 Task: Play online Dominion games in easy mode.
Action: Mouse moved to (474, 586)
Screenshot: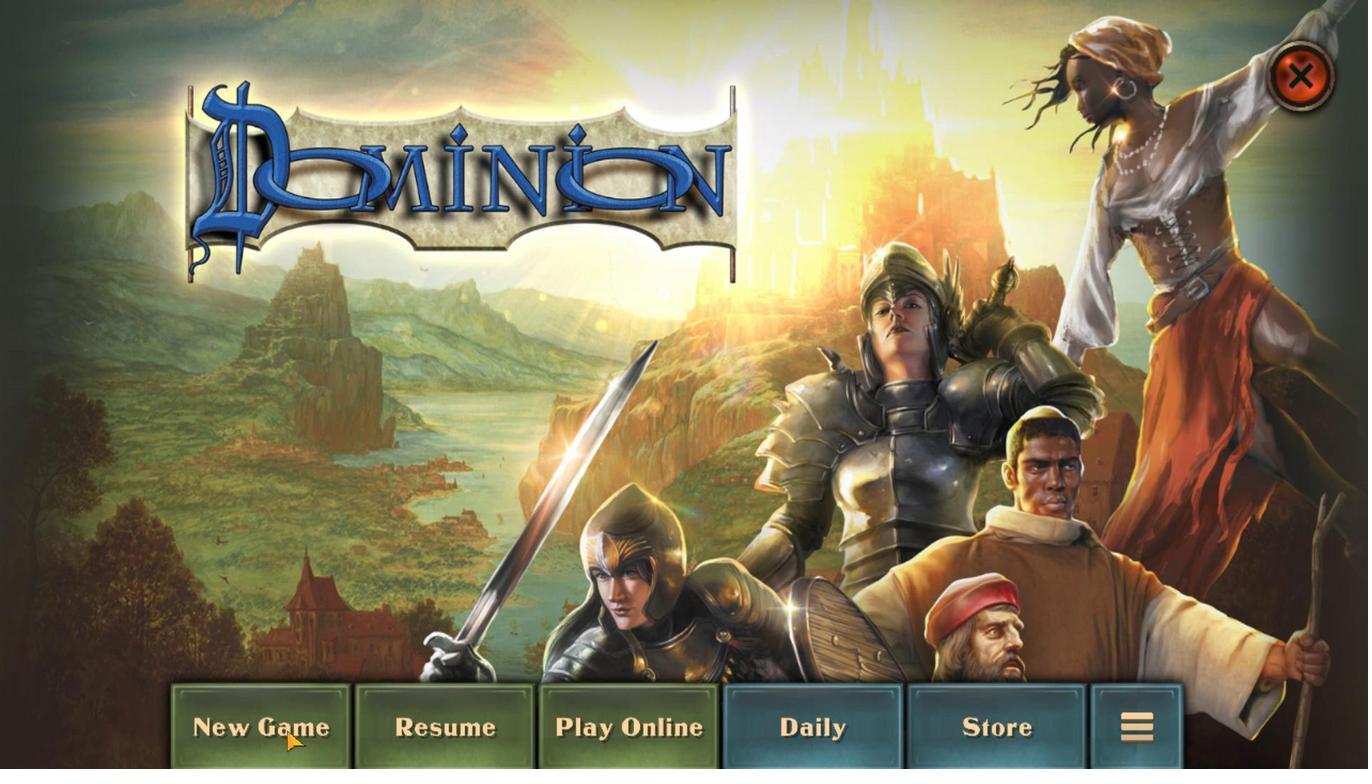 
Action: Mouse pressed left at (474, 586)
Screenshot: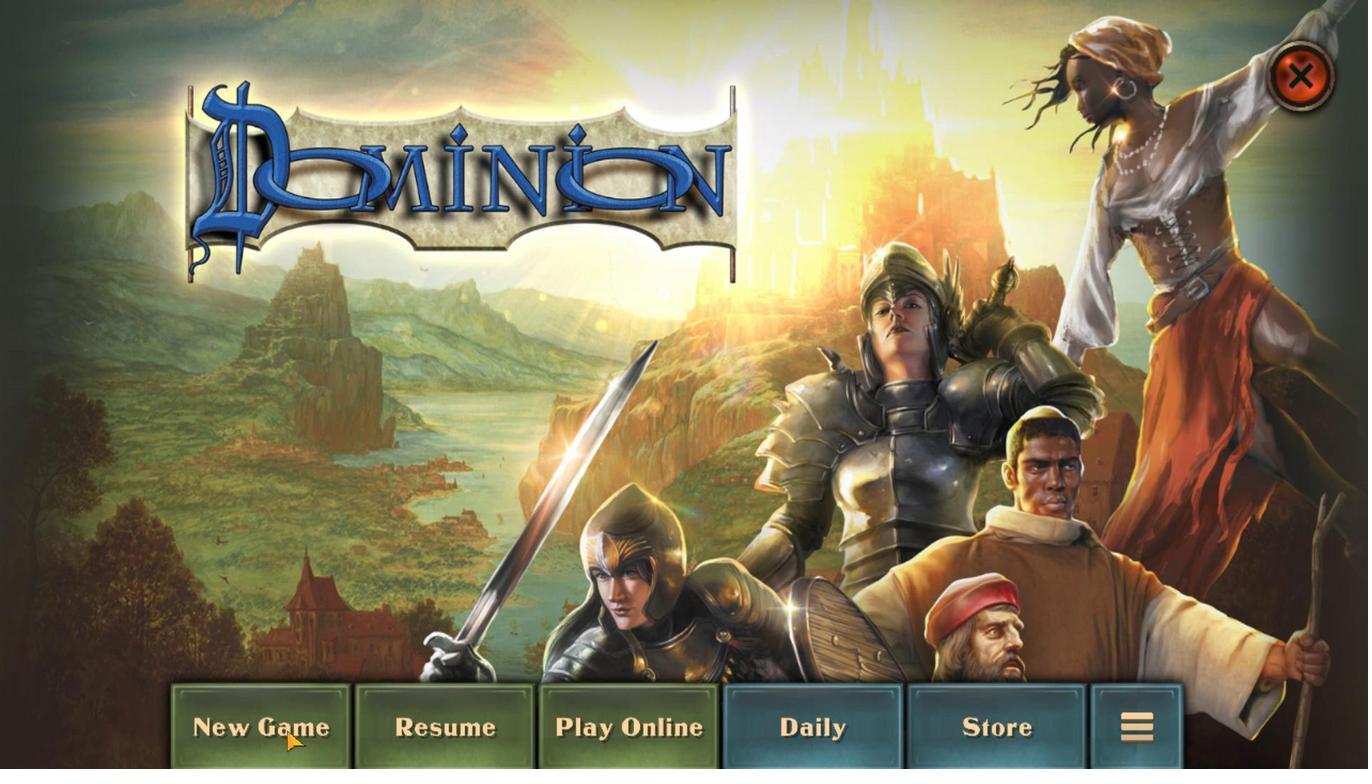 
Action: Mouse moved to (703, 407)
Screenshot: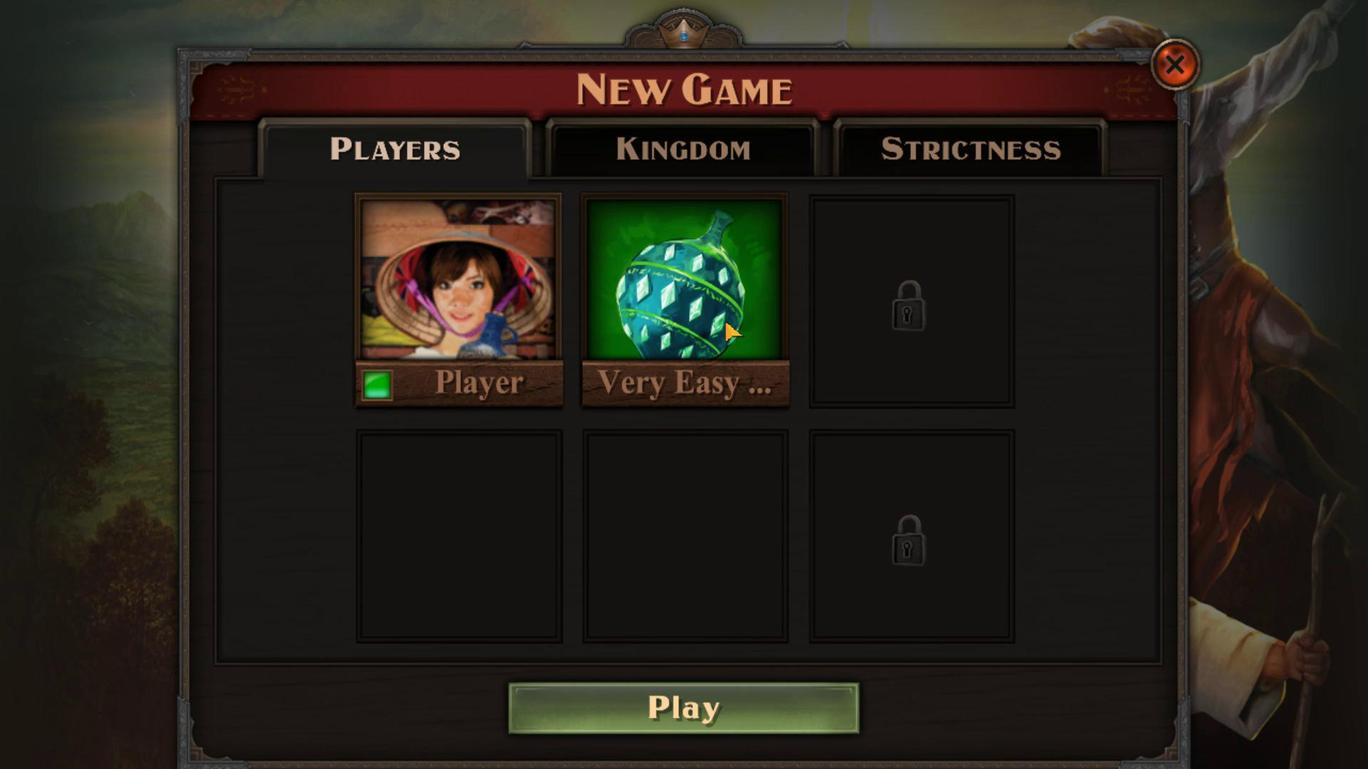 
Action: Mouse pressed left at (703, 407)
Screenshot: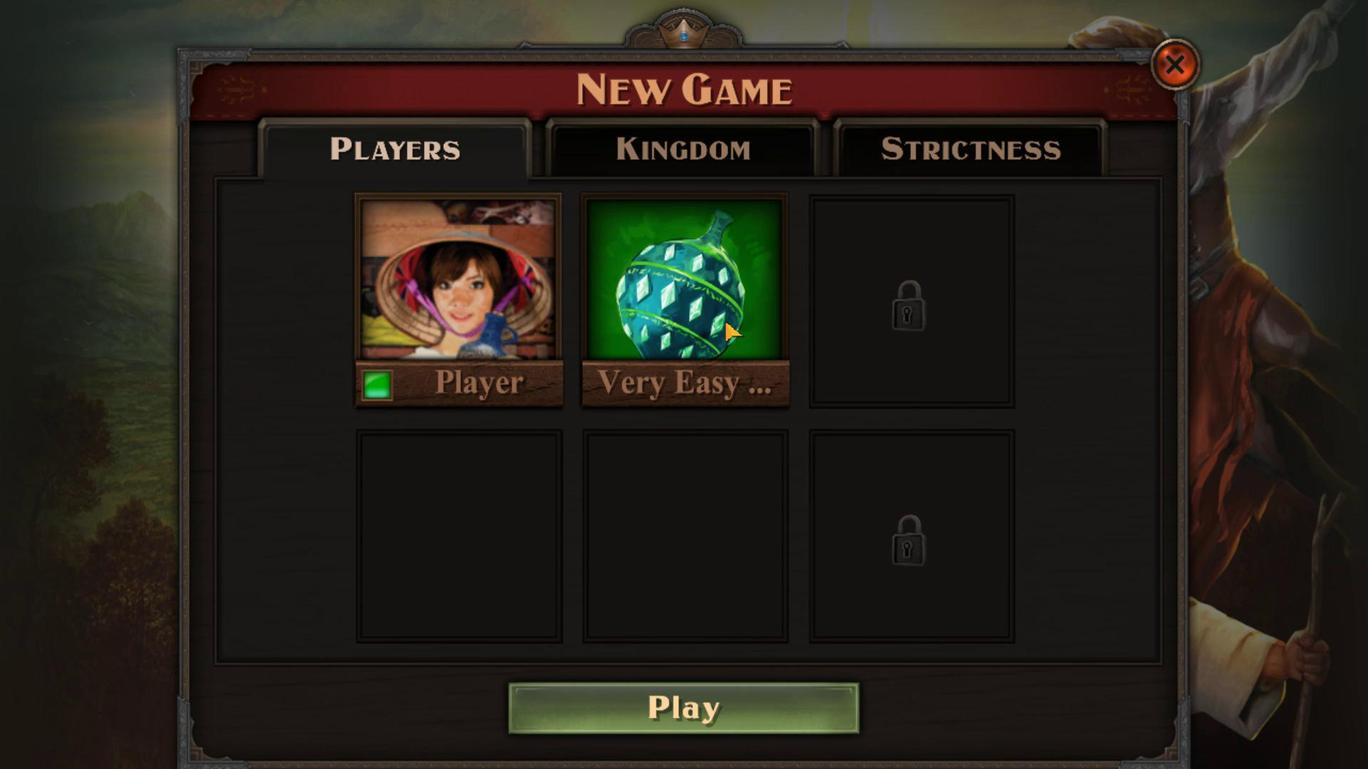 
Action: Mouse moved to (585, 451)
Screenshot: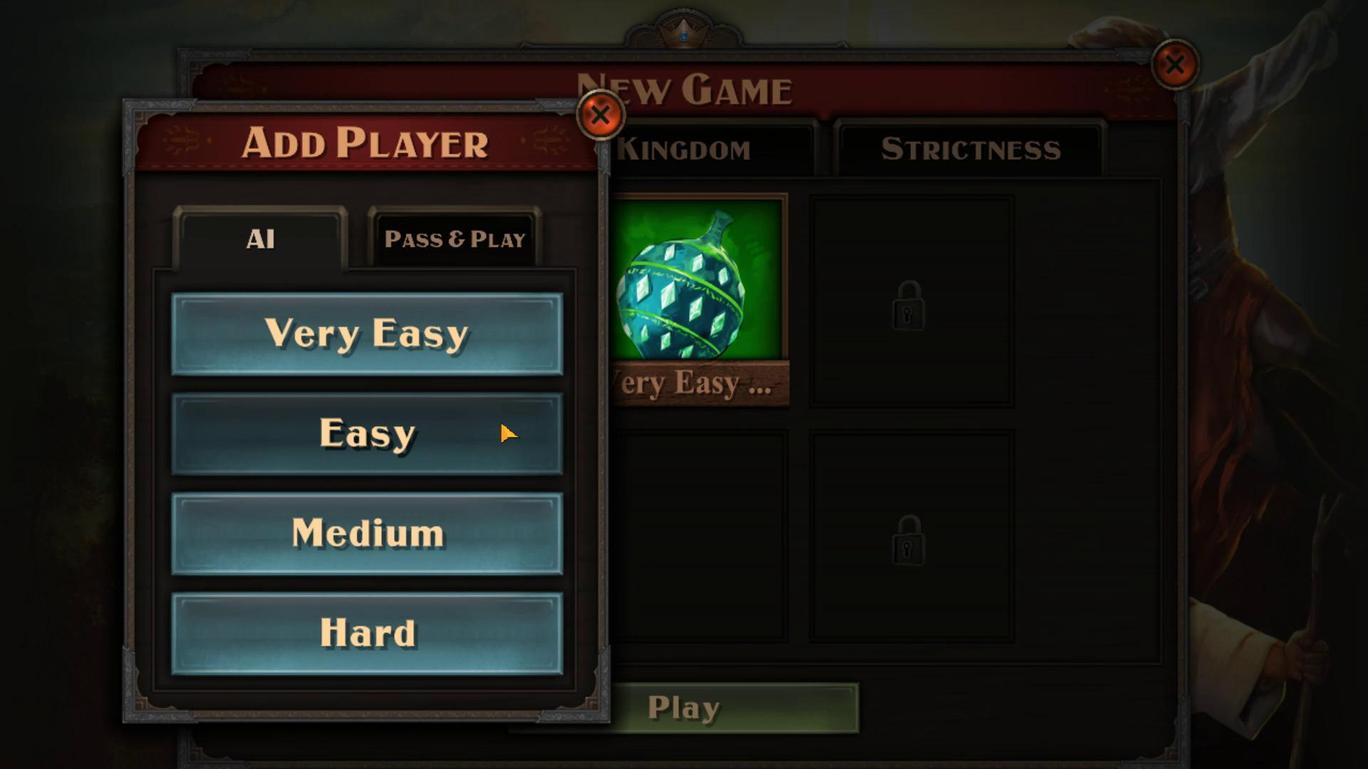 
Action: Mouse pressed left at (585, 451)
Screenshot: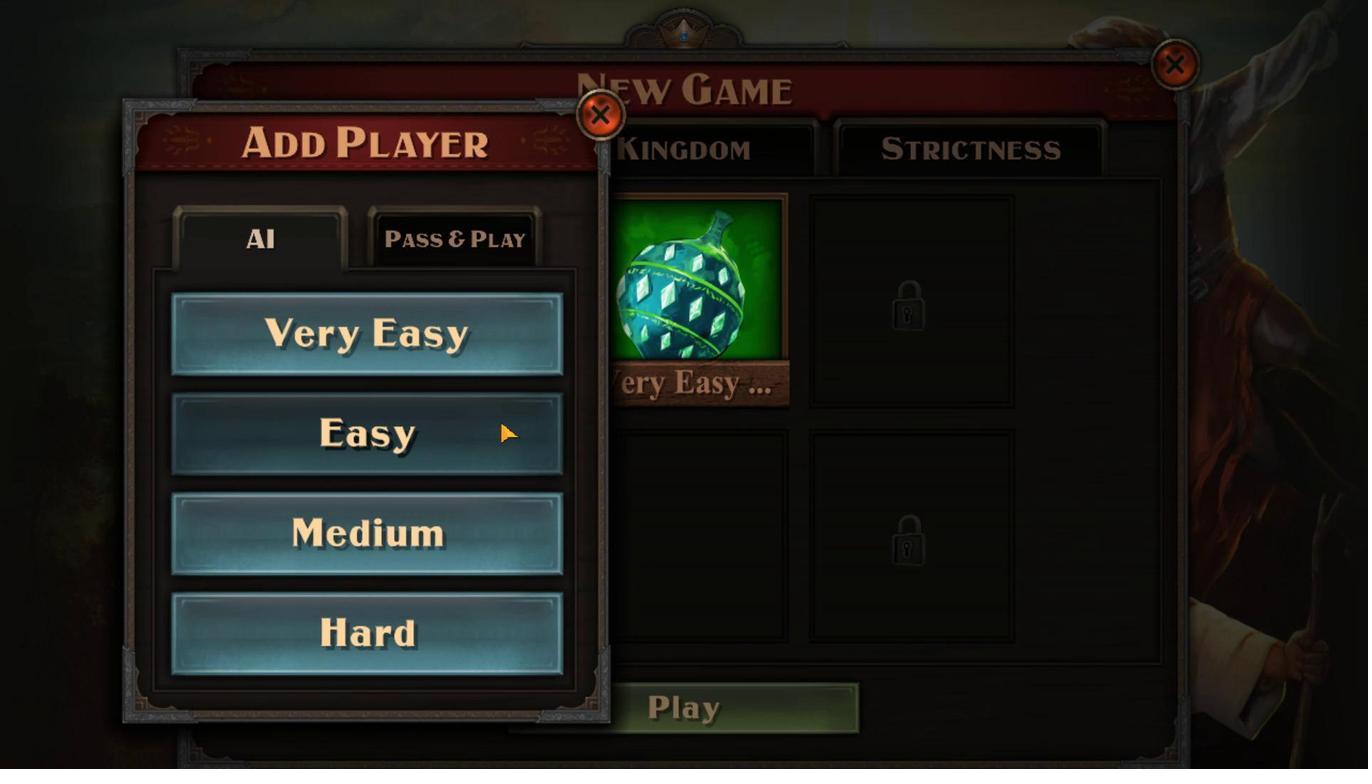 
Action: Mouse moved to (739, 573)
Screenshot: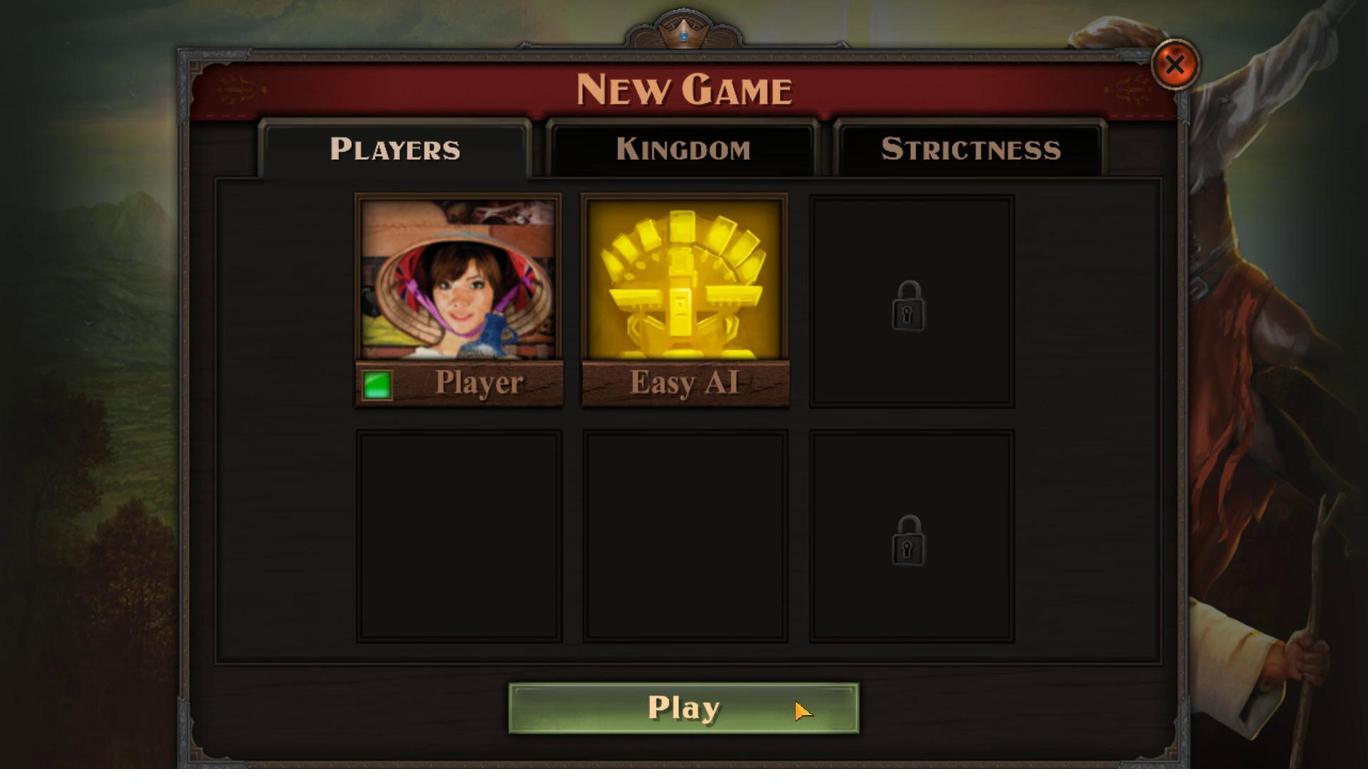 
Action: Mouse pressed left at (739, 573)
Screenshot: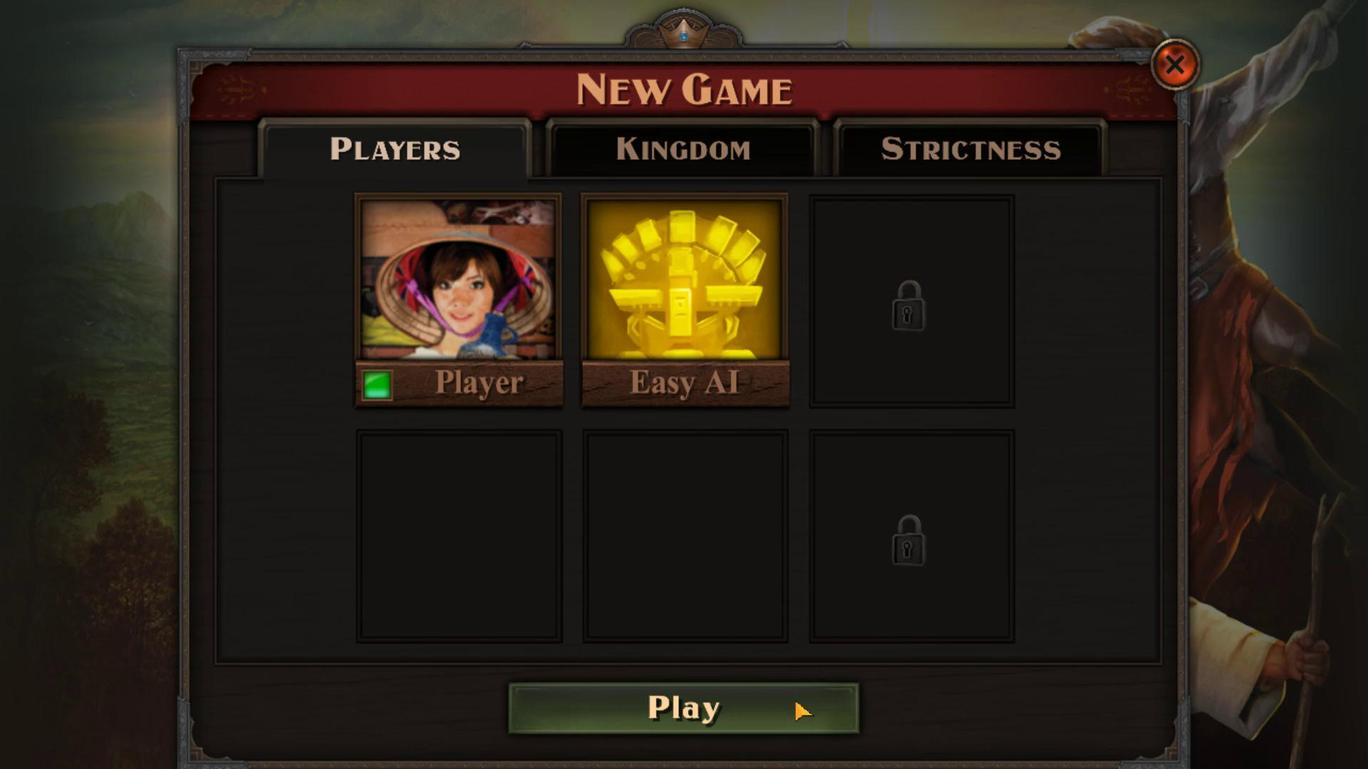 
Action: Mouse moved to (739, 574)
Screenshot: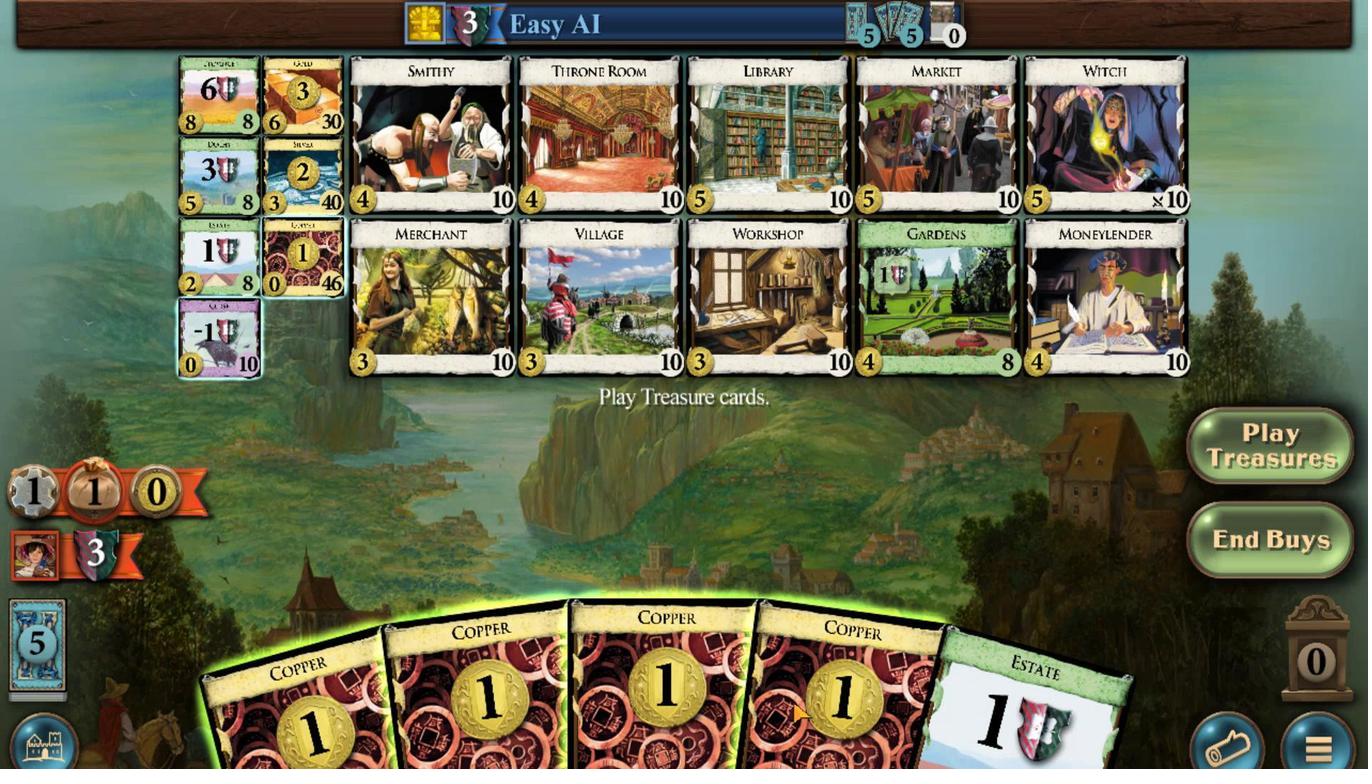 
Action: Mouse scrolled (739, 574) with delta (0, 0)
Screenshot: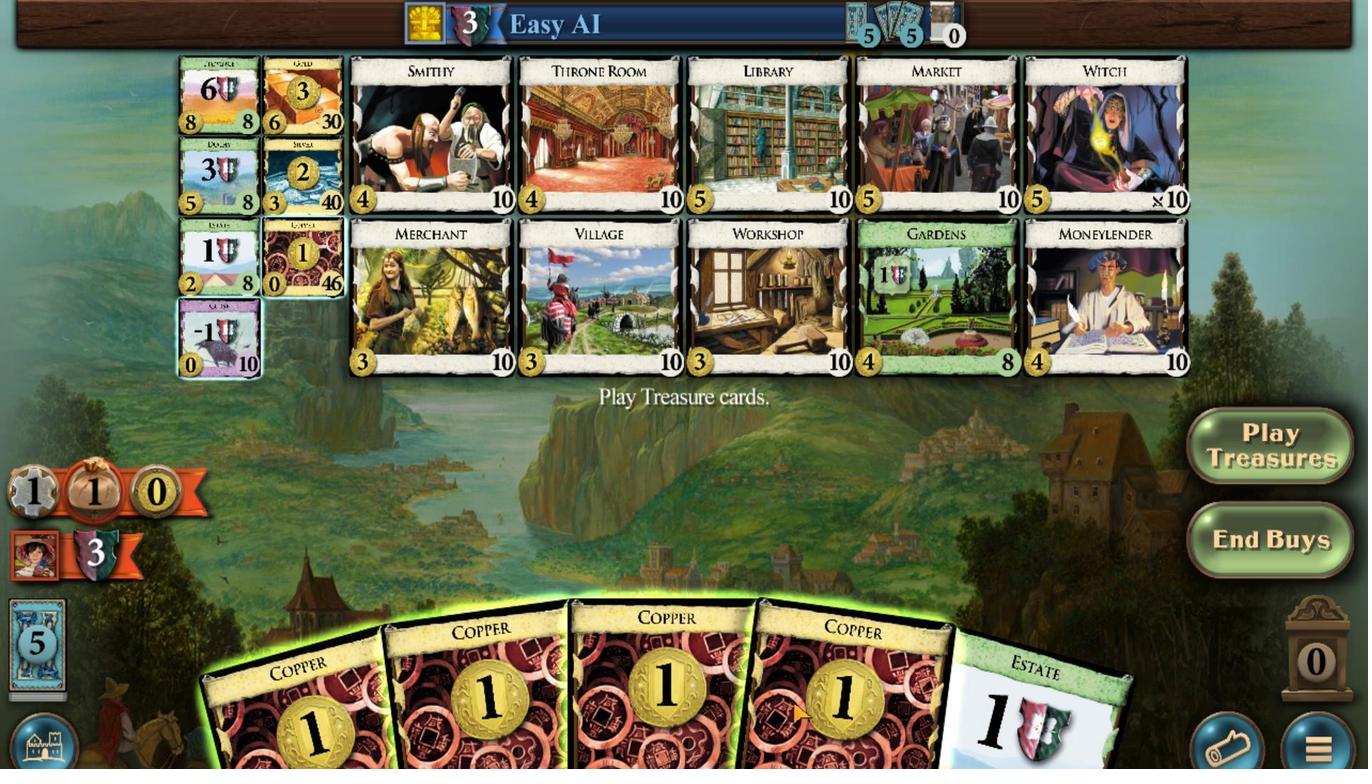 
Action: Mouse moved to (687, 562)
Screenshot: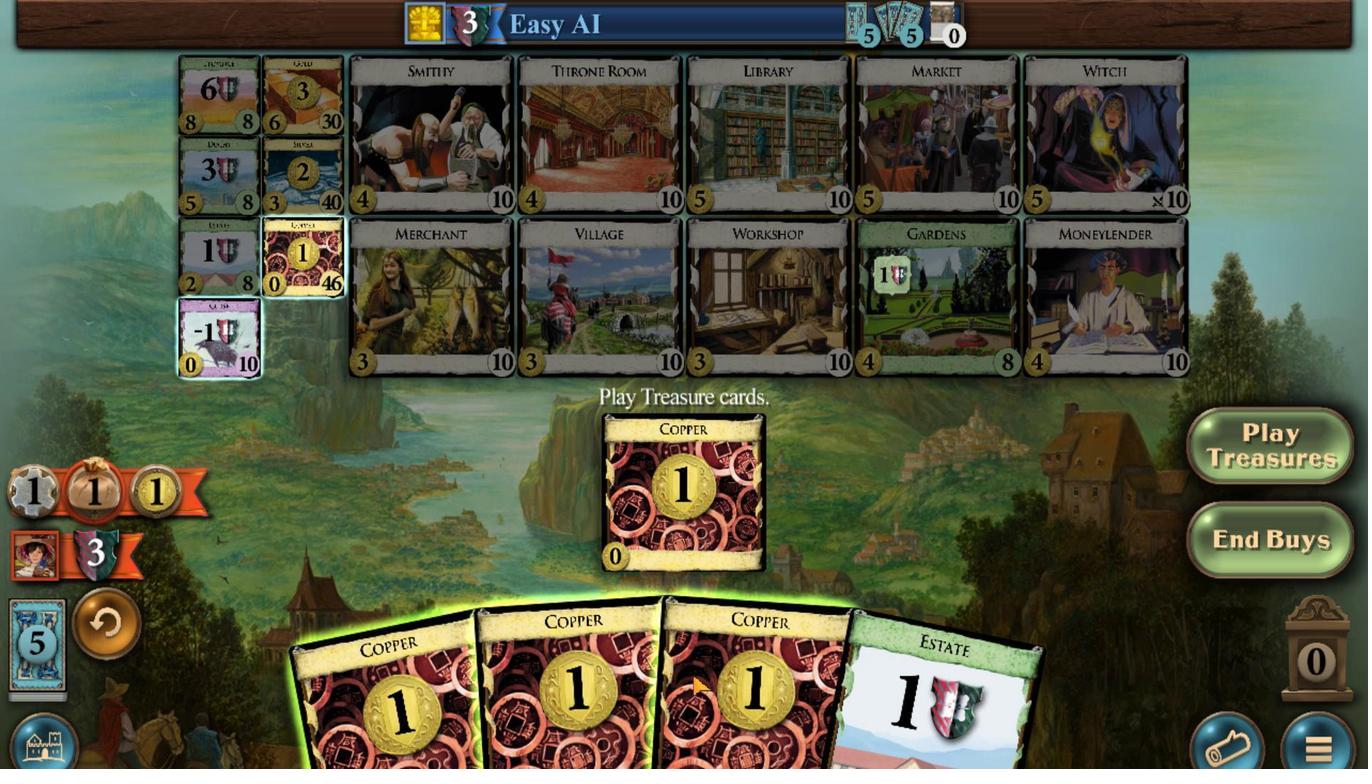 
Action: Mouse scrolled (687, 562) with delta (0, 0)
Screenshot: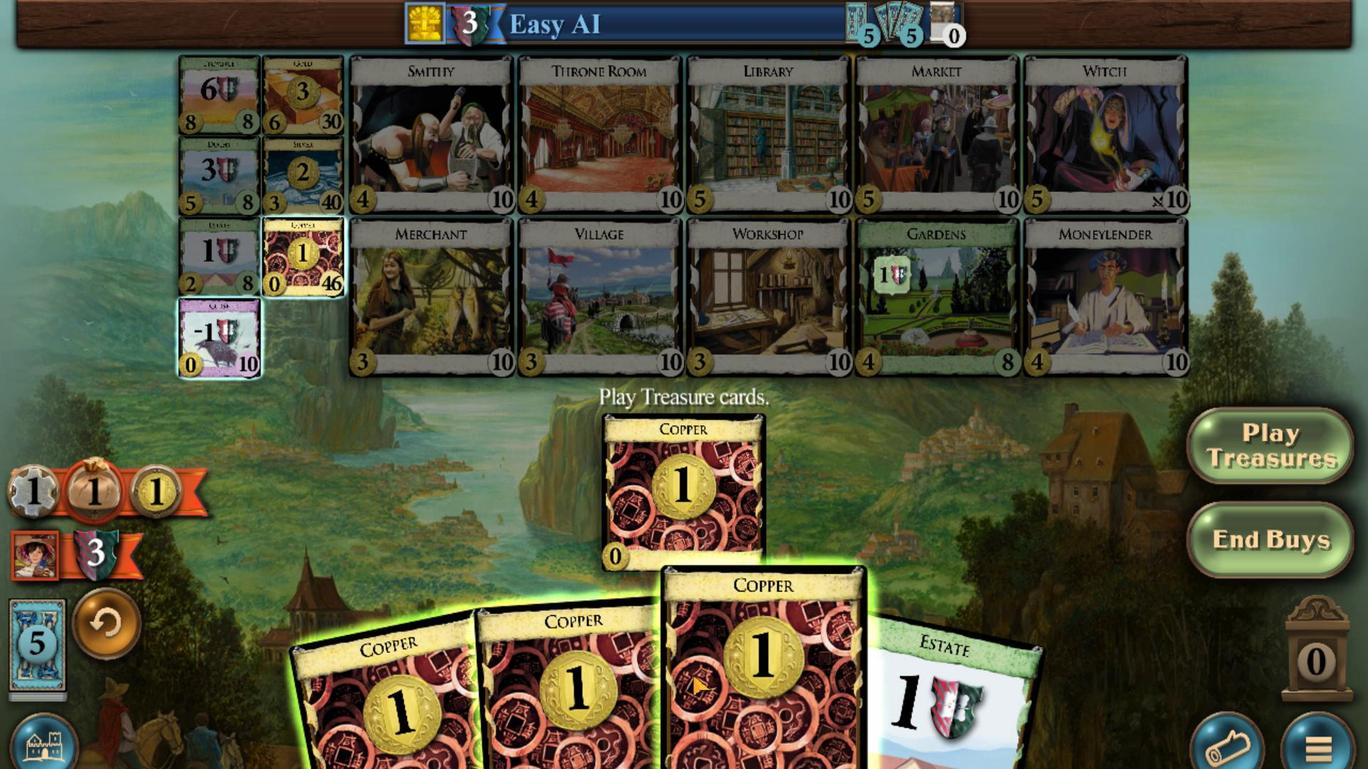 
Action: Mouse moved to (655, 558)
Screenshot: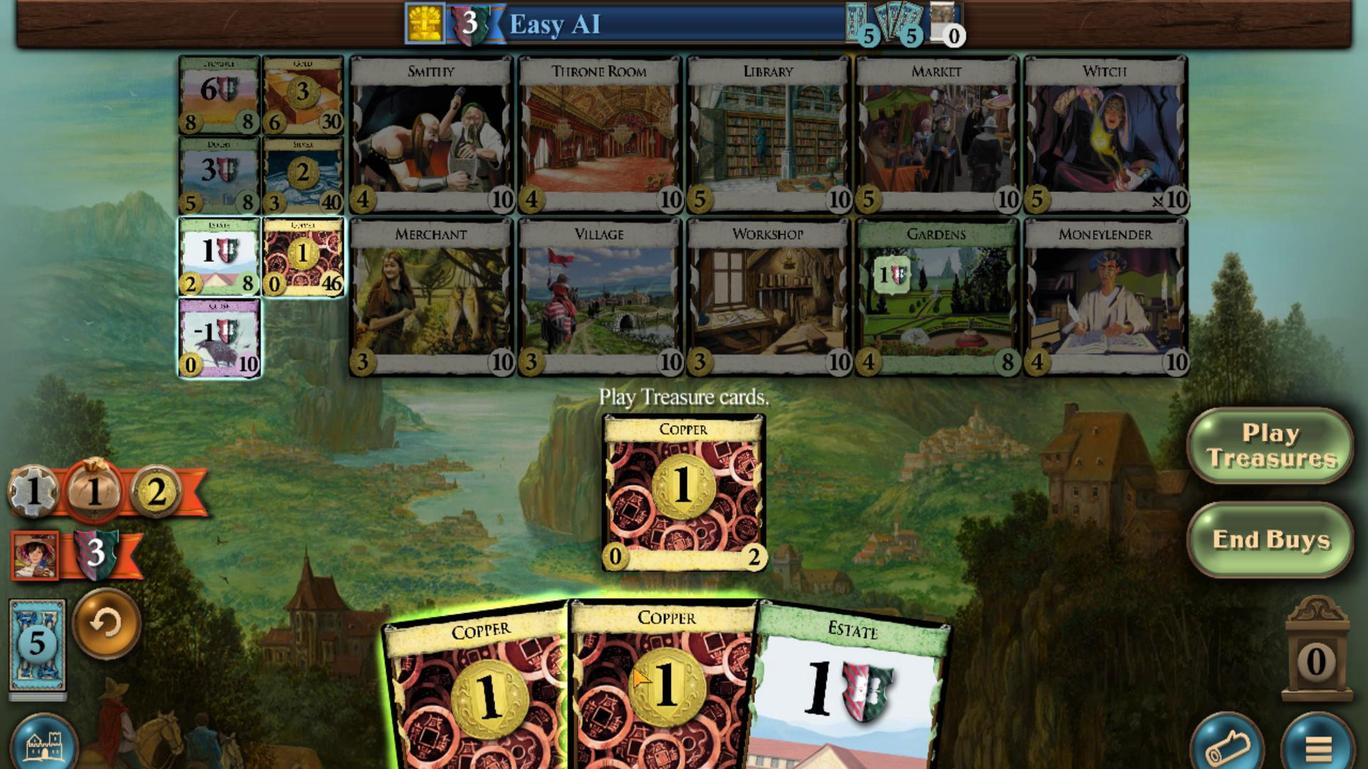
Action: Mouse scrolled (655, 558) with delta (0, 0)
Screenshot: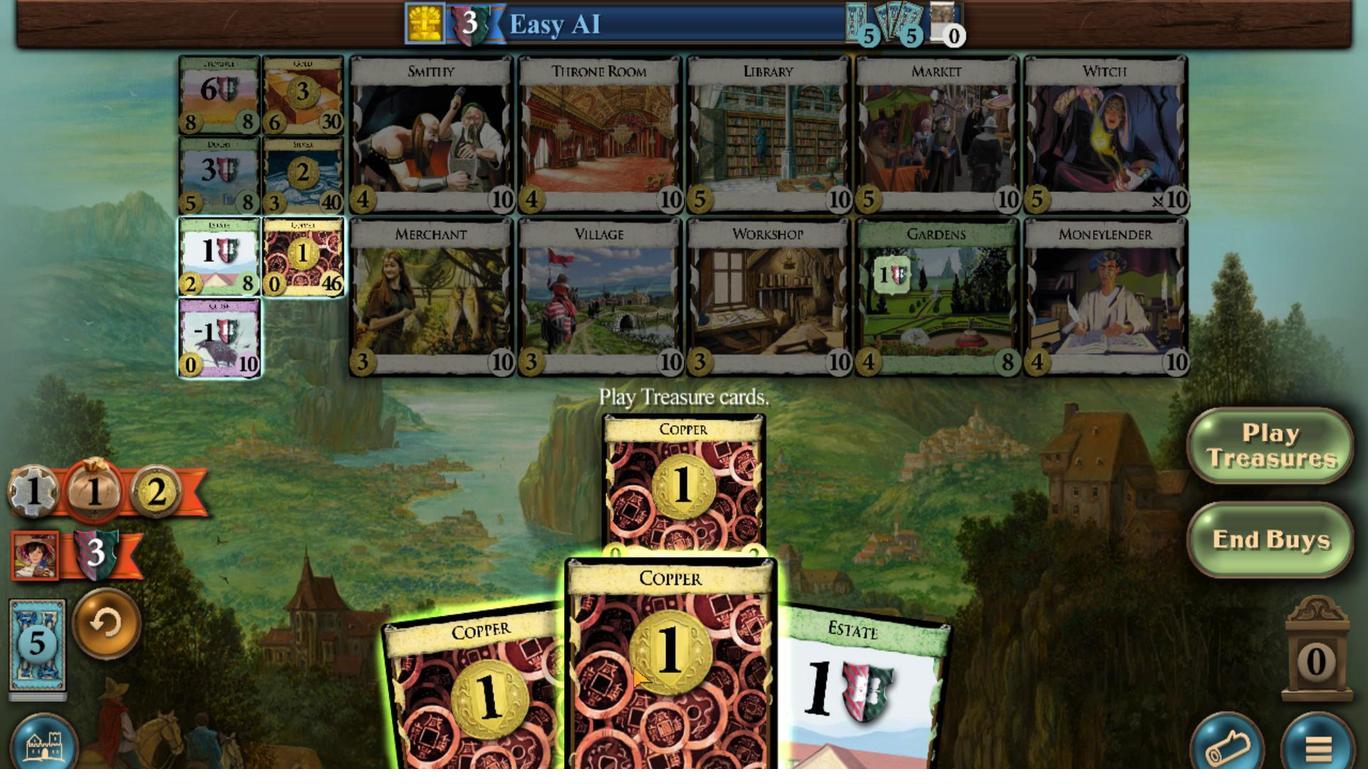 
Action: Mouse moved to (482, 342)
Screenshot: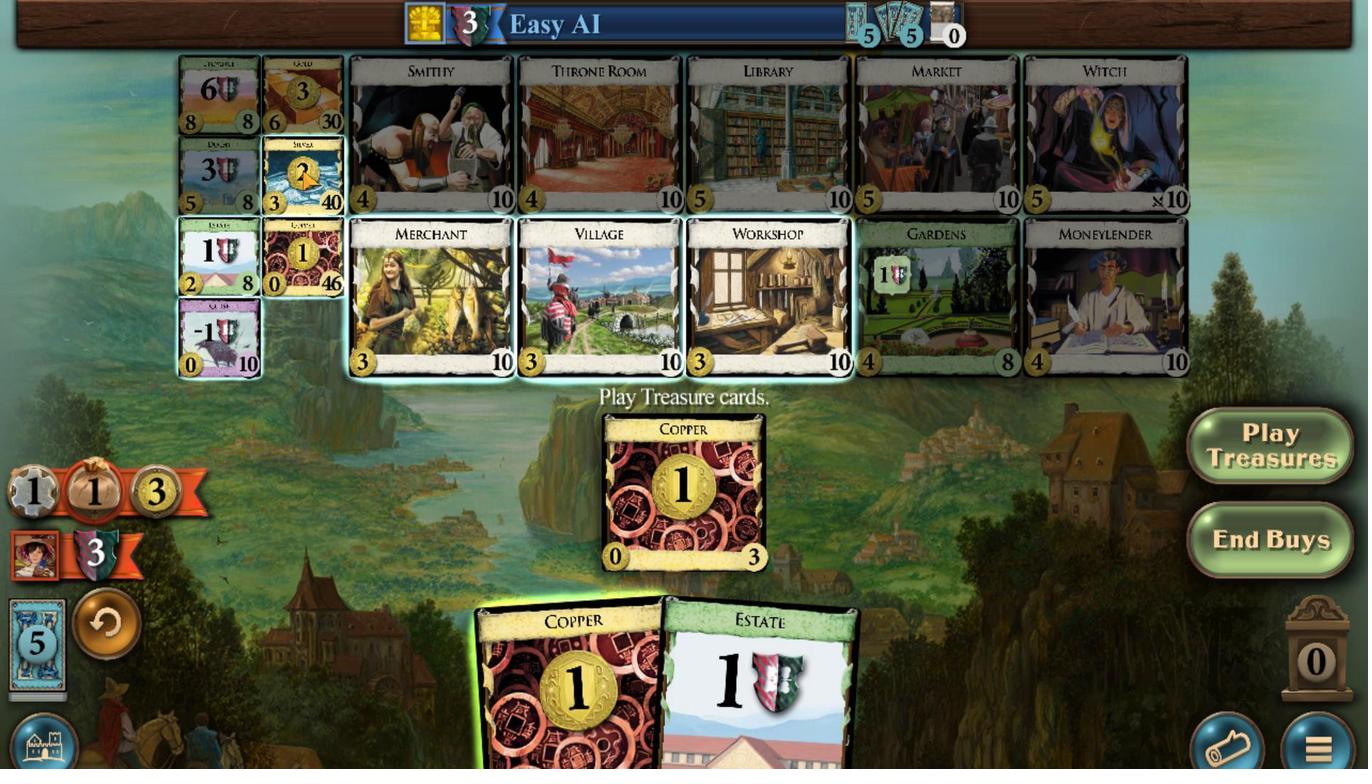 
Action: Mouse scrolled (482, 342) with delta (0, 0)
Screenshot: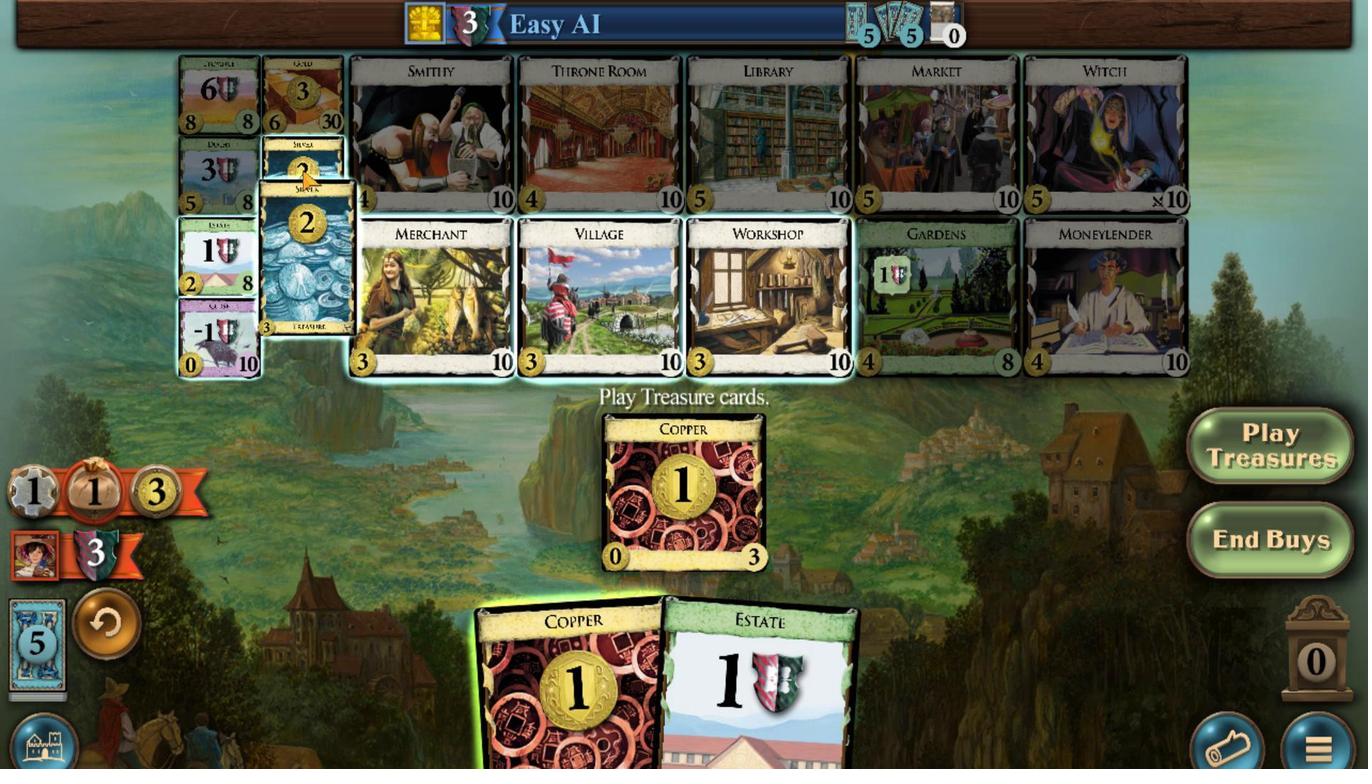 
Action: Mouse moved to (477, 332)
Screenshot: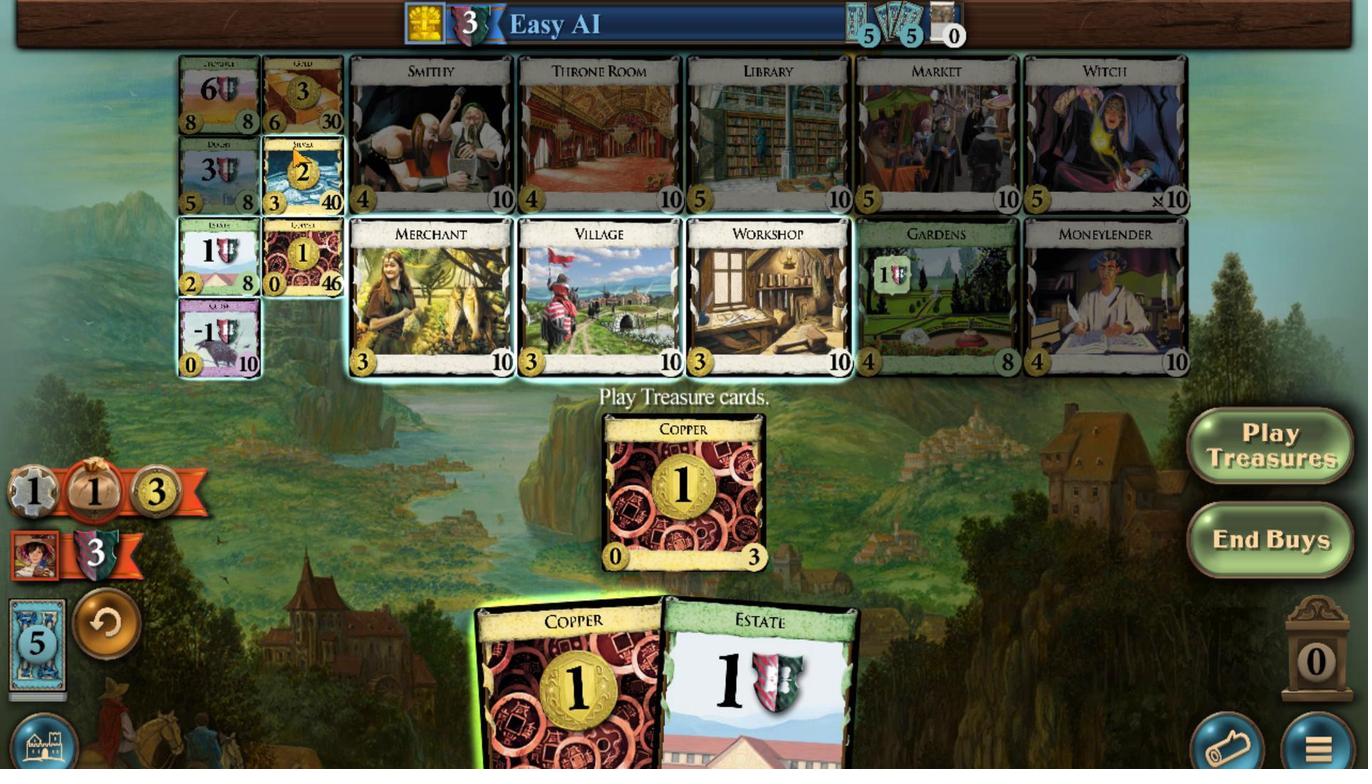 
Action: Mouse scrolled (477, 332) with delta (0, 0)
Screenshot: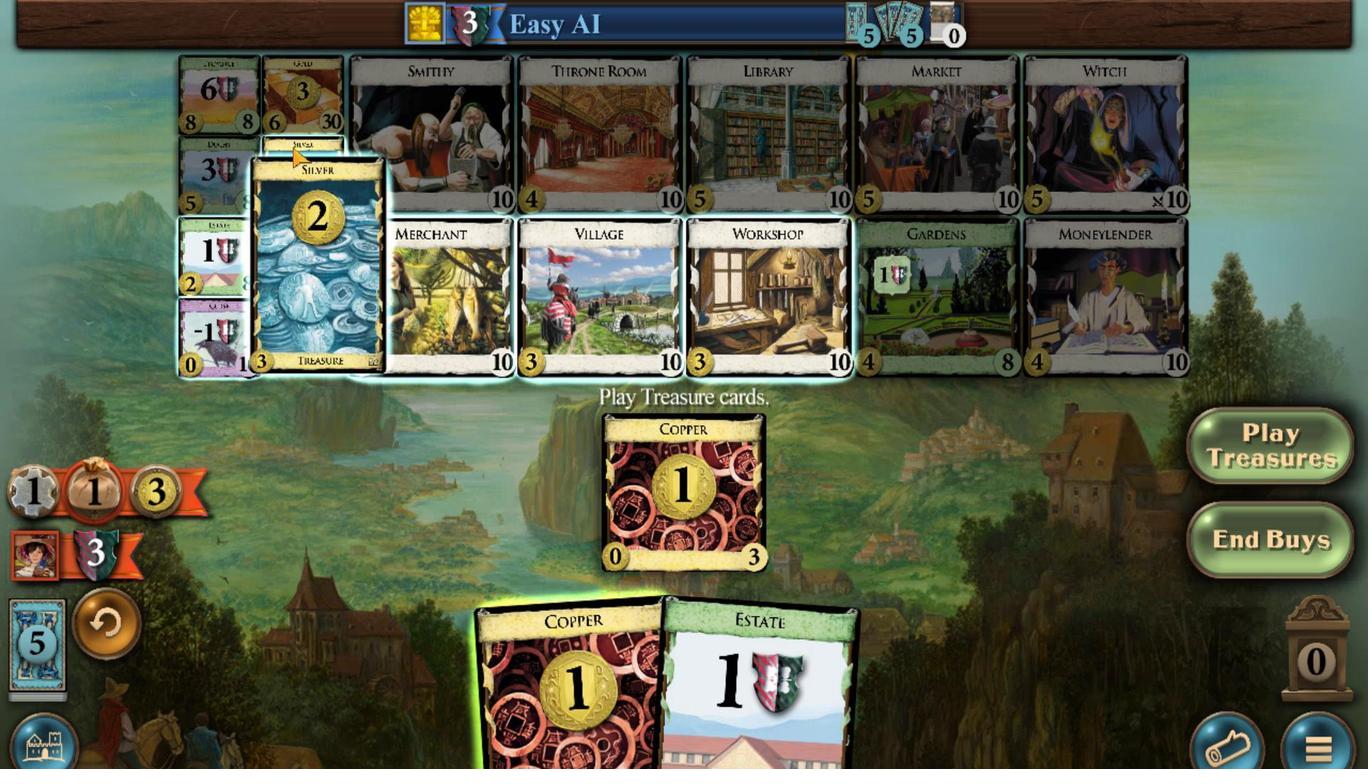 
Action: Mouse moved to (476, 336)
Screenshot: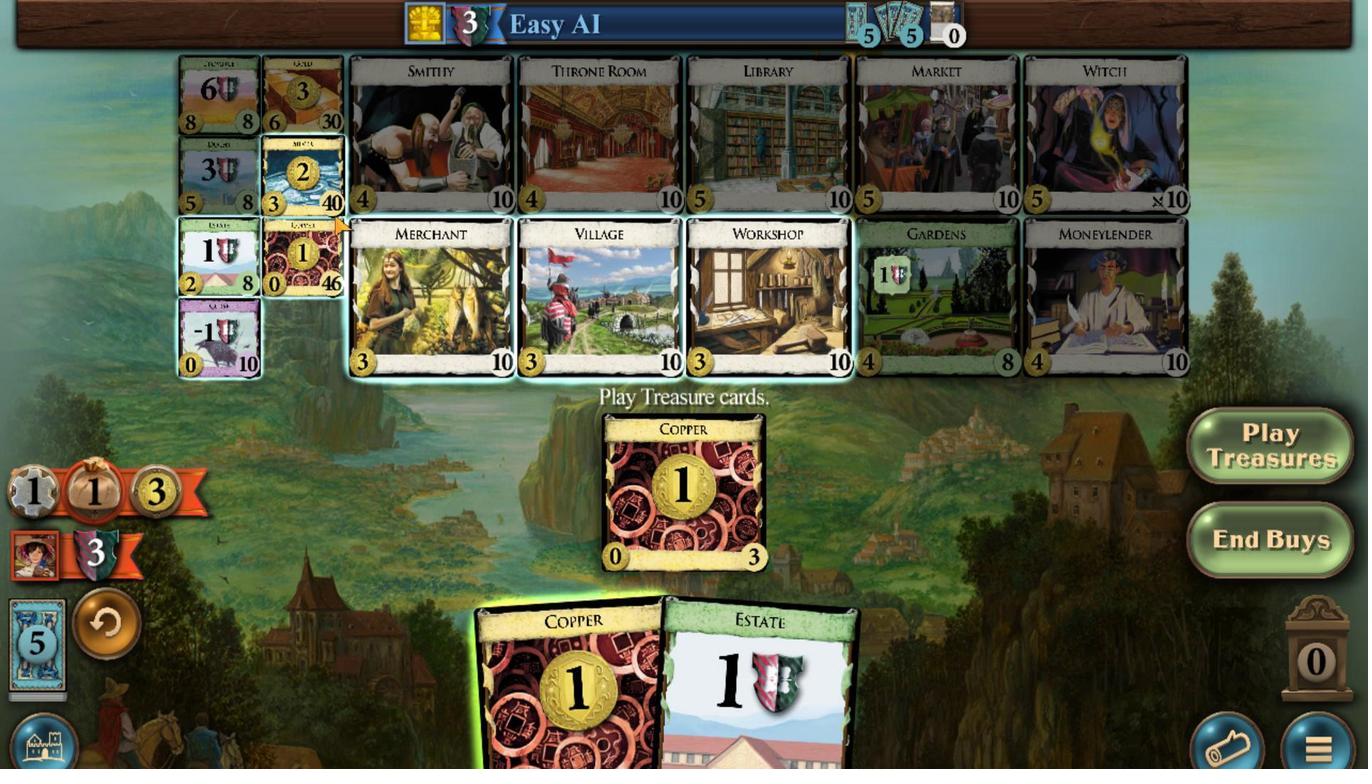 
Action: Mouse pressed left at (476, 336)
Screenshot: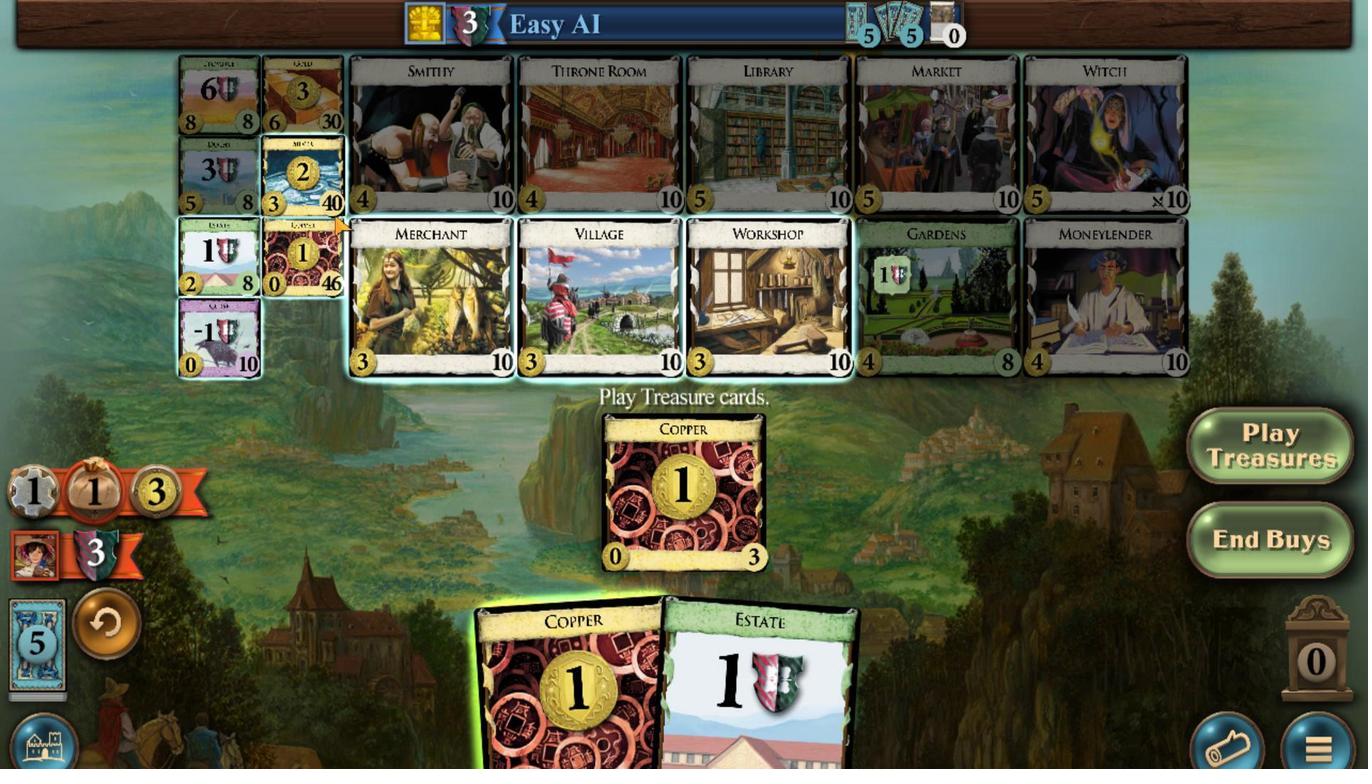 
Action: Mouse moved to (635, 465)
Screenshot: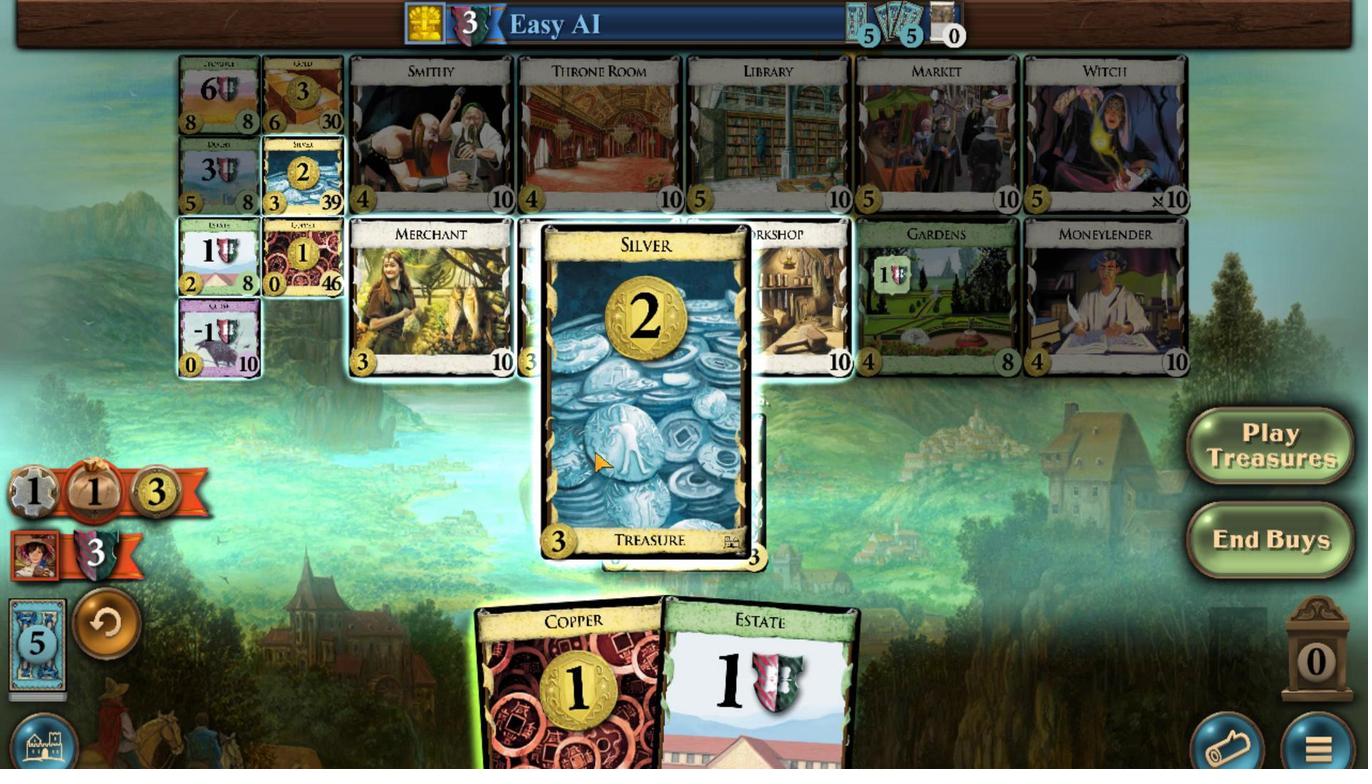 
Action: Mouse pressed left at (635, 465)
Screenshot: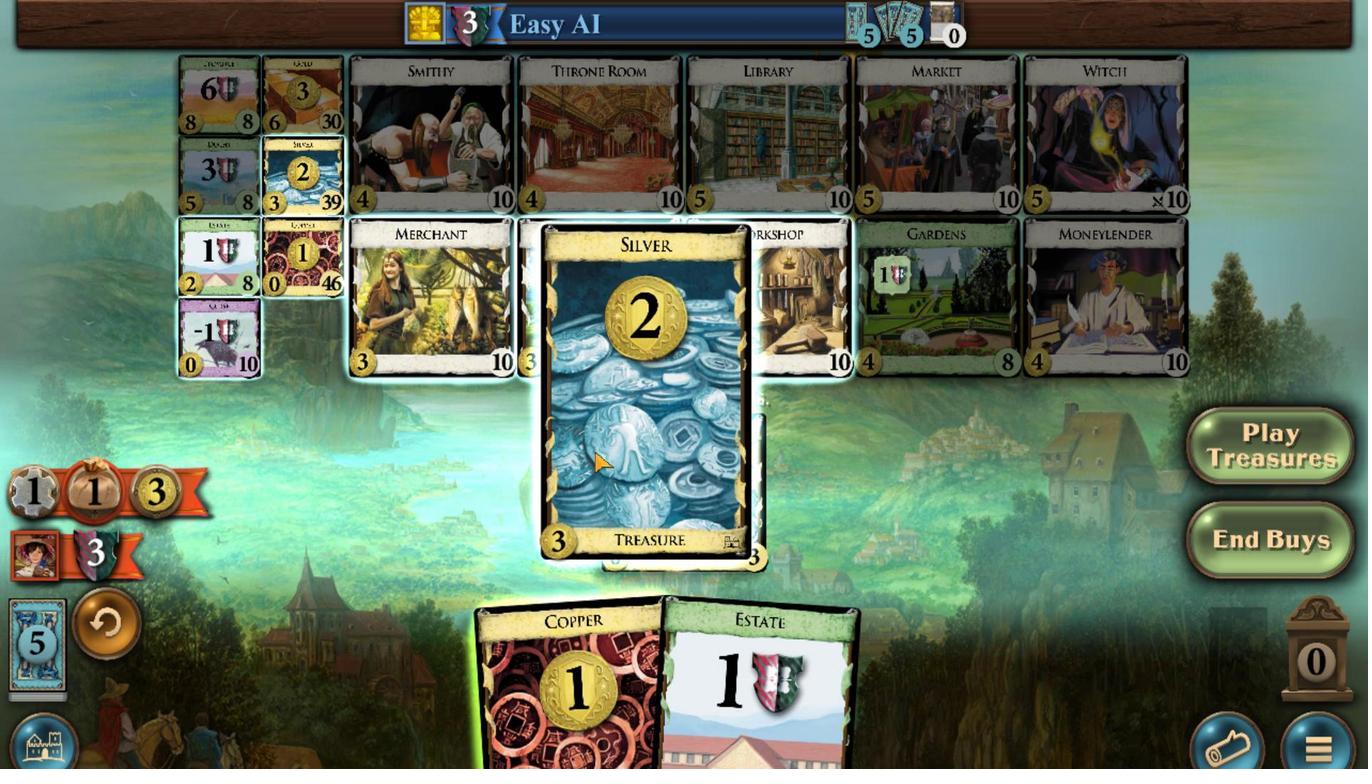 
Action: Mouse moved to (669, 533)
Screenshot: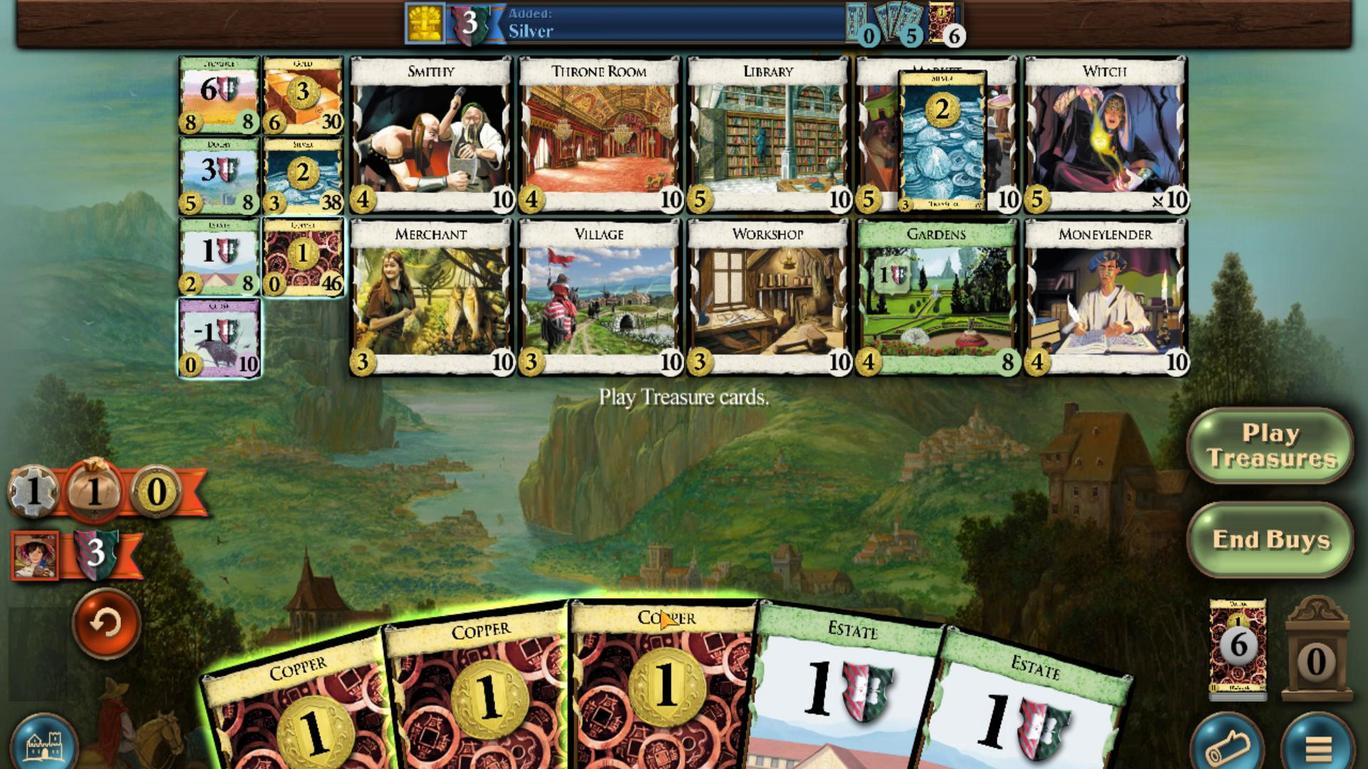 
Action: Mouse scrolled (669, 533) with delta (0, 0)
Screenshot: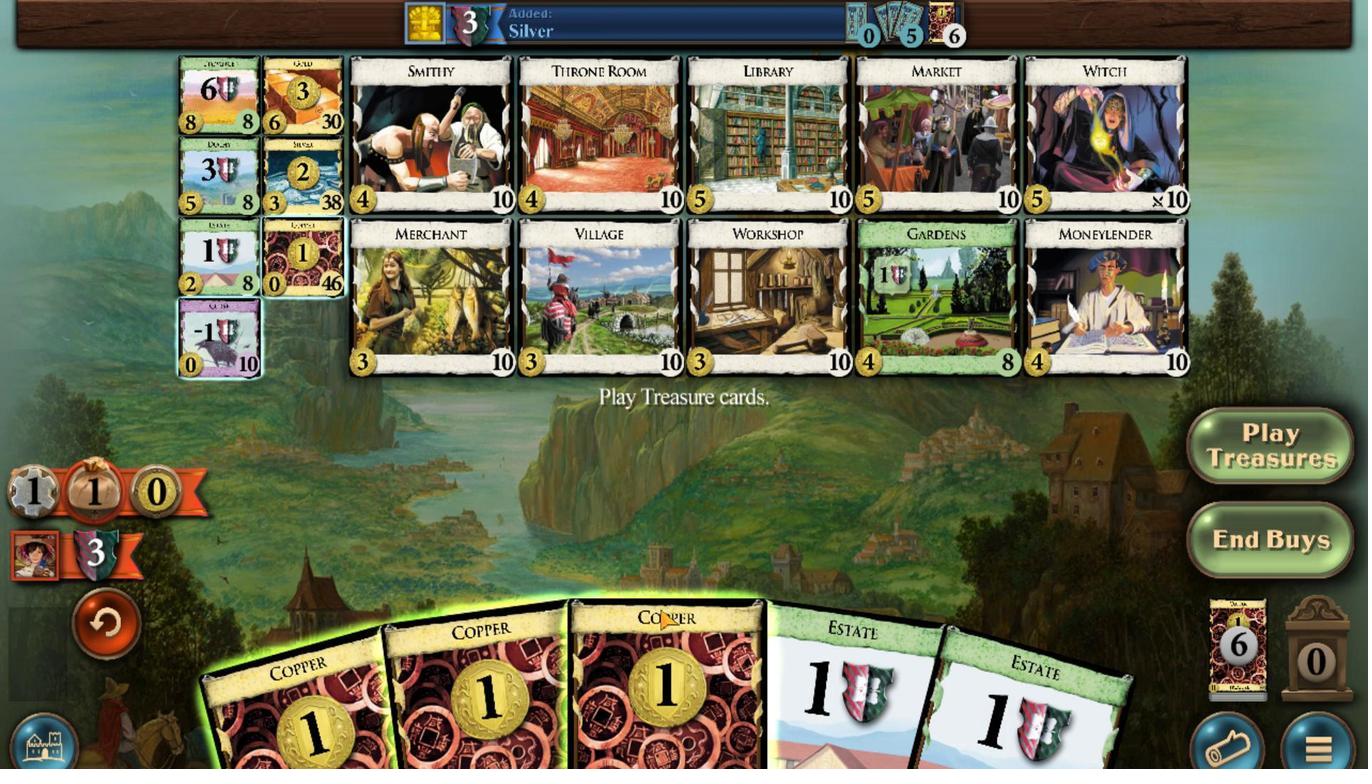 
Action: Mouse moved to (621, 547)
Screenshot: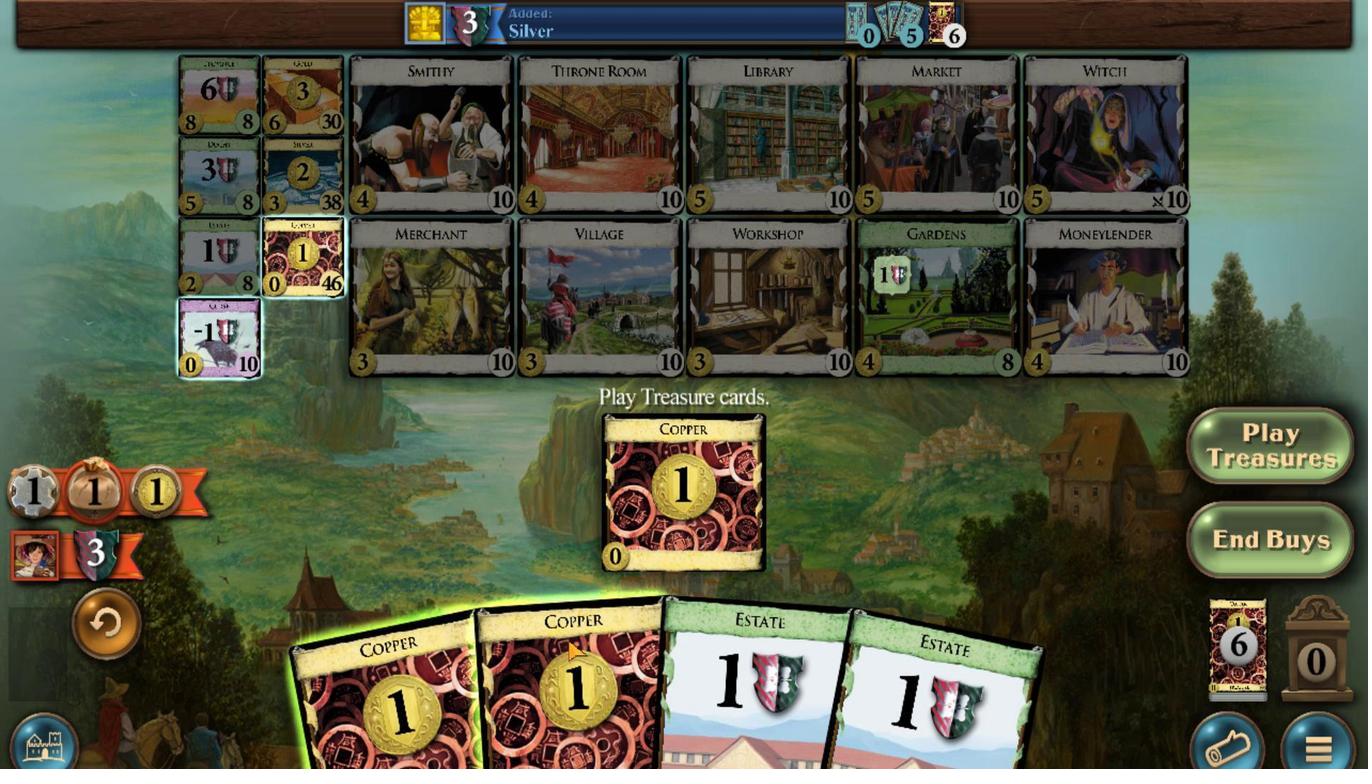
Action: Mouse scrolled (621, 547) with delta (0, 0)
Screenshot: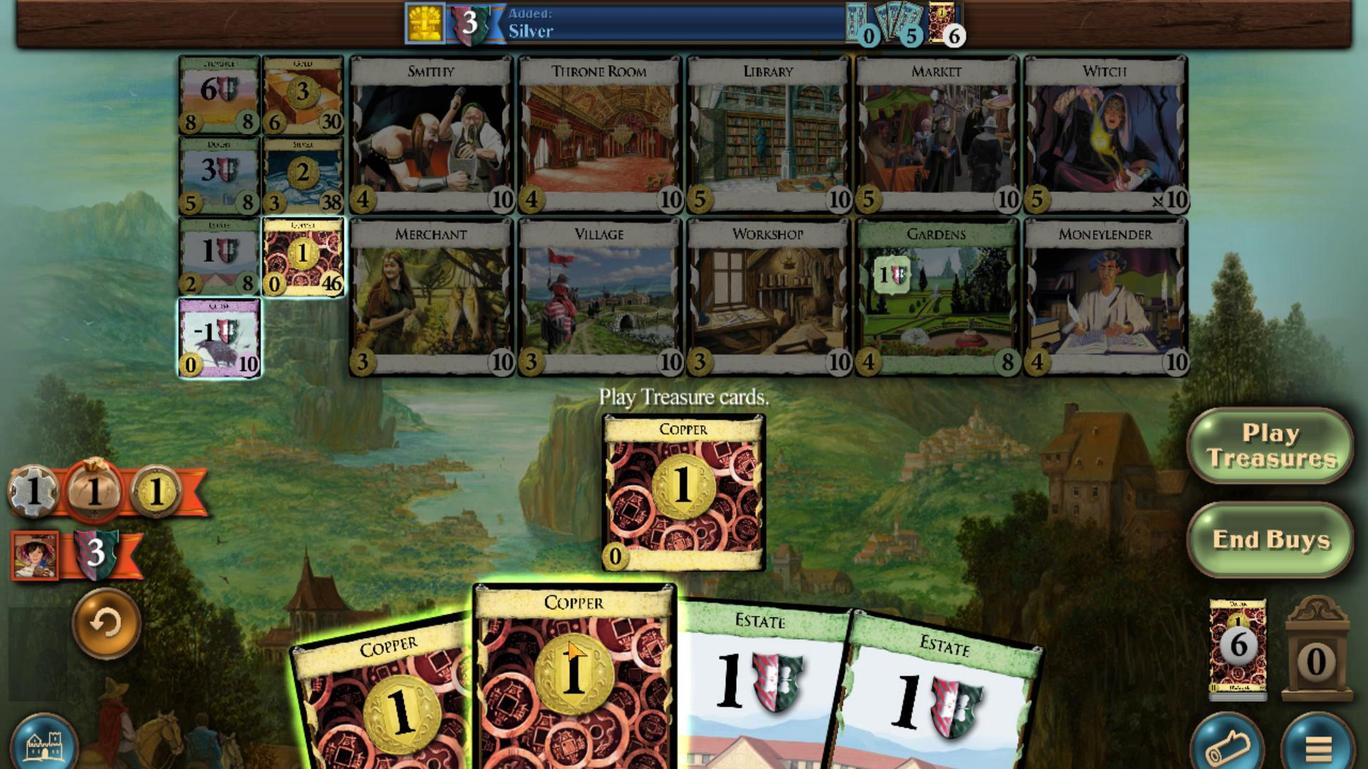 
Action: Mouse moved to (590, 550)
Screenshot: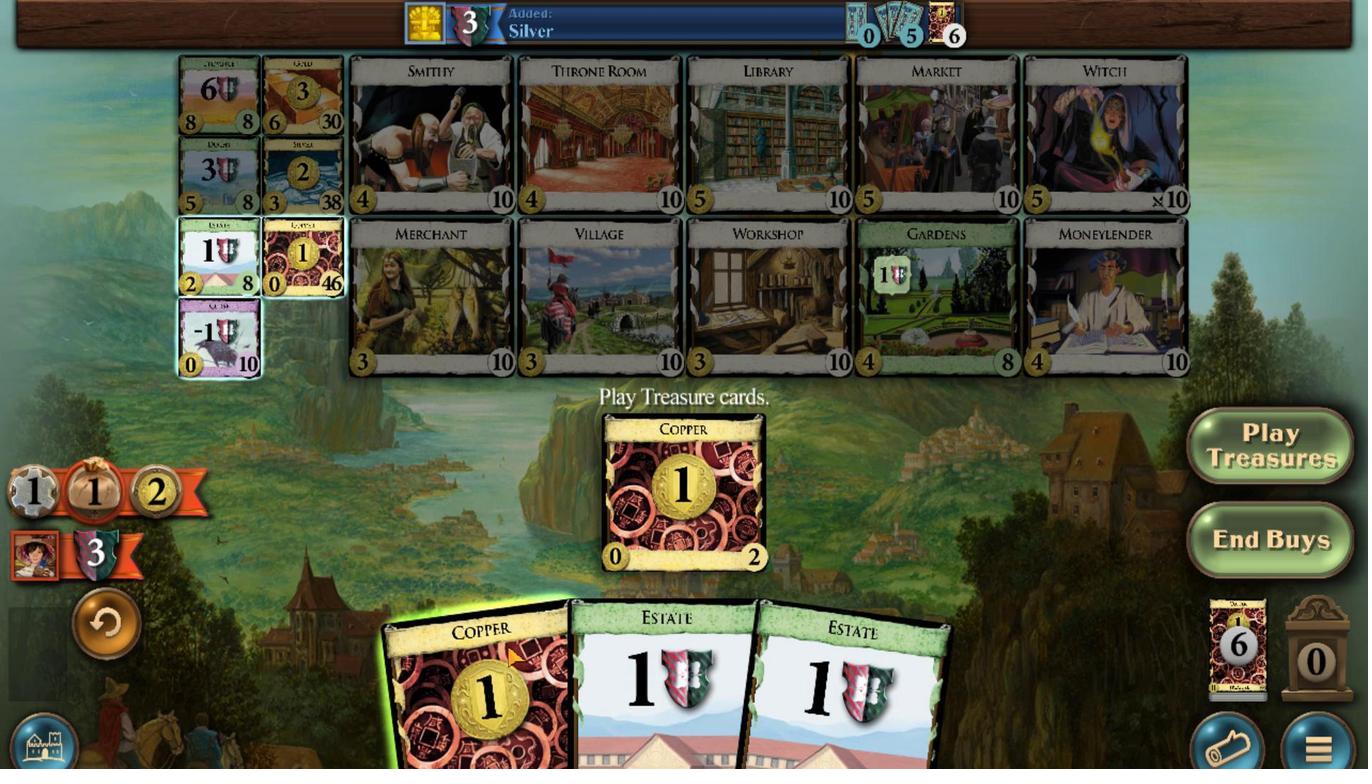 
Action: Mouse scrolled (590, 549) with delta (0, 0)
Screenshot: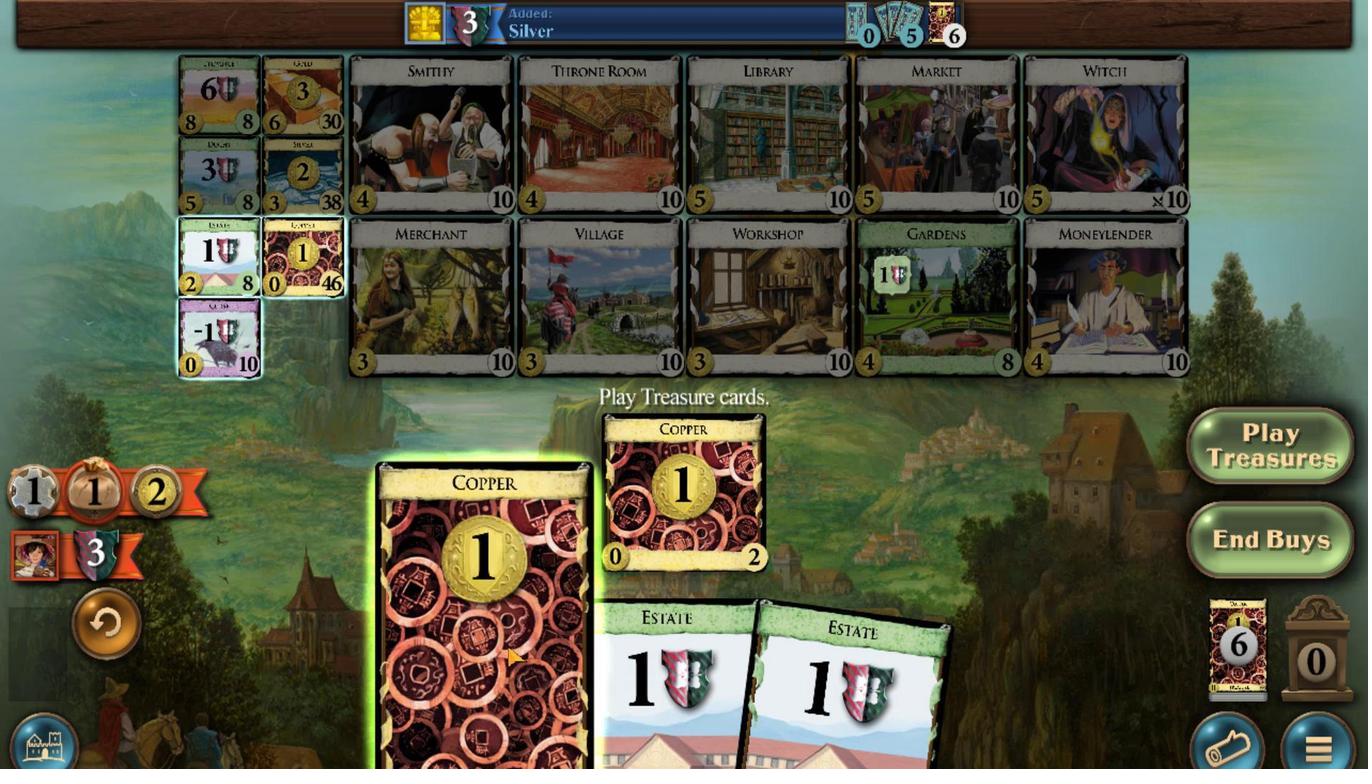 
Action: Mouse moved to (484, 349)
Screenshot: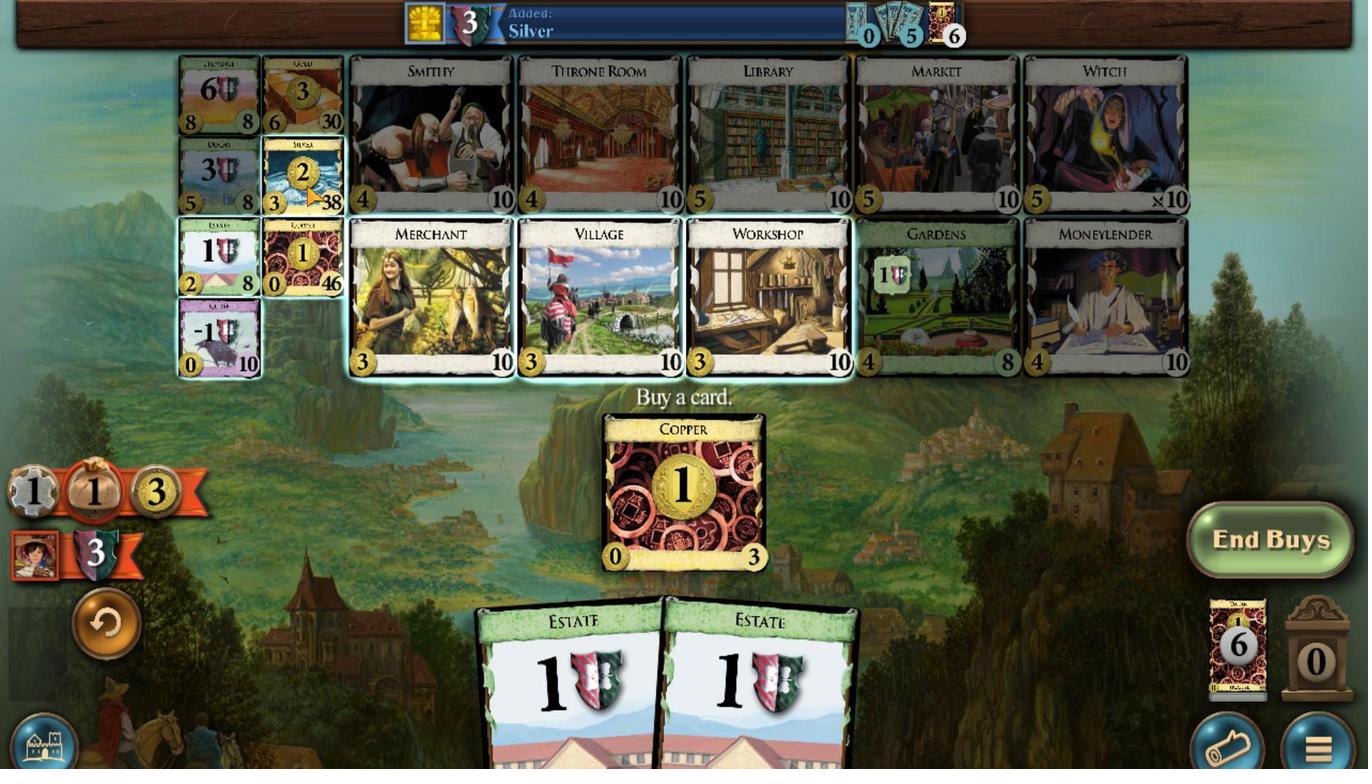 
Action: Mouse scrolled (484, 349) with delta (0, 0)
Screenshot: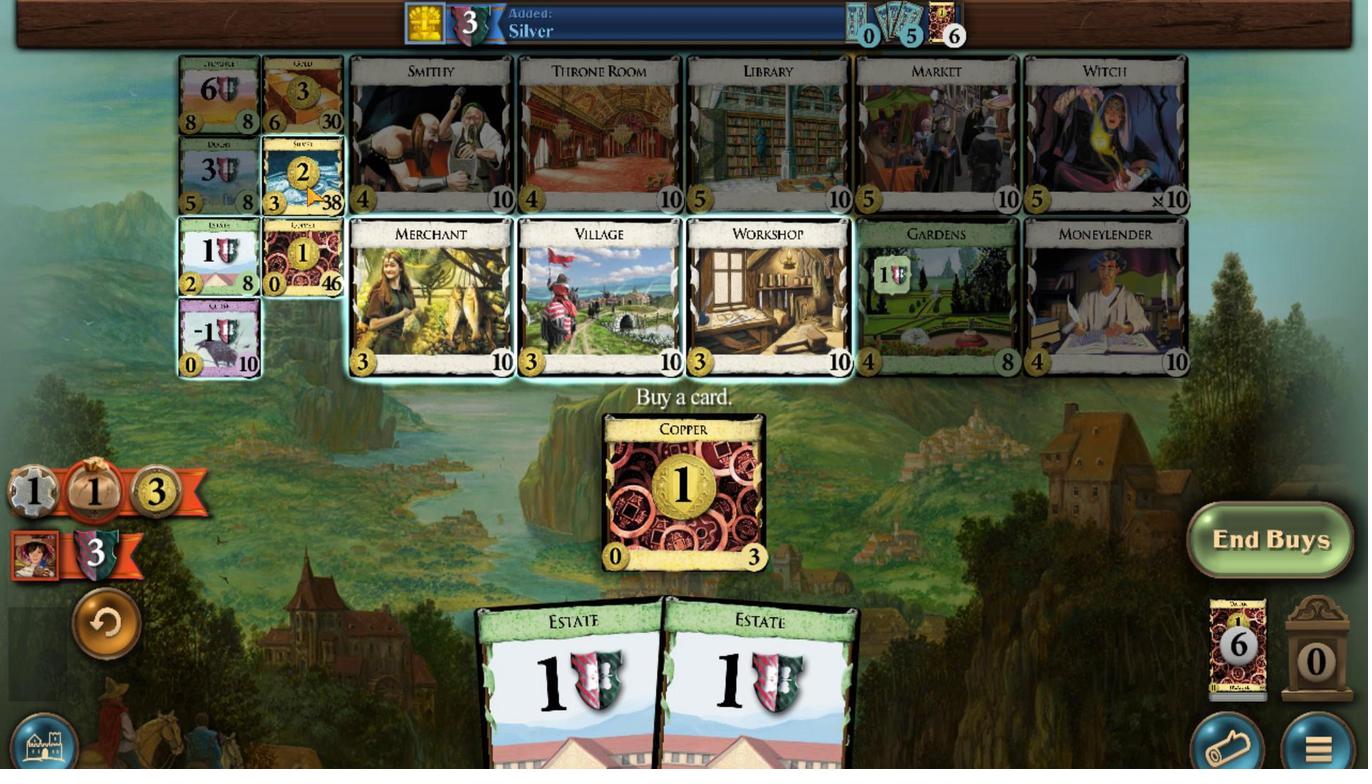 
Action: Mouse pressed left at (484, 349)
Screenshot: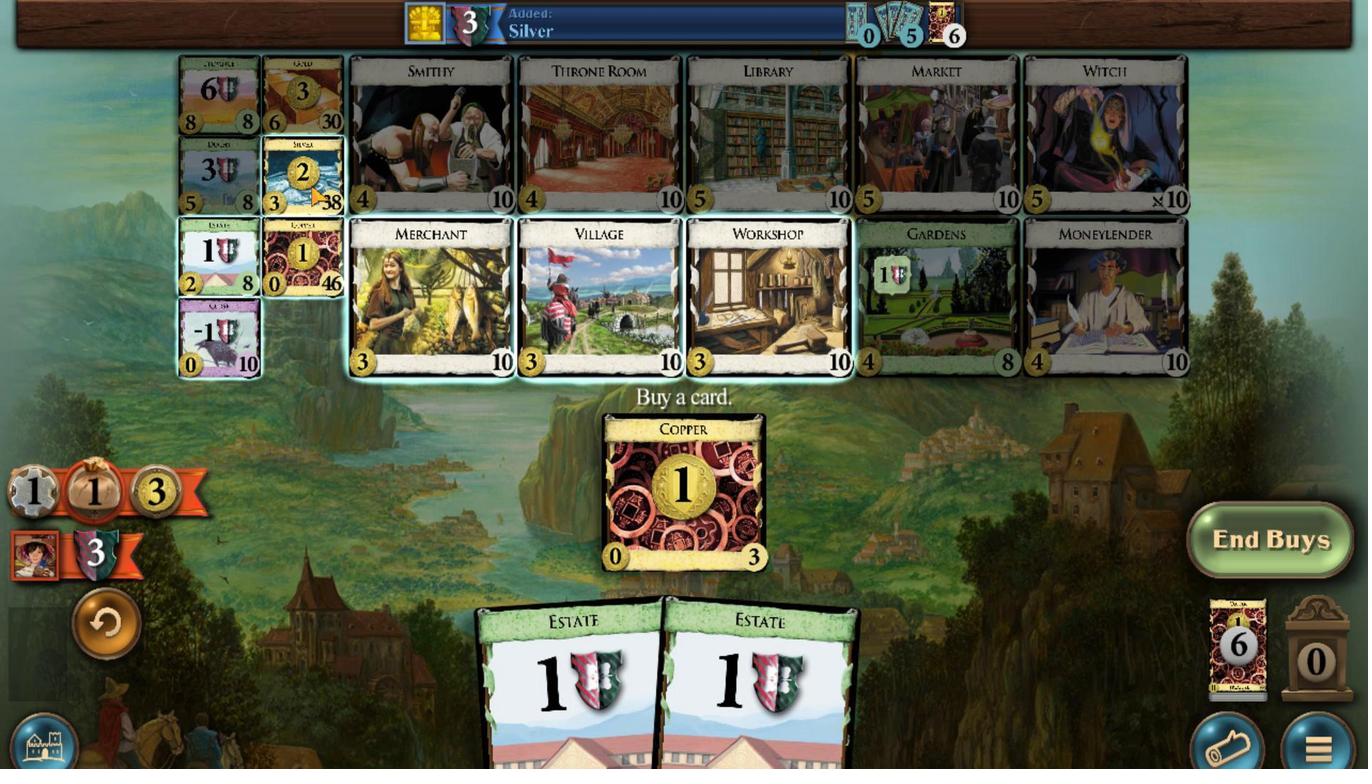 
Action: Mouse moved to (655, 558)
Screenshot: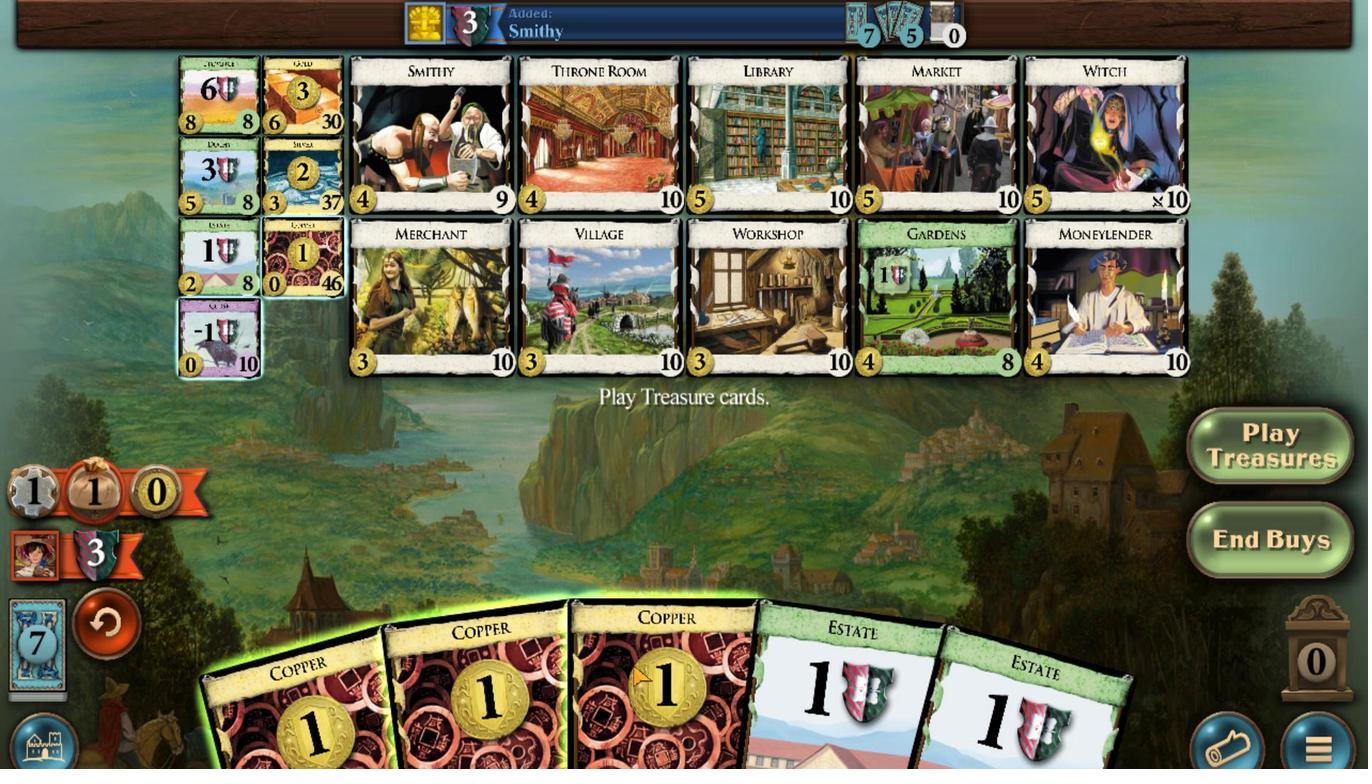 
Action: Mouse pressed left at (655, 558)
Screenshot: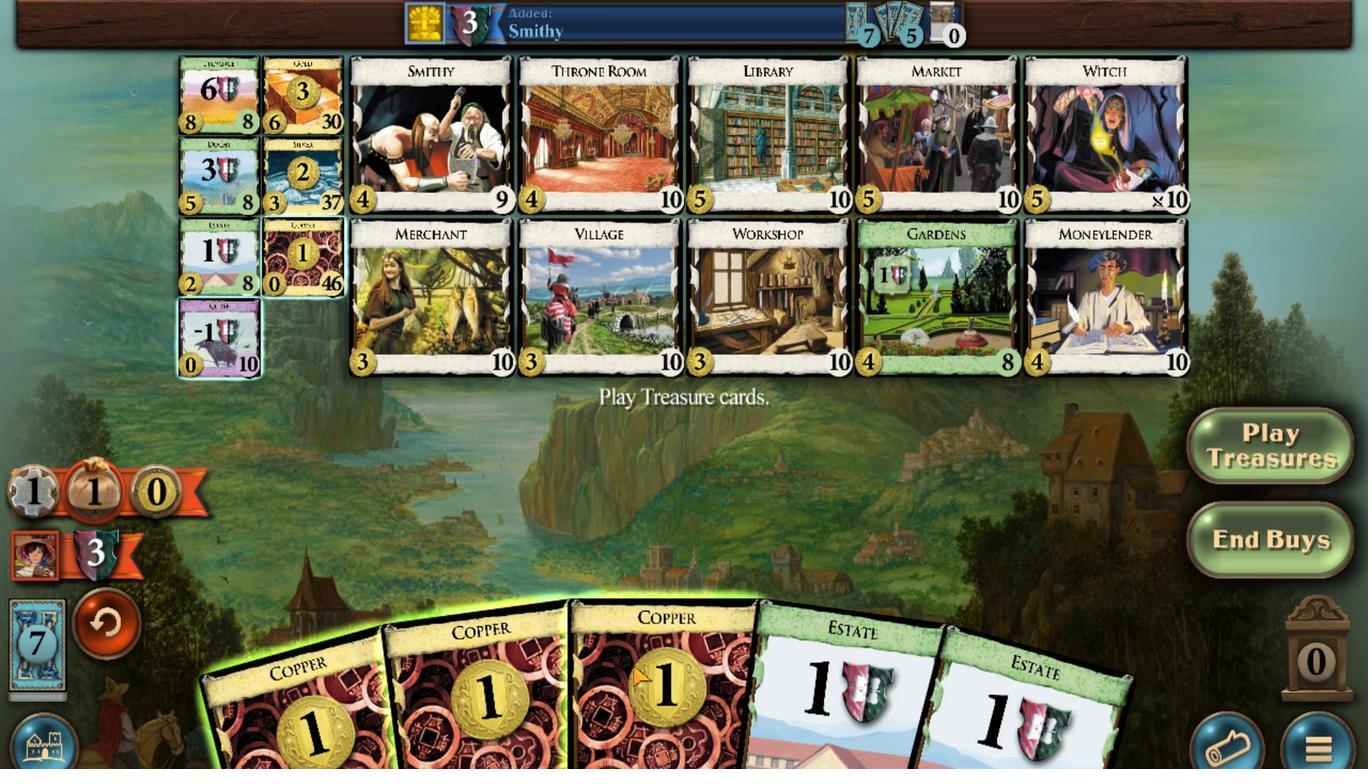 
Action: Mouse moved to (602, 564)
Screenshot: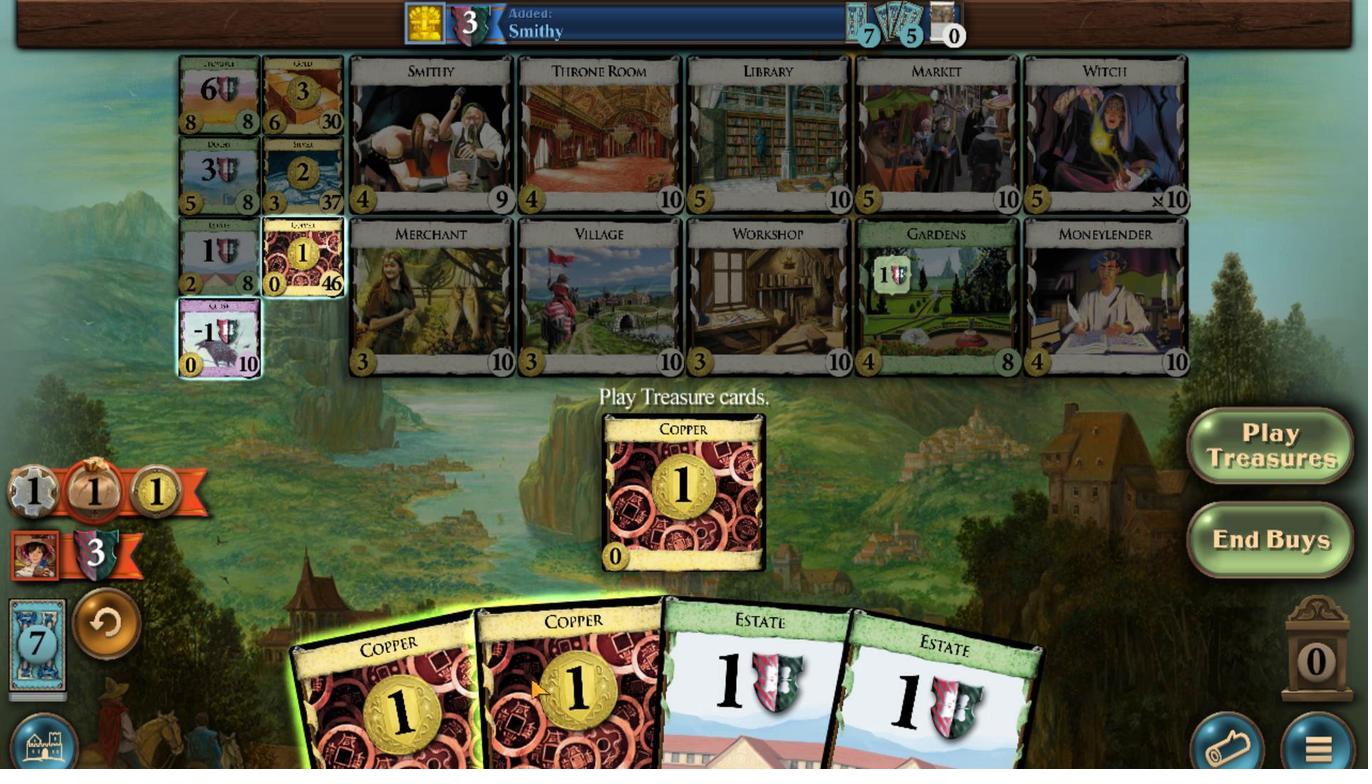 
Action: Mouse pressed left at (602, 564)
Screenshot: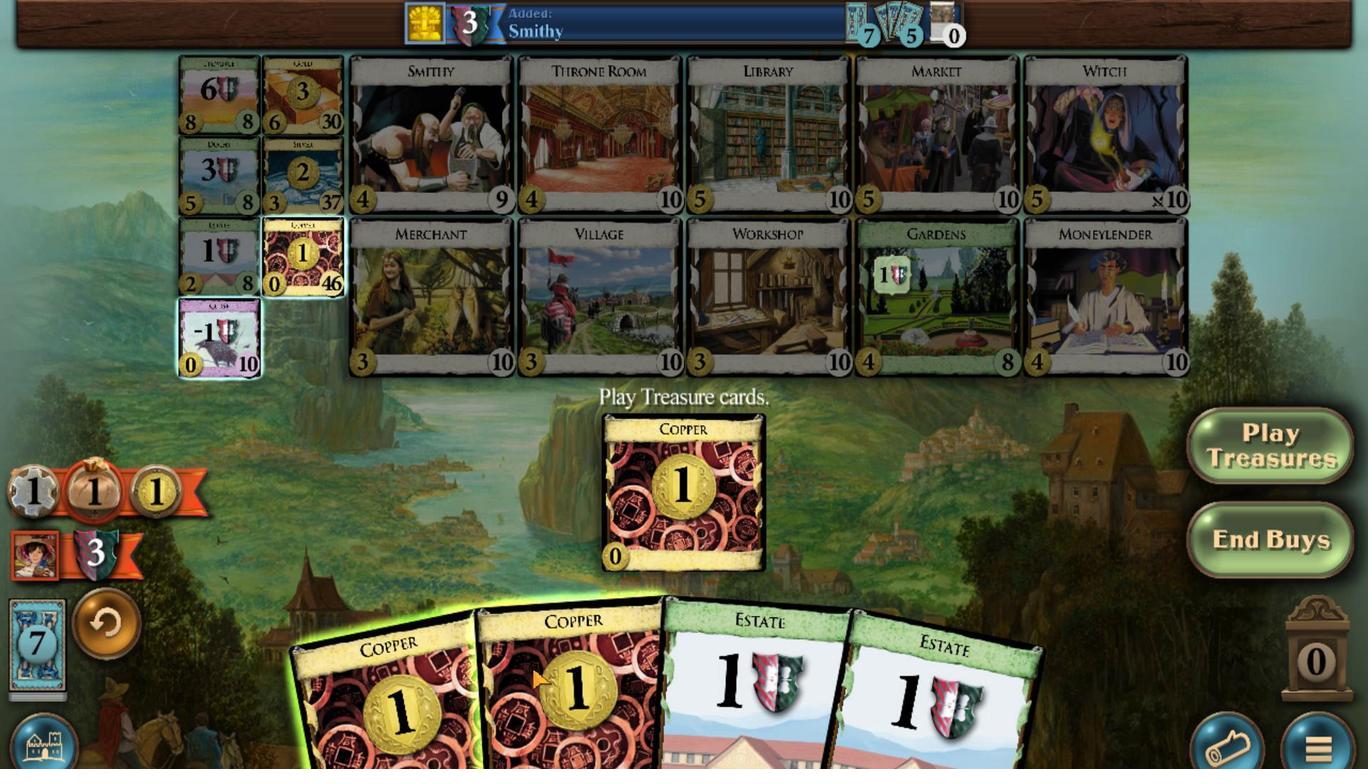 
Action: Mouse moved to (573, 566)
Screenshot: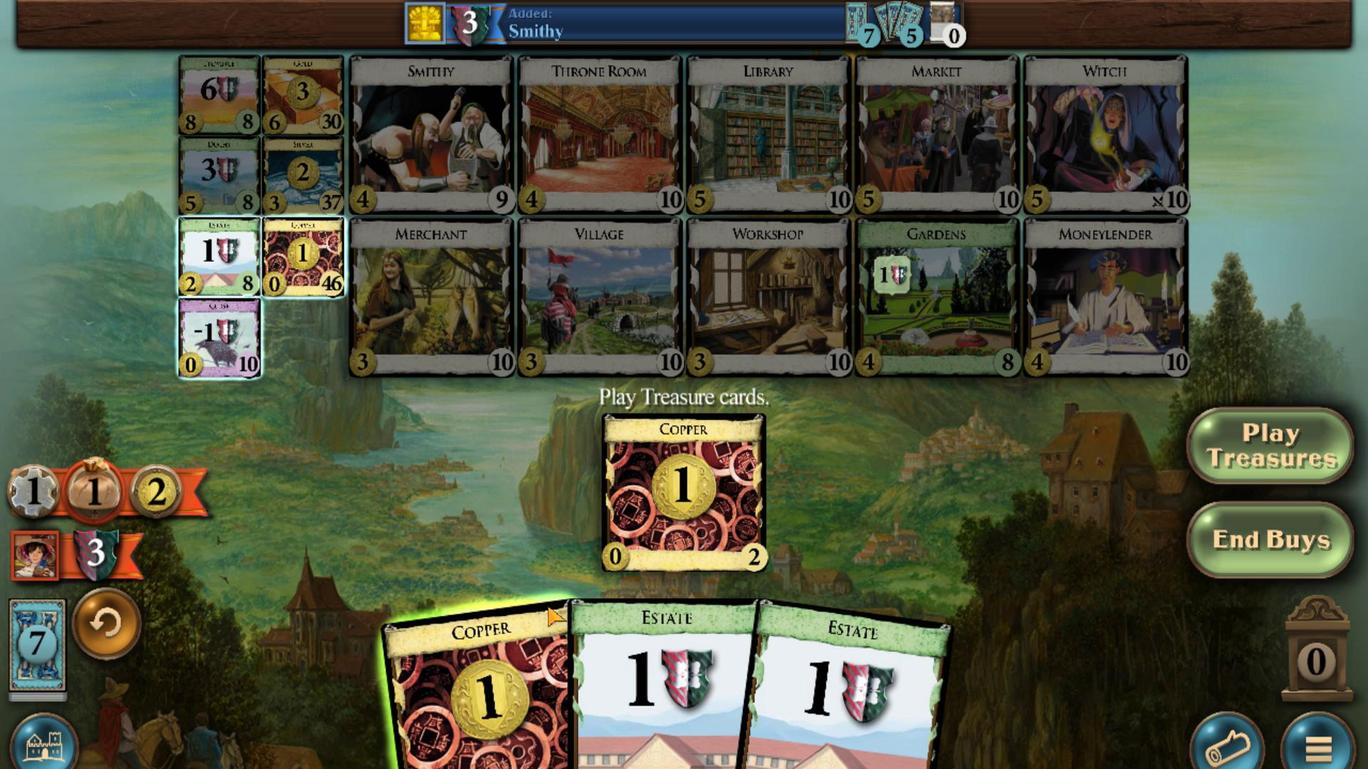 
Action: Mouse pressed left at (573, 566)
Screenshot: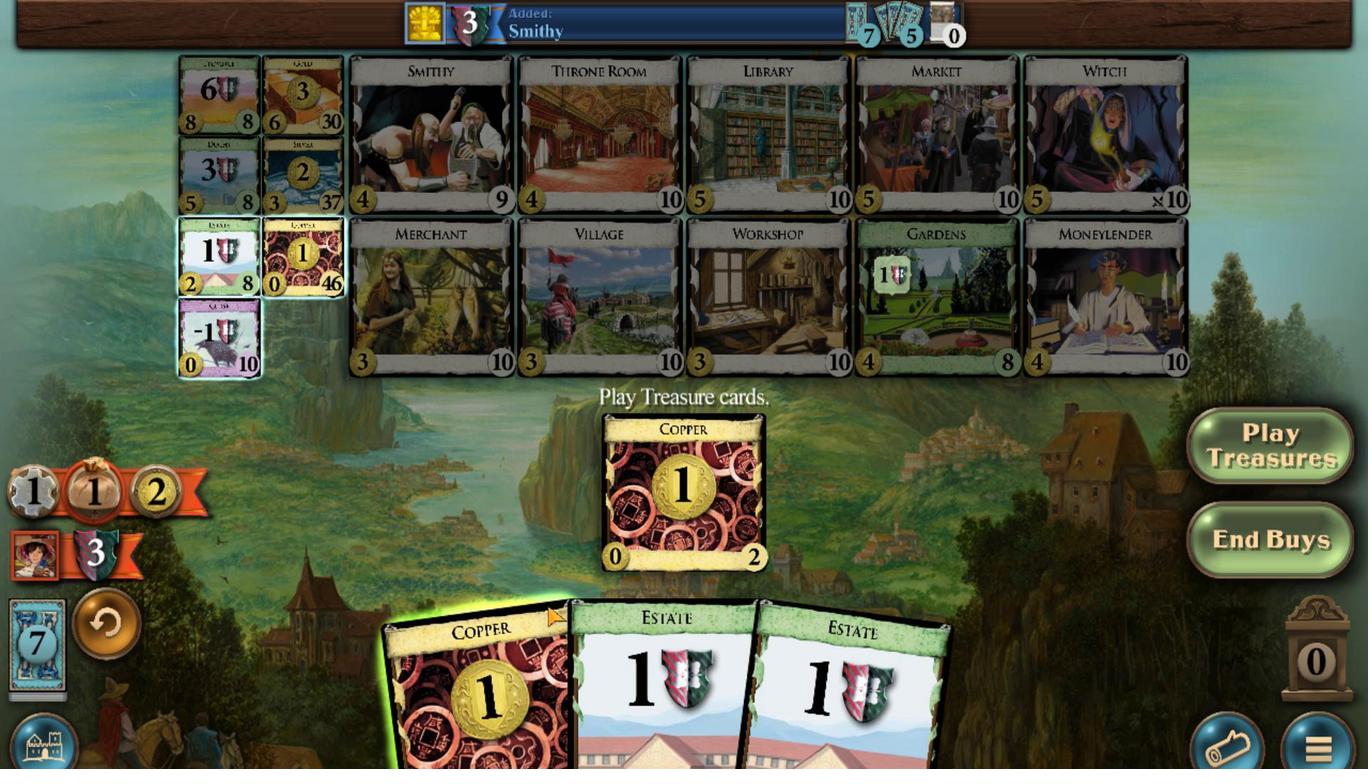 
Action: Mouse moved to (472, 342)
Screenshot: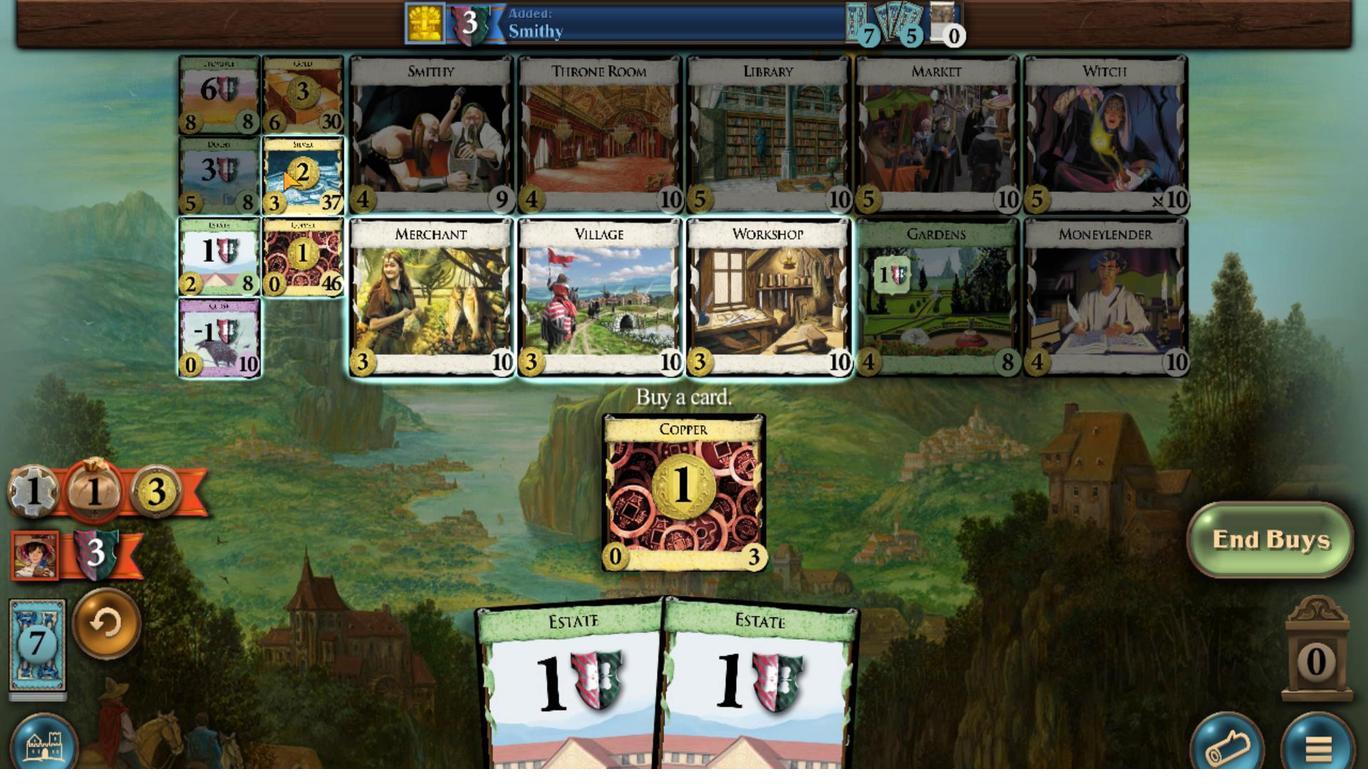 
Action: Mouse scrolled (472, 342) with delta (0, 0)
Screenshot: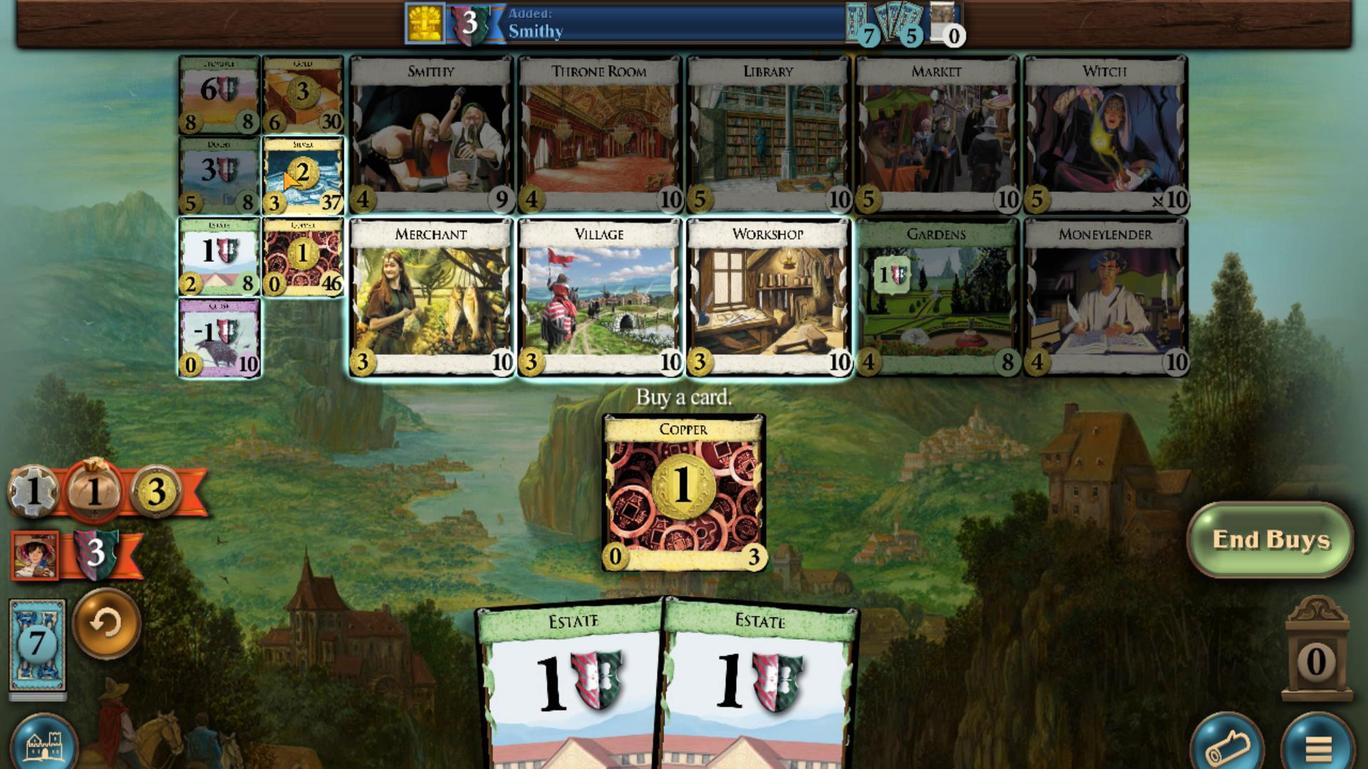 
Action: Mouse moved to (472, 341)
Screenshot: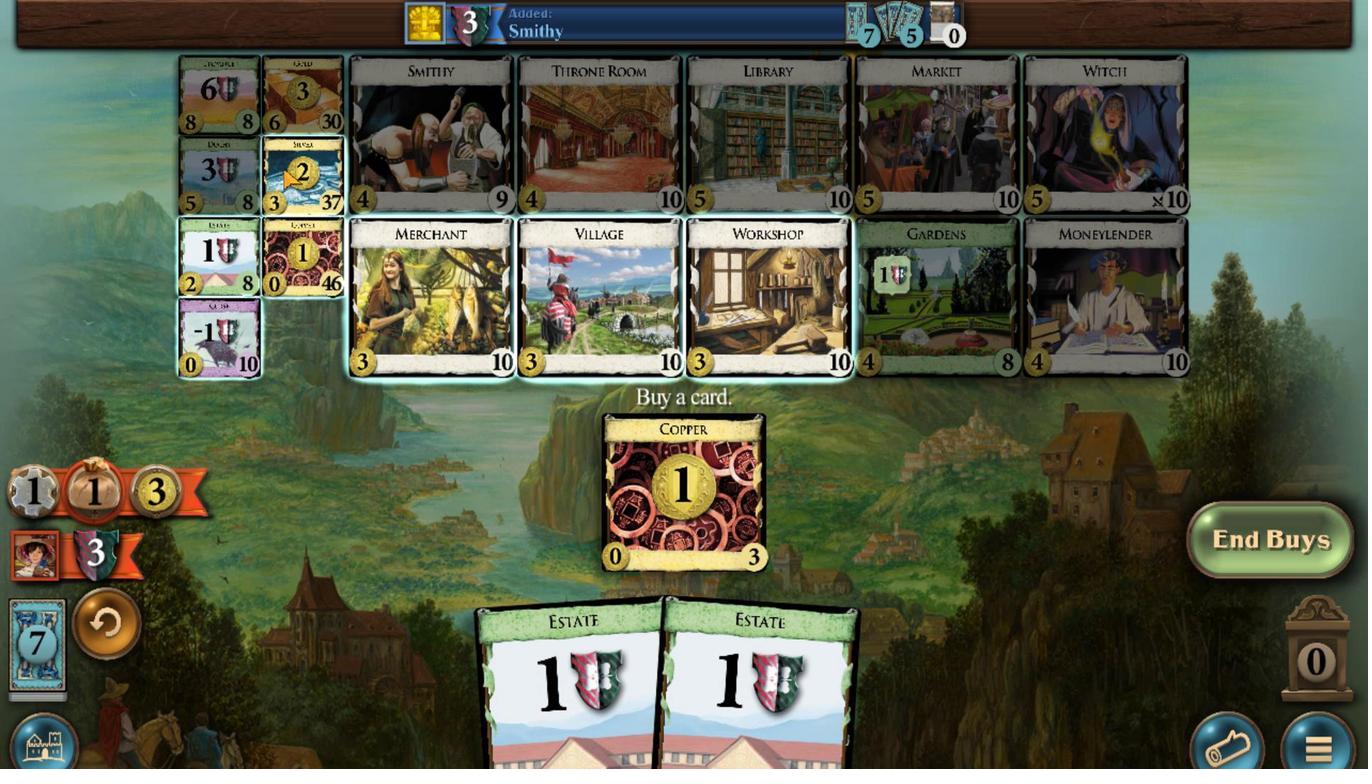 
Action: Mouse scrolled (472, 342) with delta (0, 0)
Screenshot: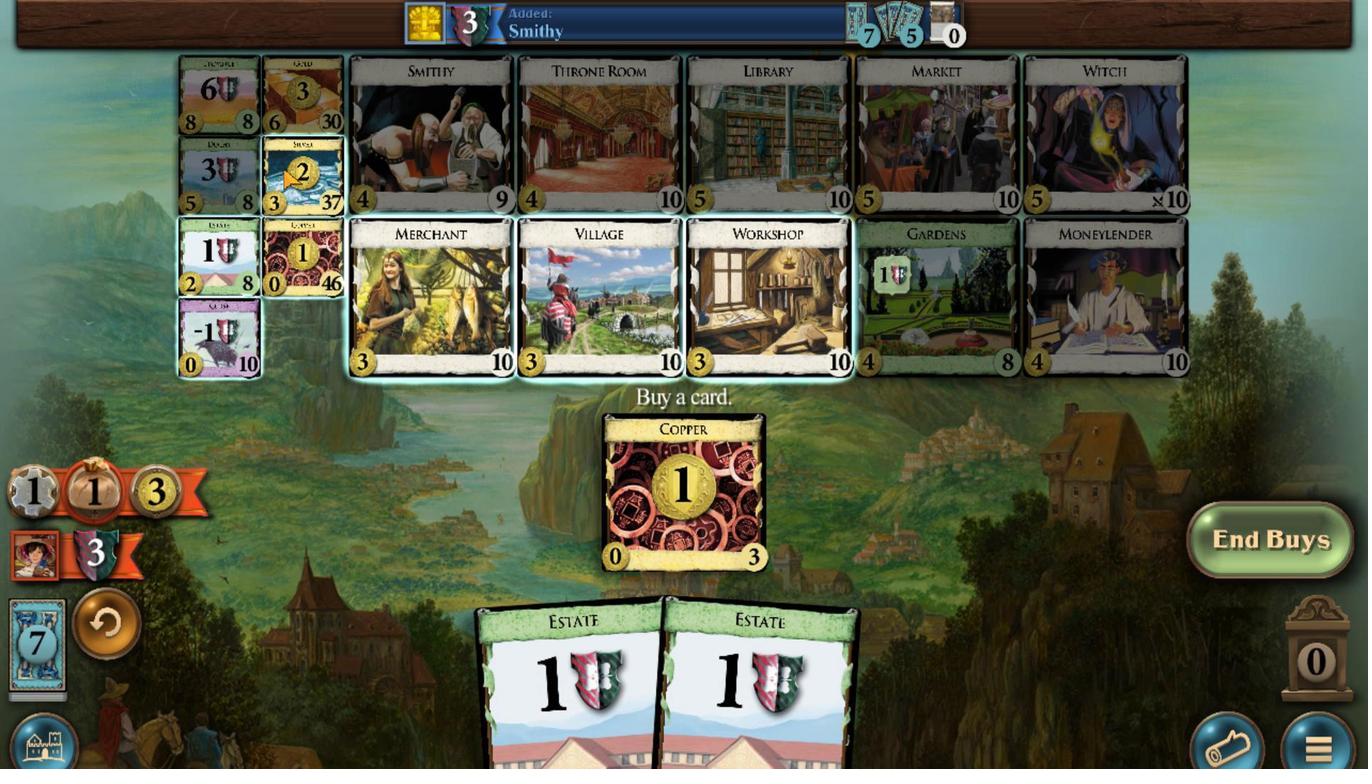 
Action: Mouse moved to (473, 340)
Screenshot: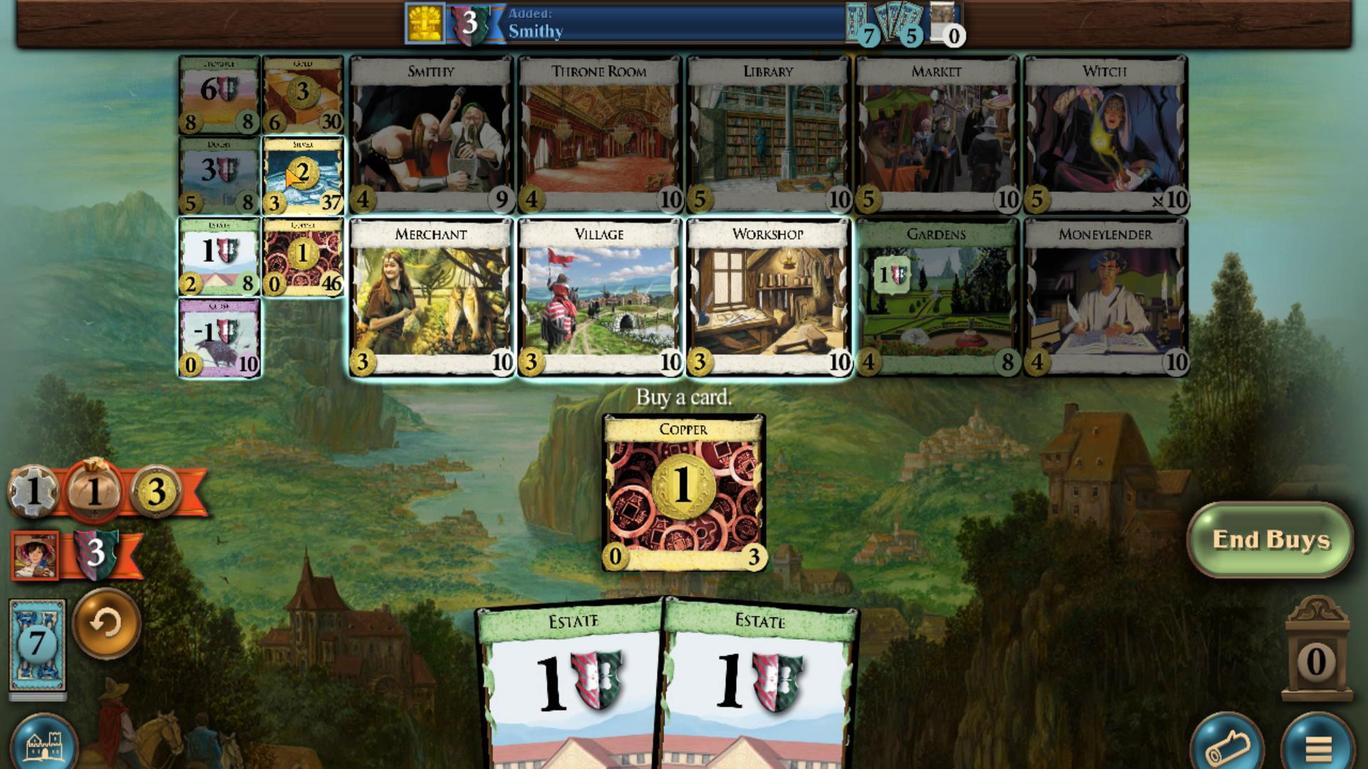 
Action: Mouse pressed left at (473, 340)
Screenshot: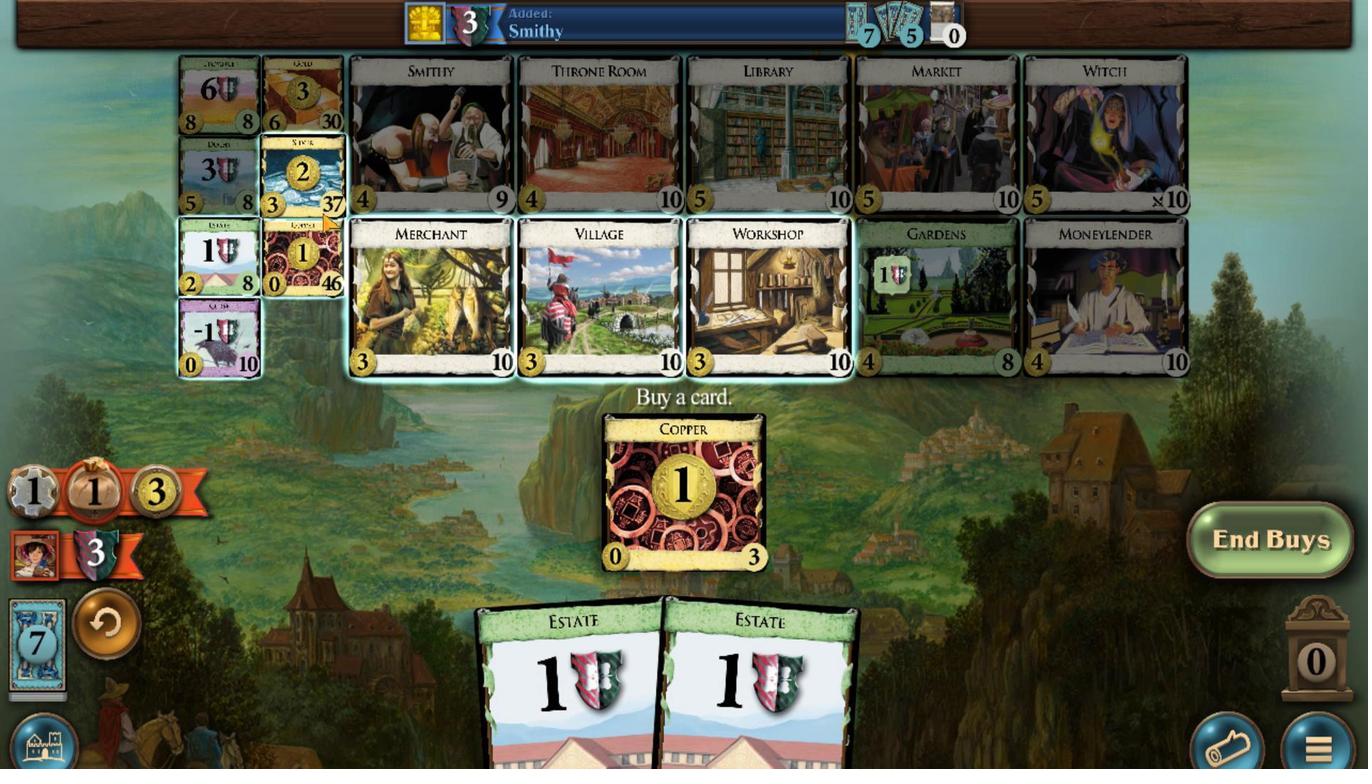 
Action: Mouse moved to (853, 555)
Screenshot: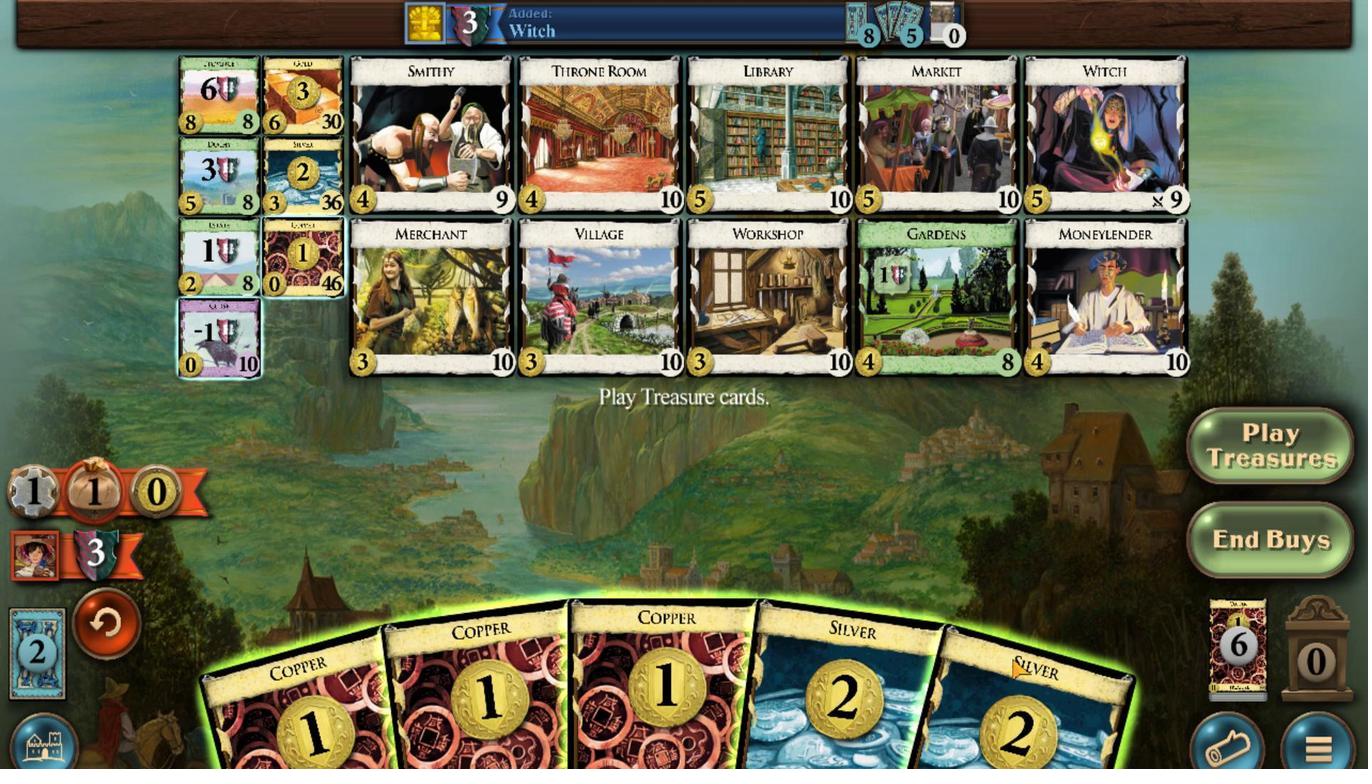 
Action: Mouse pressed left at (853, 555)
Screenshot: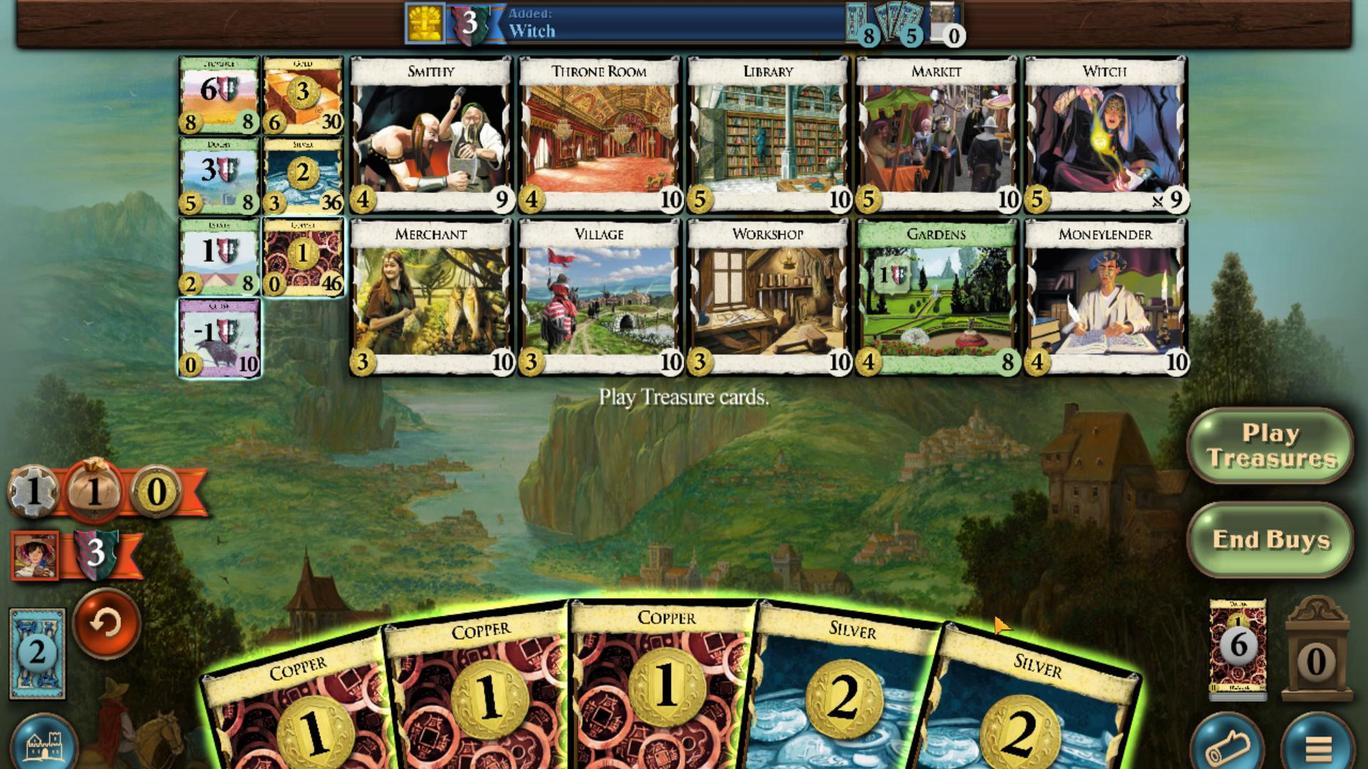 
Action: Mouse moved to (814, 558)
Screenshot: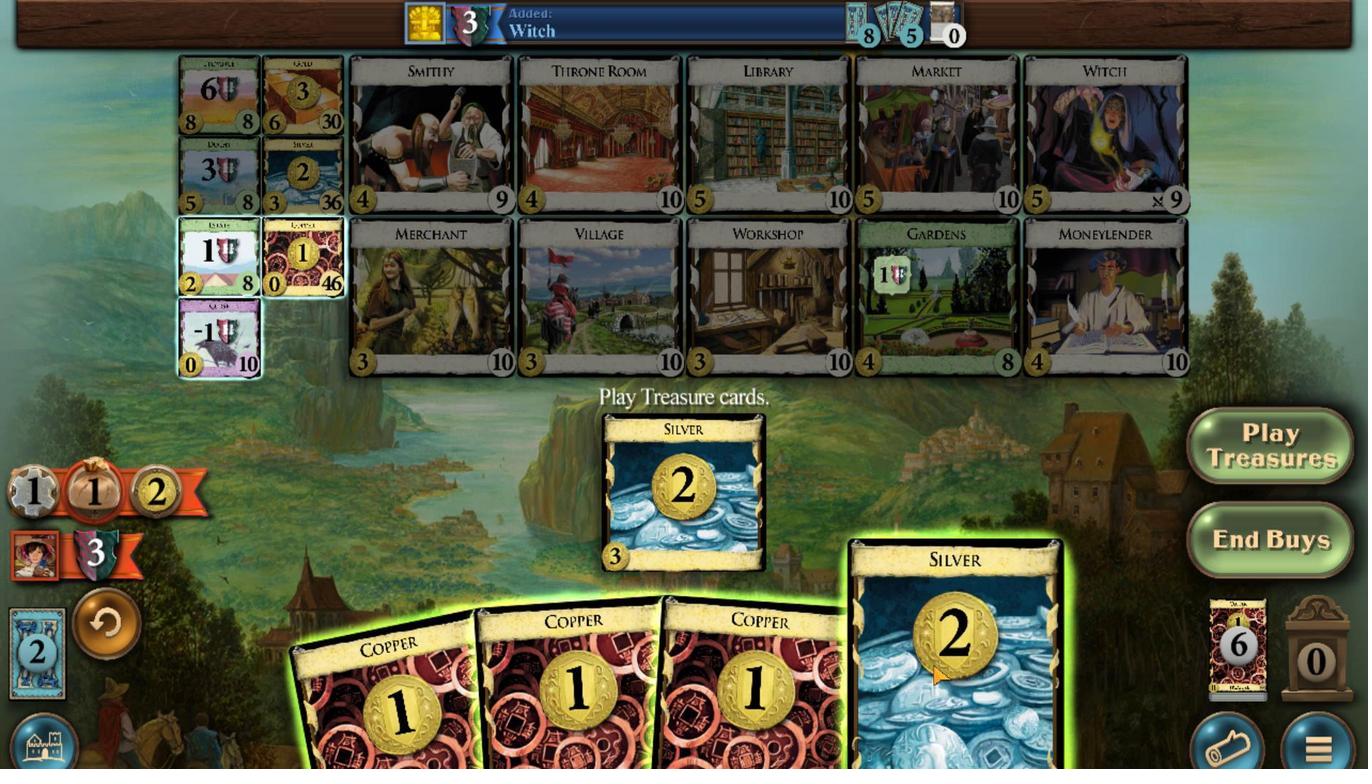 
Action: Mouse scrolled (814, 557) with delta (0, 0)
Screenshot: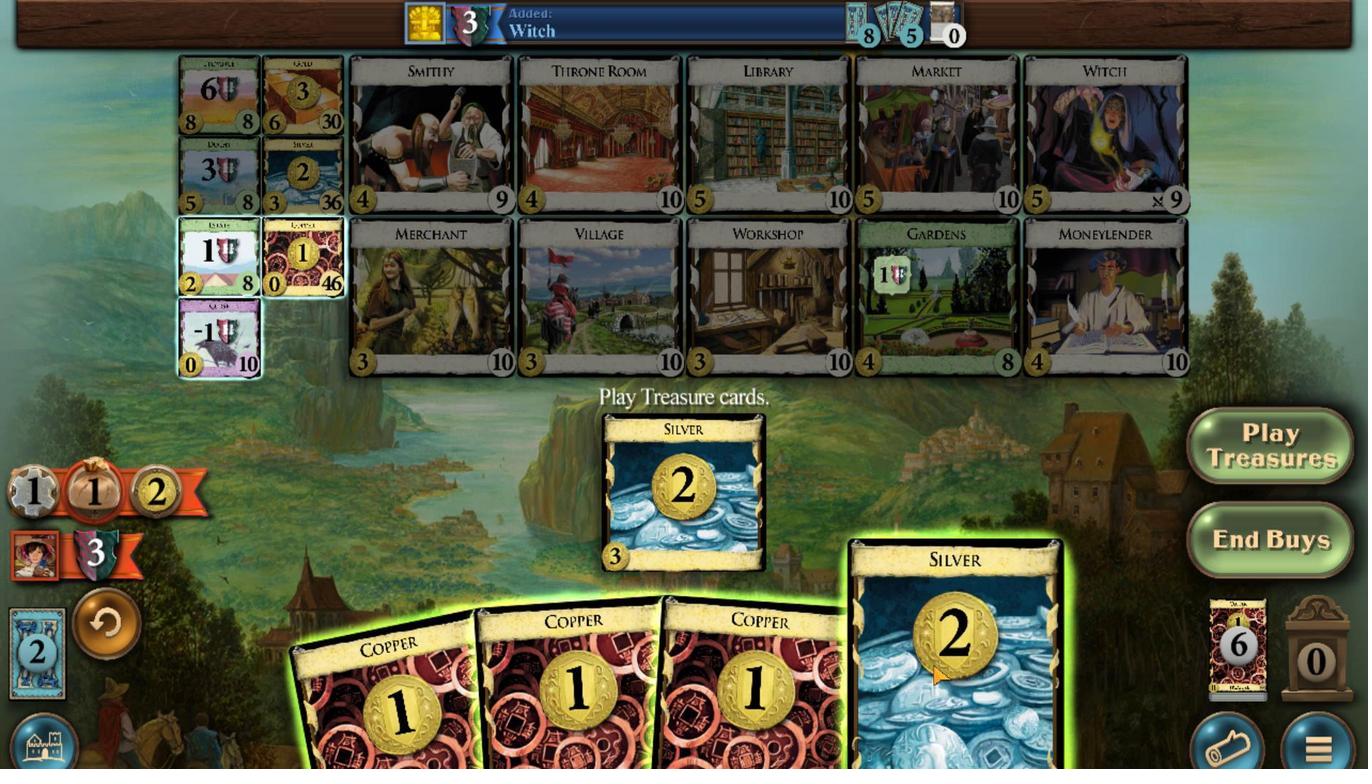 
Action: Mouse moved to (786, 566)
Screenshot: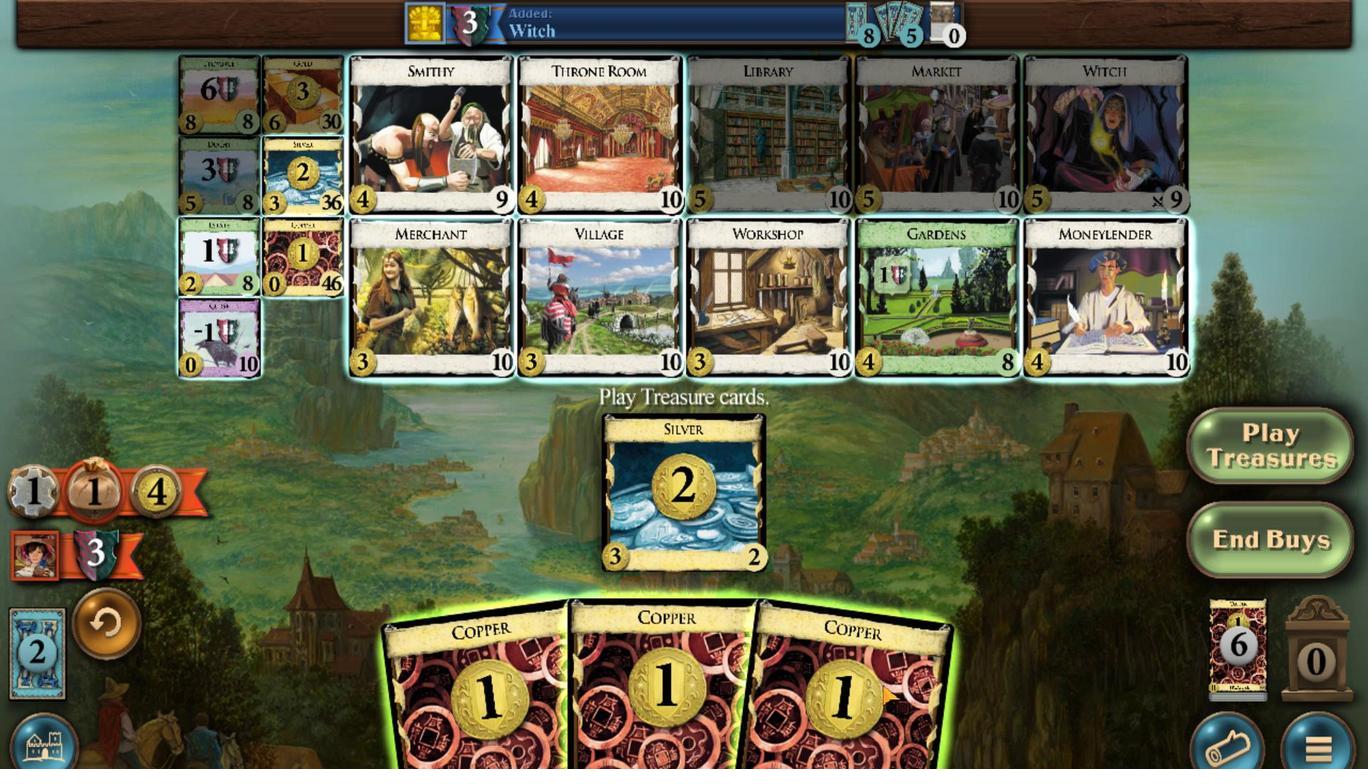 
Action: Mouse scrolled (786, 566) with delta (0, 0)
Screenshot: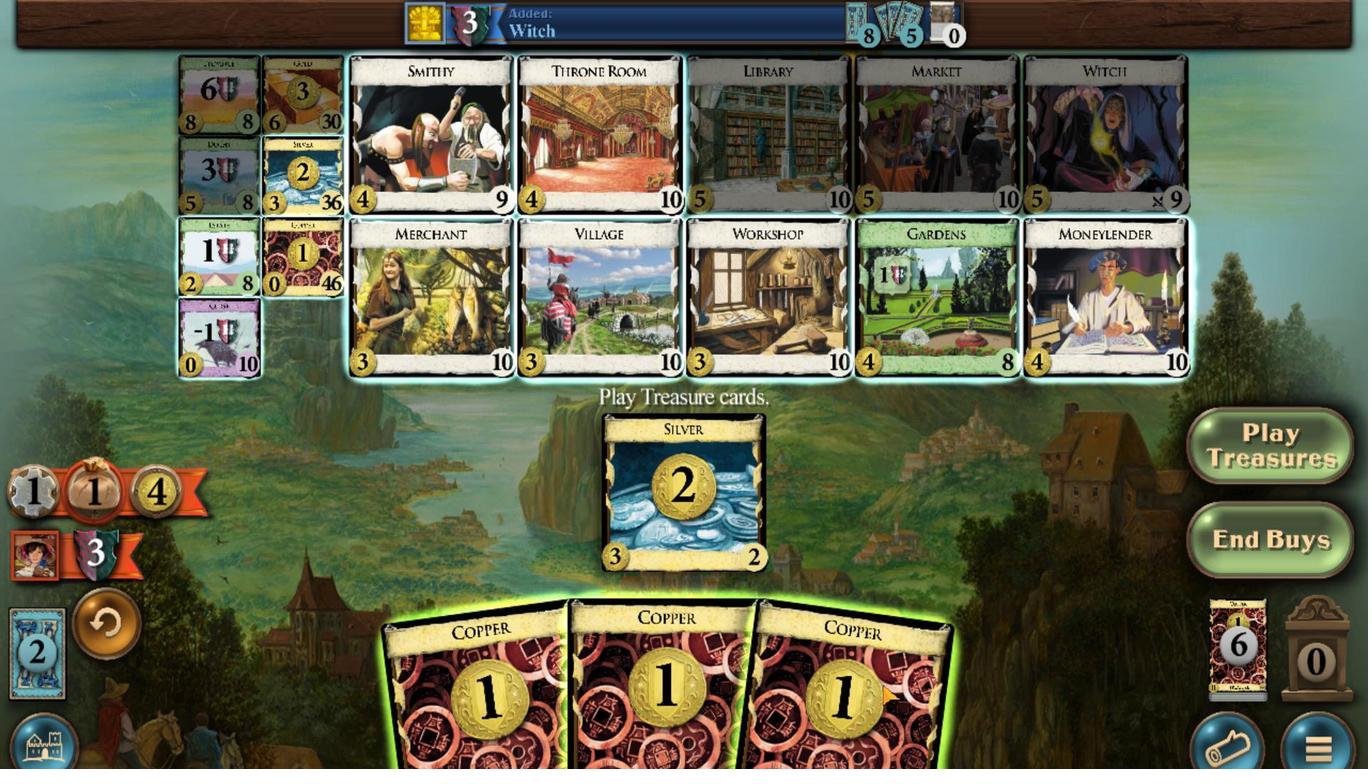 
Action: Mouse moved to (745, 552)
Screenshot: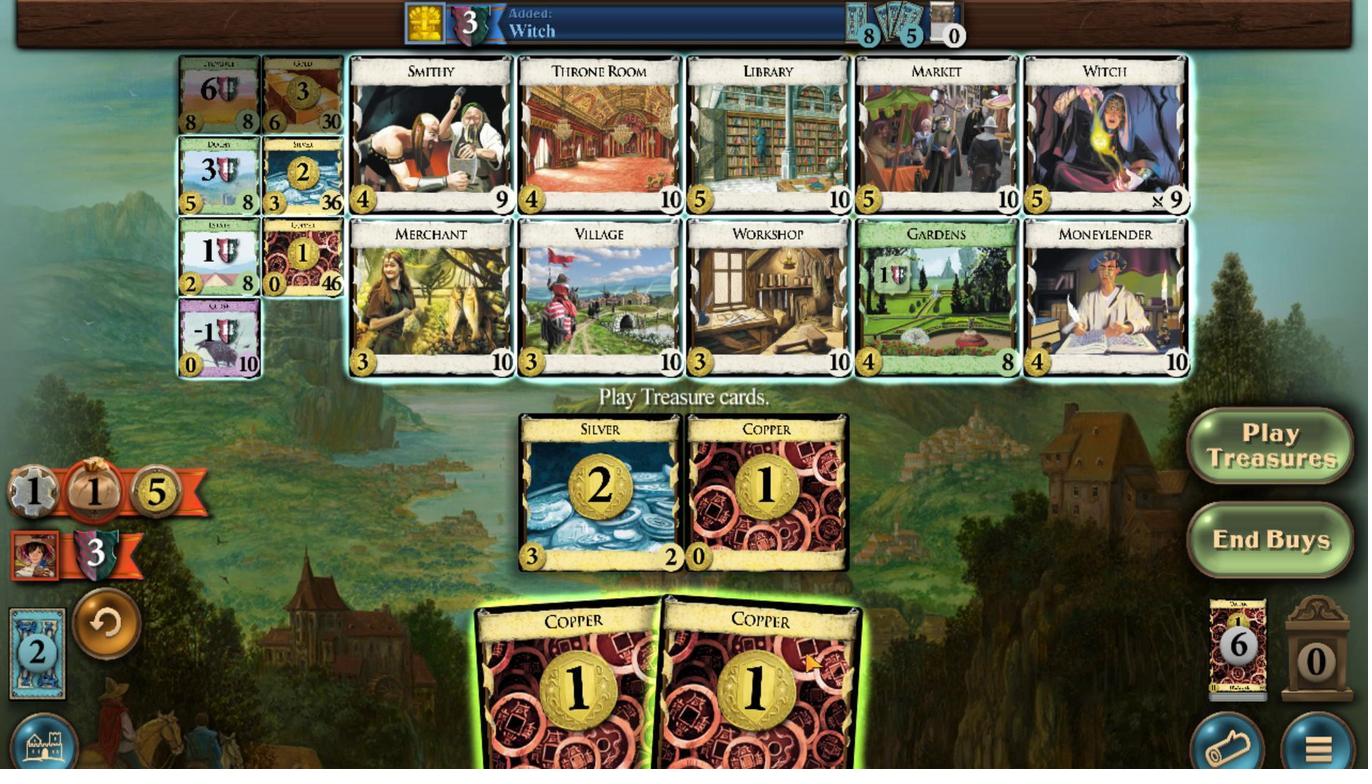 
Action: Mouse scrolled (745, 552) with delta (0, 0)
Screenshot: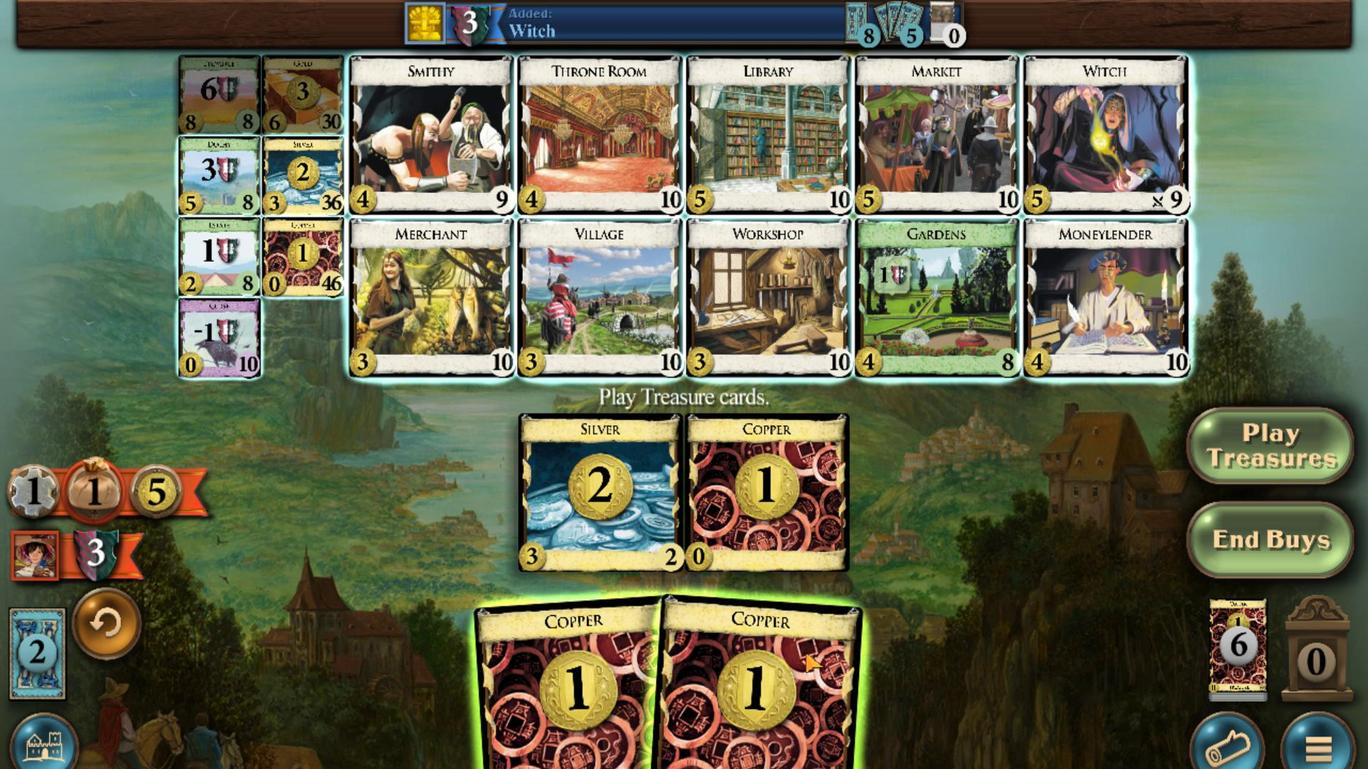 
Action: Mouse moved to (480, 315)
Screenshot: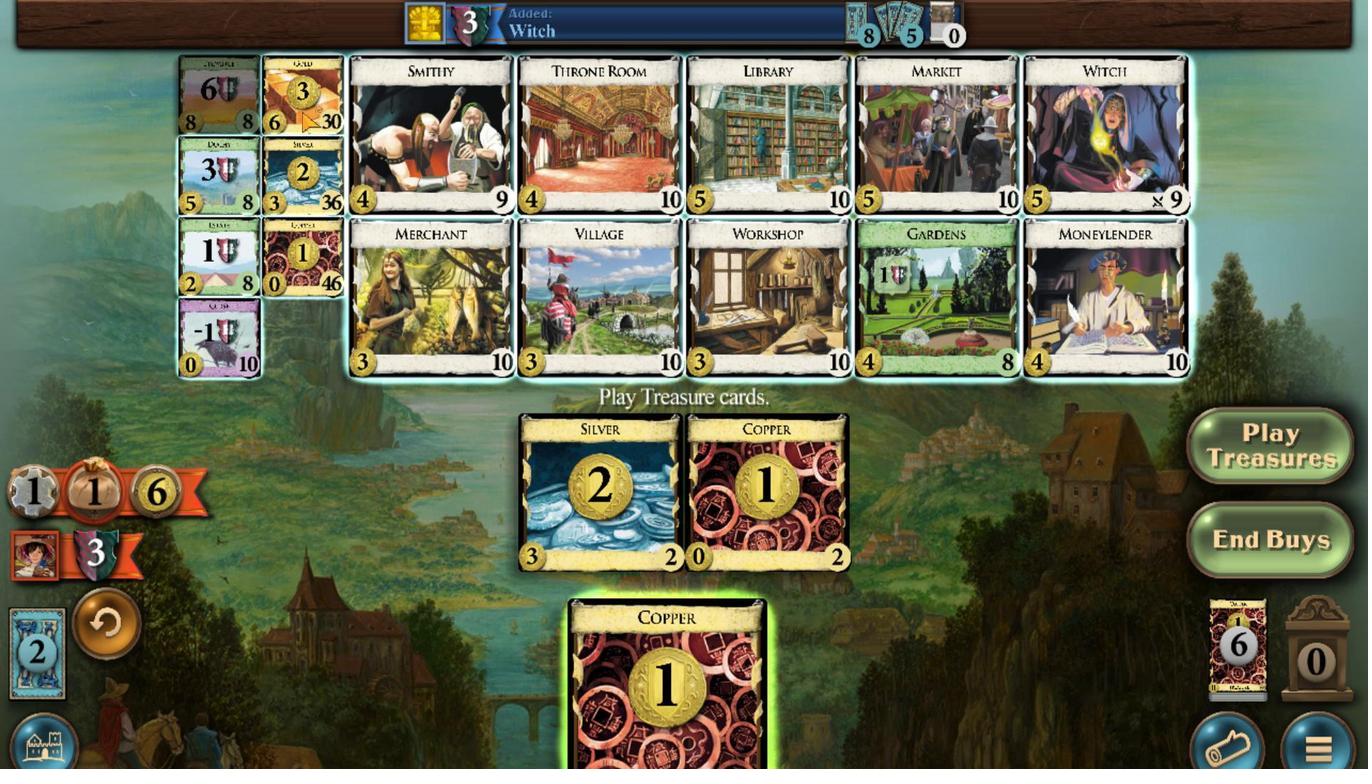 
Action: Mouse pressed left at (480, 315)
Screenshot: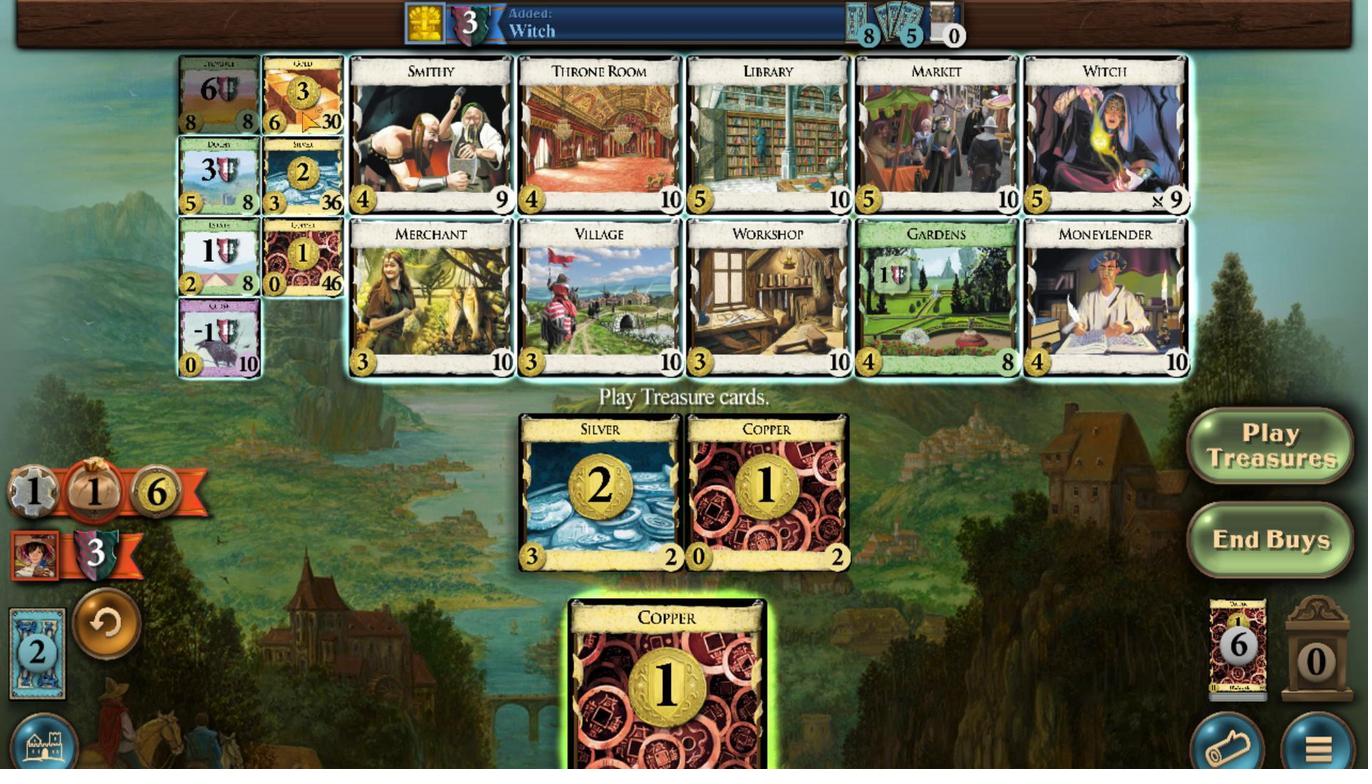 
Action: Mouse moved to (658, 544)
Screenshot: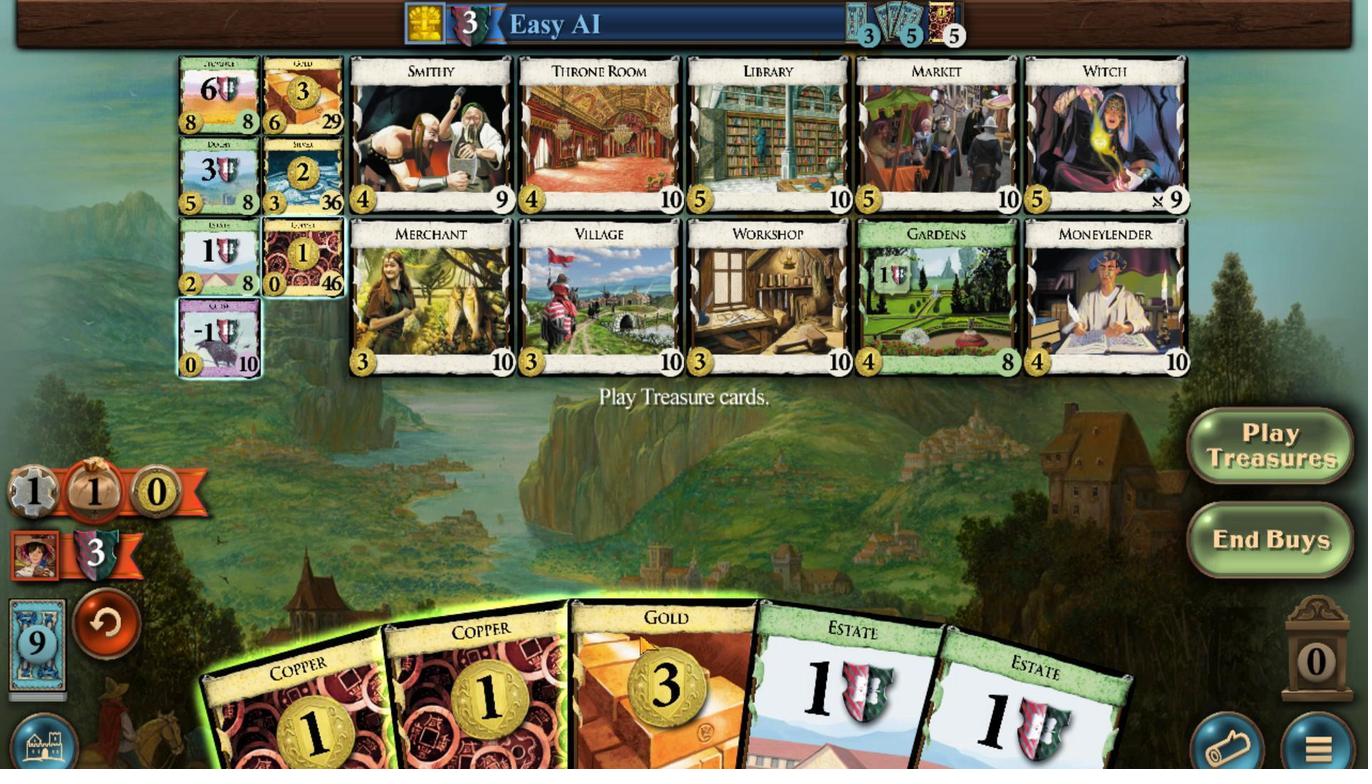 
Action: Mouse pressed left at (658, 544)
Screenshot: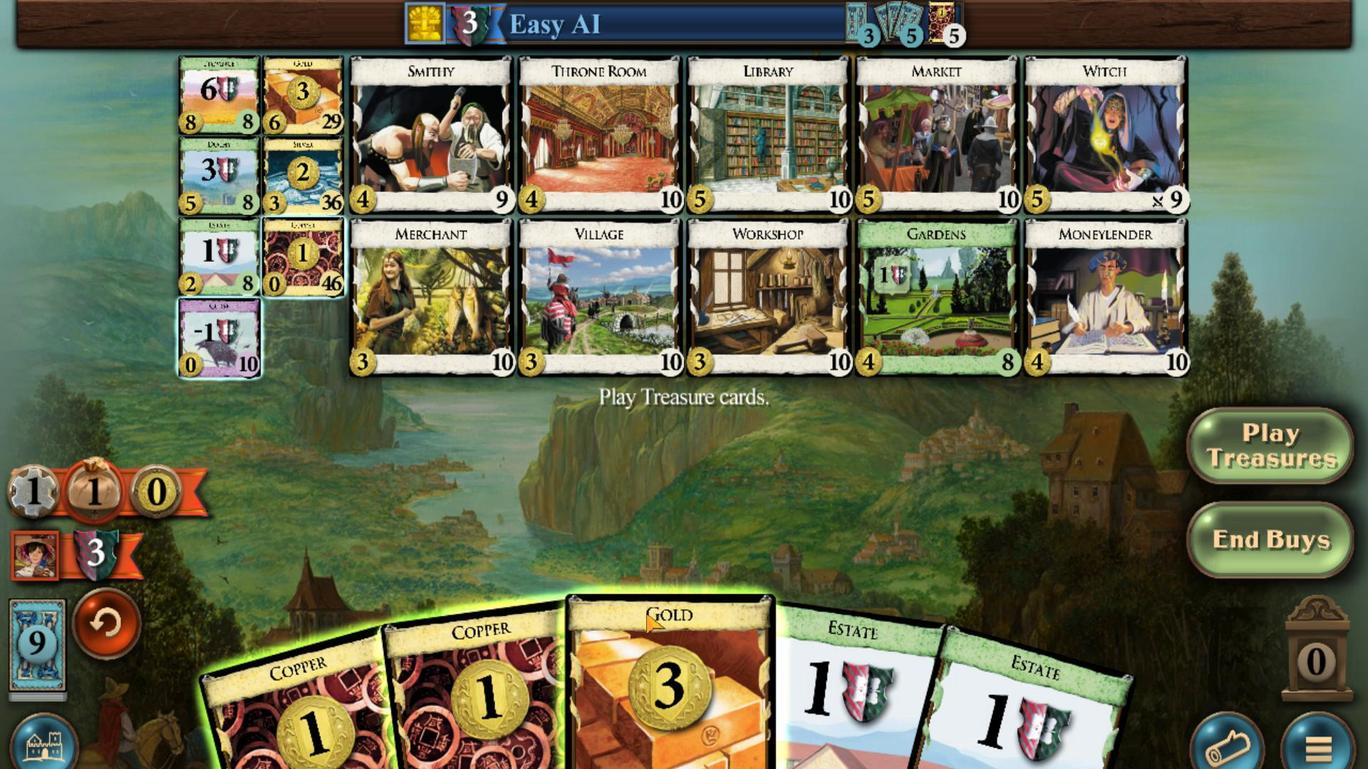 
Action: Mouse moved to (602, 542)
Screenshot: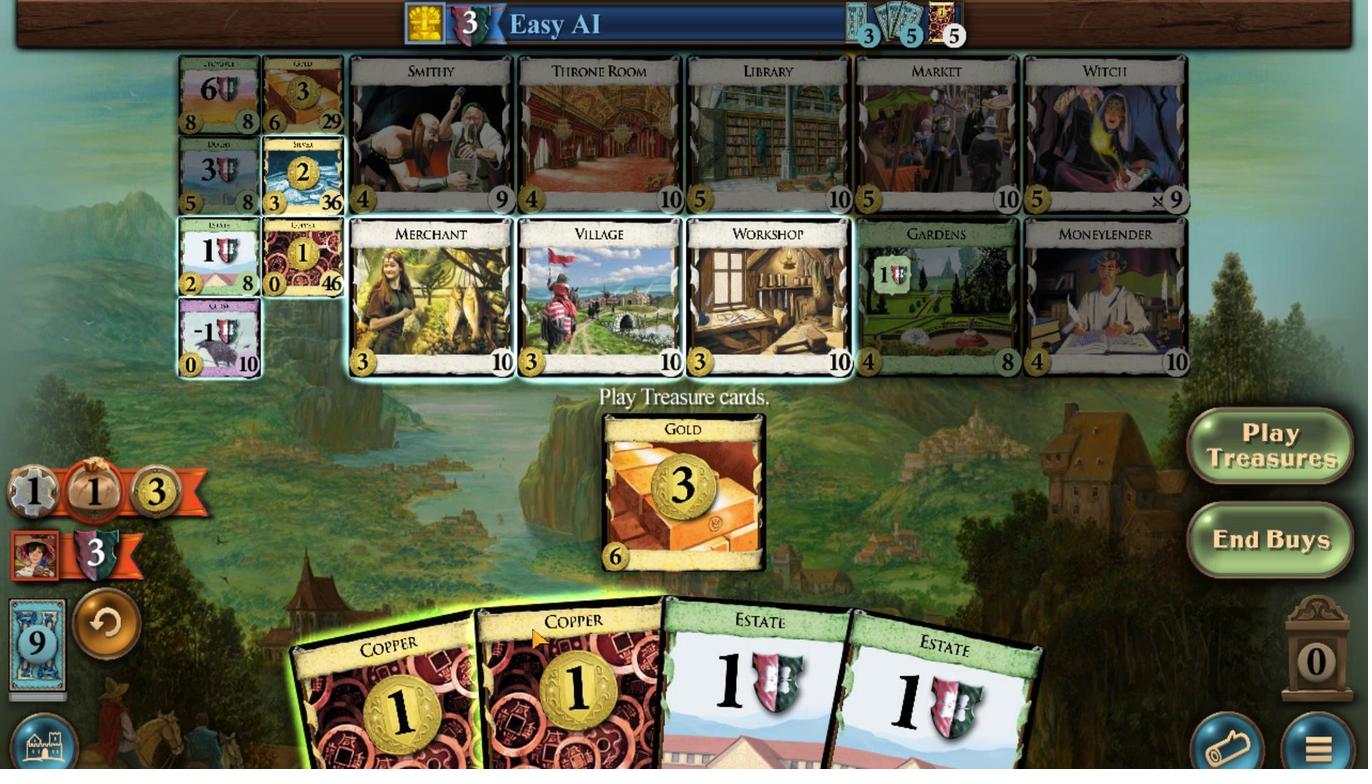 
Action: Mouse scrolled (602, 541) with delta (0, 0)
Screenshot: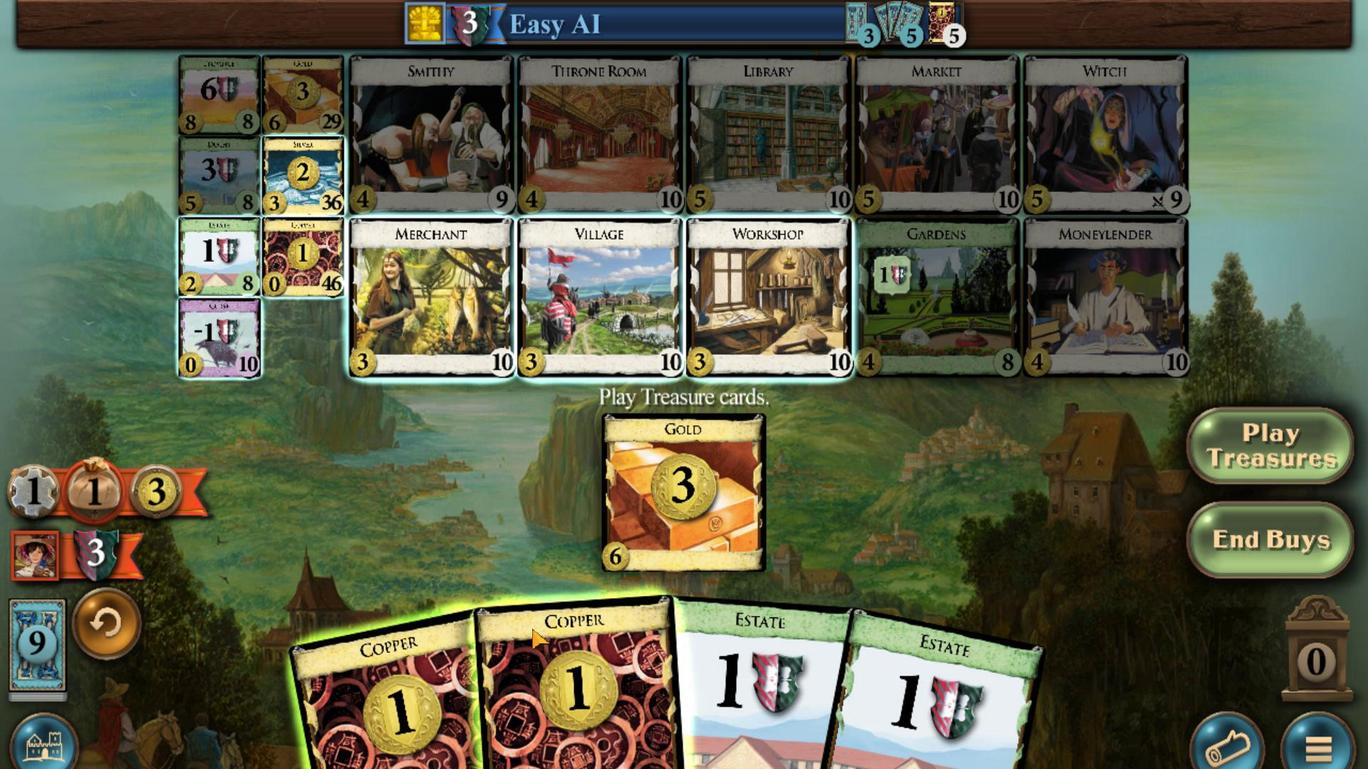 
Action: Mouse moved to (575, 540)
Screenshot: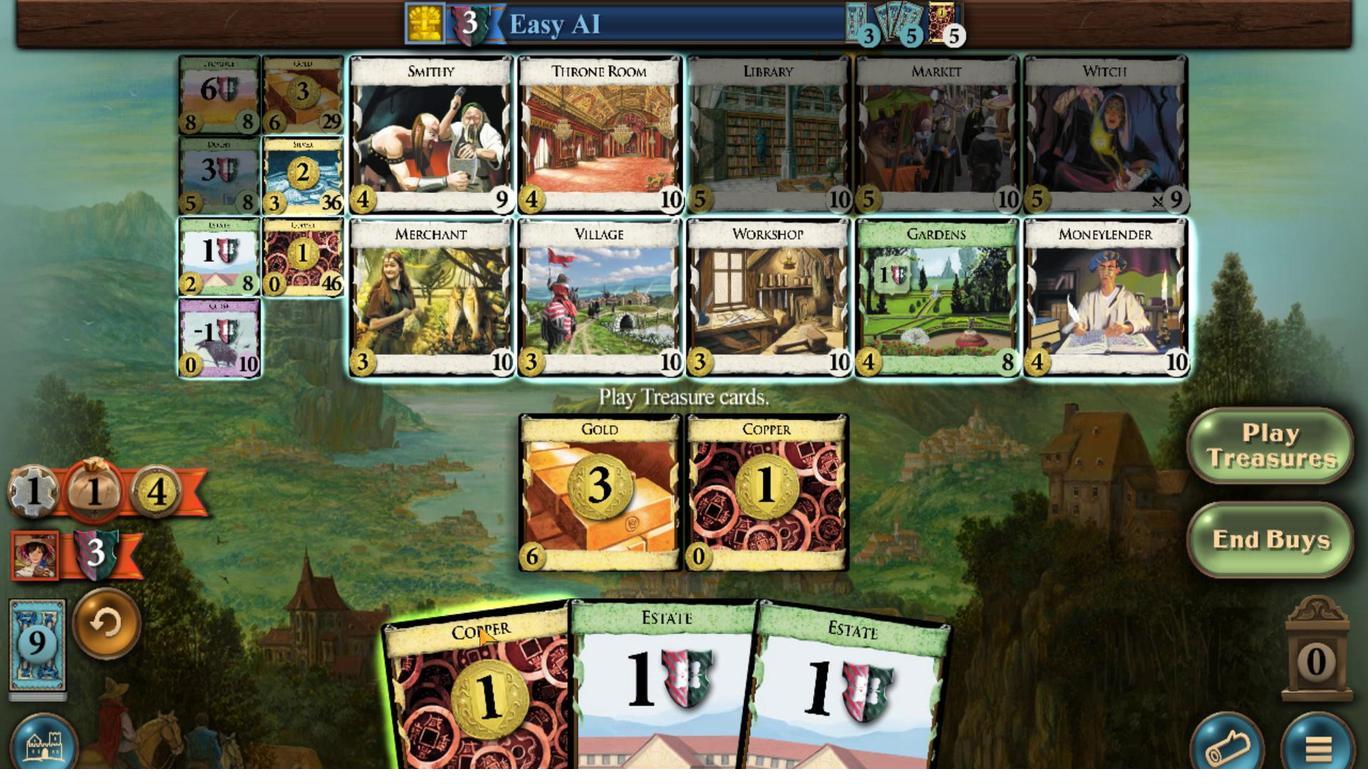 
Action: Mouse scrolled (575, 540) with delta (0, 0)
Screenshot: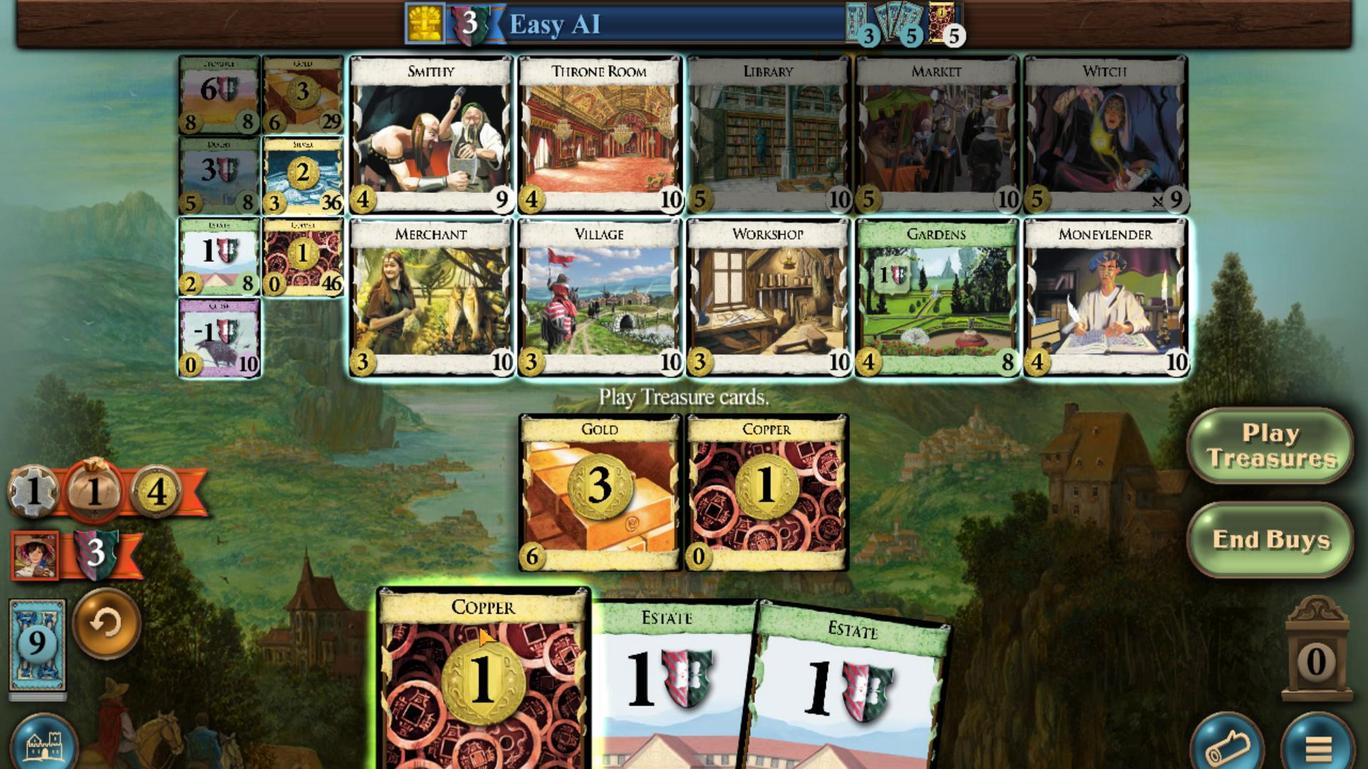 
Action: Mouse moved to (434, 338)
Screenshot: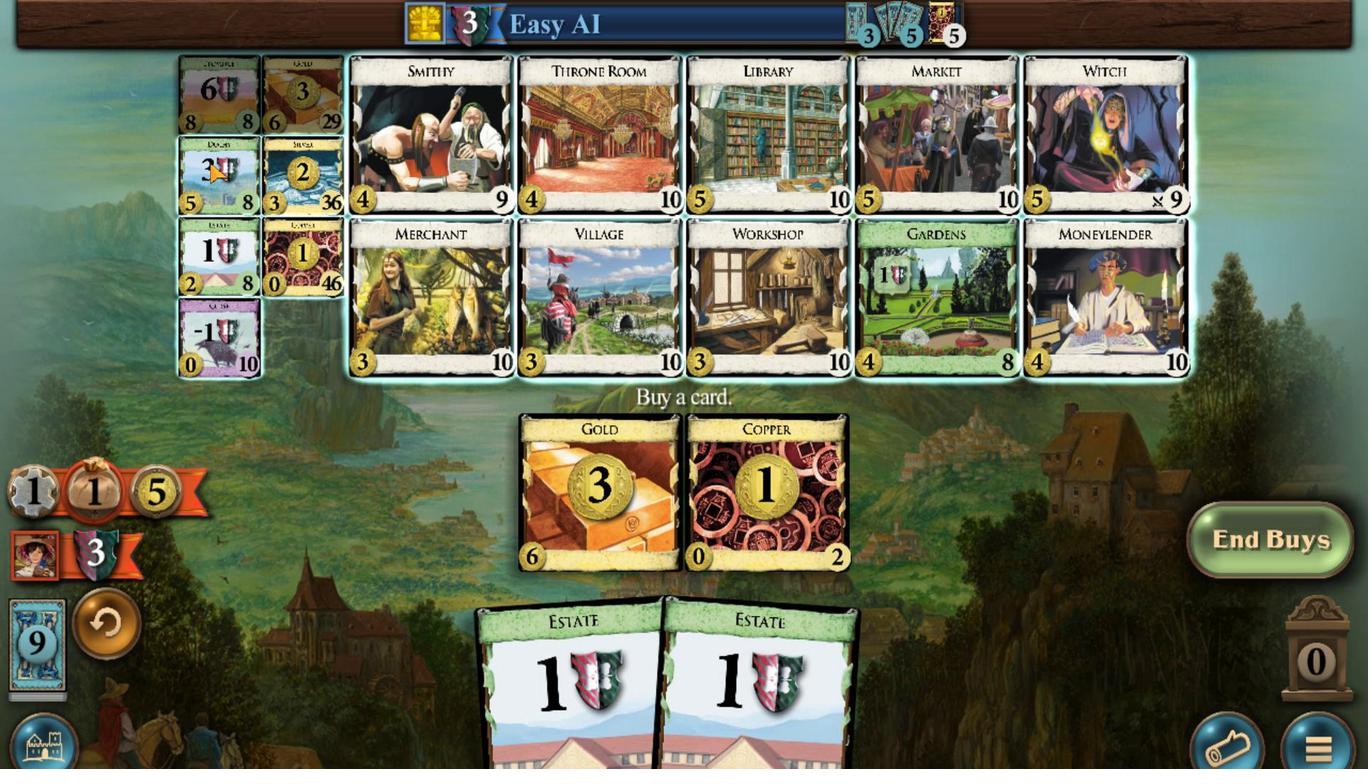 
Action: Mouse scrolled (434, 339) with delta (0, 0)
Screenshot: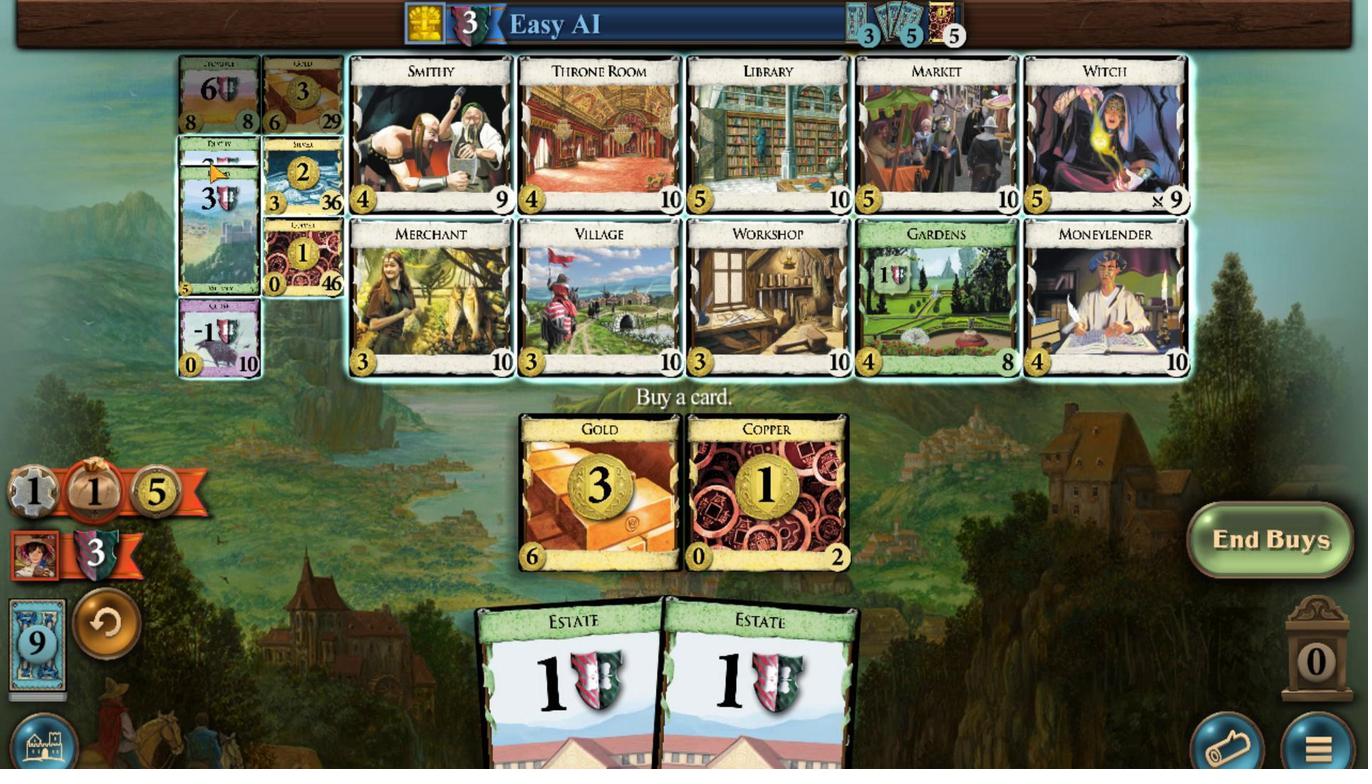 
Action: Mouse moved to (438, 347)
Screenshot: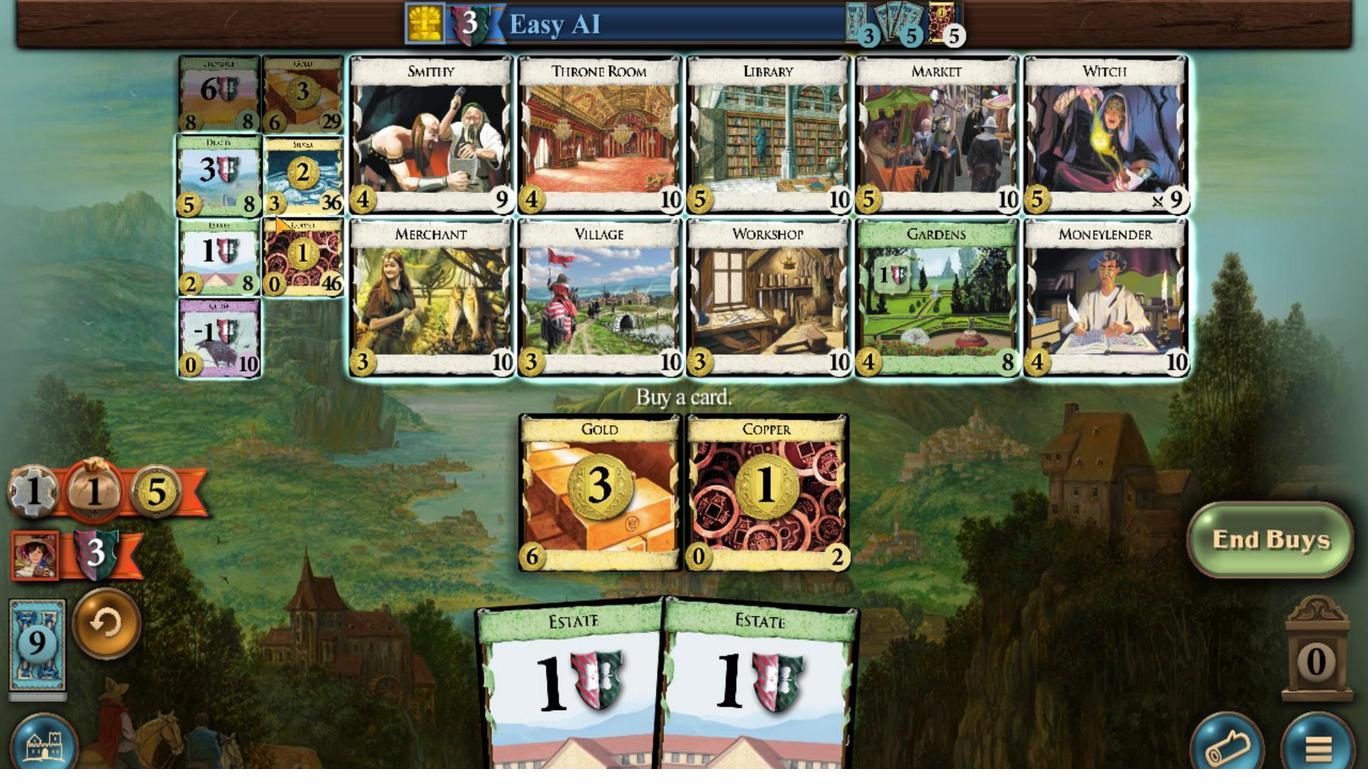 
Action: Mouse pressed left at (438, 347)
Screenshot: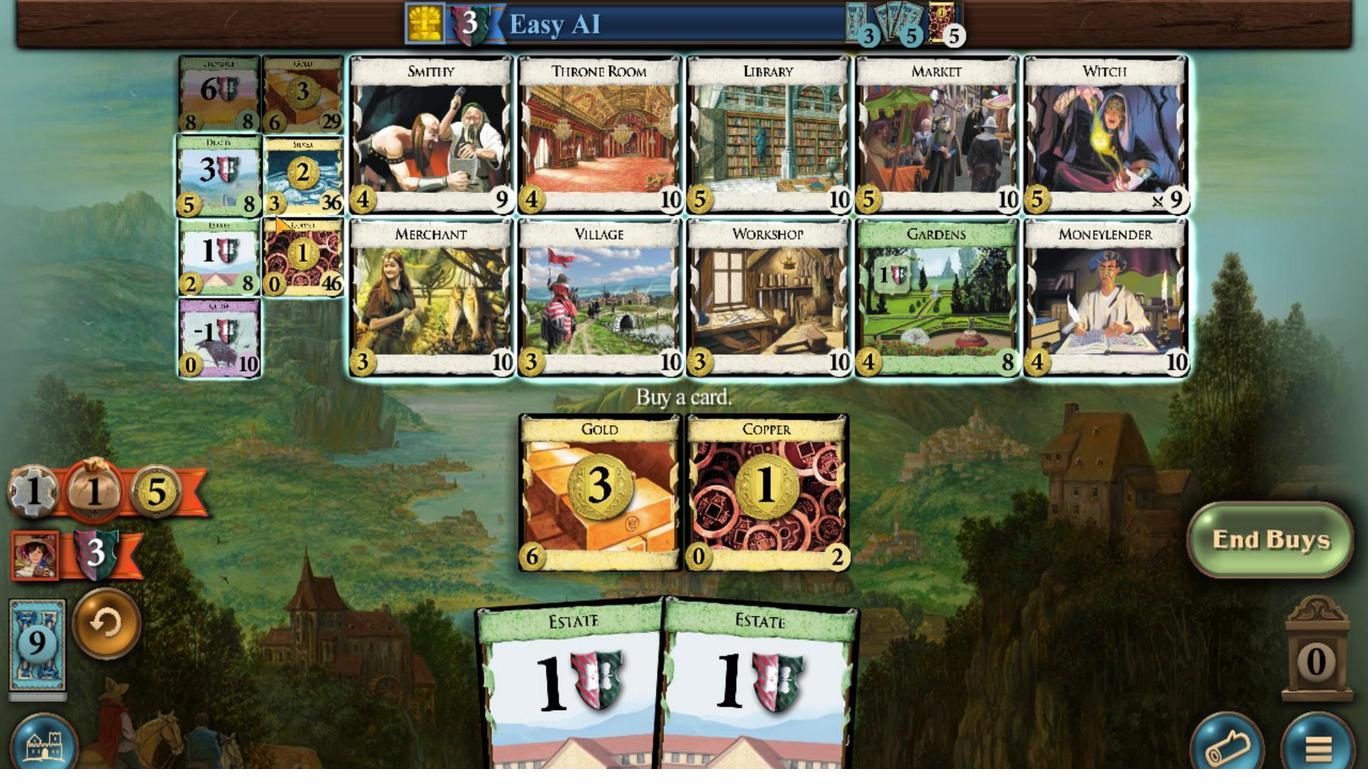
Action: Mouse moved to (761, 543)
Screenshot: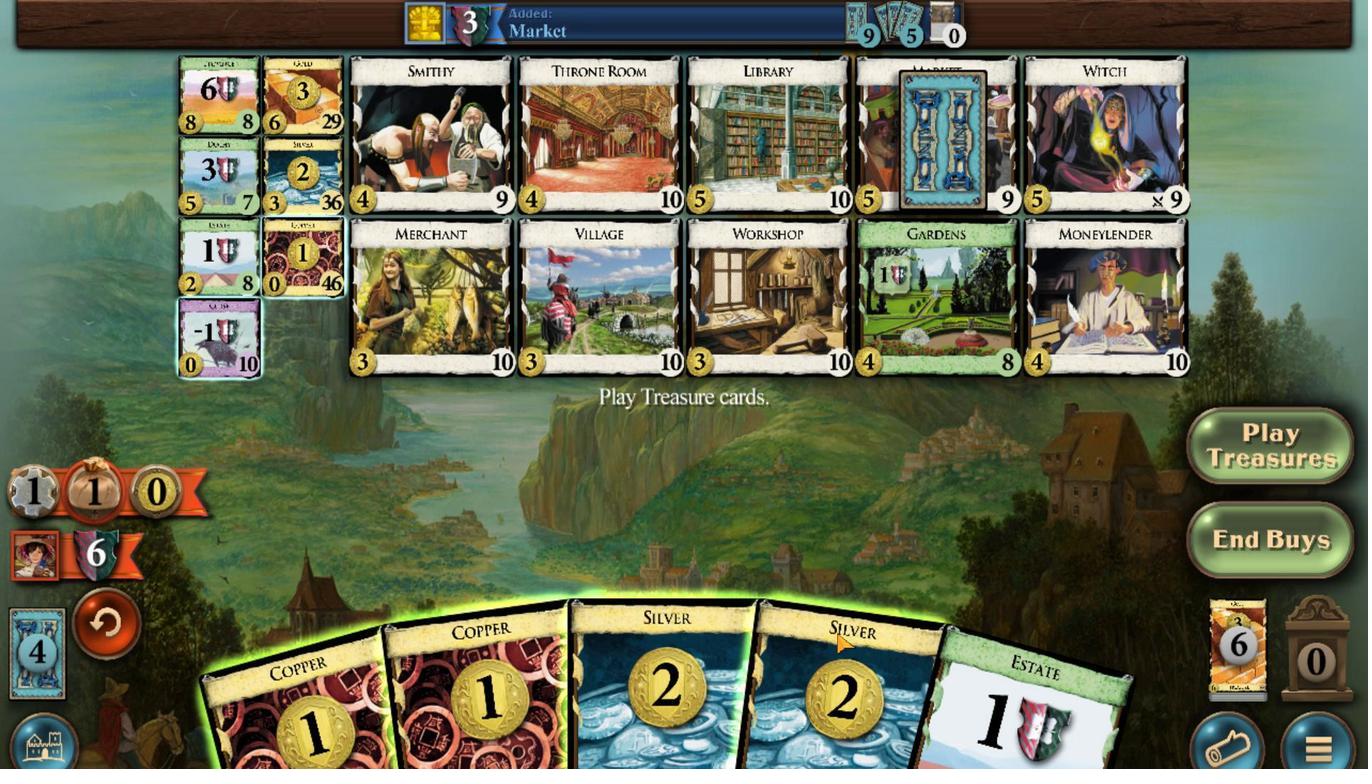 
Action: Mouse scrolled (761, 543) with delta (0, 0)
Screenshot: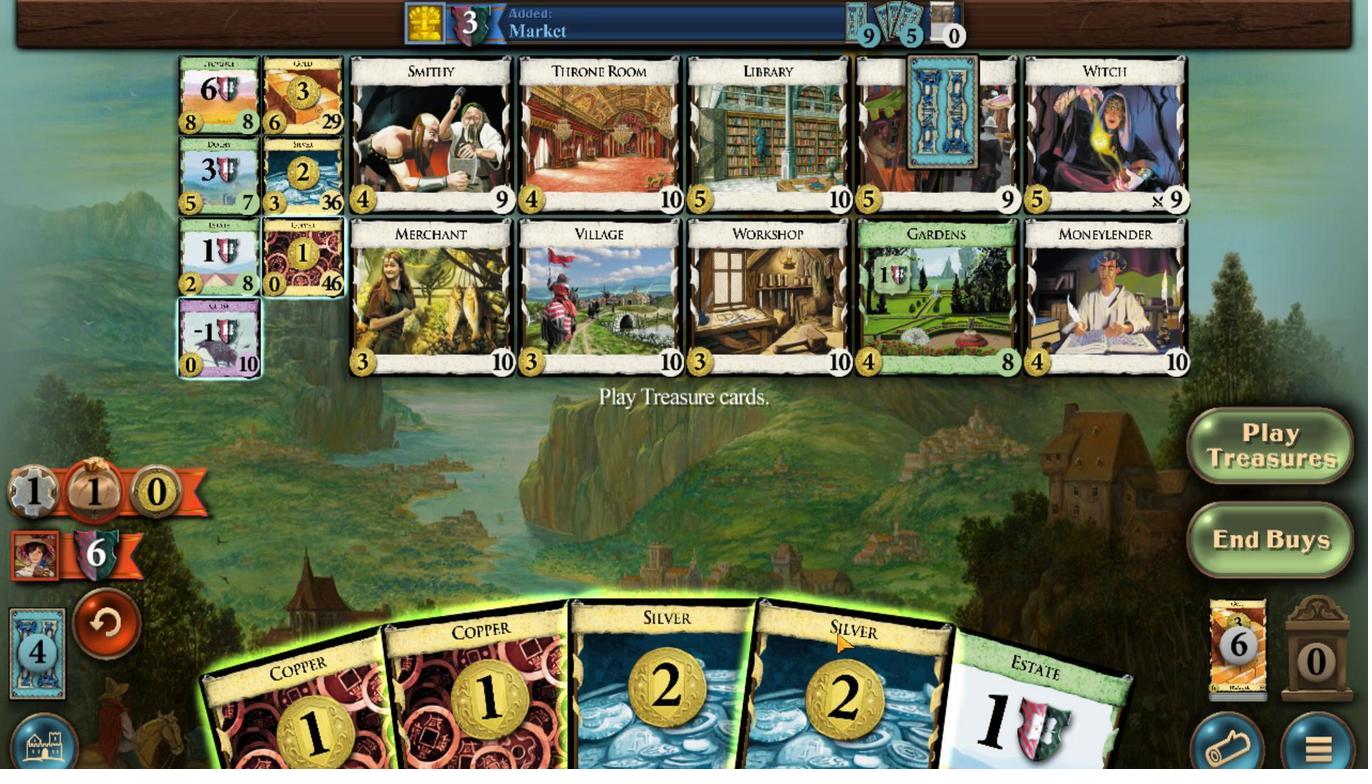 
Action: Mouse moved to (719, 544)
Screenshot: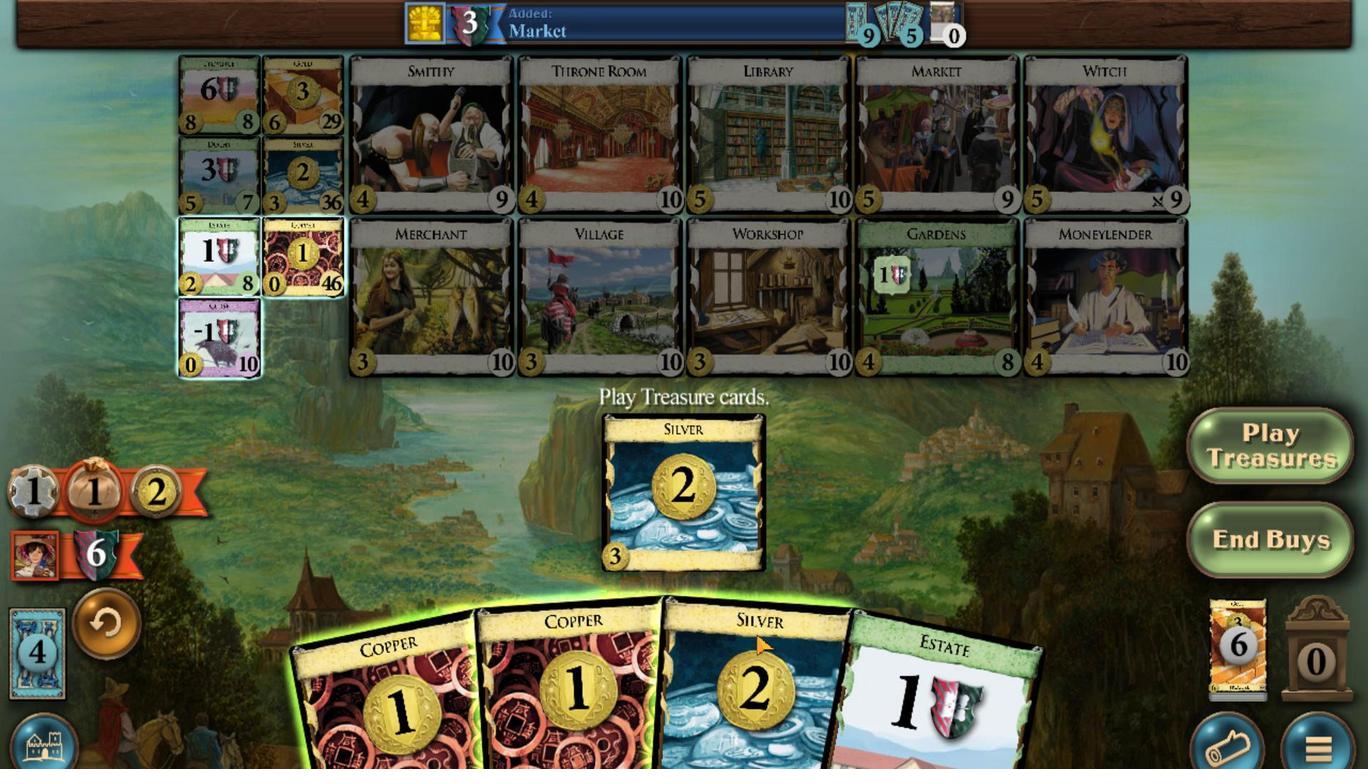 
Action: Mouse scrolled (719, 544) with delta (0, 0)
Screenshot: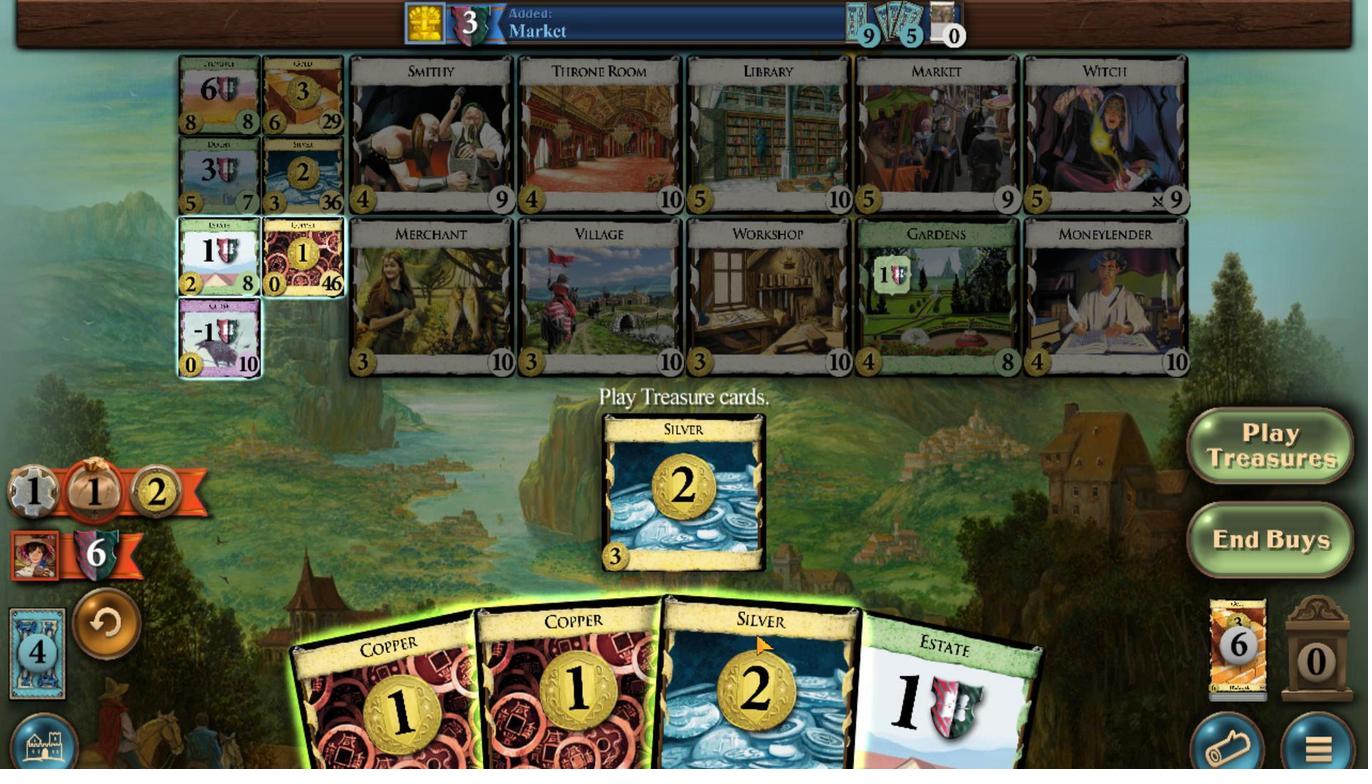 
Action: Mouse moved to (670, 540)
Screenshot: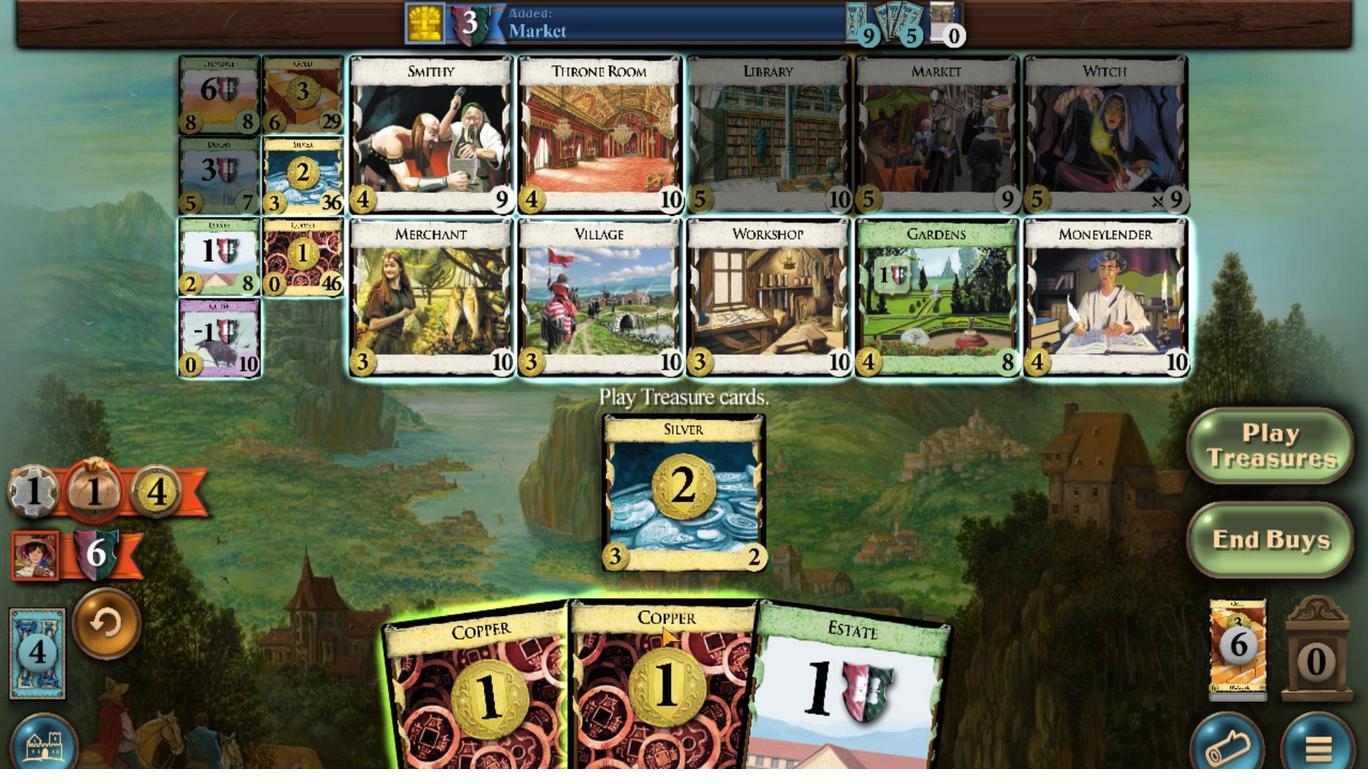 
Action: Mouse scrolled (670, 540) with delta (0, 0)
Screenshot: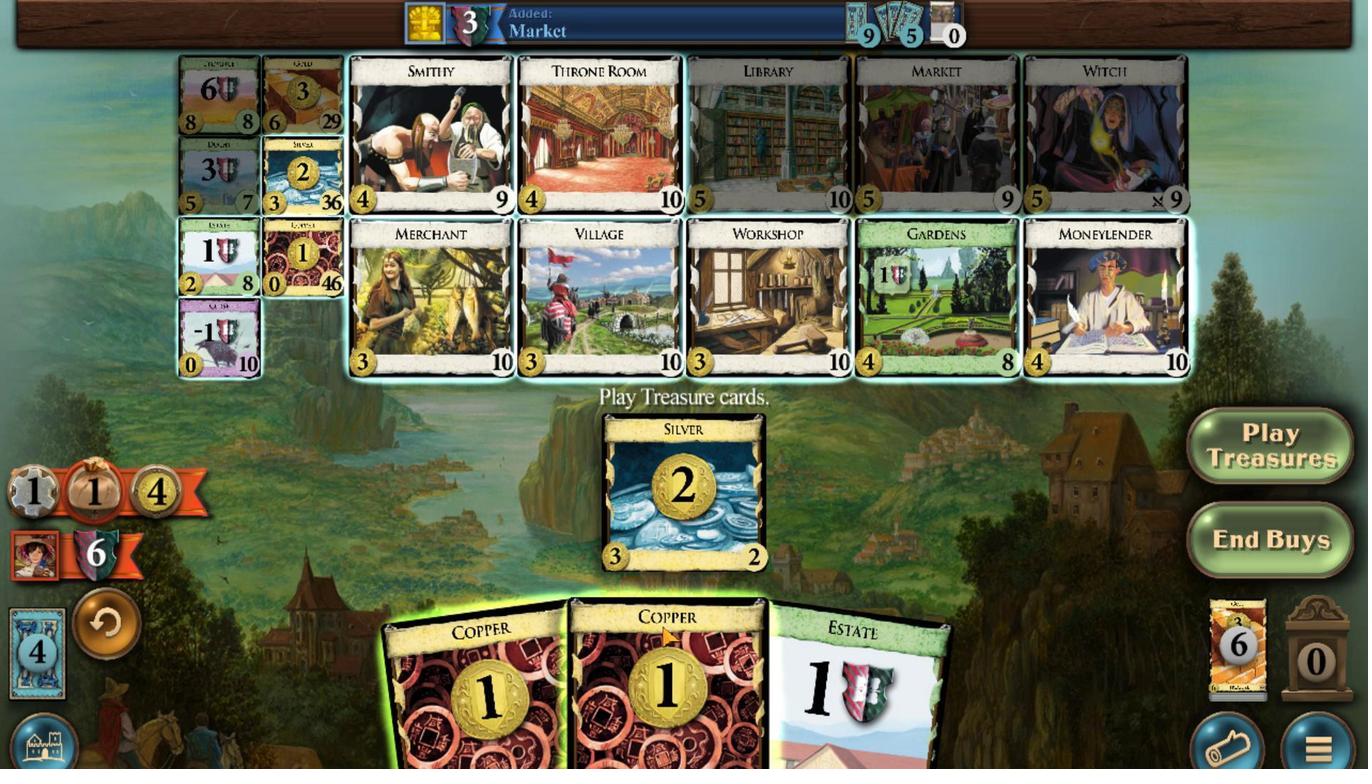 
Action: Mouse moved to (622, 539)
Screenshot: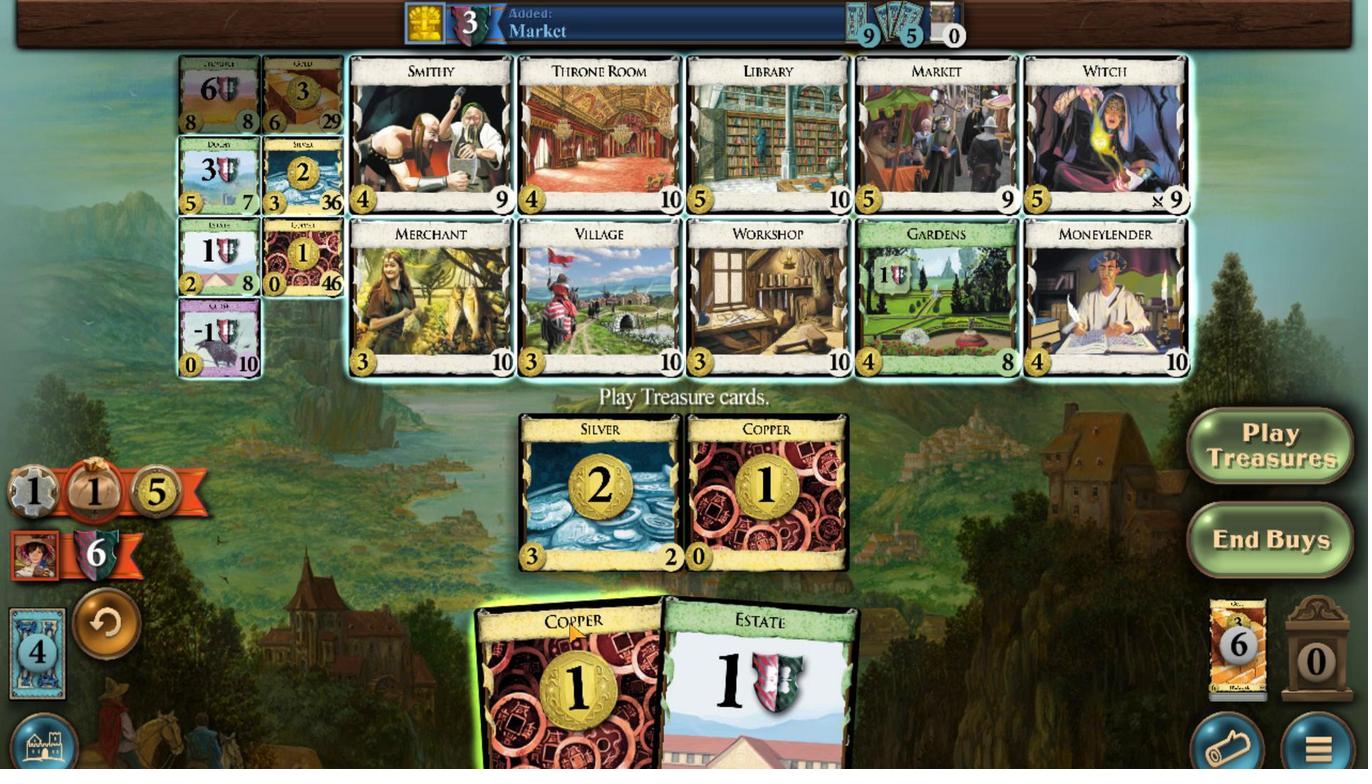 
Action: Mouse scrolled (622, 539) with delta (0, 0)
Screenshot: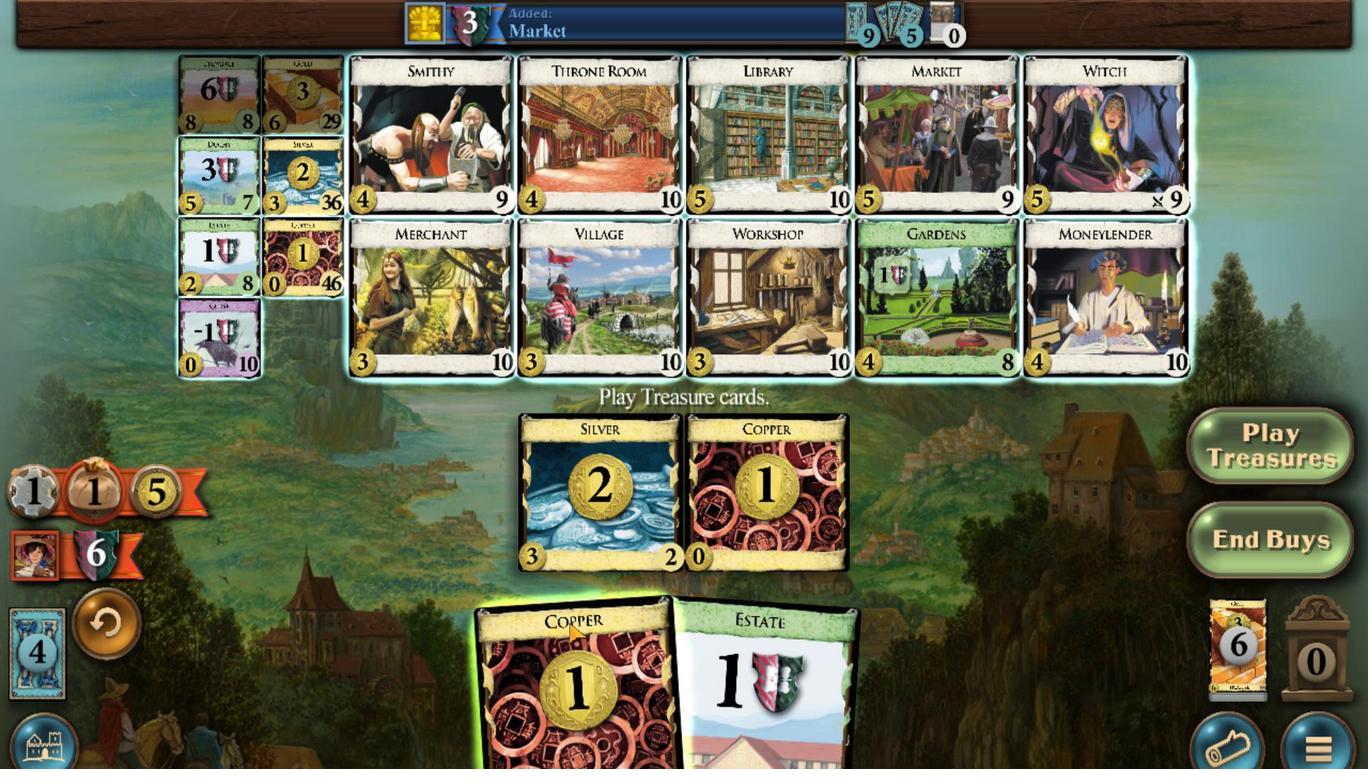 
Action: Mouse moved to (481, 312)
Screenshot: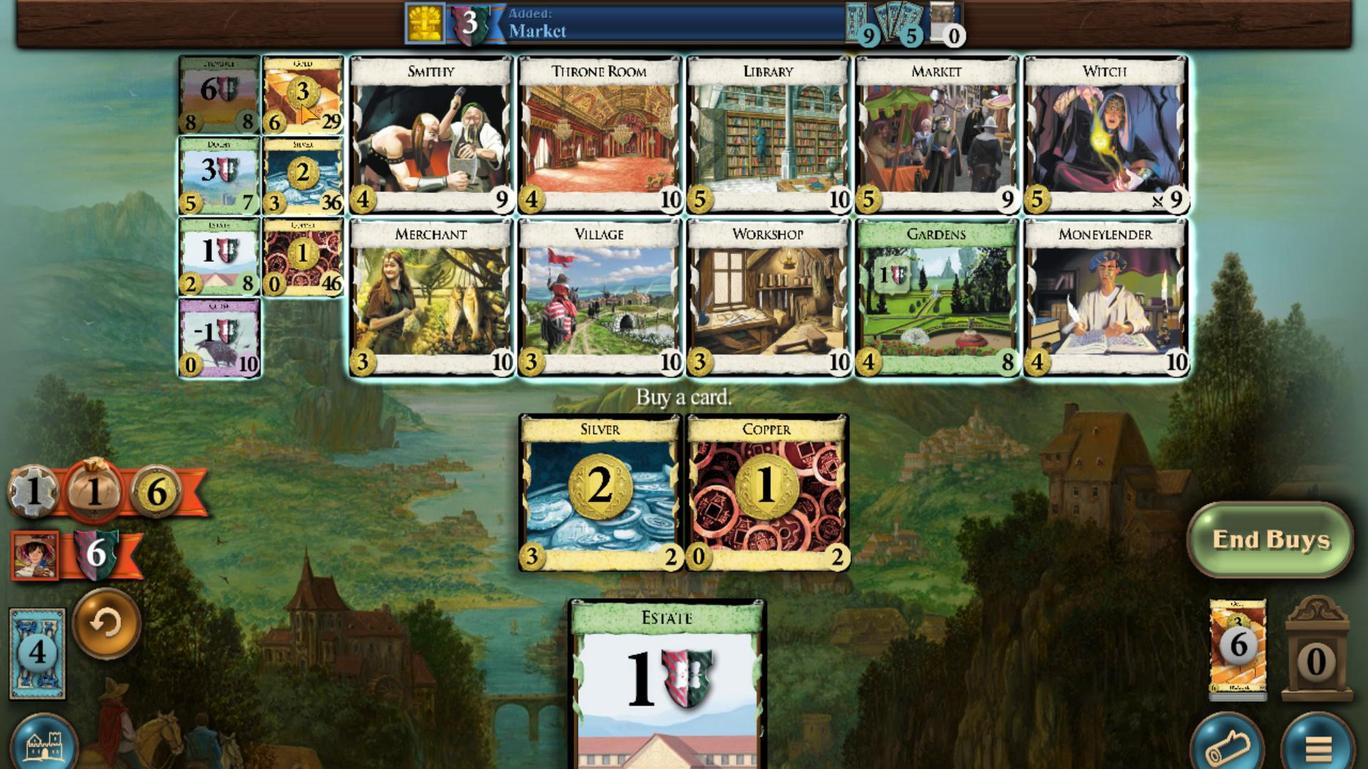 
Action: Mouse pressed left at (481, 312)
Screenshot: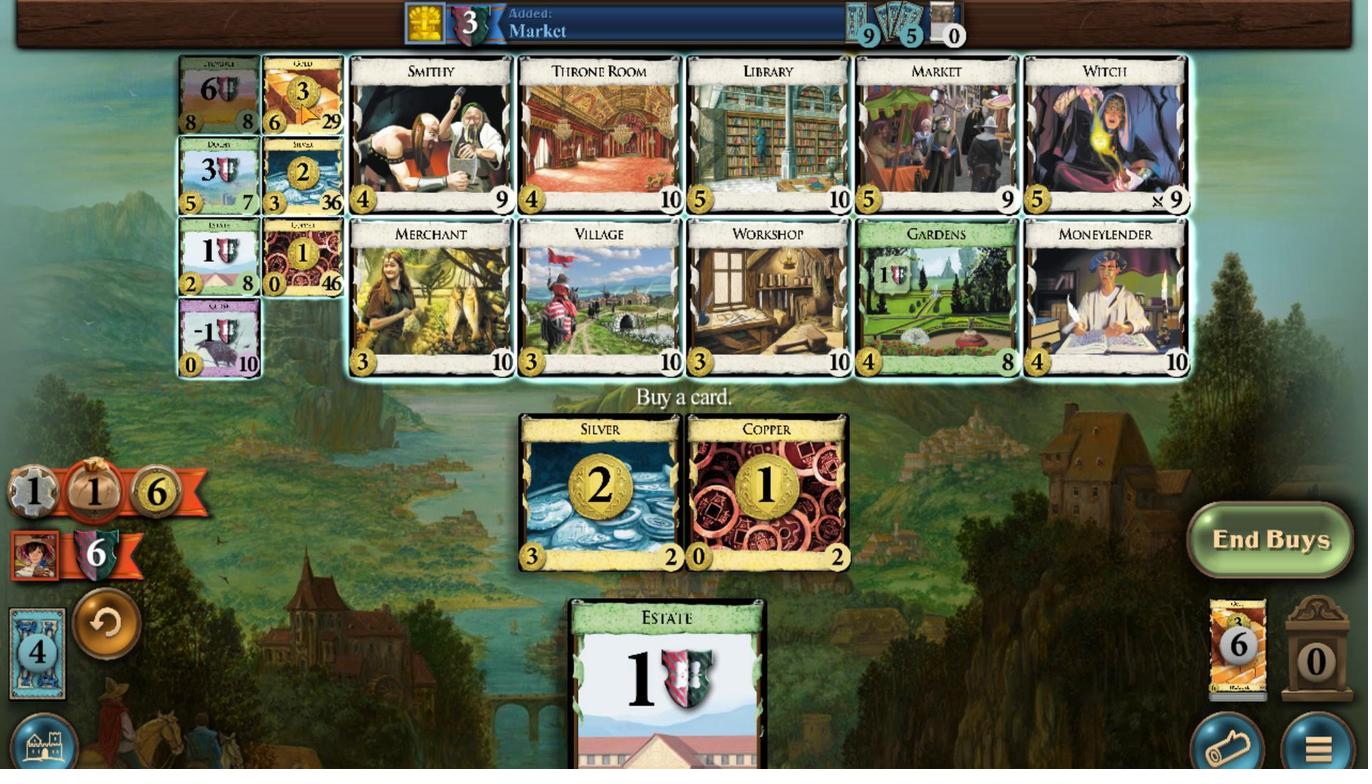 
Action: Mouse moved to (756, 549)
Screenshot: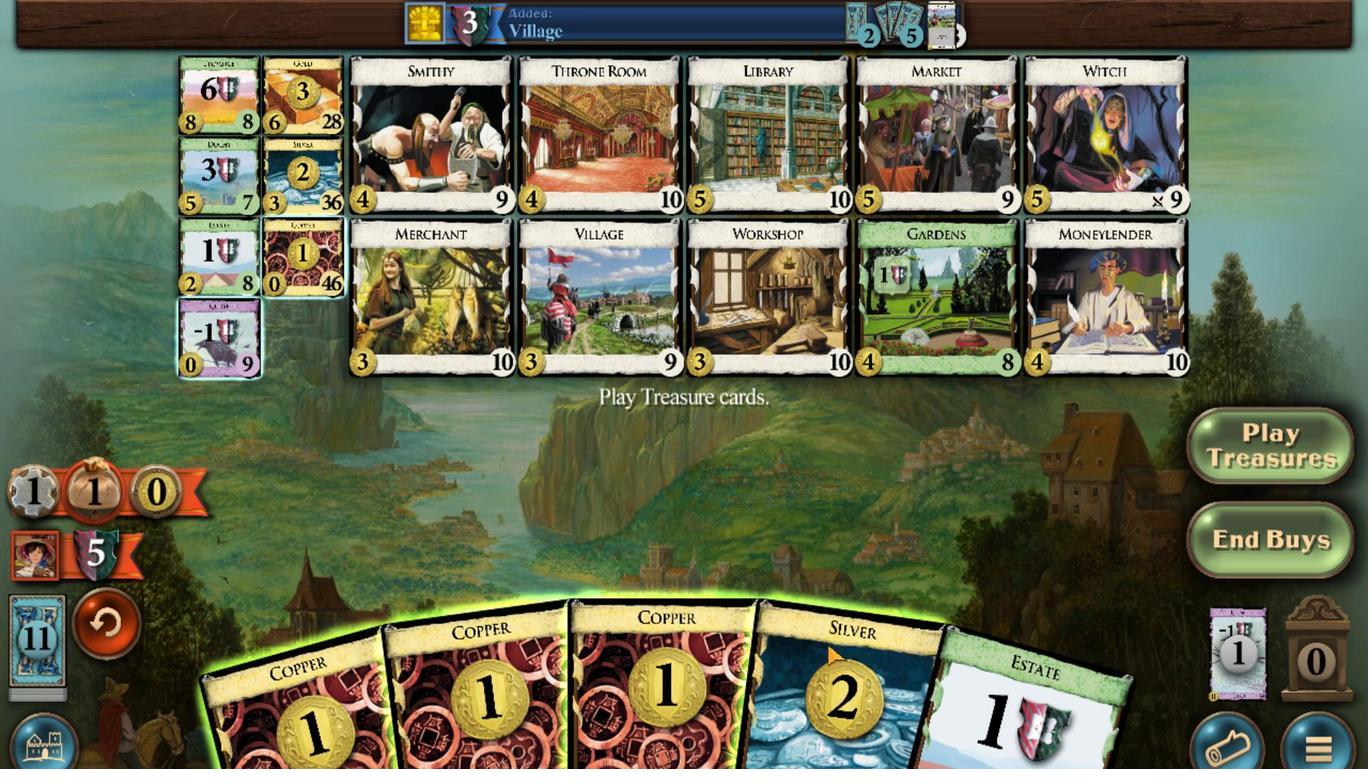 
Action: Mouse scrolled (756, 548) with delta (0, 0)
Screenshot: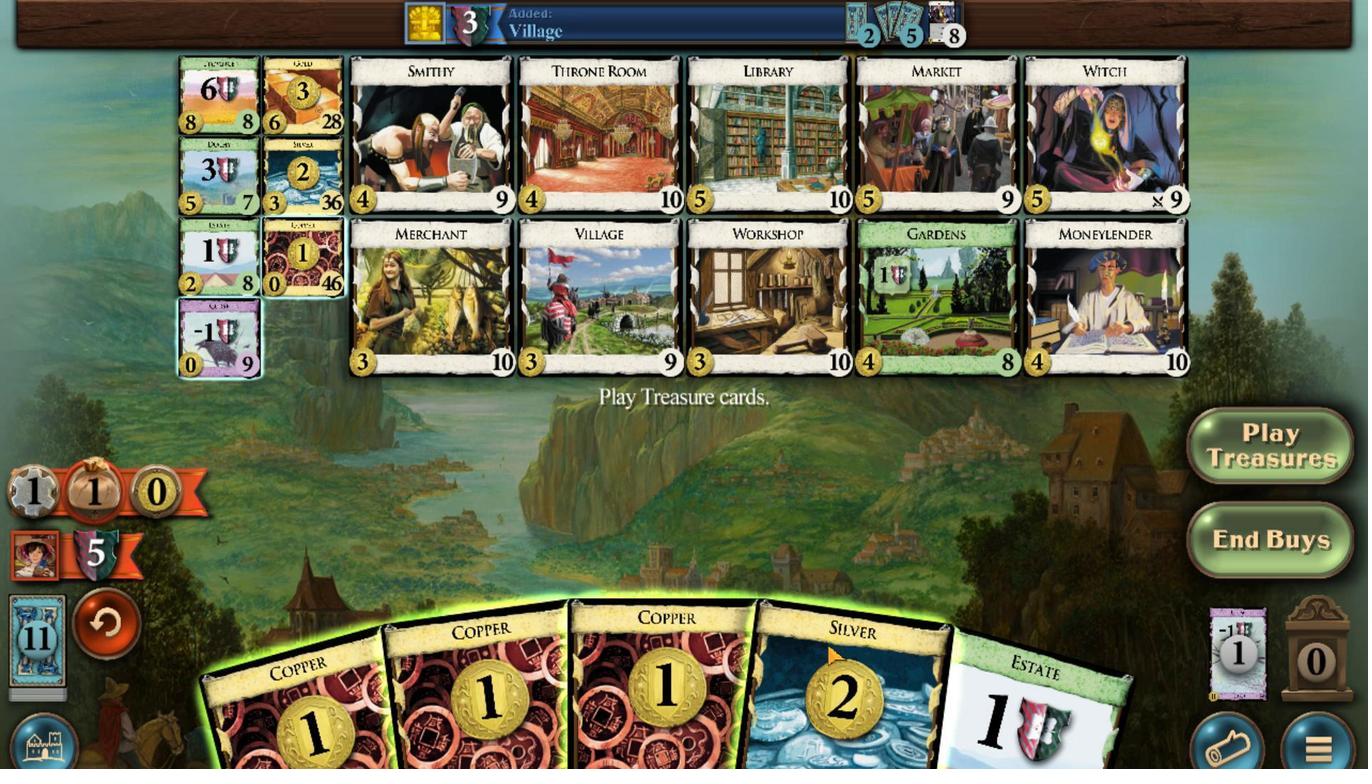 
Action: Mouse moved to (729, 543)
Screenshot: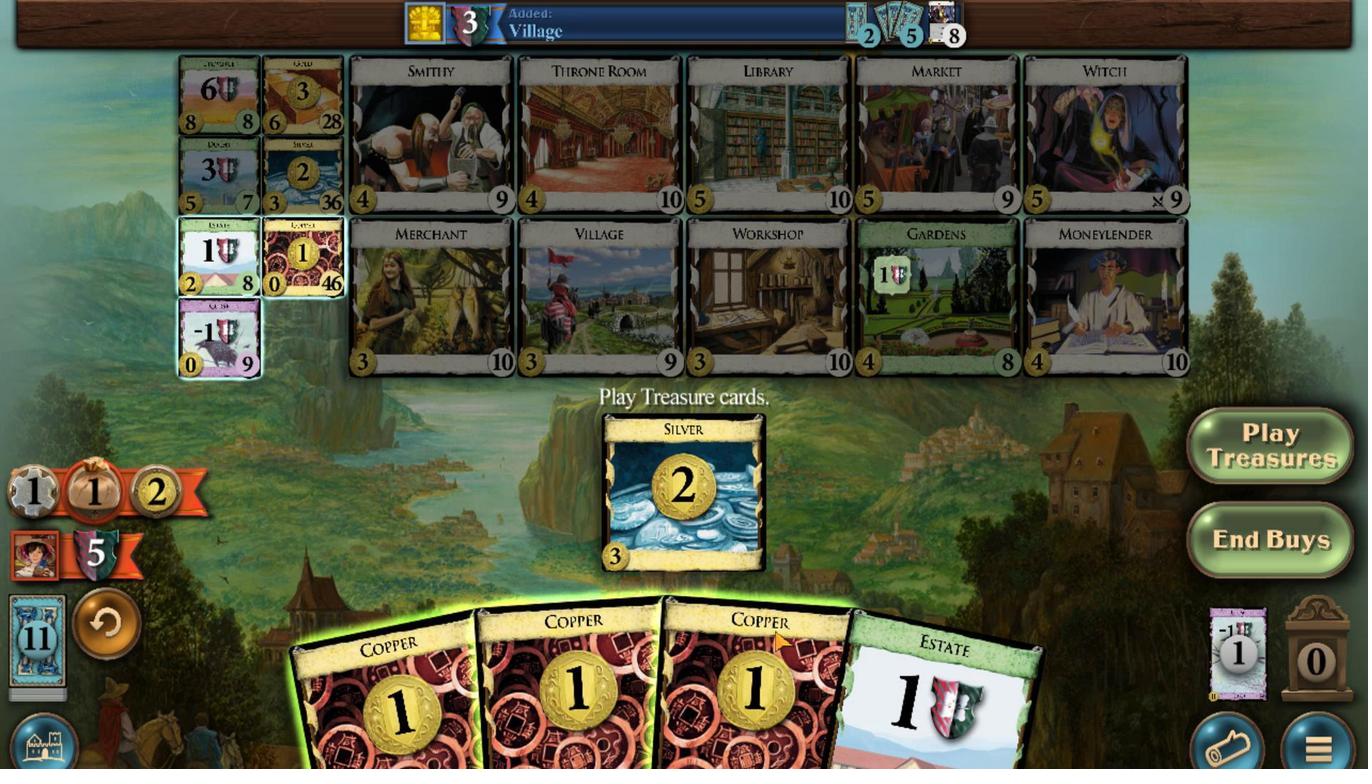 
Action: Mouse scrolled (729, 543) with delta (0, 0)
Screenshot: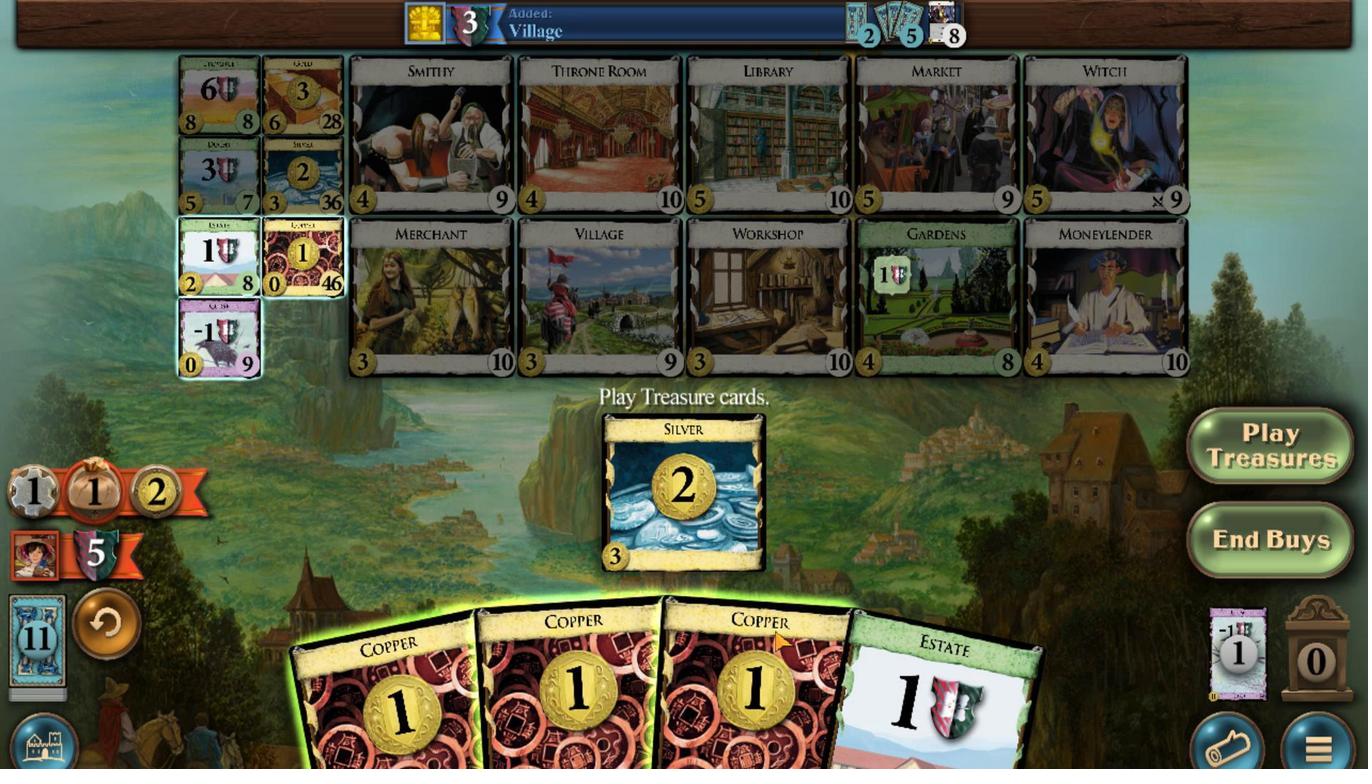 
Action: Mouse moved to (682, 541)
Screenshot: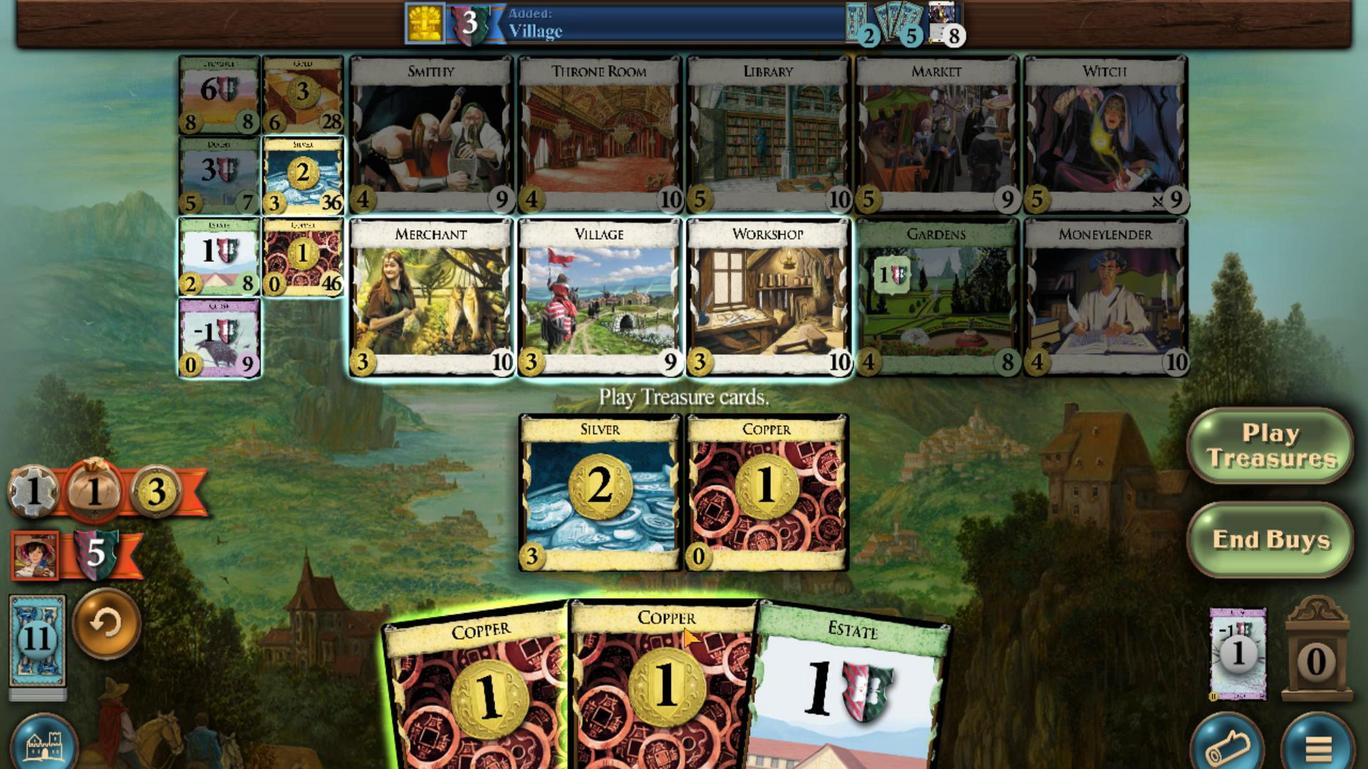 
Action: Mouse scrolled (682, 540) with delta (0, 0)
Screenshot: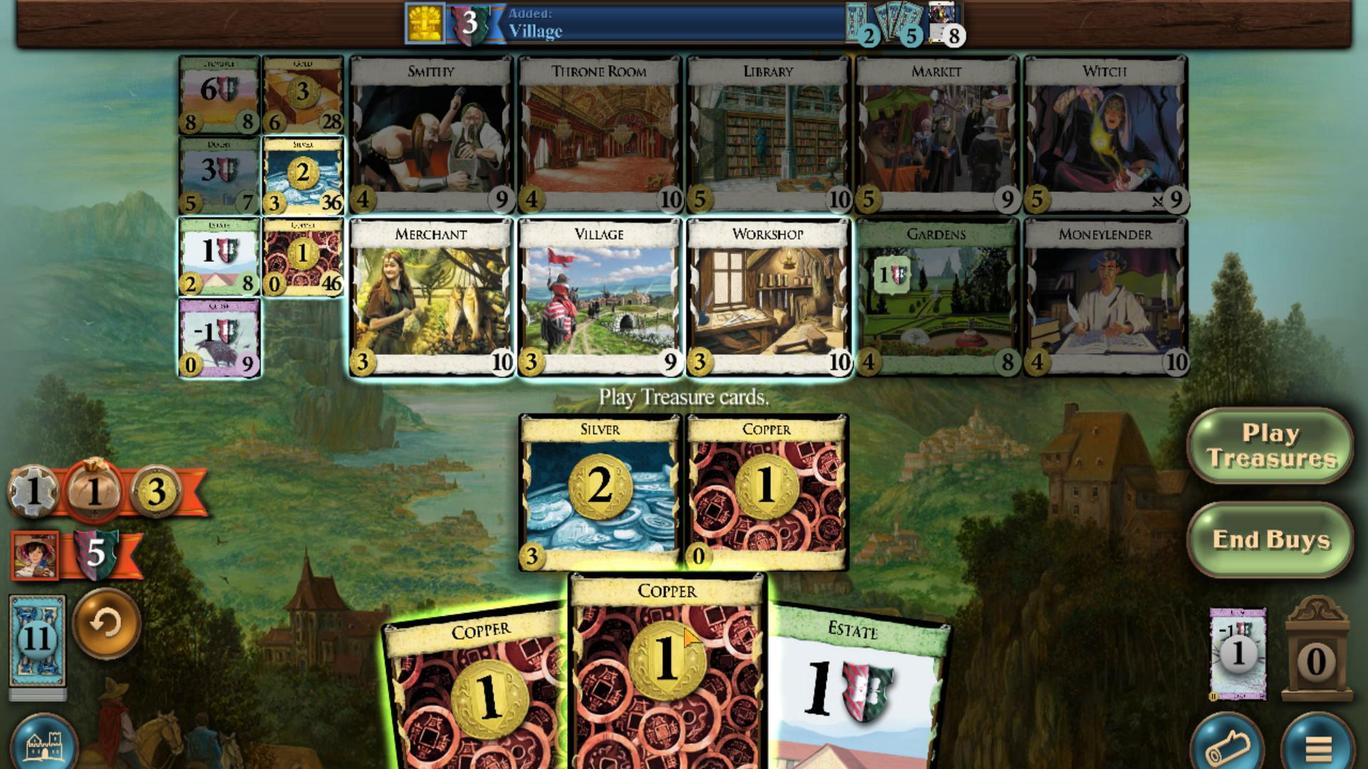 
Action: Mouse moved to (624, 540)
Screenshot: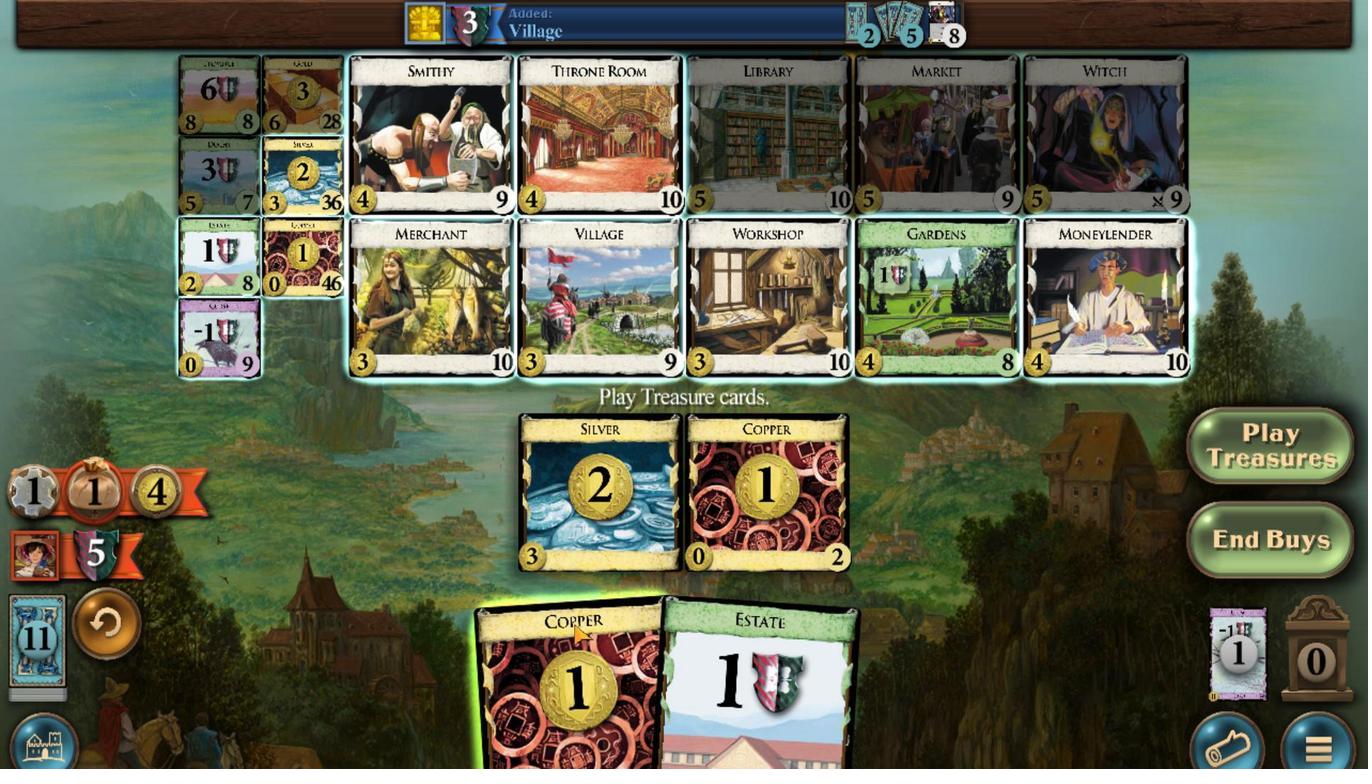 
Action: Mouse scrolled (624, 540) with delta (0, 0)
Screenshot: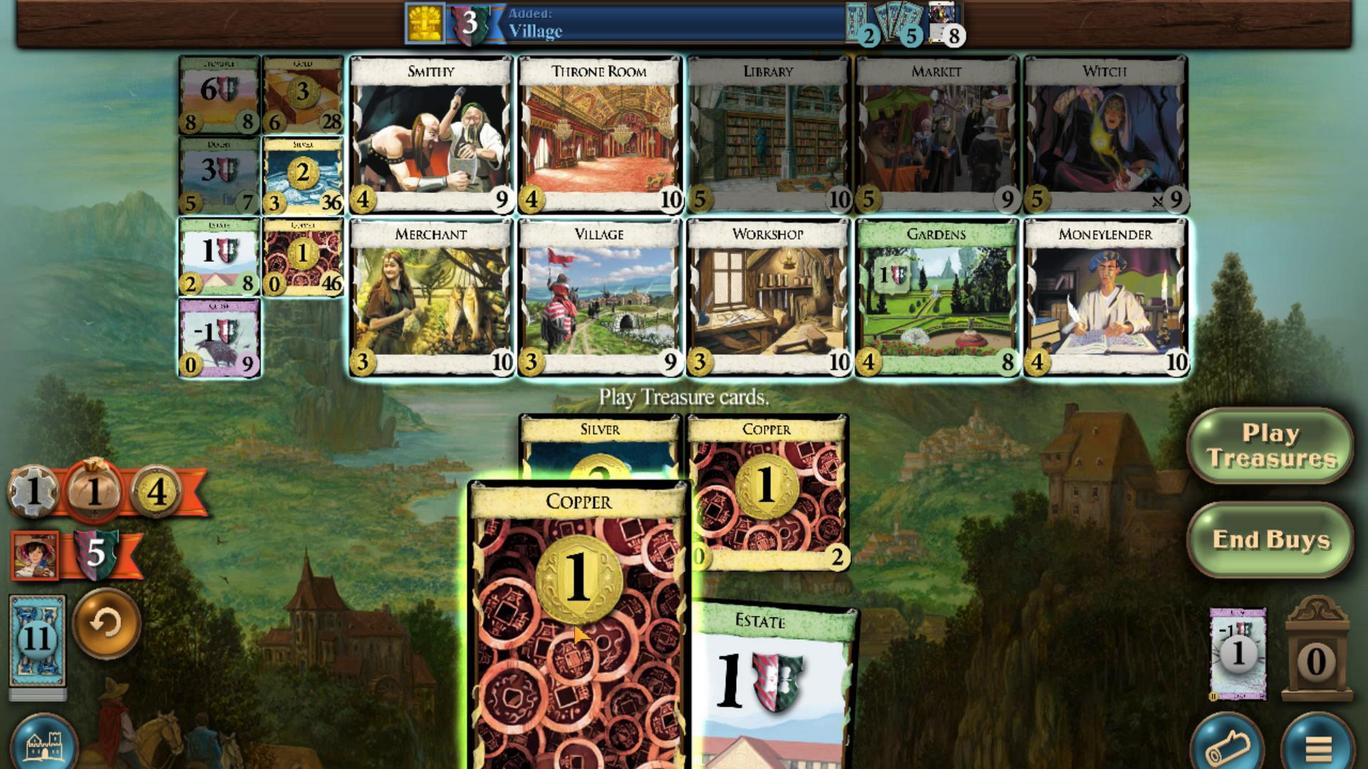 
Action: Mouse moved to (441, 341)
Screenshot: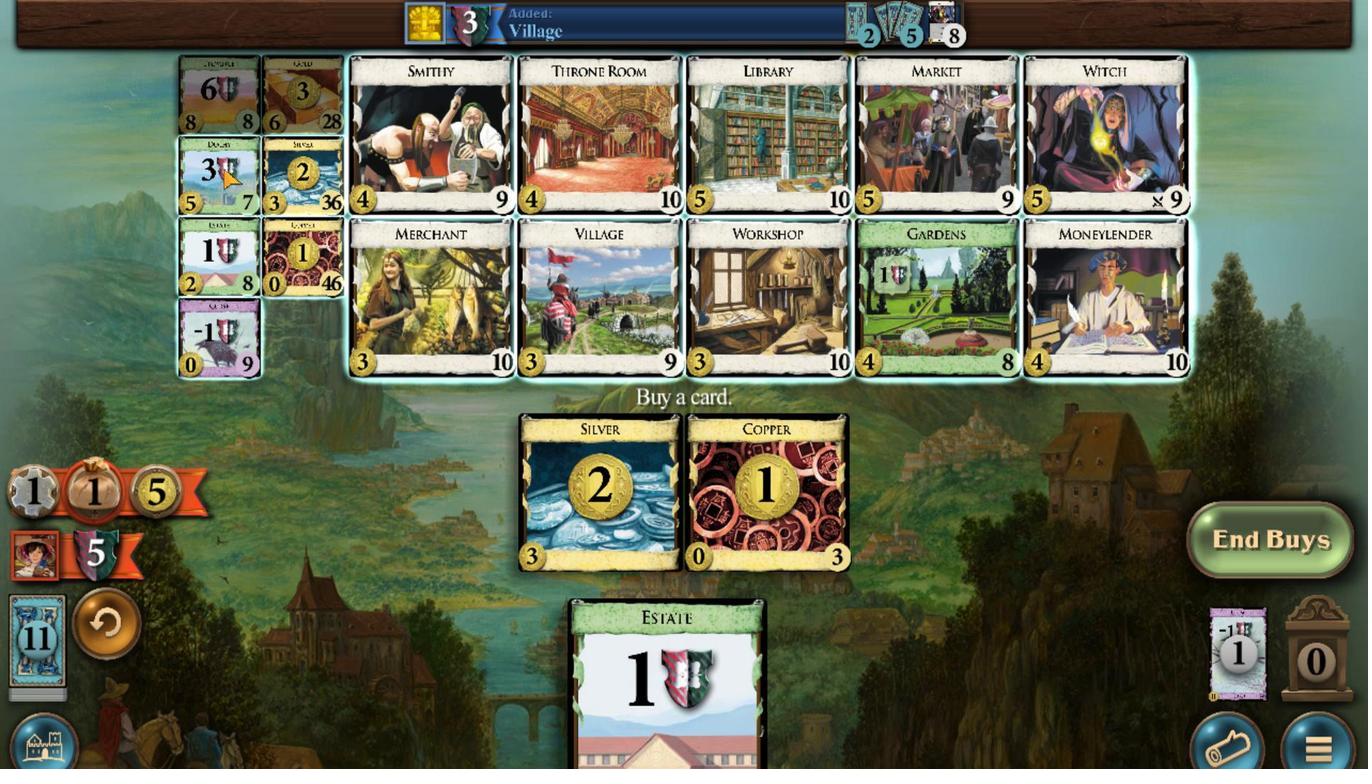 
Action: Mouse pressed left at (441, 341)
Screenshot: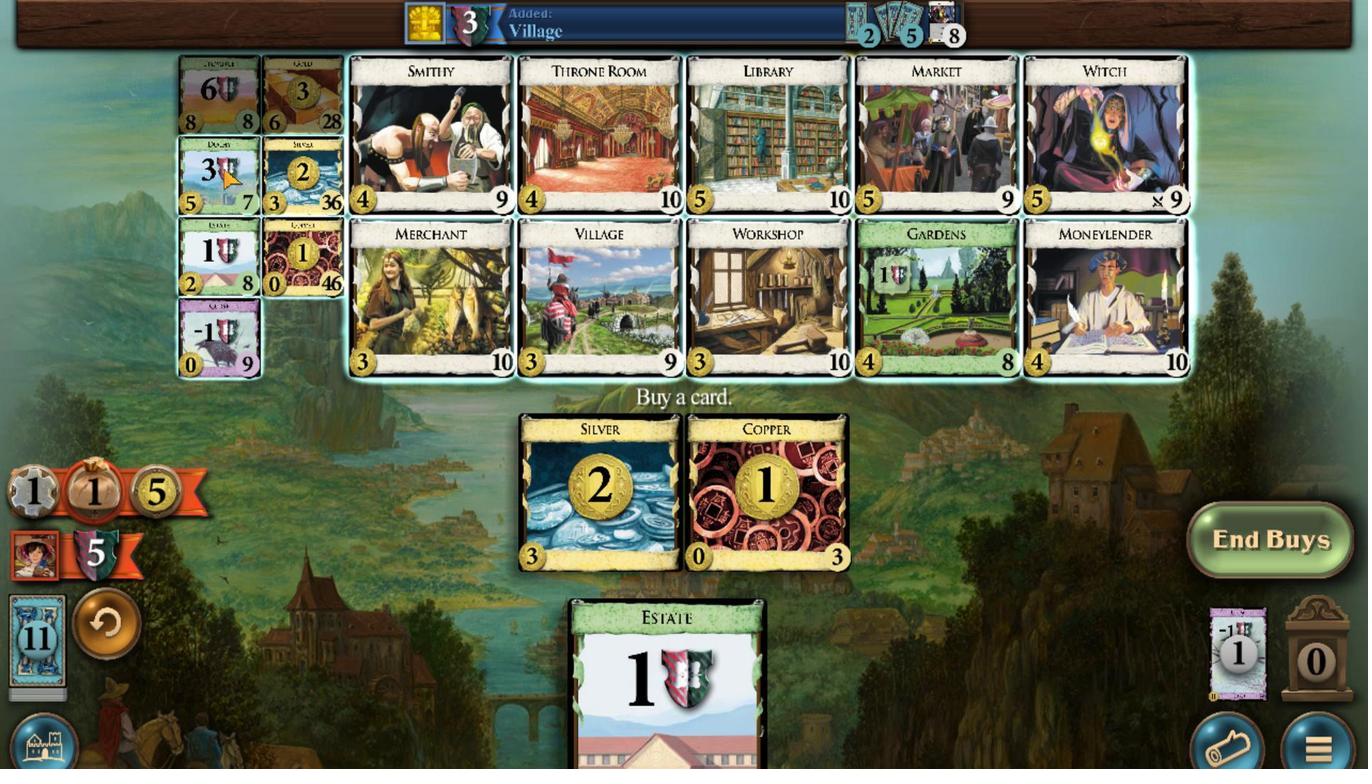 
Action: Mouse moved to (841, 555)
Screenshot: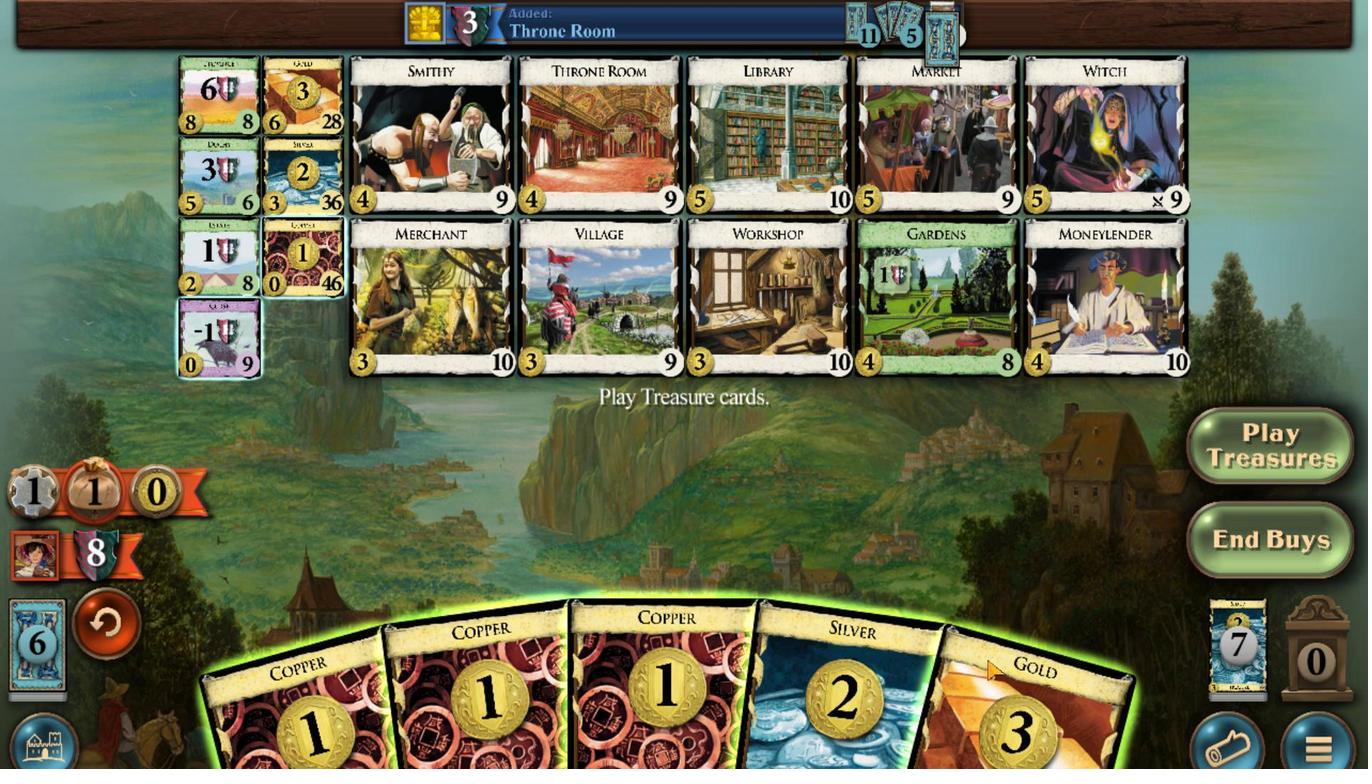 
Action: Mouse scrolled (841, 555) with delta (0, 0)
Screenshot: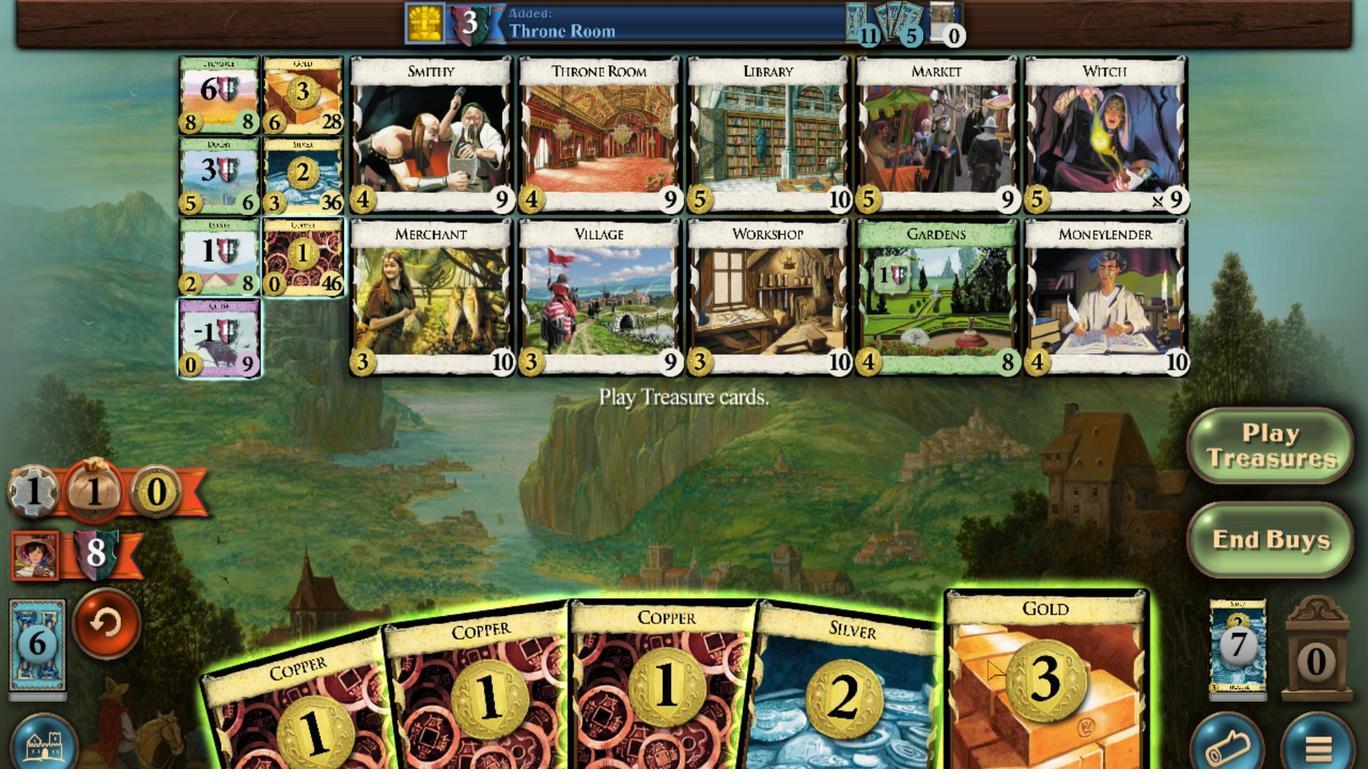 
Action: Mouse moved to (820, 550)
Screenshot: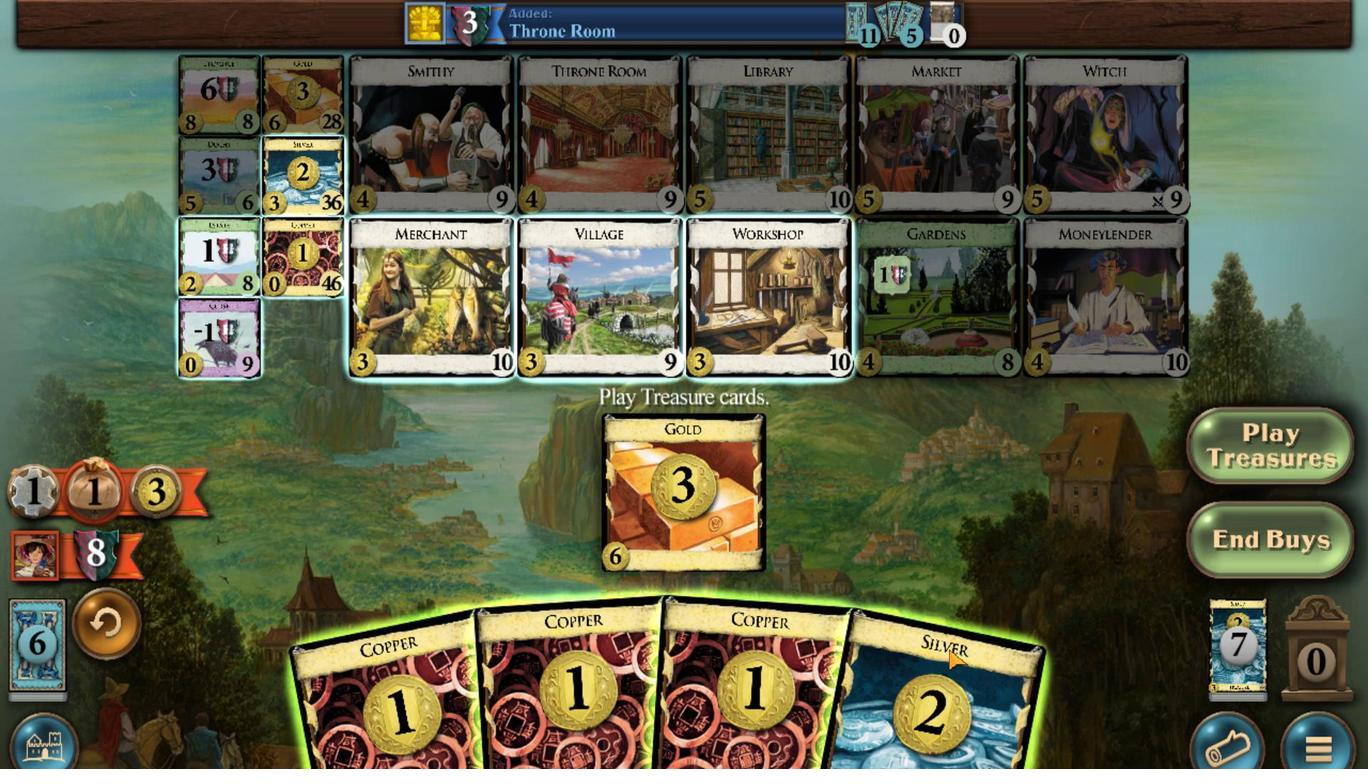 
Action: Mouse scrolled (820, 550) with delta (0, 0)
Screenshot: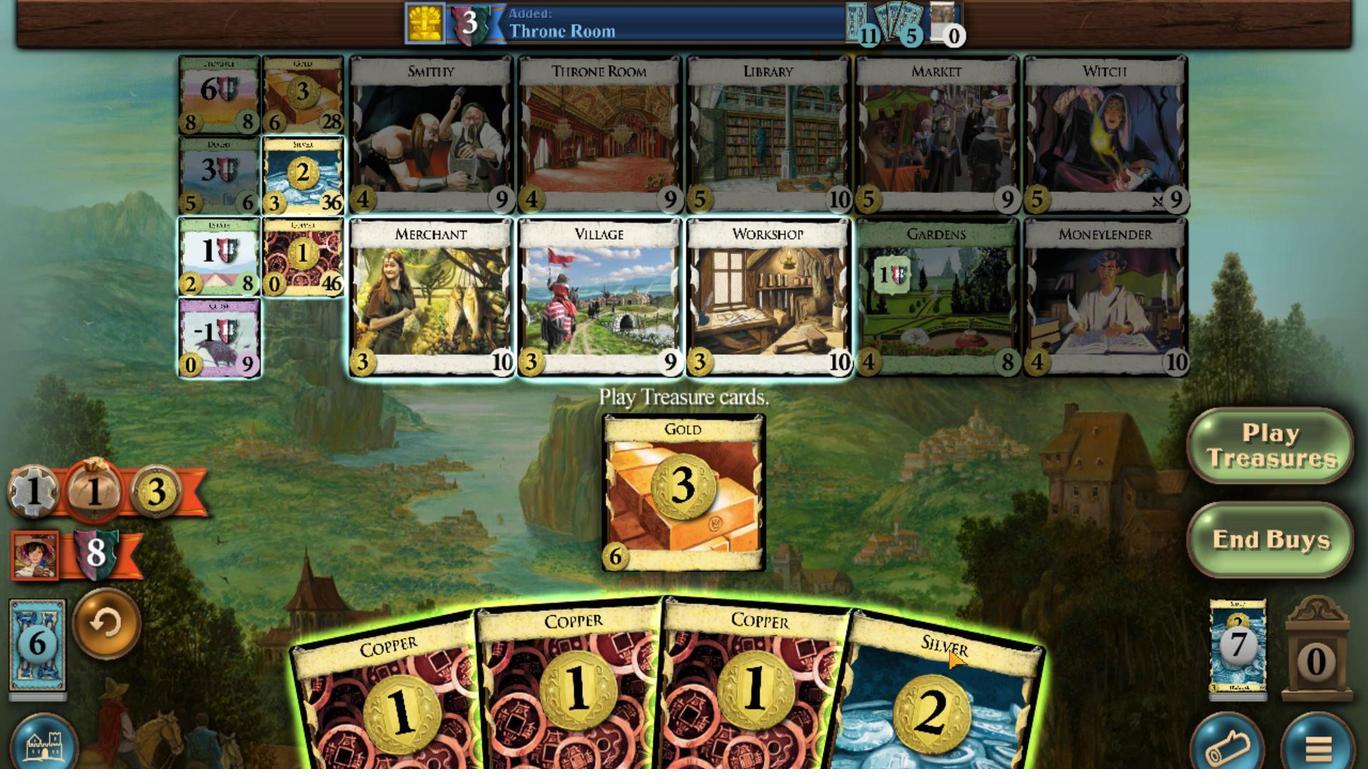 
Action: Mouse moved to (779, 548)
Screenshot: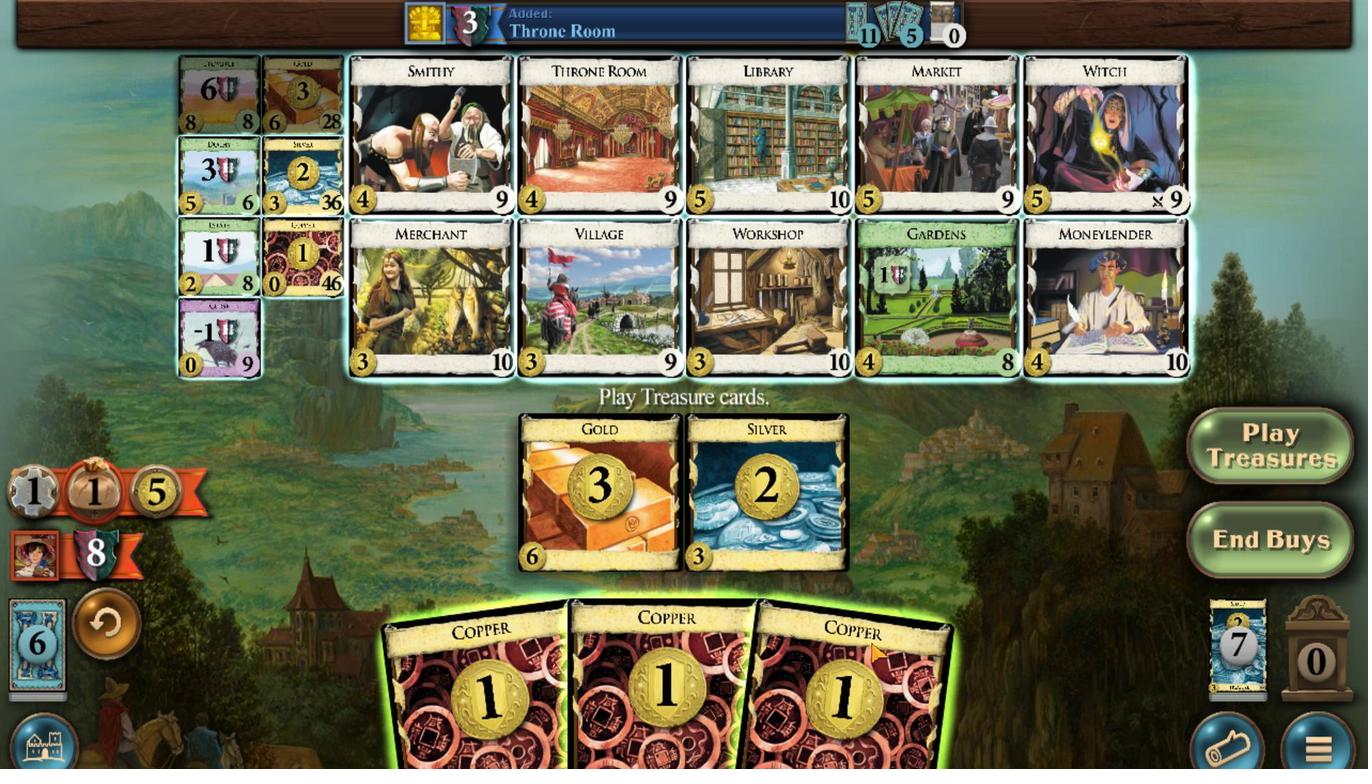 
Action: Mouse scrolled (779, 548) with delta (0, 0)
Screenshot: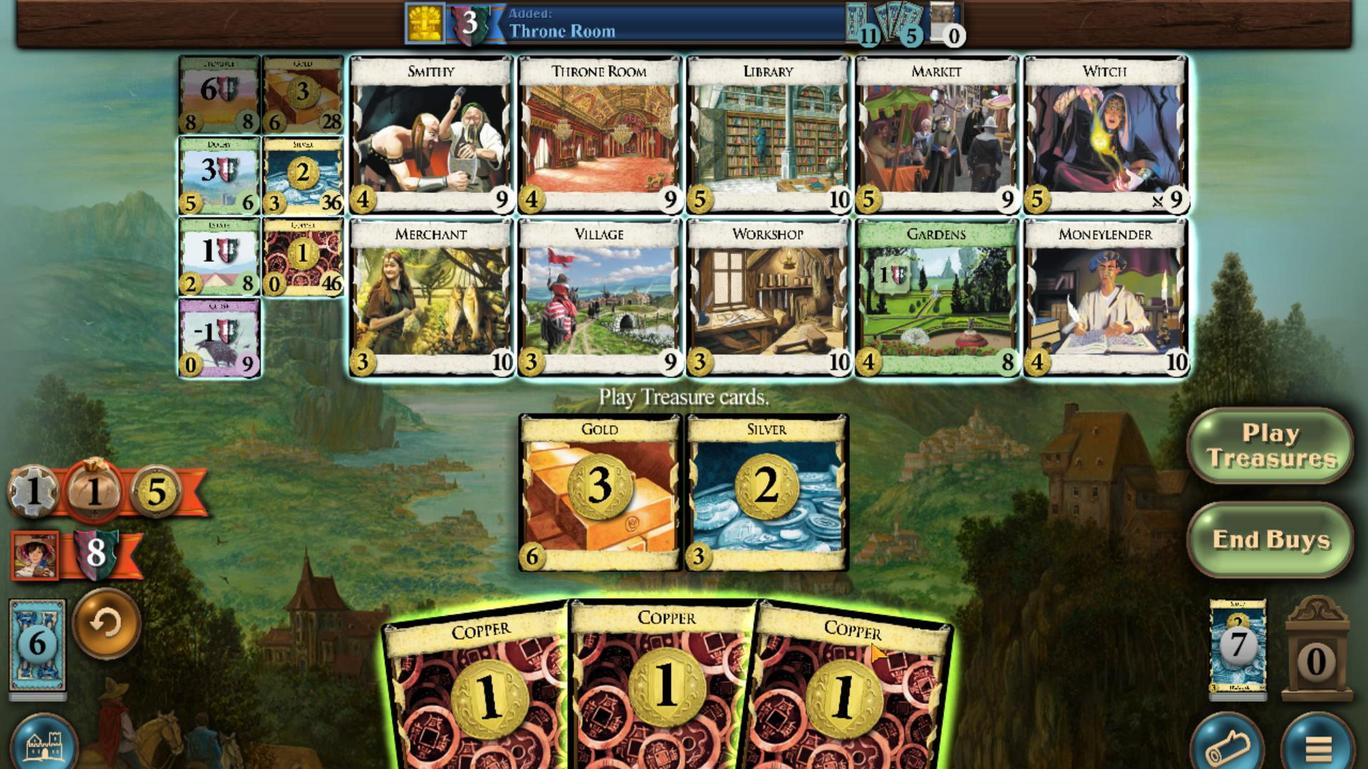 
Action: Mouse moved to (752, 553)
Screenshot: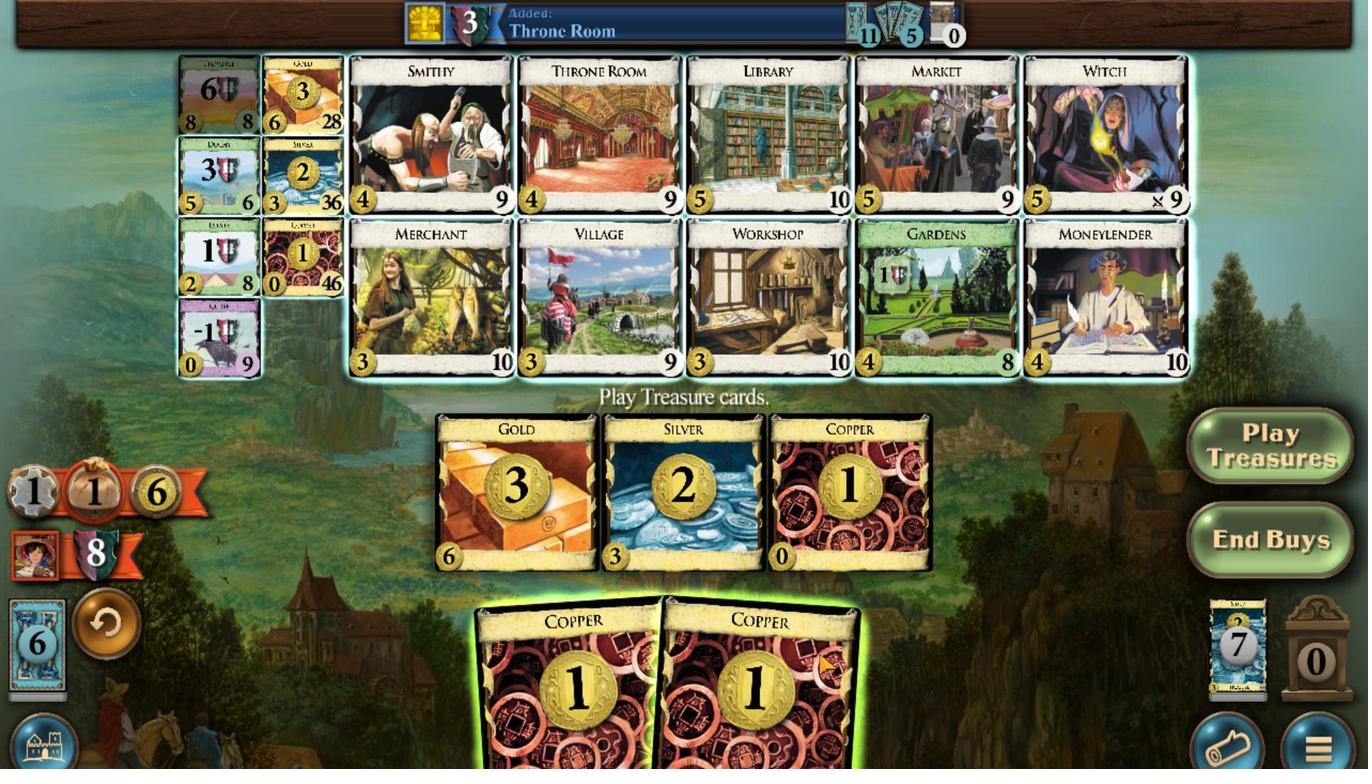 
Action: Mouse scrolled (752, 553) with delta (0, 0)
Screenshot: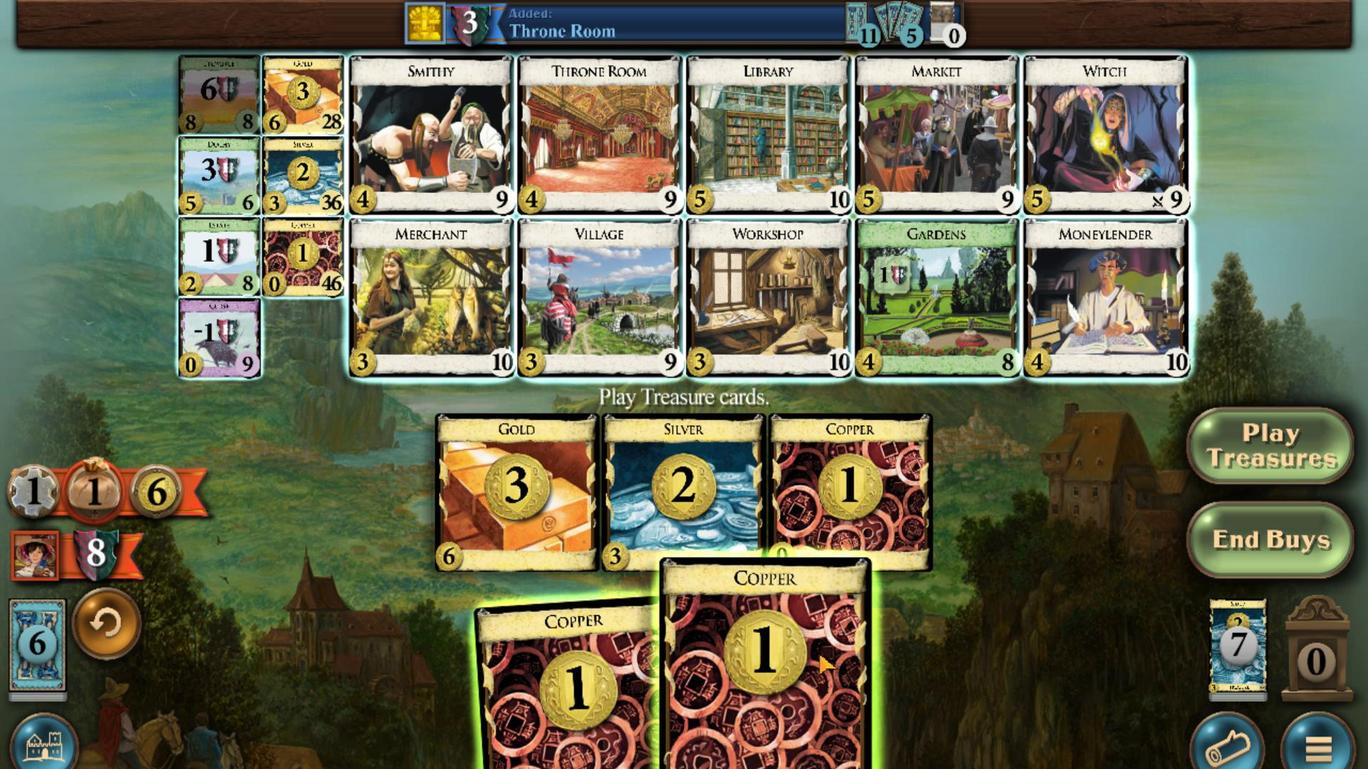 
Action: Mouse moved to (713, 558)
Screenshot: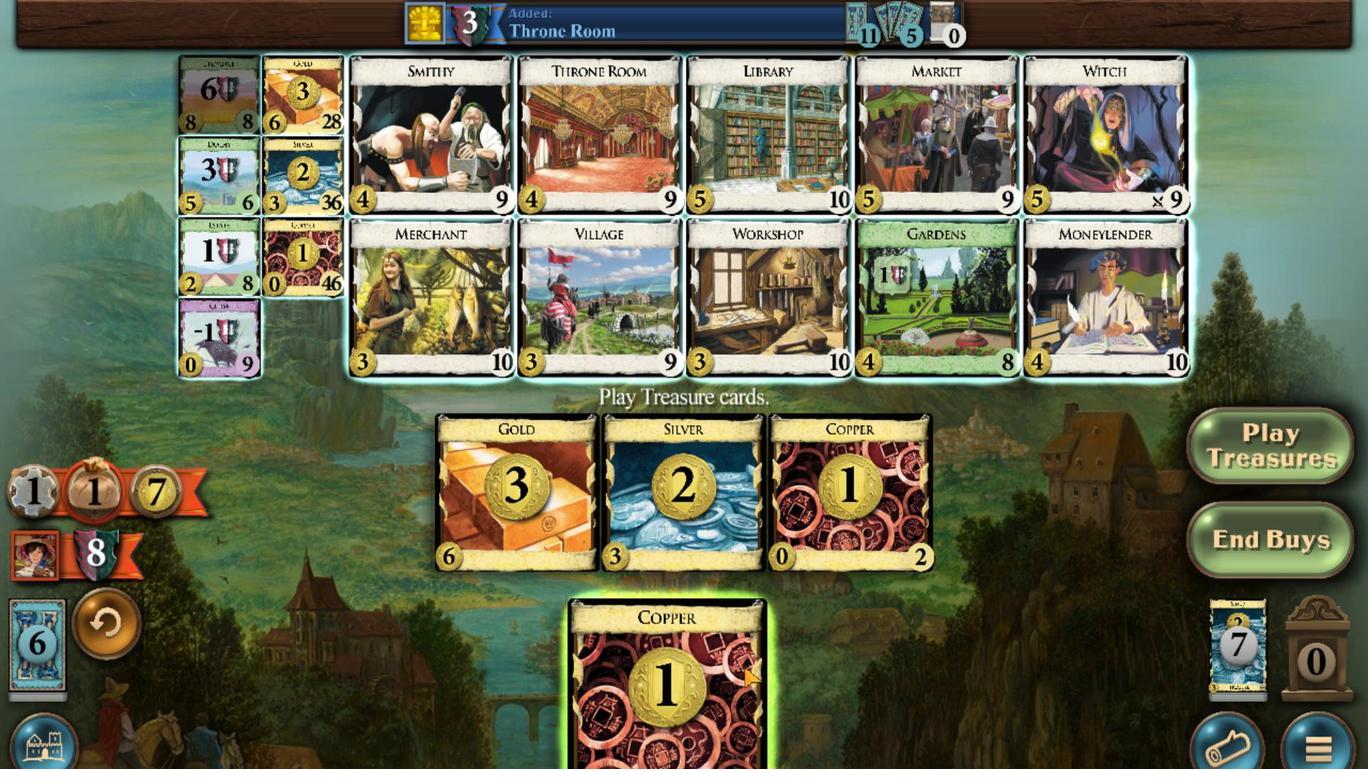 
Action: Mouse scrolled (713, 558) with delta (0, 0)
Screenshot: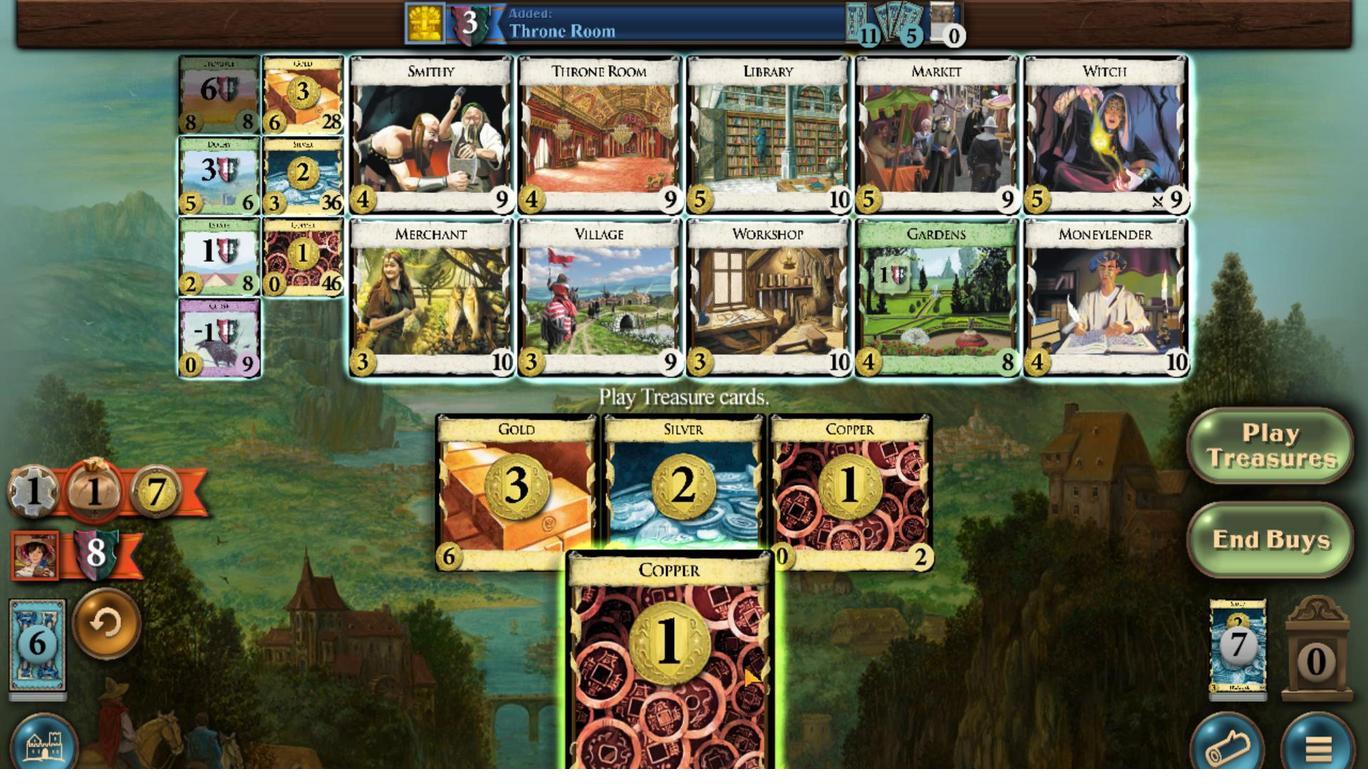 
Action: Mouse moved to (444, 310)
Screenshot: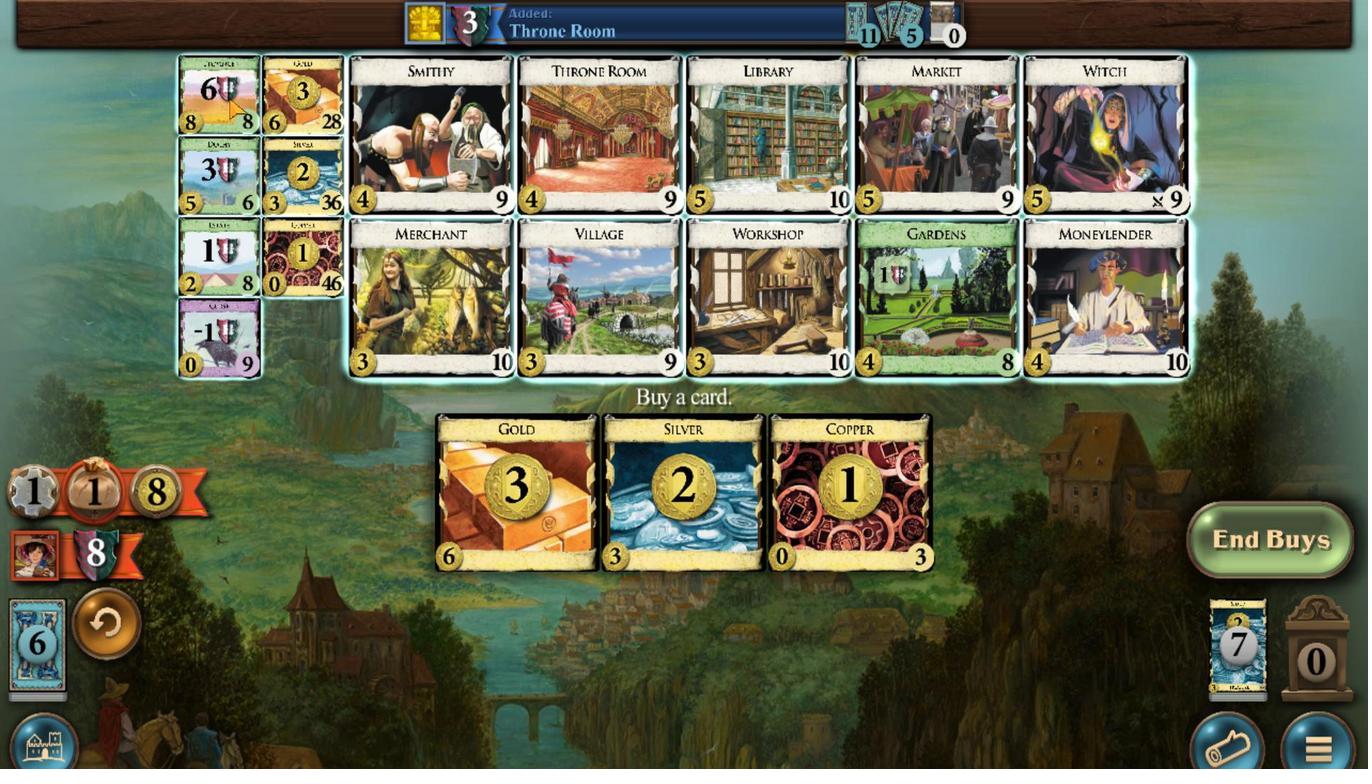 
Action: Mouse pressed left at (444, 310)
Screenshot: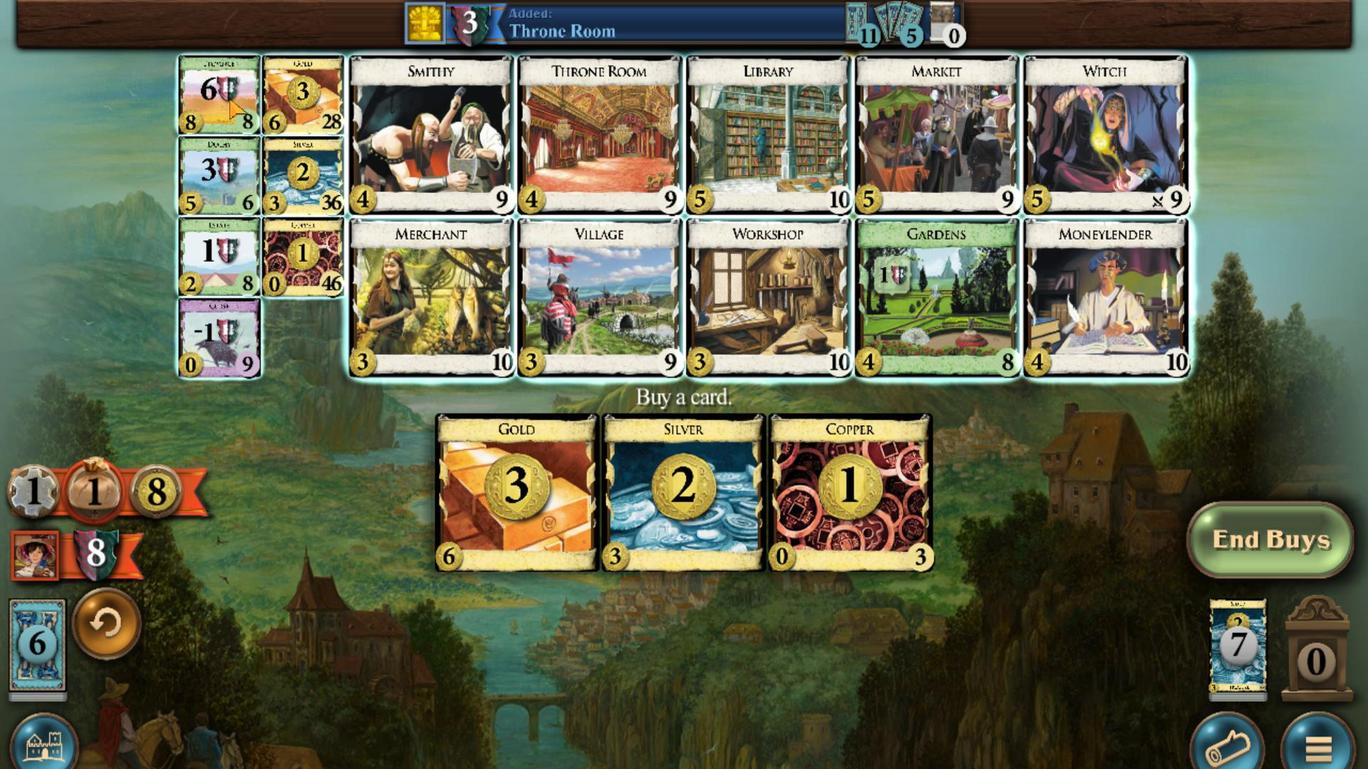 
Action: Mouse moved to (575, 552)
Screenshot: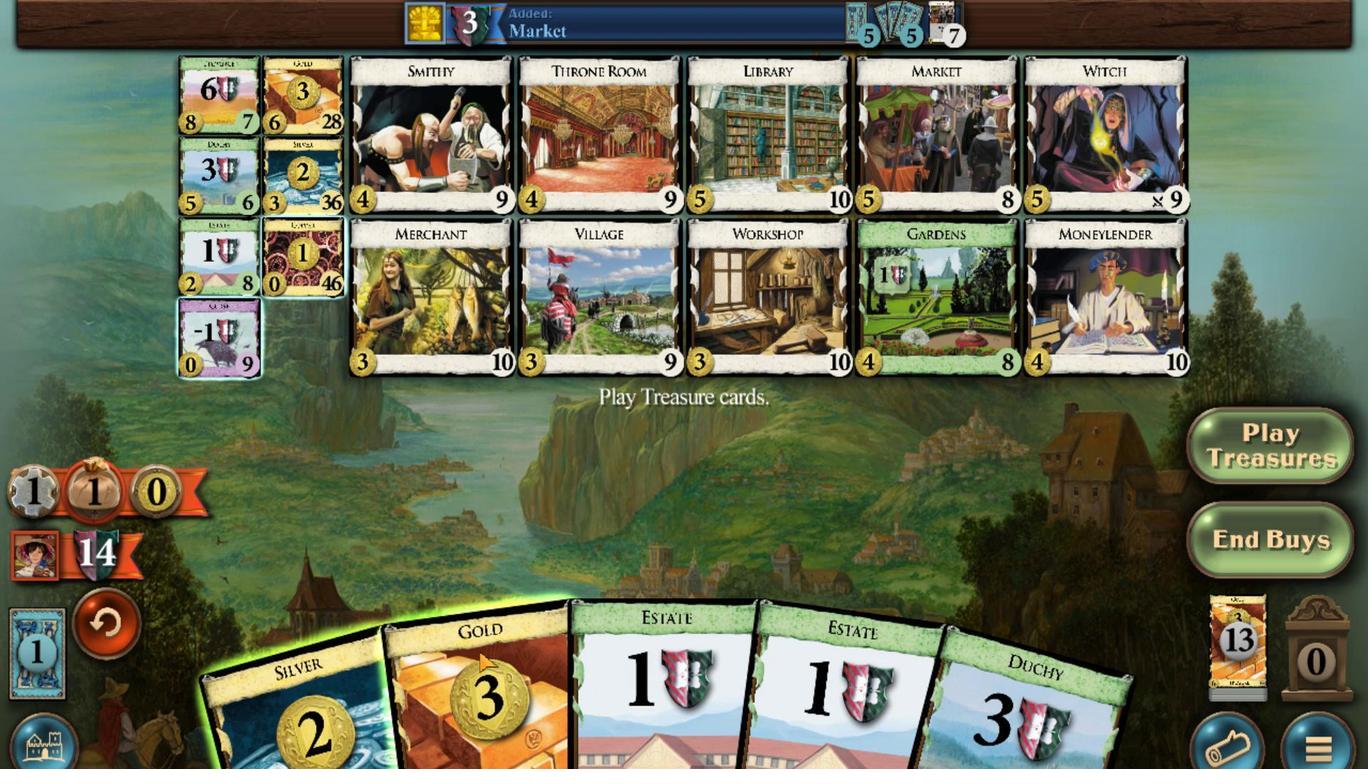 
Action: Mouse scrolled (575, 551) with delta (0, 0)
Screenshot: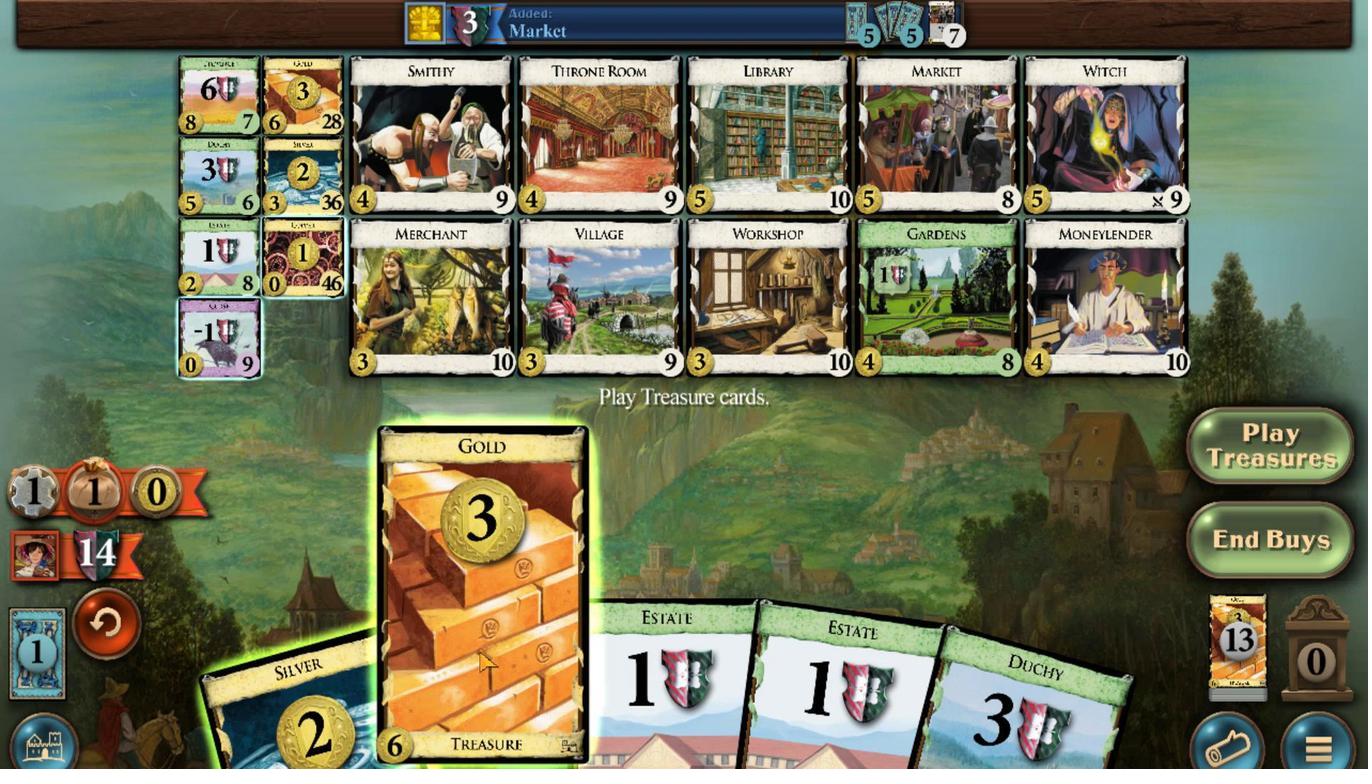 
Action: Mouse moved to (537, 551)
Screenshot: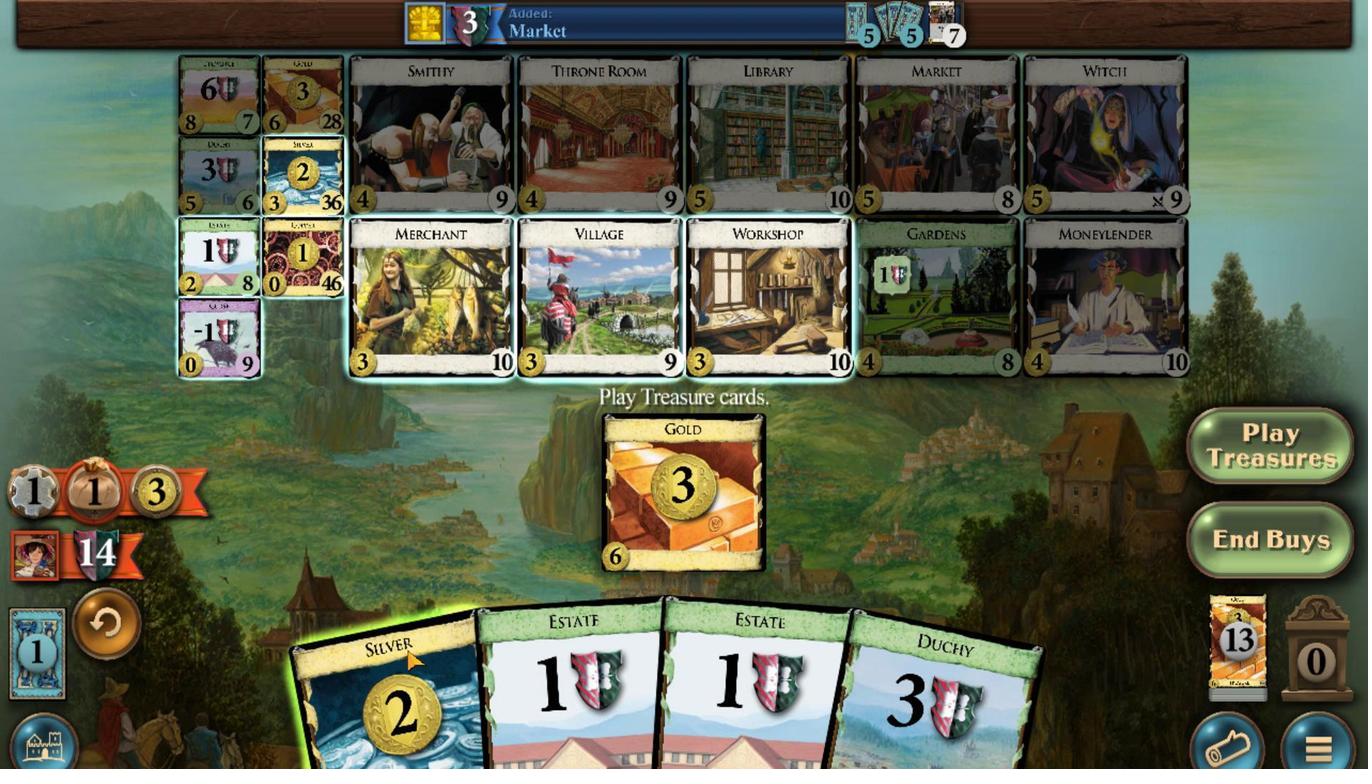 
Action: Mouse scrolled (537, 550) with delta (0, 0)
Screenshot: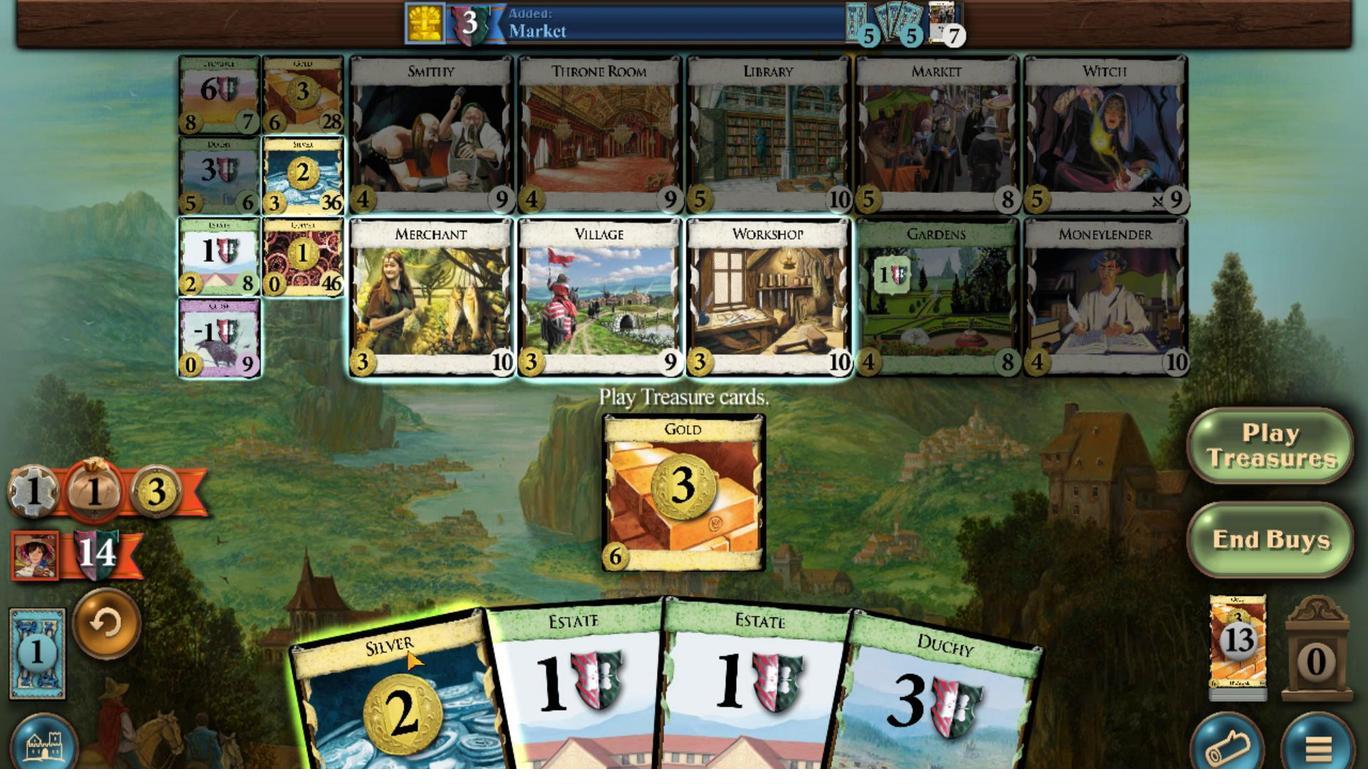 
Action: Mouse moved to (439, 339)
Screenshot: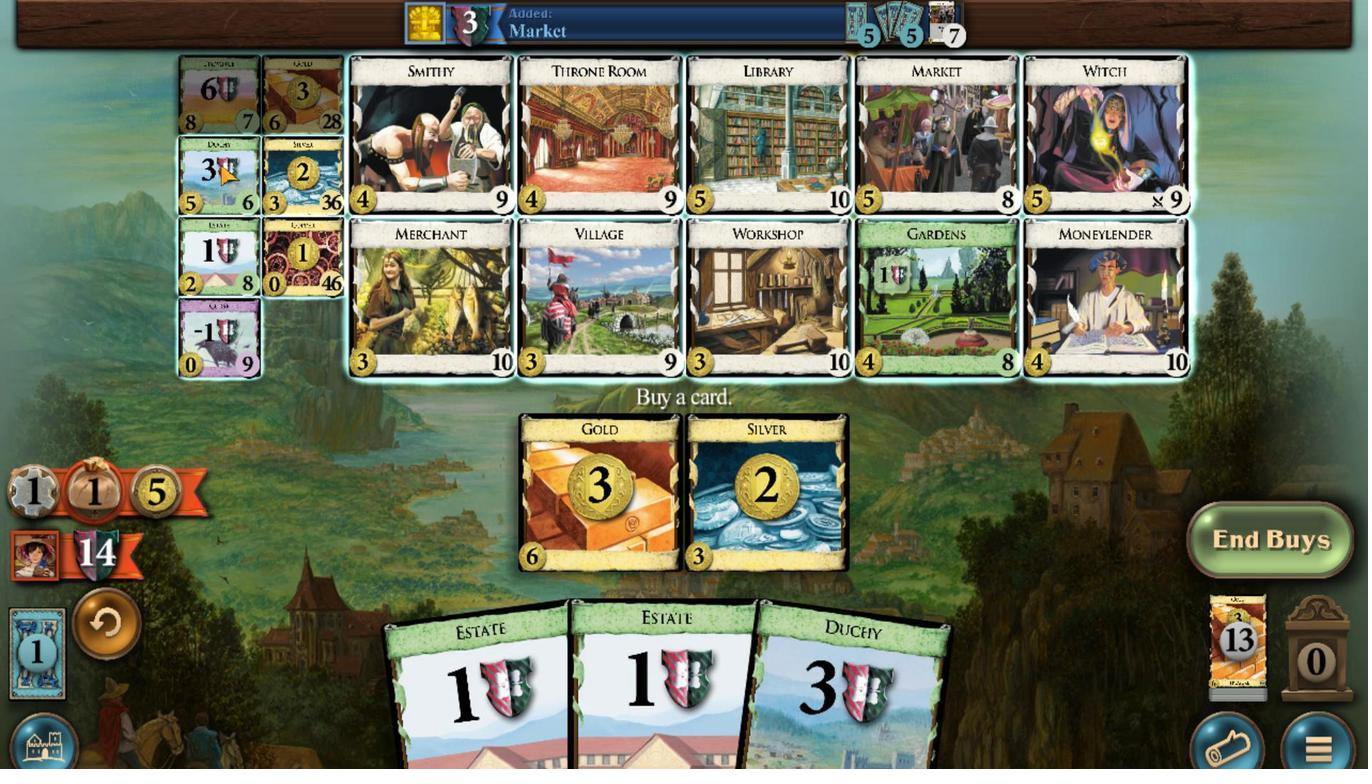 
Action: Mouse pressed left at (439, 339)
Screenshot: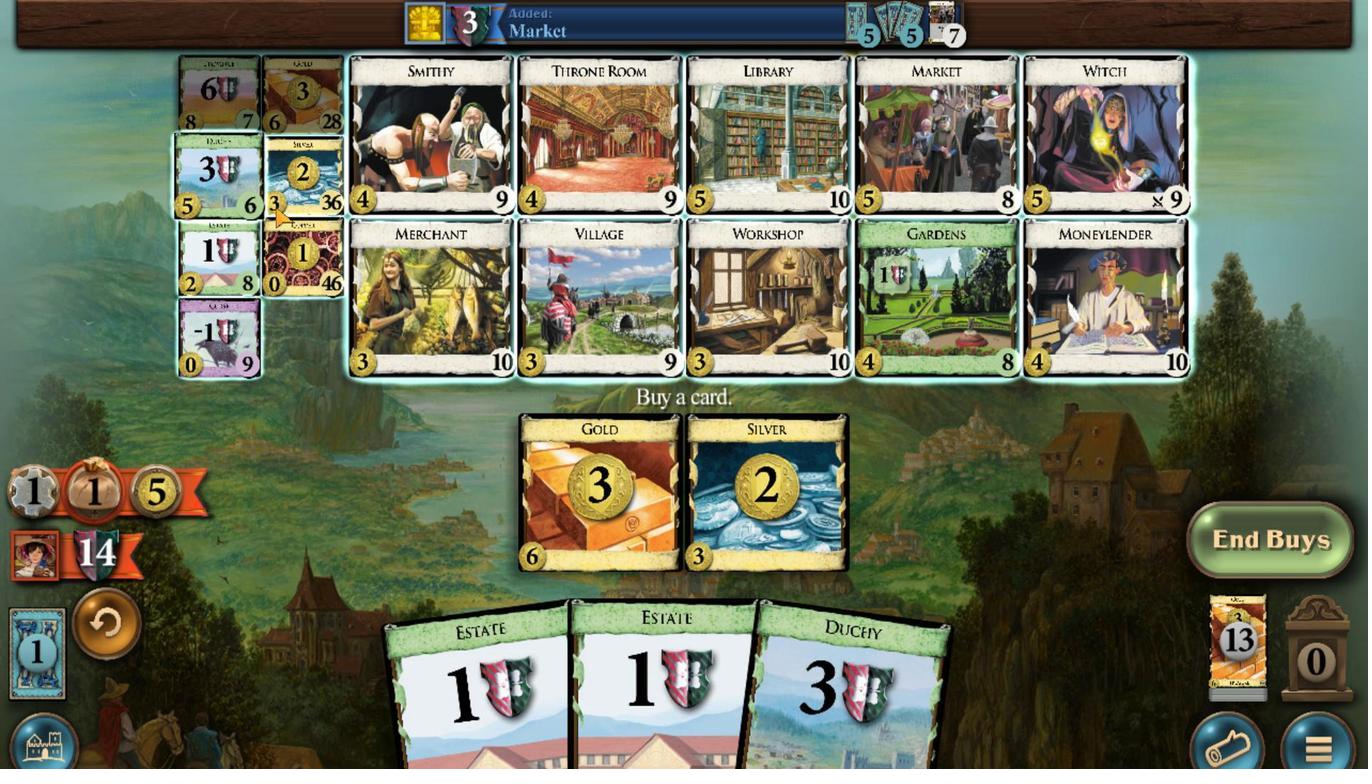 
Action: Mouse moved to (672, 545)
Screenshot: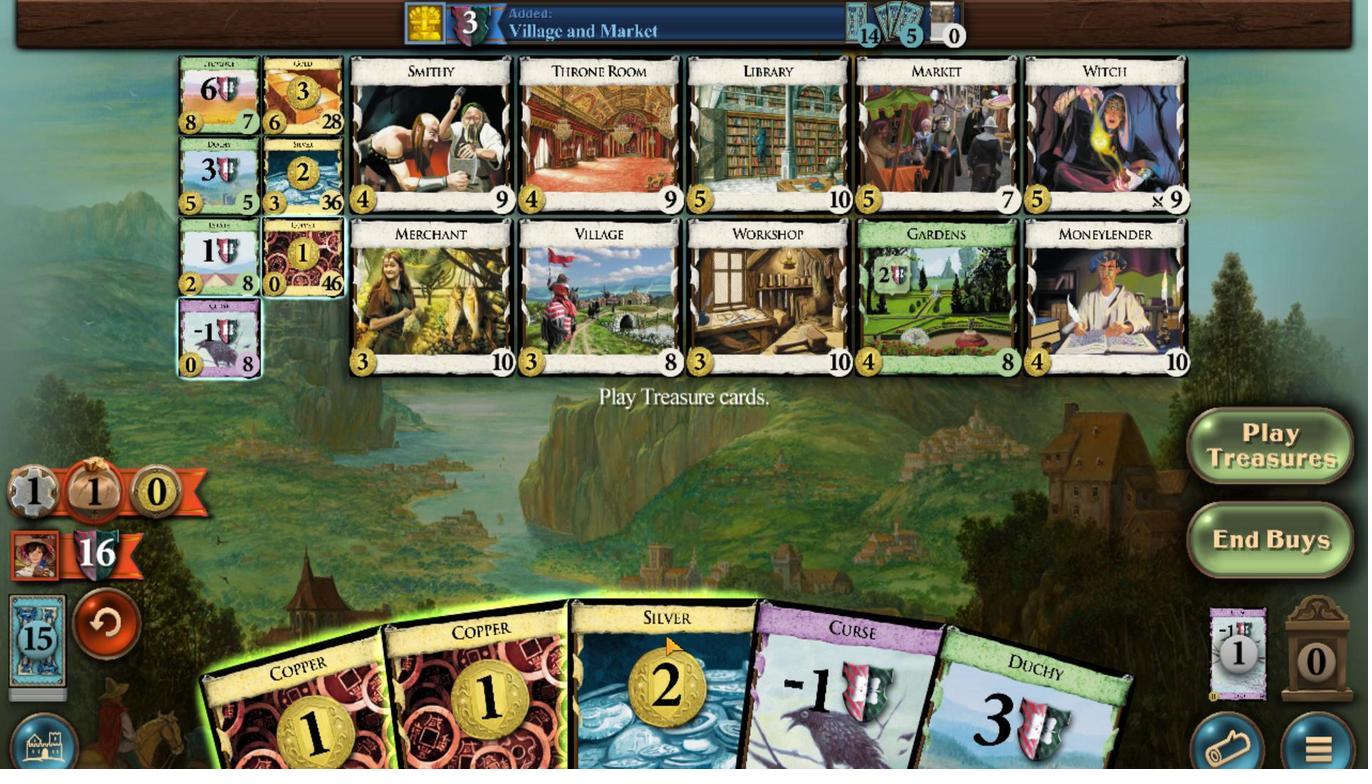 
Action: Mouse scrolled (672, 544) with delta (0, 0)
Screenshot: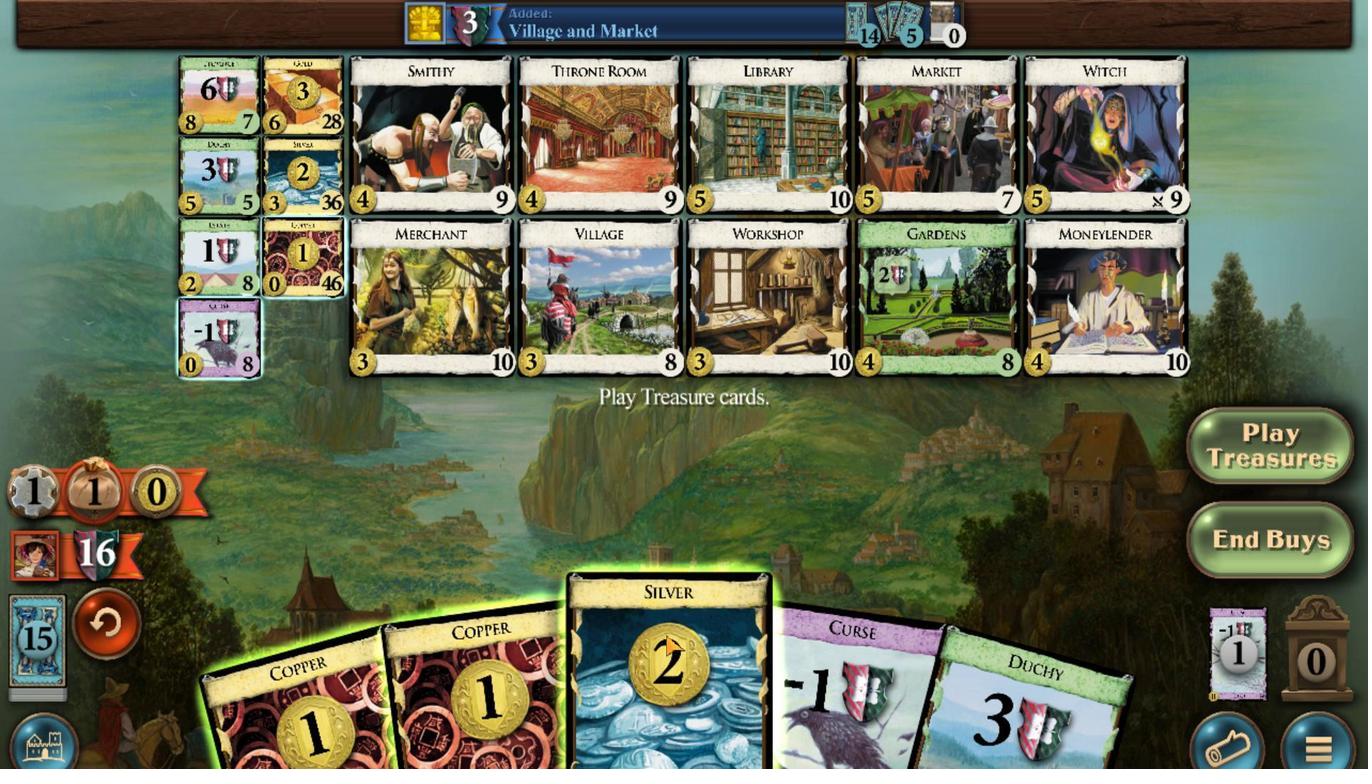 
Action: Mouse moved to (627, 543)
Screenshot: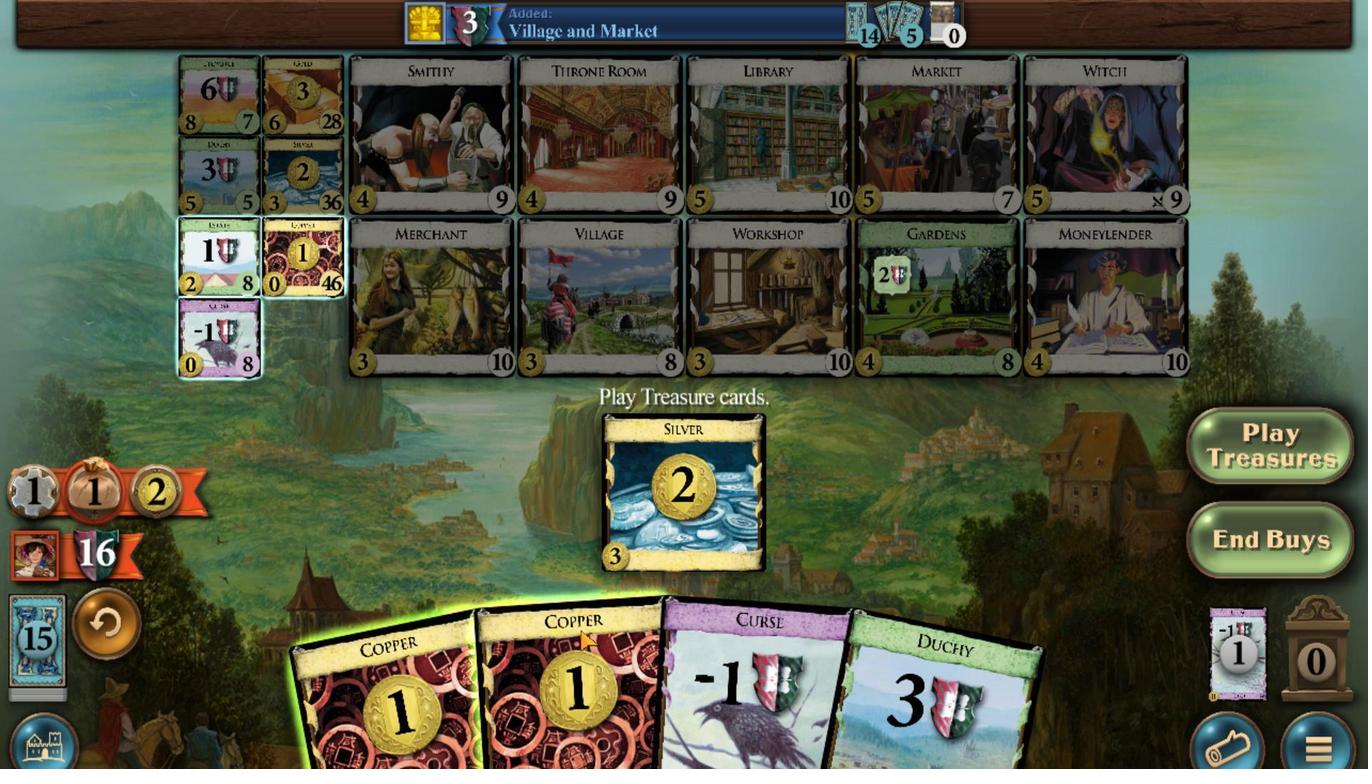 
Action: Mouse scrolled (627, 542) with delta (0, 0)
Screenshot: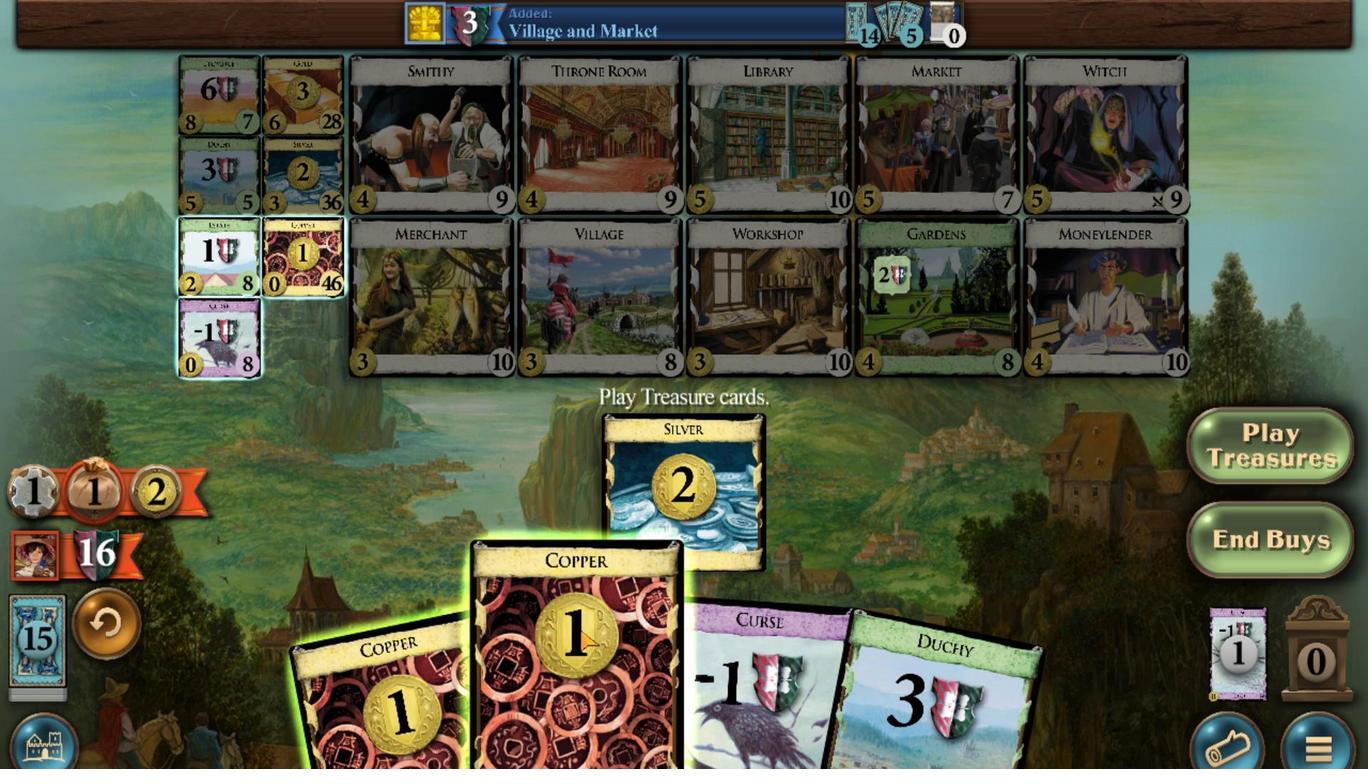 
Action: Mouse moved to (471, 334)
Screenshot: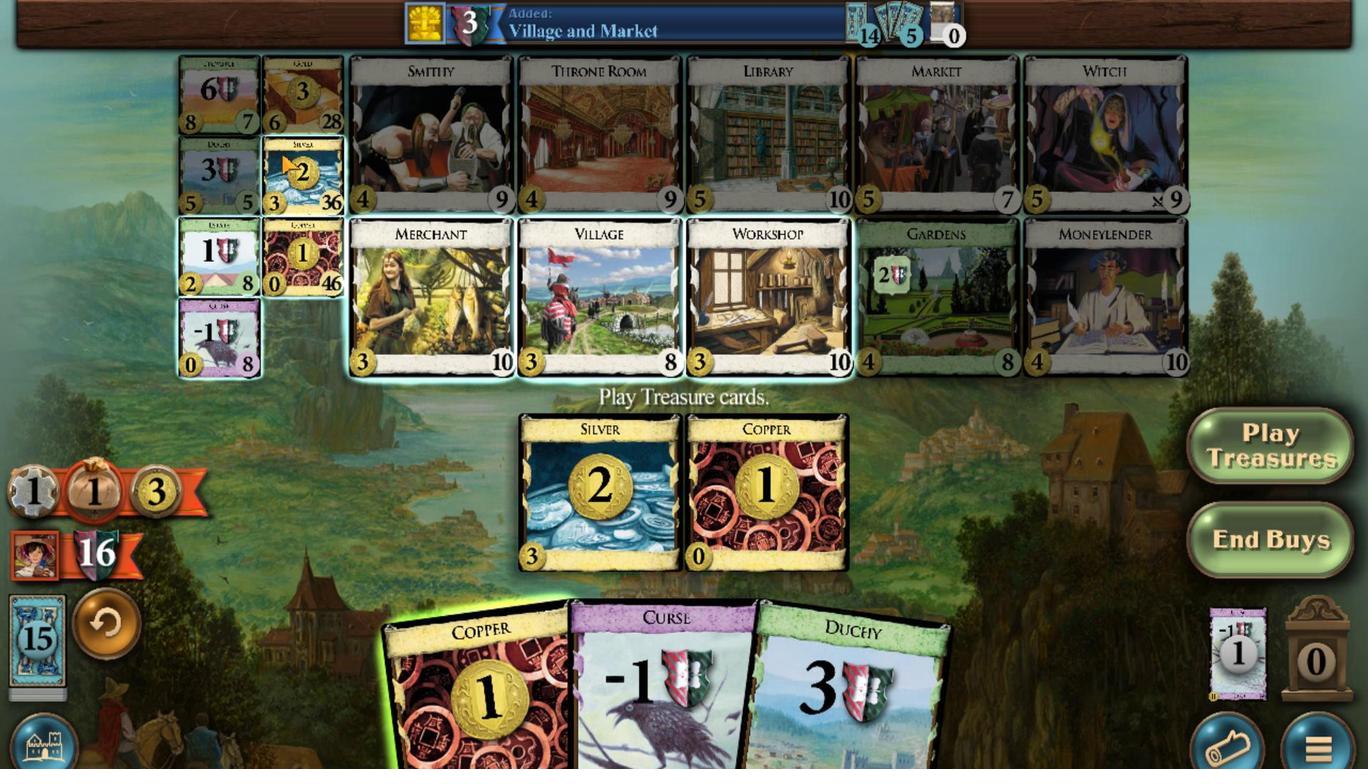 
Action: Mouse scrolled (471, 335) with delta (0, 0)
Screenshot: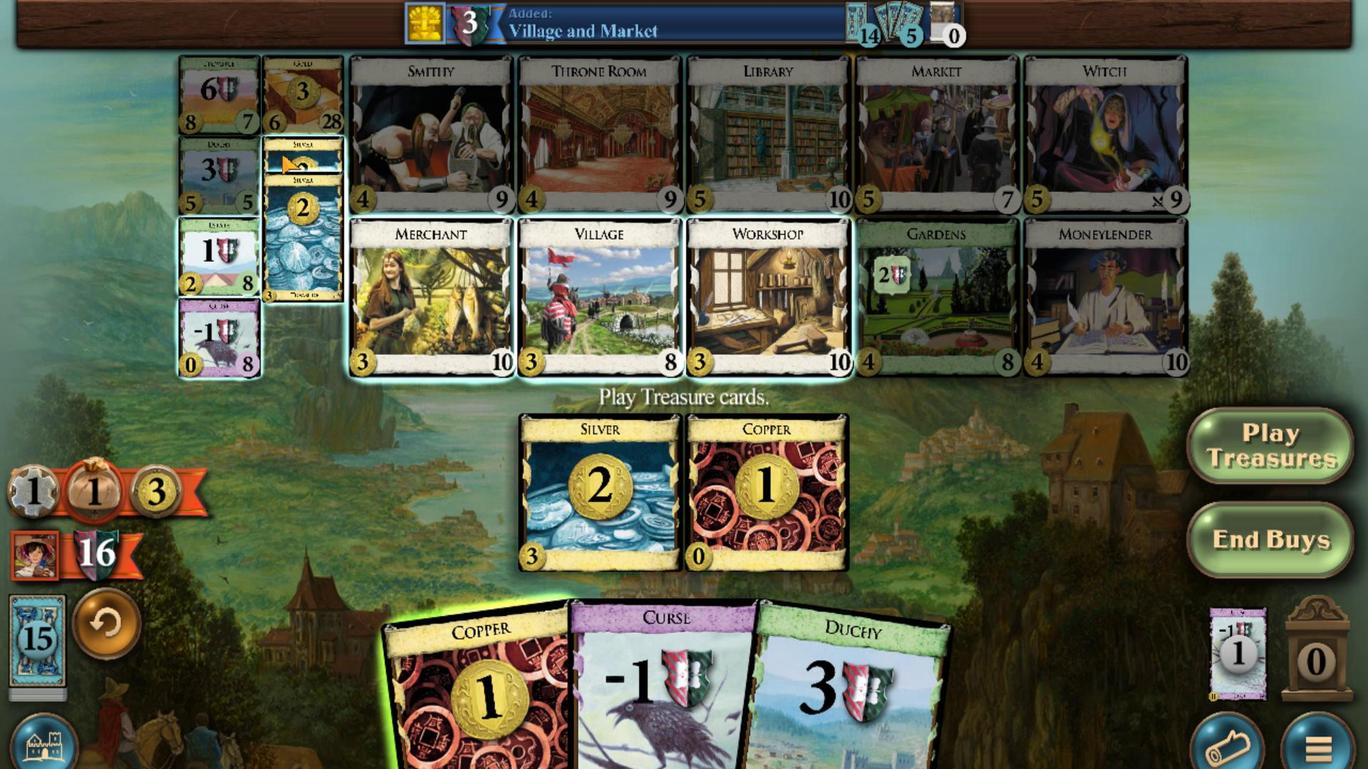 
Action: Mouse moved to (473, 335)
Screenshot: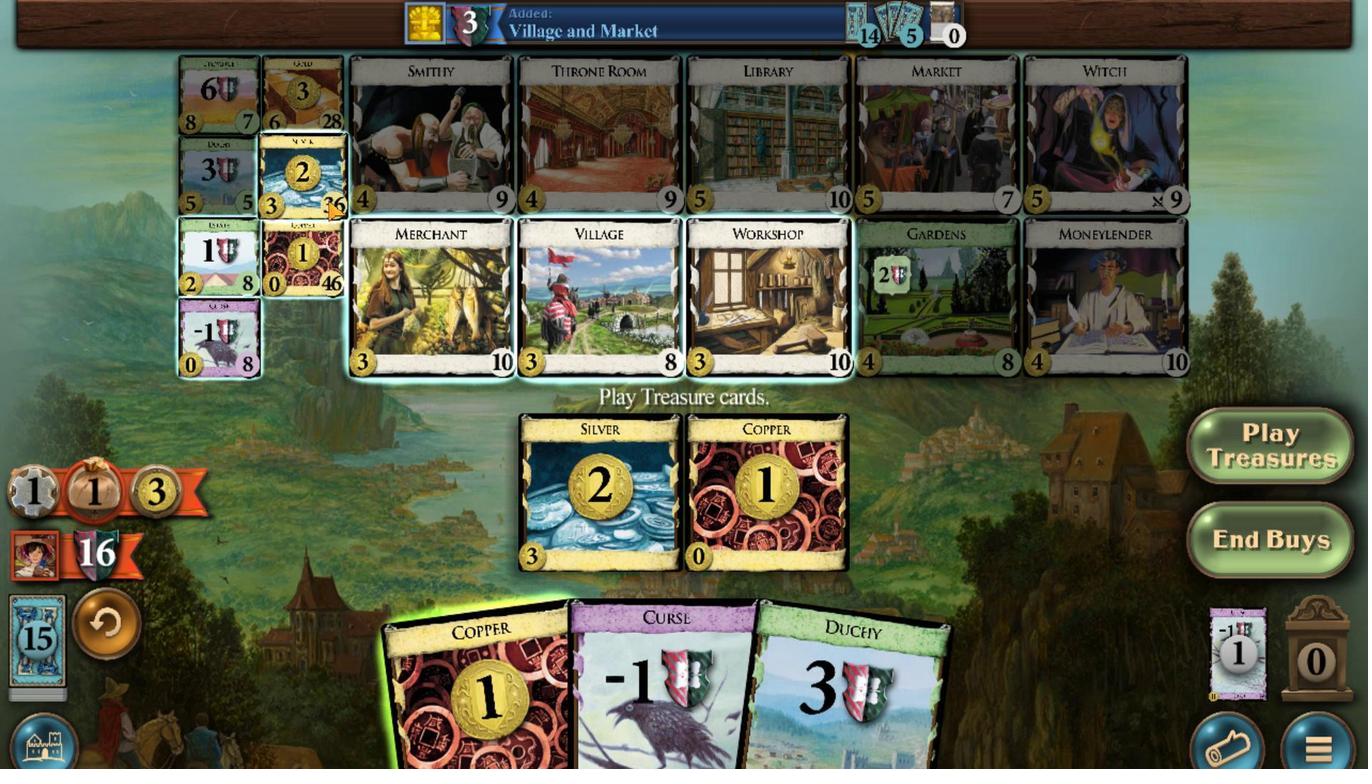 
Action: Mouse pressed left at (473, 335)
Screenshot: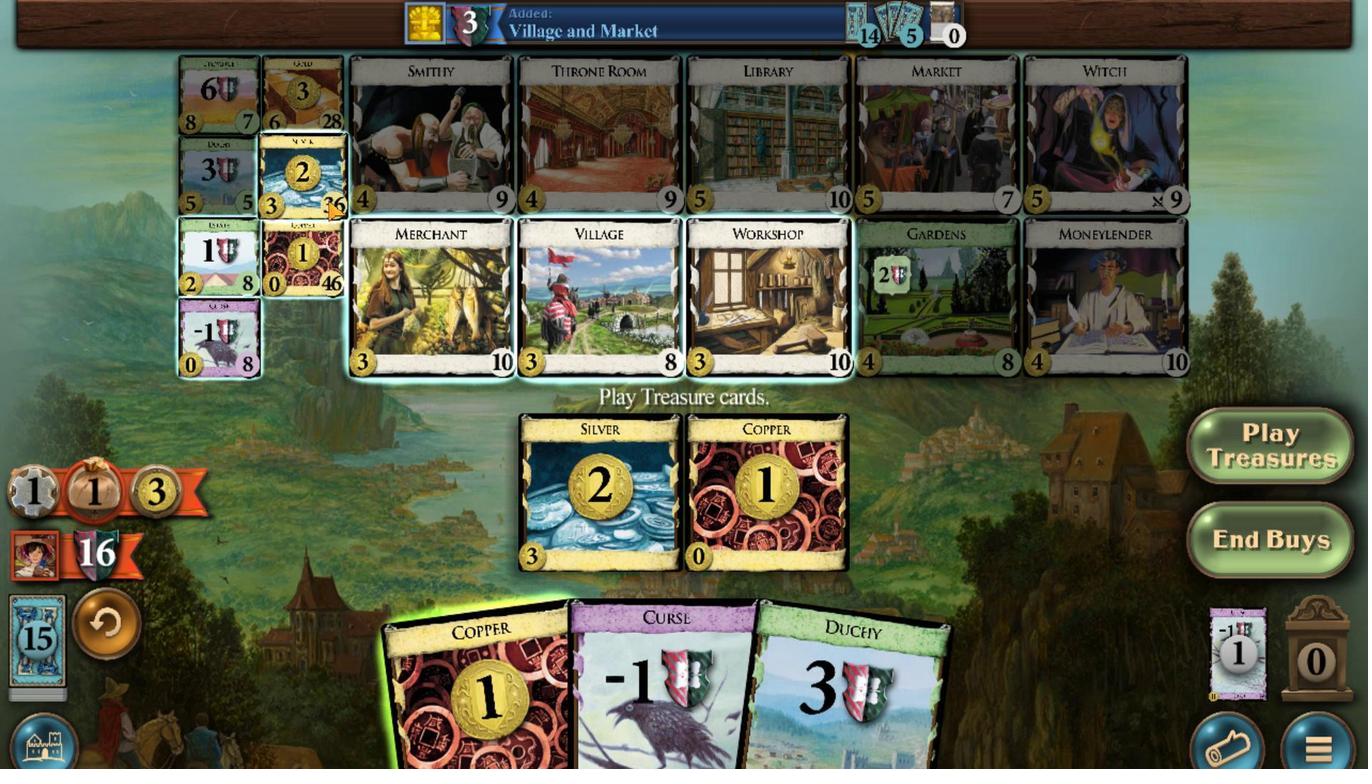 
Action: Mouse moved to (575, 539)
Screenshot: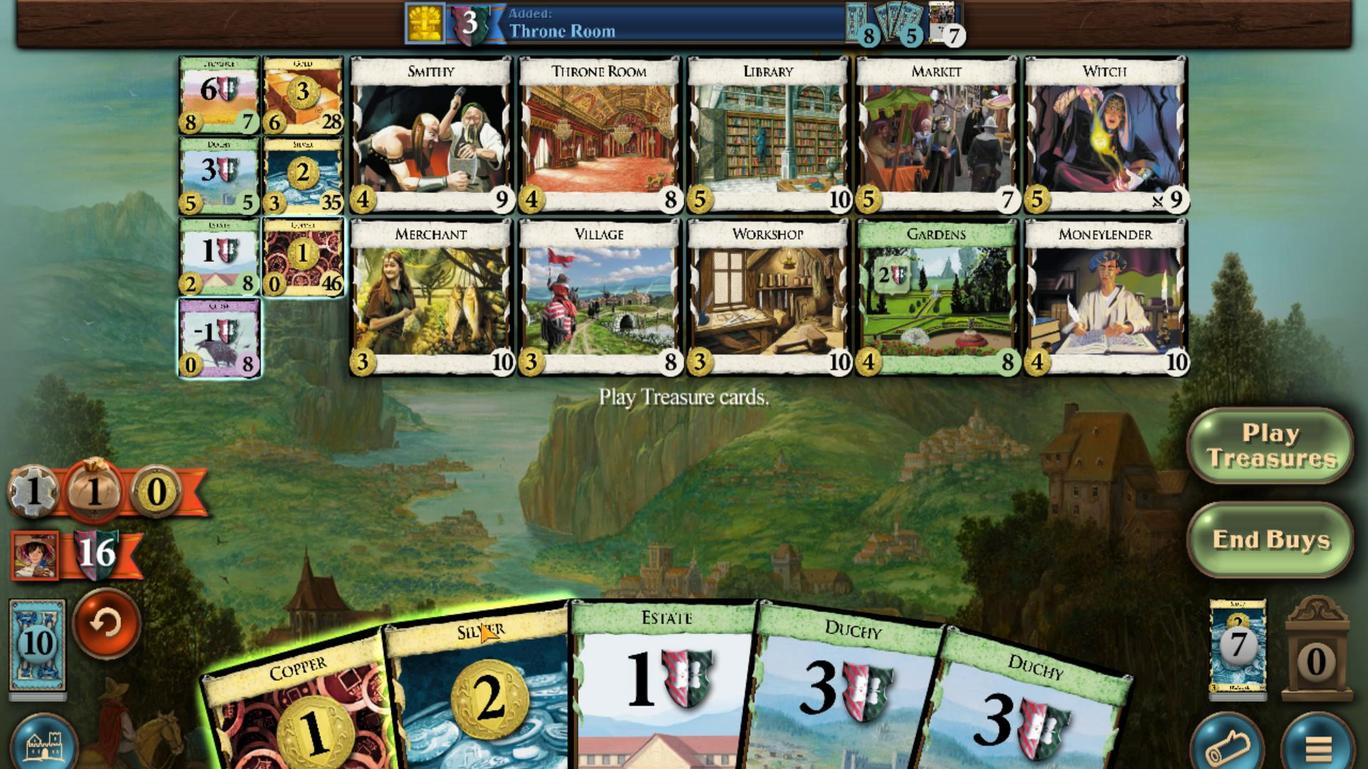 
Action: Mouse scrolled (575, 539) with delta (0, 0)
Screenshot: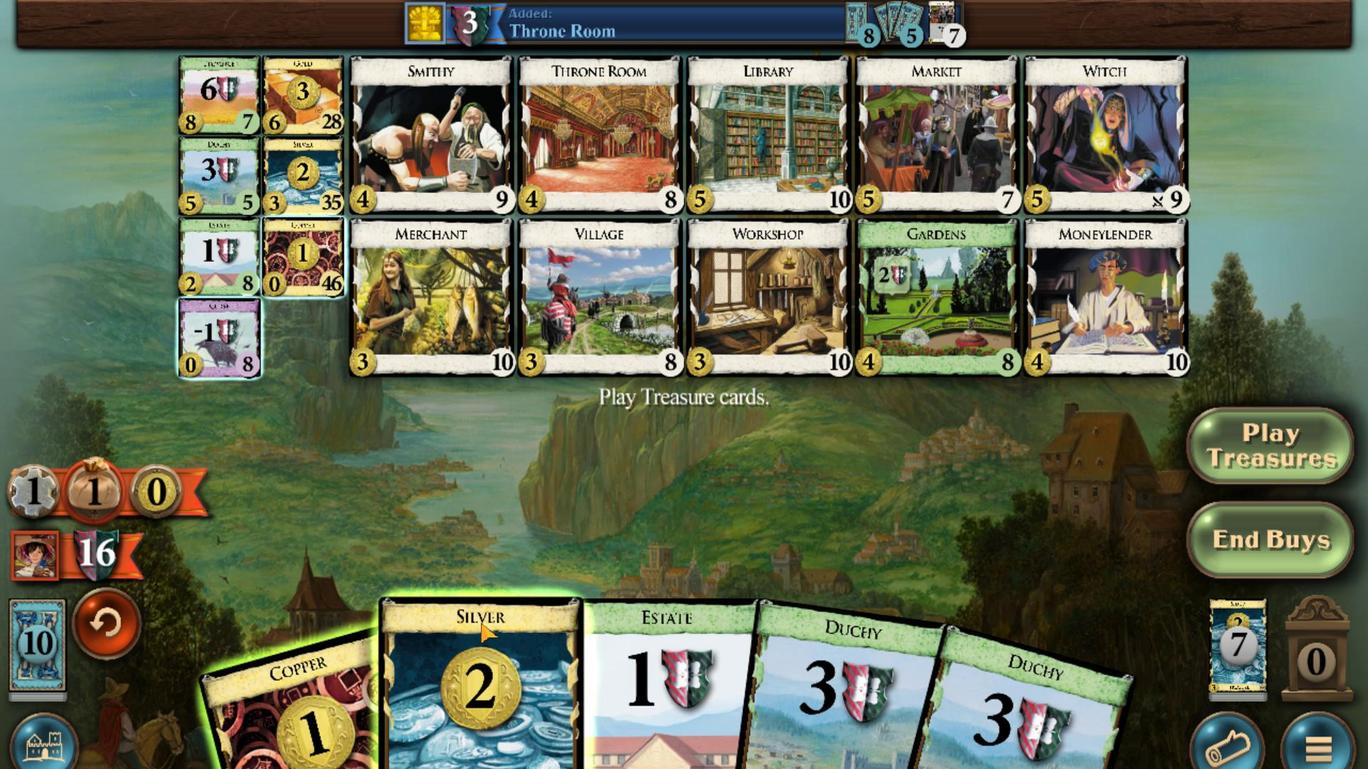 
Action: Mouse moved to (525, 550)
Screenshot: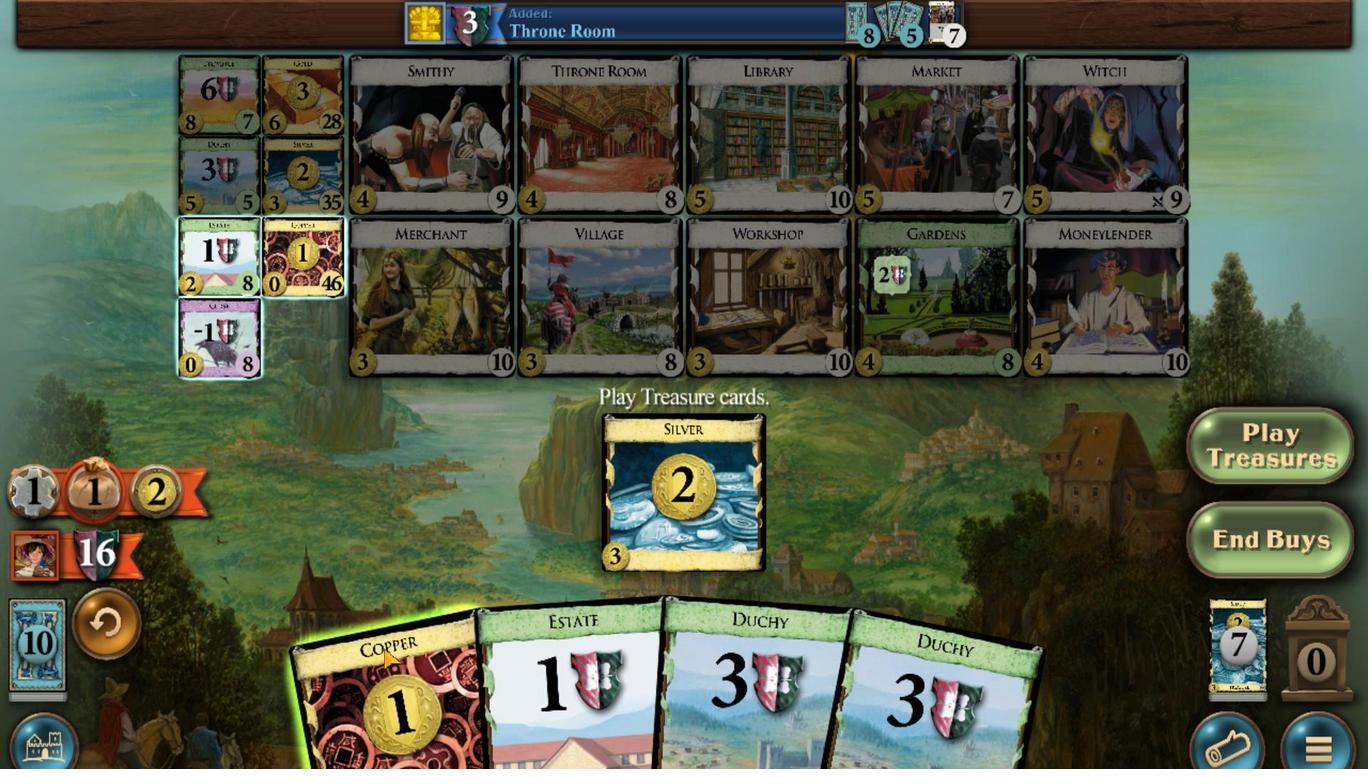 
Action: Mouse scrolled (525, 550) with delta (0, 0)
Screenshot: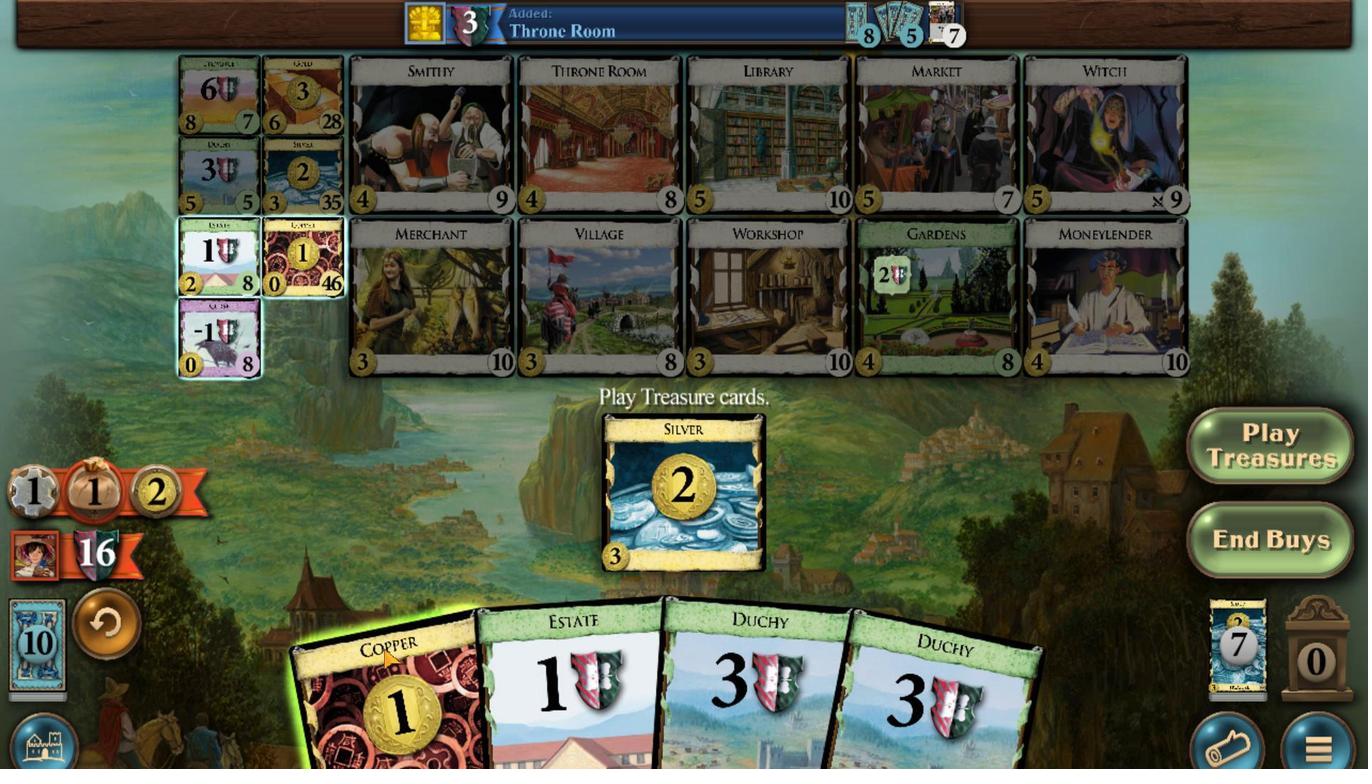 
Action: Mouse moved to (480, 329)
Screenshot: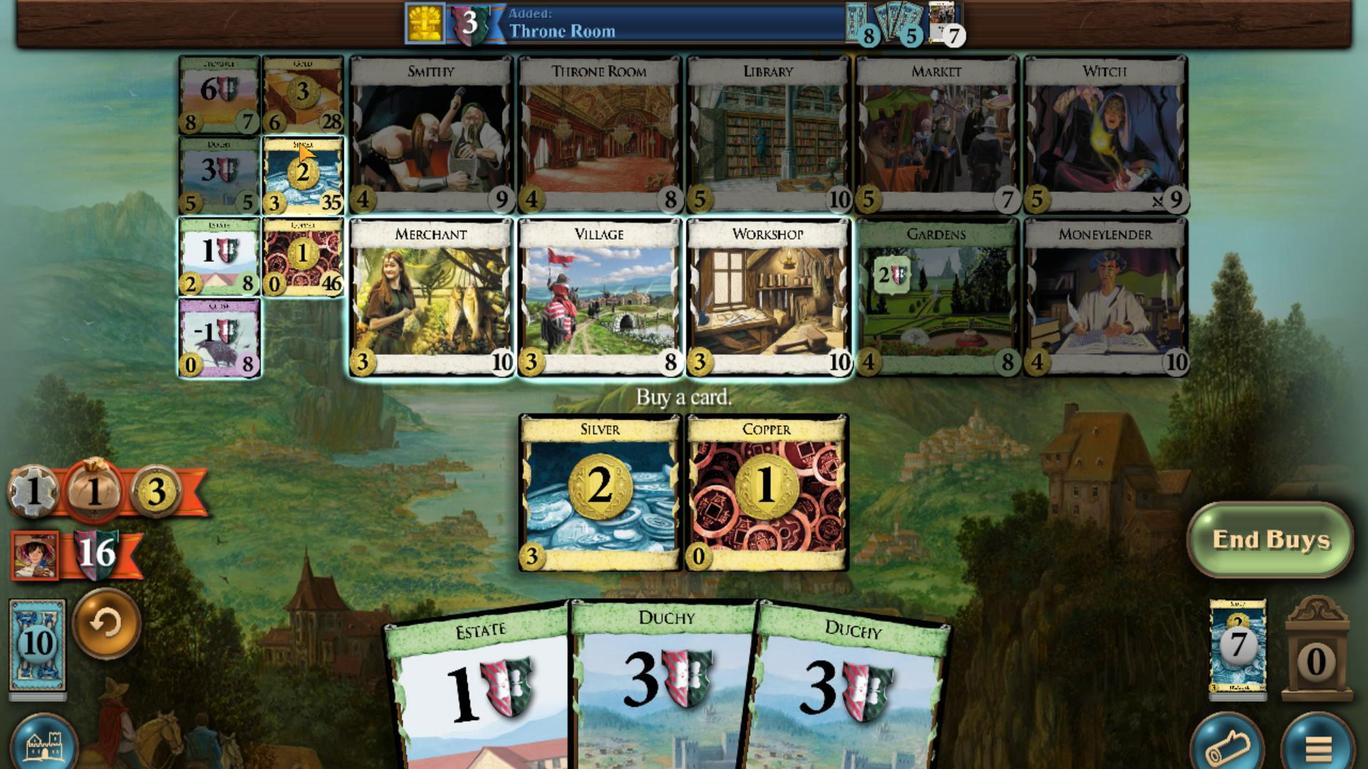 
Action: Mouse pressed left at (480, 329)
Screenshot: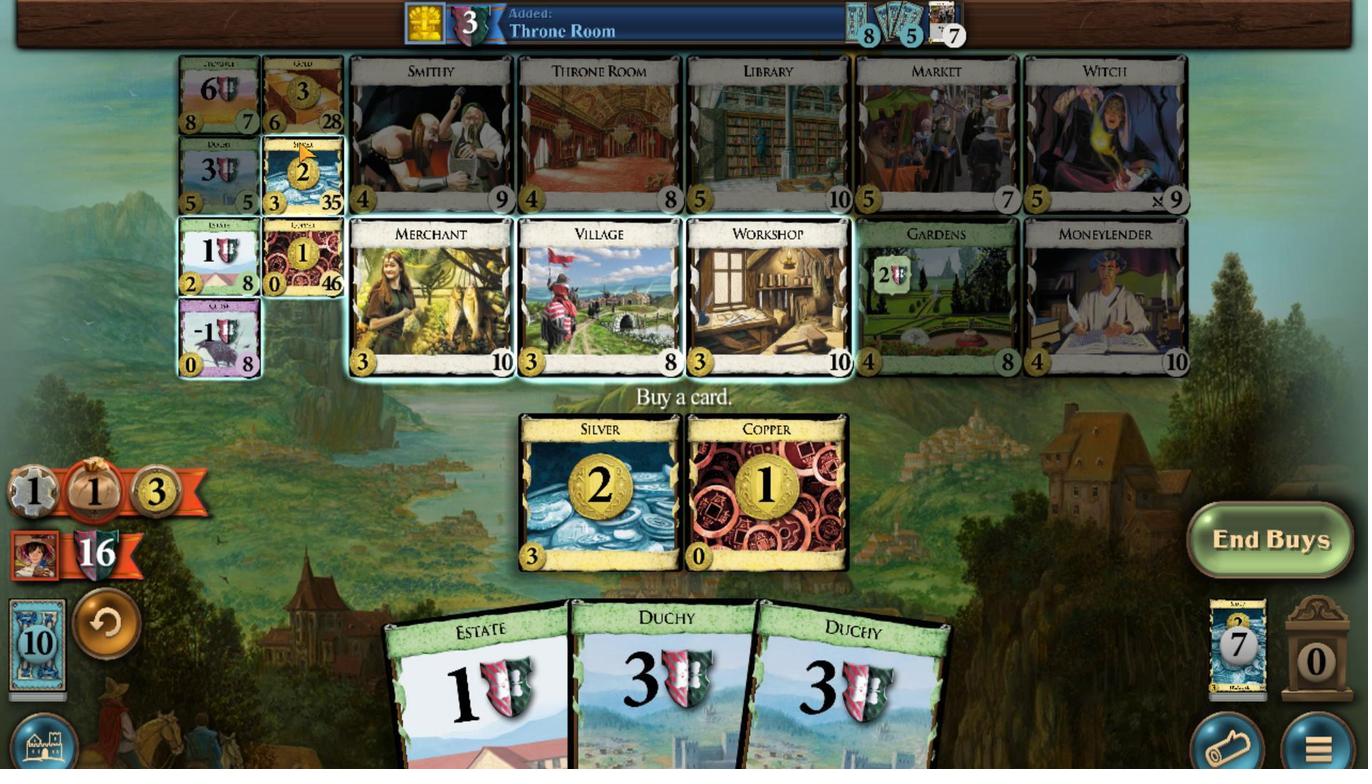 
Action: Mouse moved to (669, 533)
Screenshot: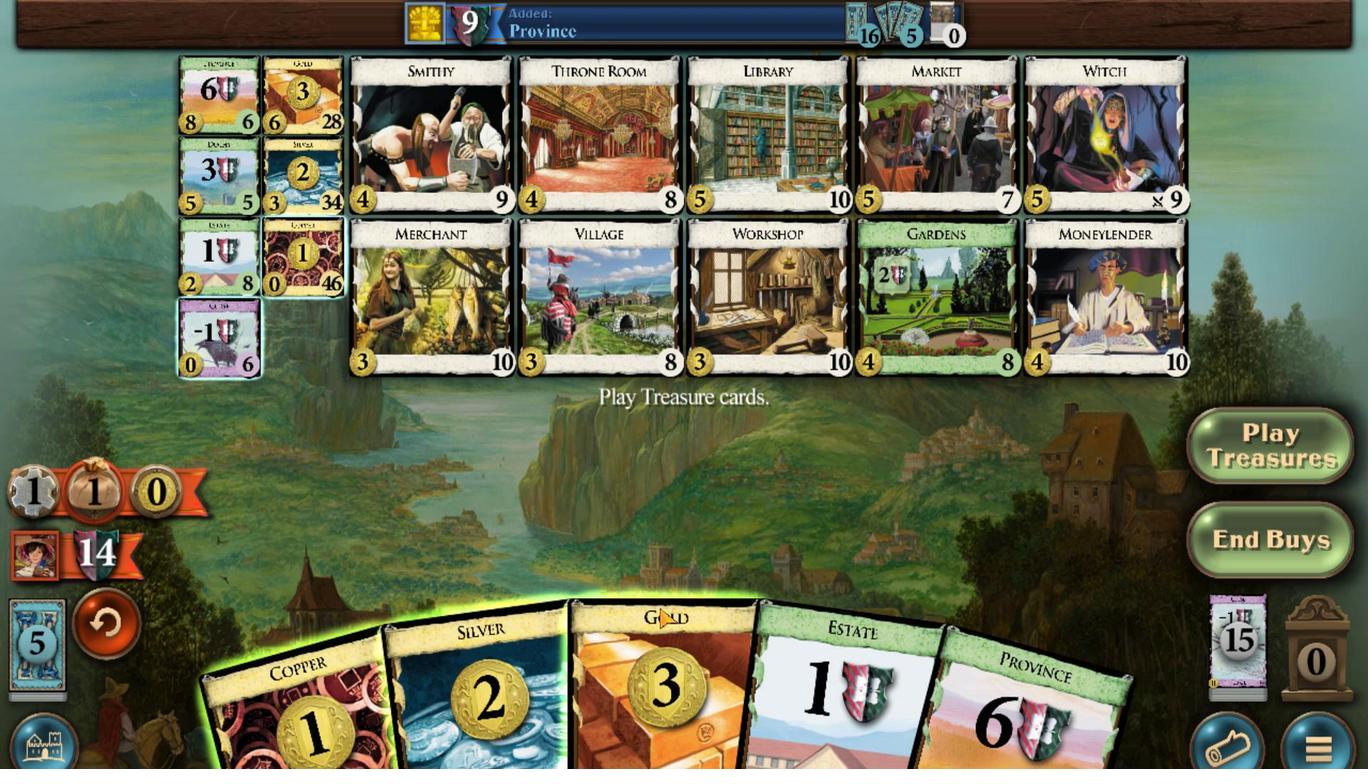 
Action: Mouse scrolled (669, 533) with delta (0, 0)
Screenshot: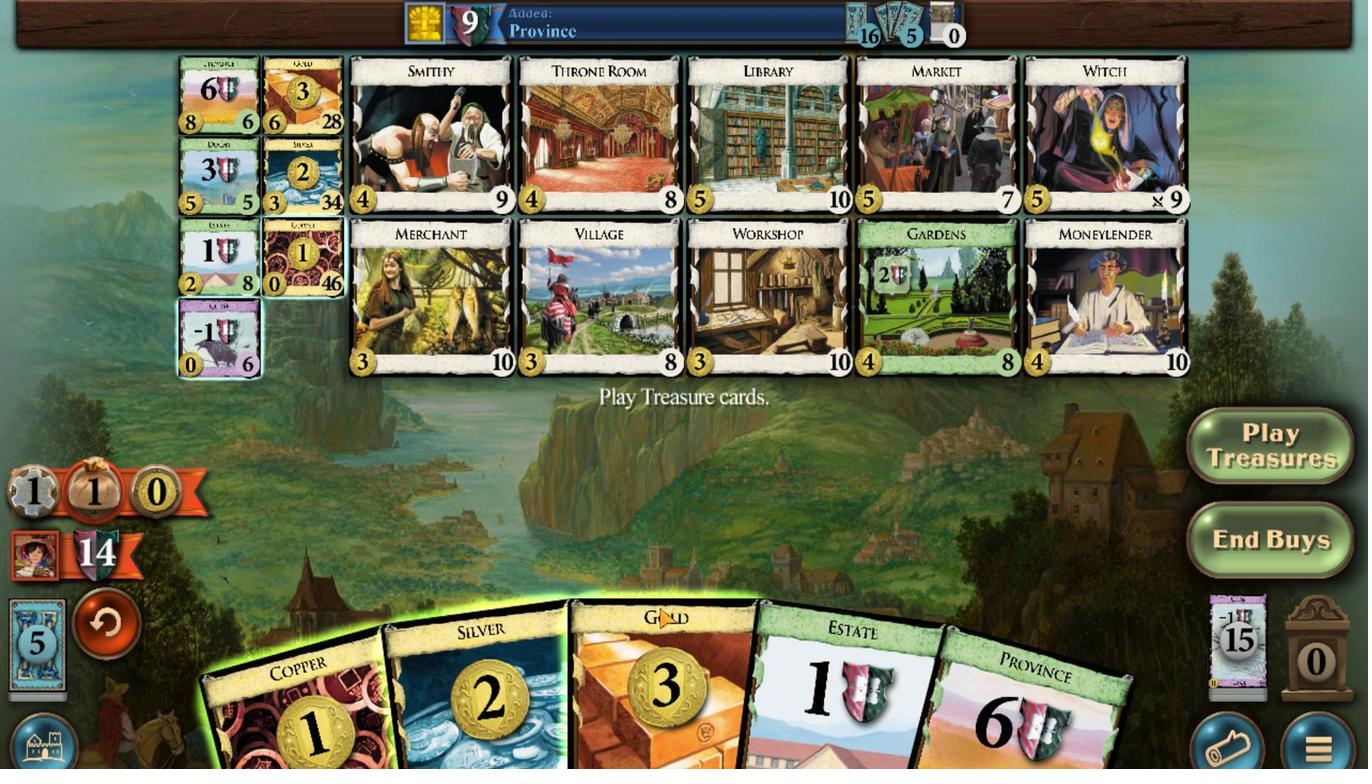 
Action: Mouse moved to (645, 536)
Screenshot: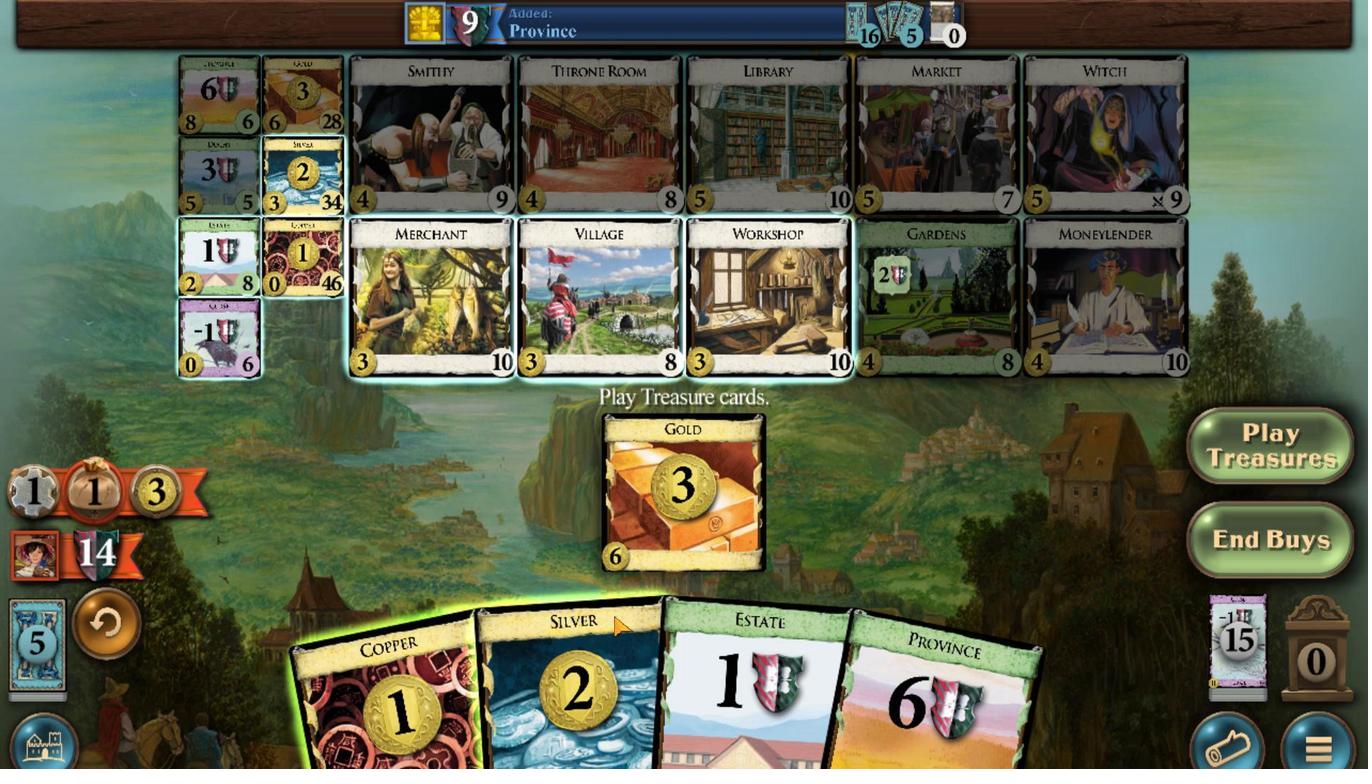 
Action: Mouse scrolled (645, 536) with delta (0, 0)
Screenshot: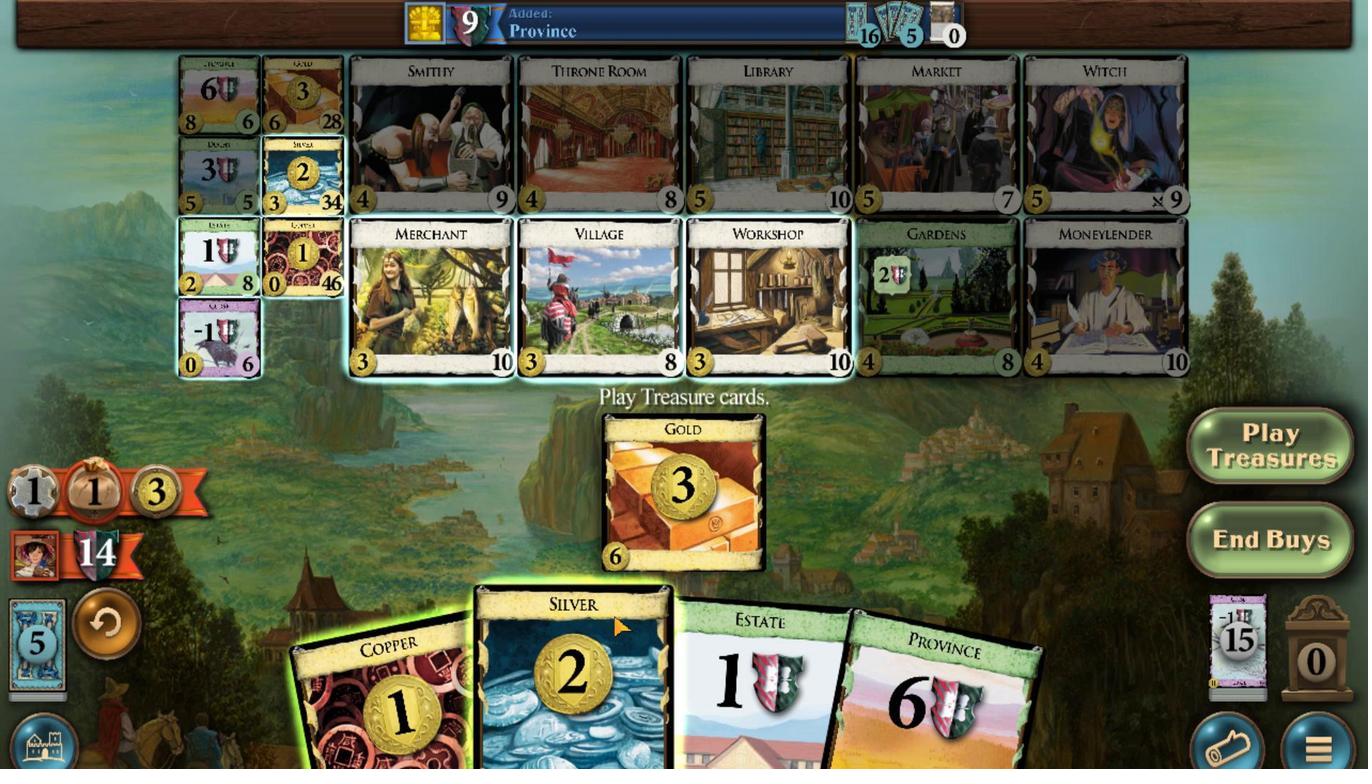 
Action: Mouse moved to (605, 540)
Screenshot: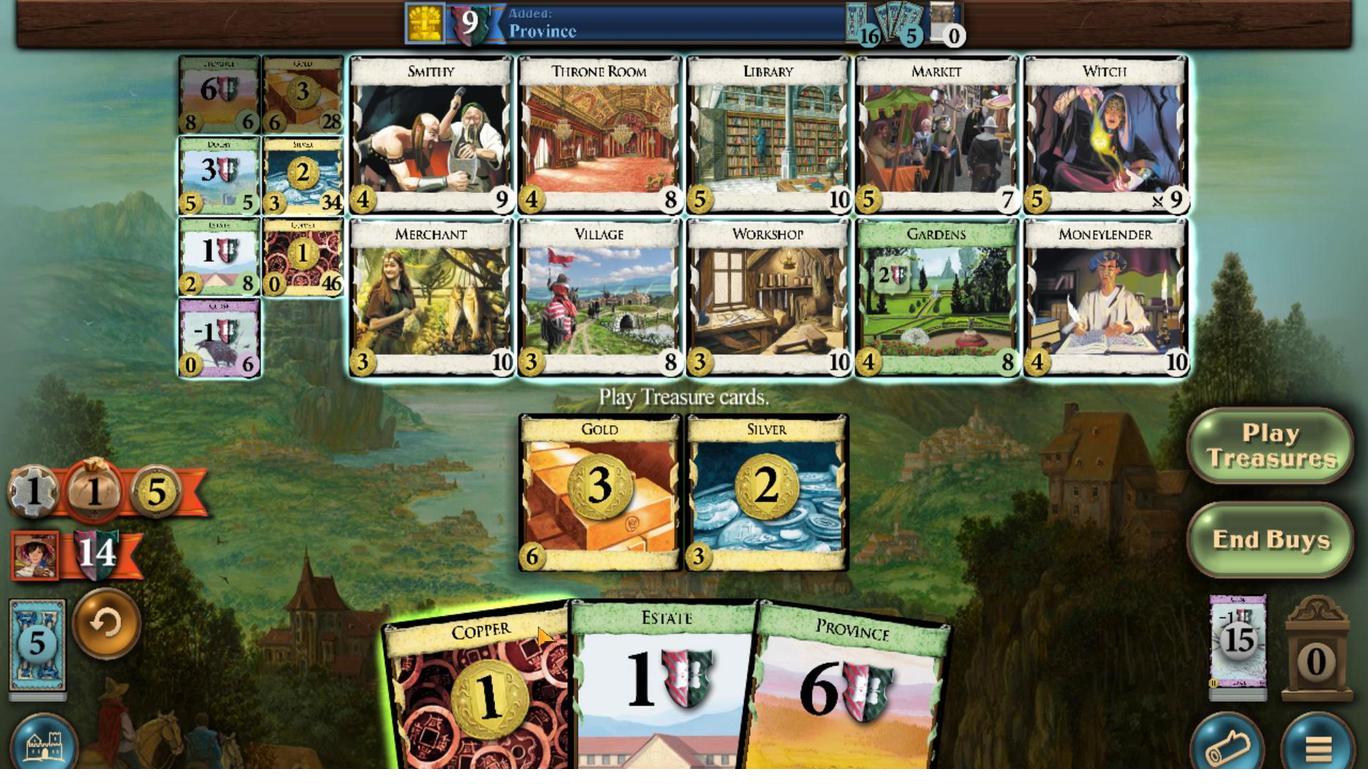 
Action: Mouse scrolled (605, 540) with delta (0, 0)
Screenshot: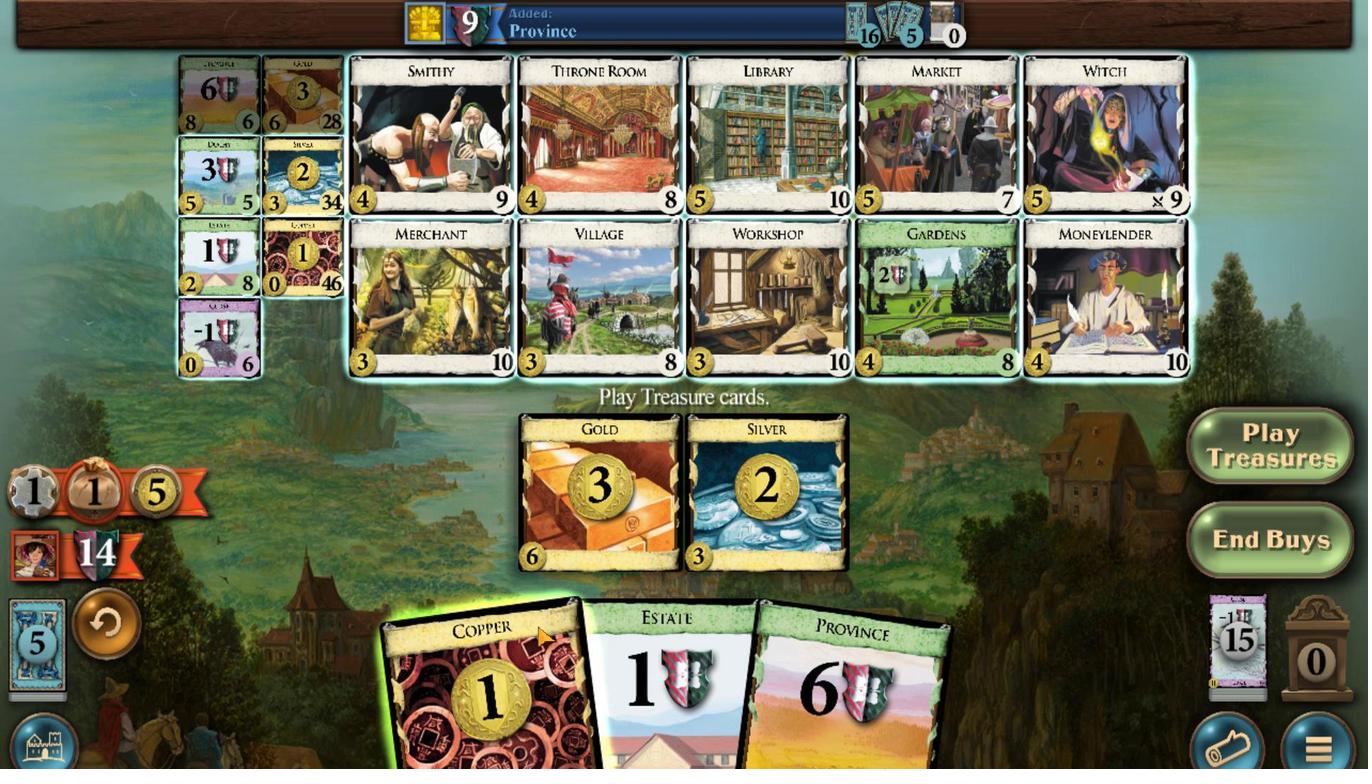 
Action: Mouse moved to (478, 320)
Screenshot: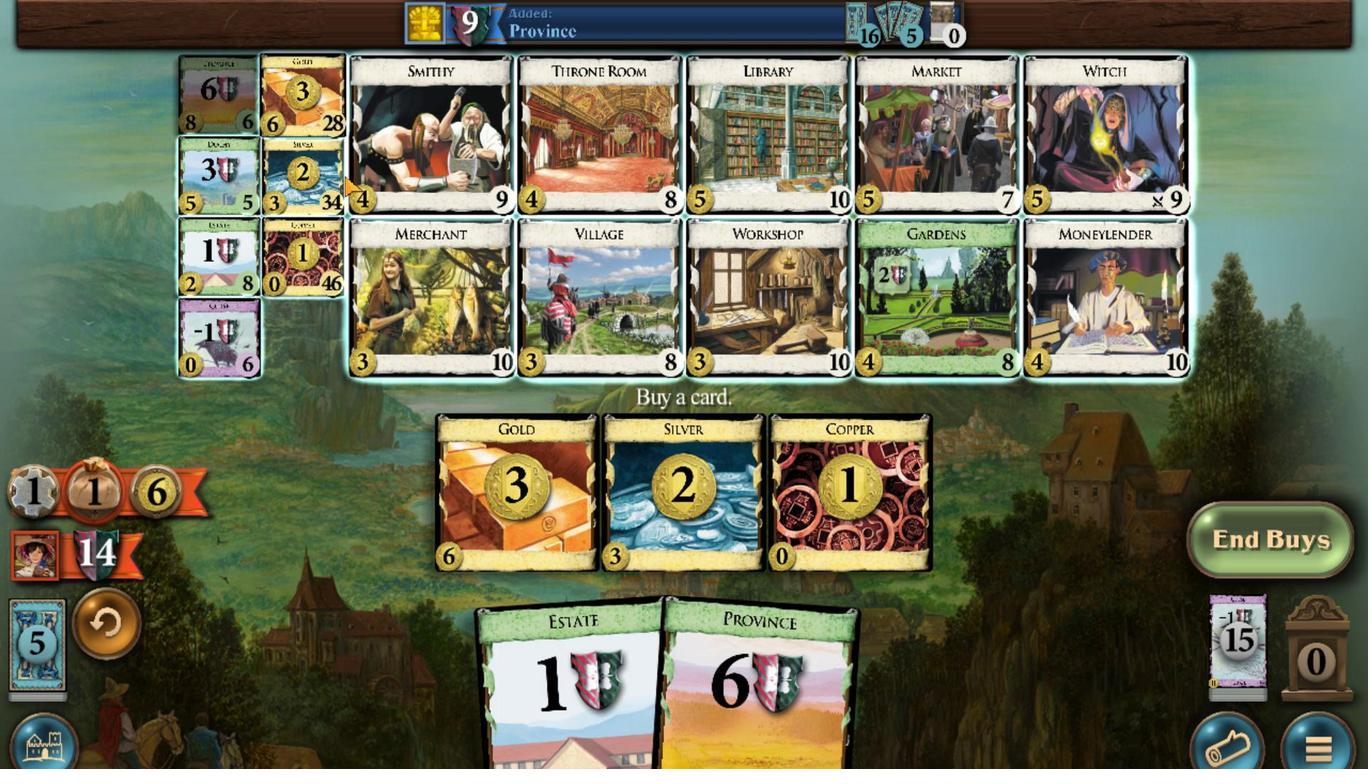 
Action: Mouse pressed left at (478, 320)
Screenshot: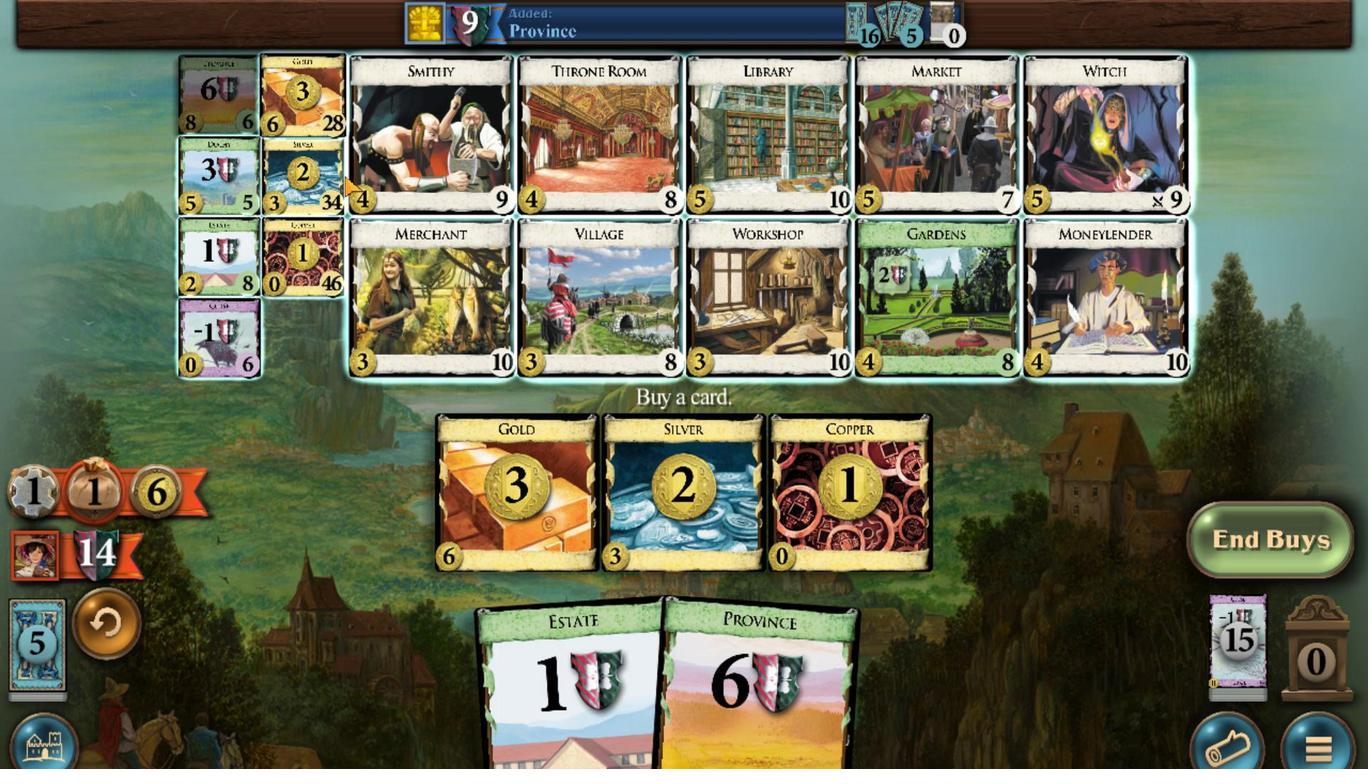 
Action: Mouse moved to (746, 543)
Screenshot: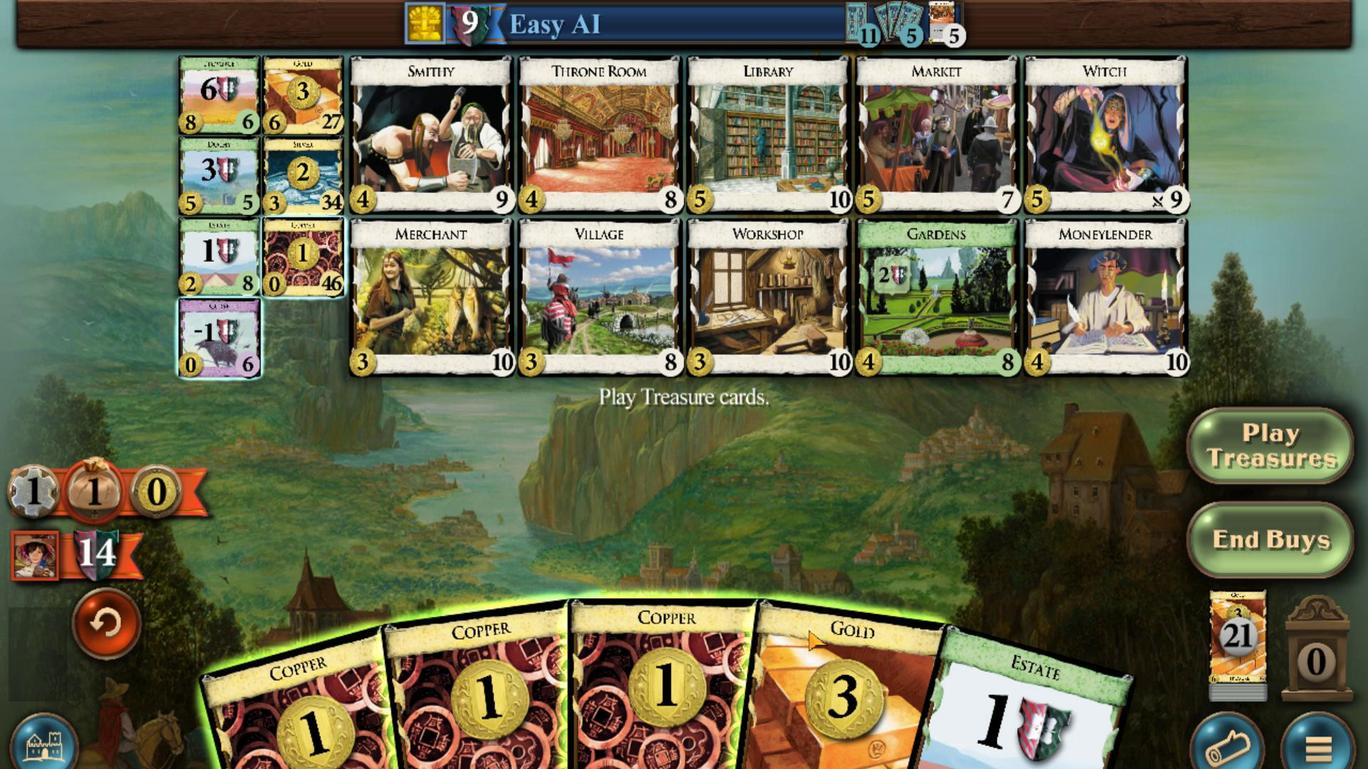 
Action: Mouse scrolled (746, 542) with delta (0, 0)
Screenshot: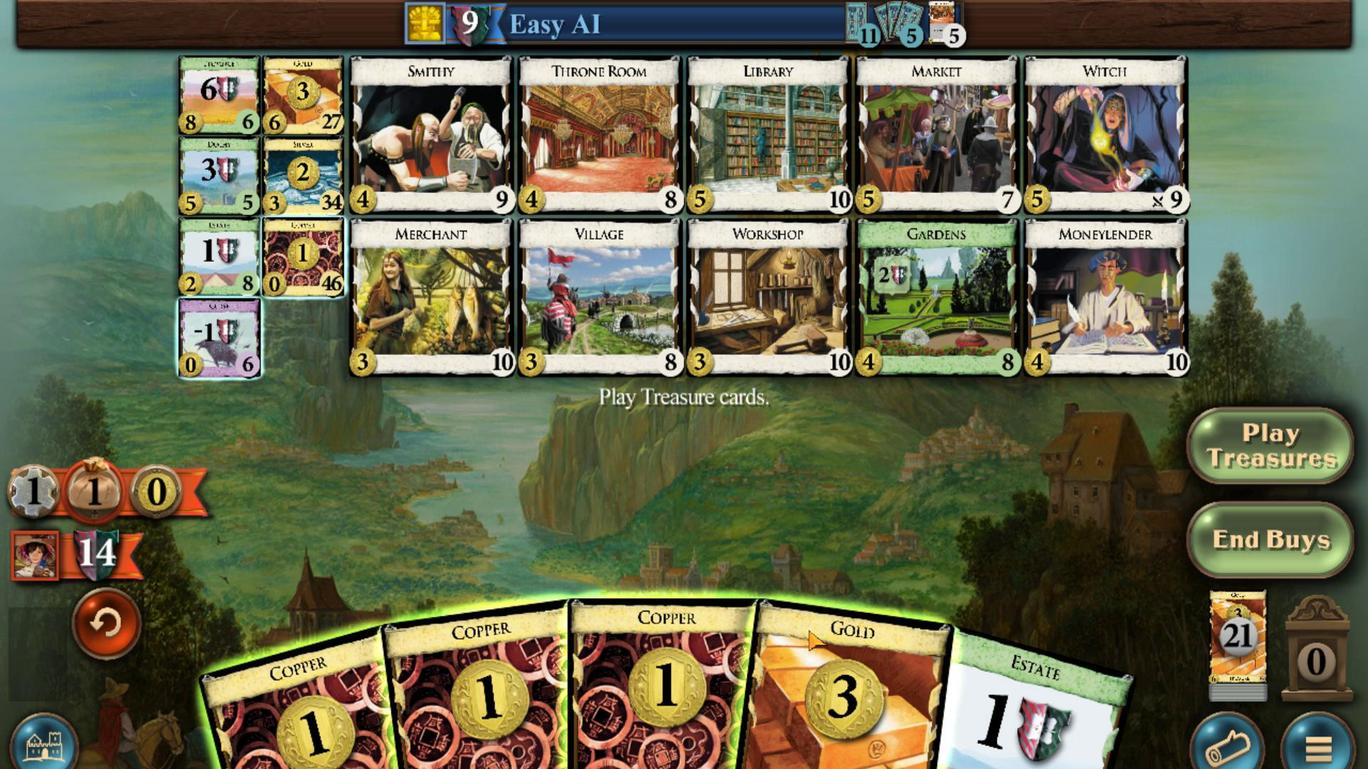 
Action: Mouse moved to (724, 545)
Screenshot: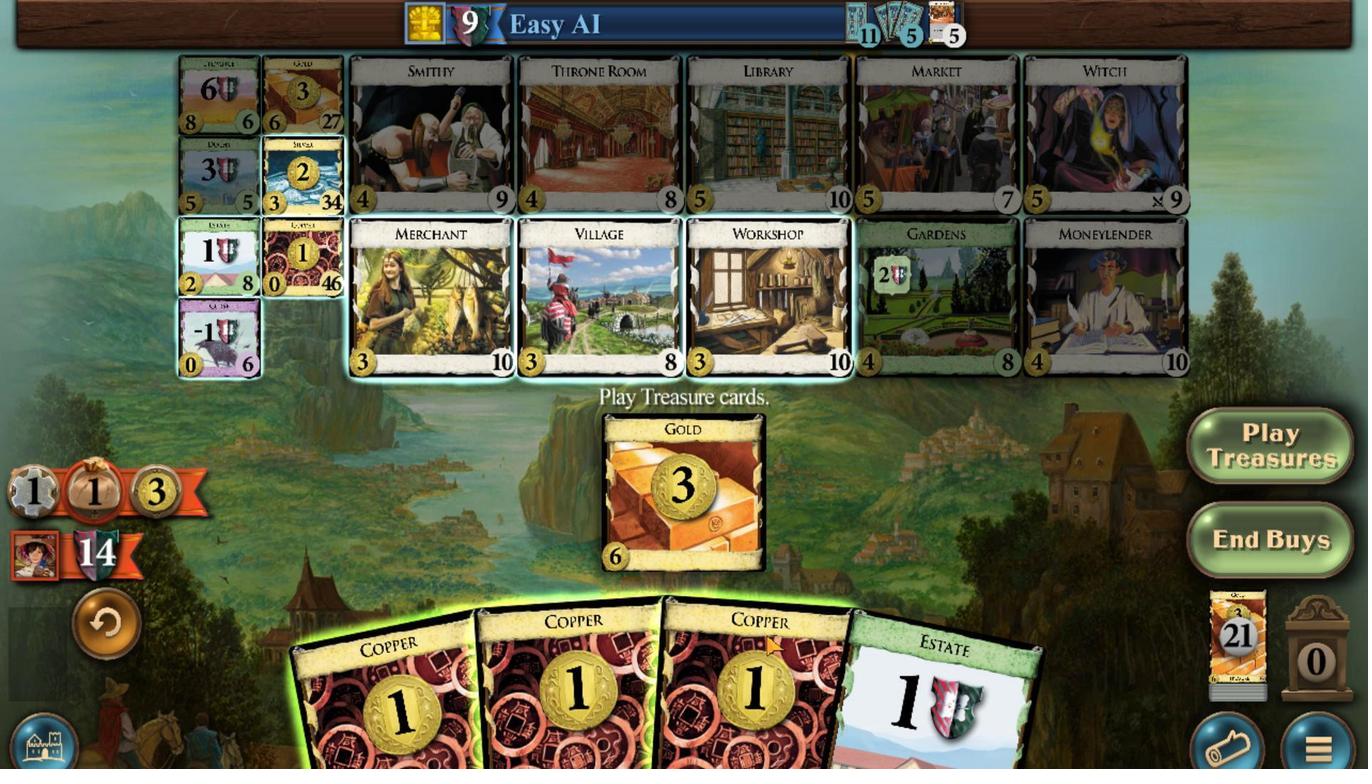 
Action: Mouse scrolled (724, 544) with delta (0, 0)
Screenshot: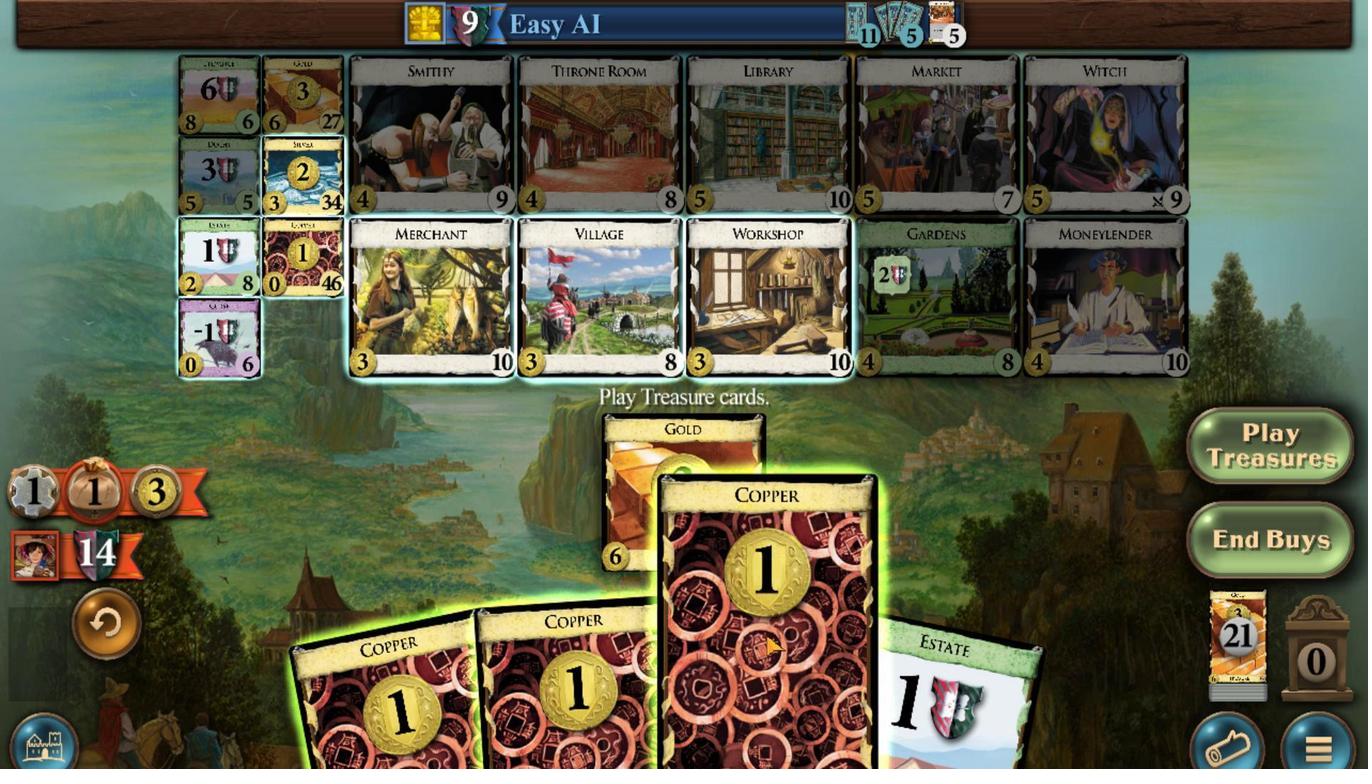 
Action: Mouse moved to (692, 553)
Screenshot: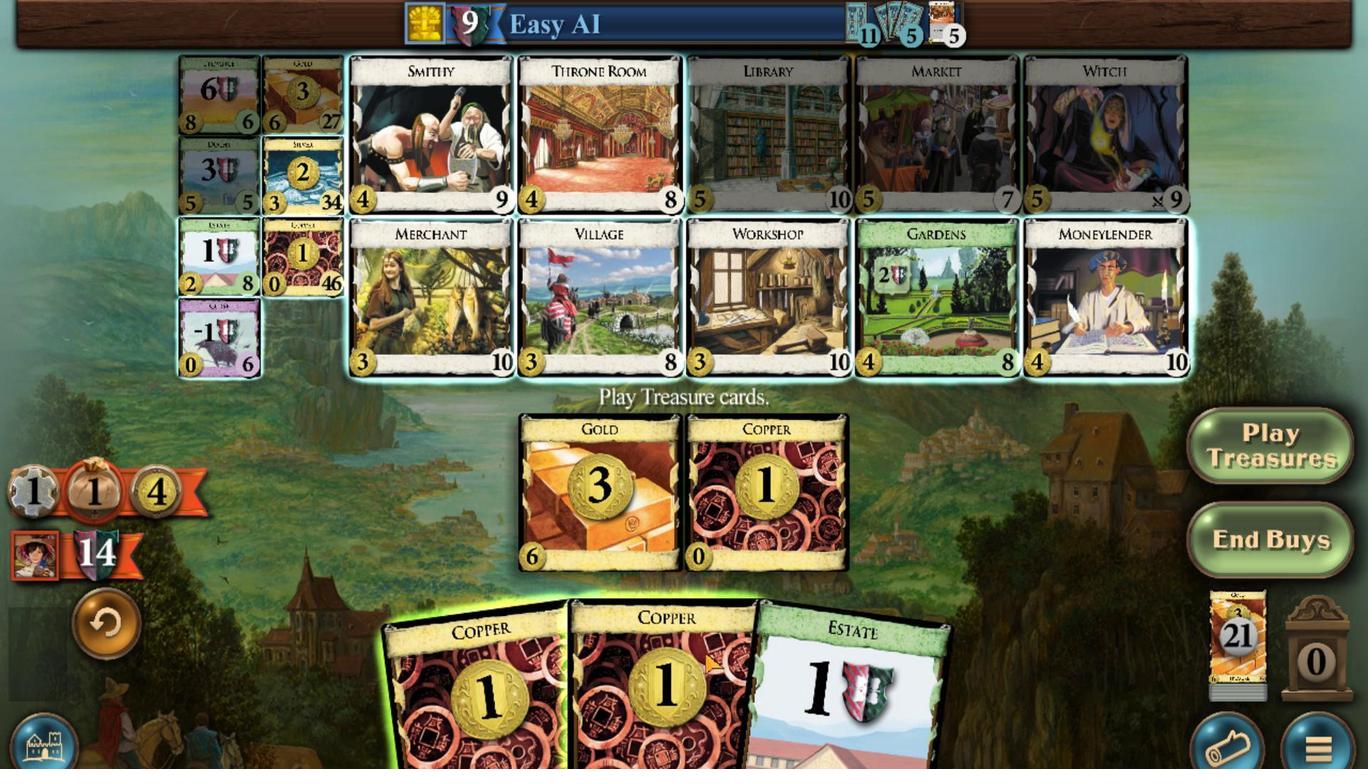 
Action: Mouse scrolled (692, 552) with delta (0, 0)
Screenshot: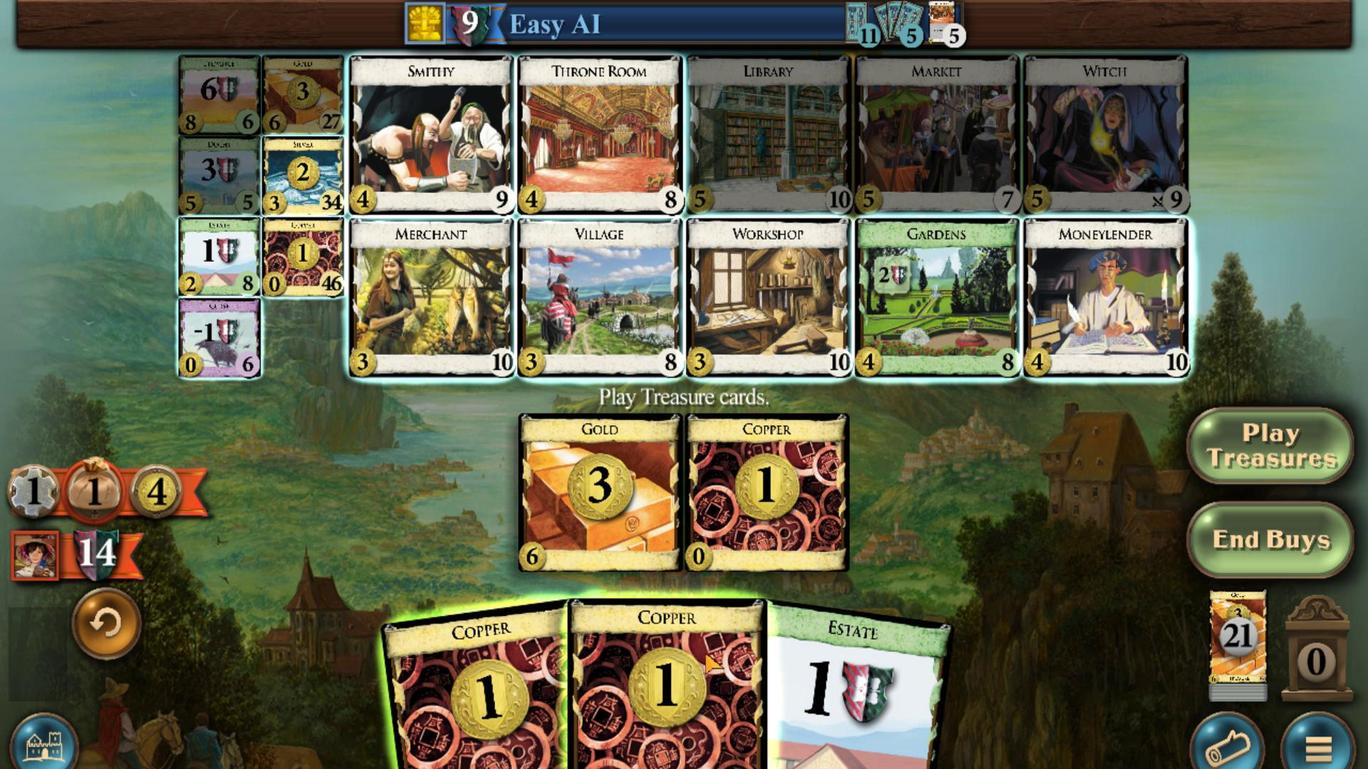 
Action: Mouse moved to (444, 340)
Screenshot: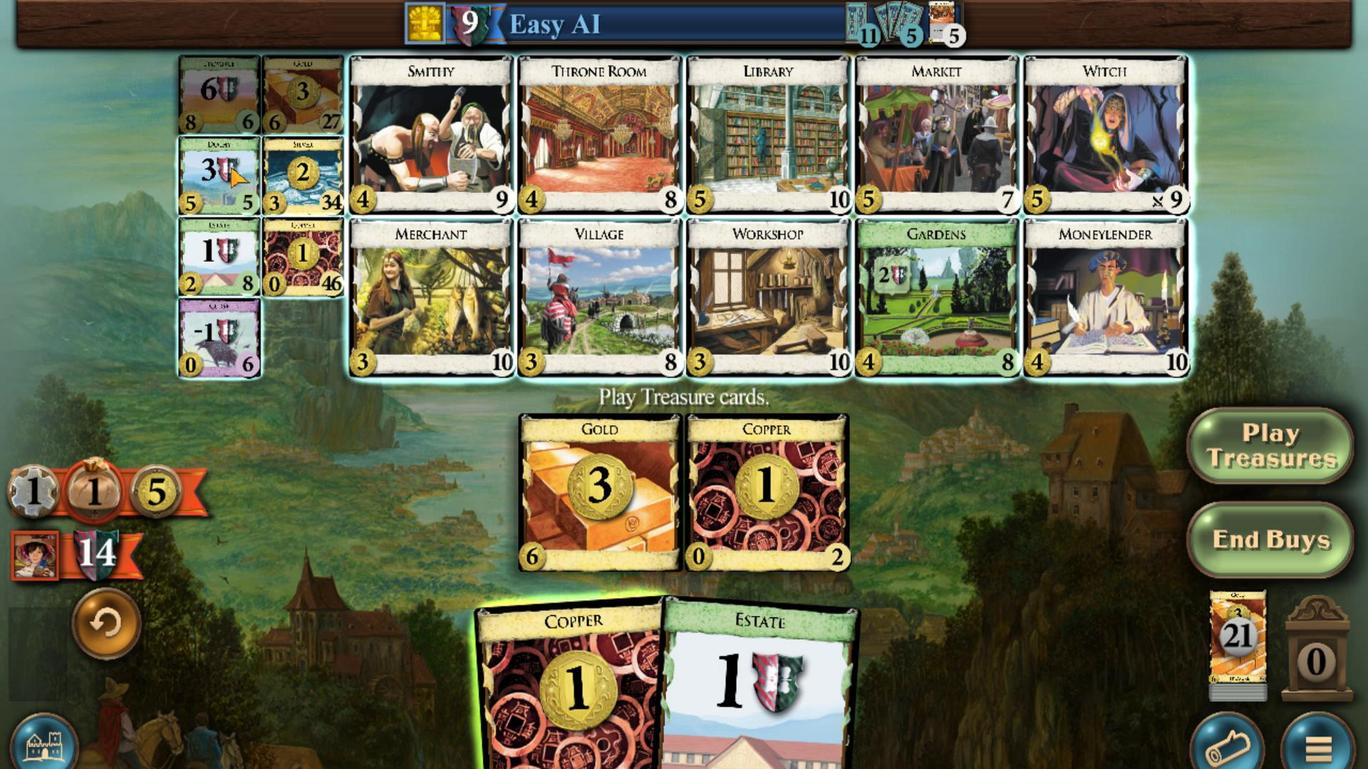 
Action: Mouse pressed left at (444, 340)
Screenshot: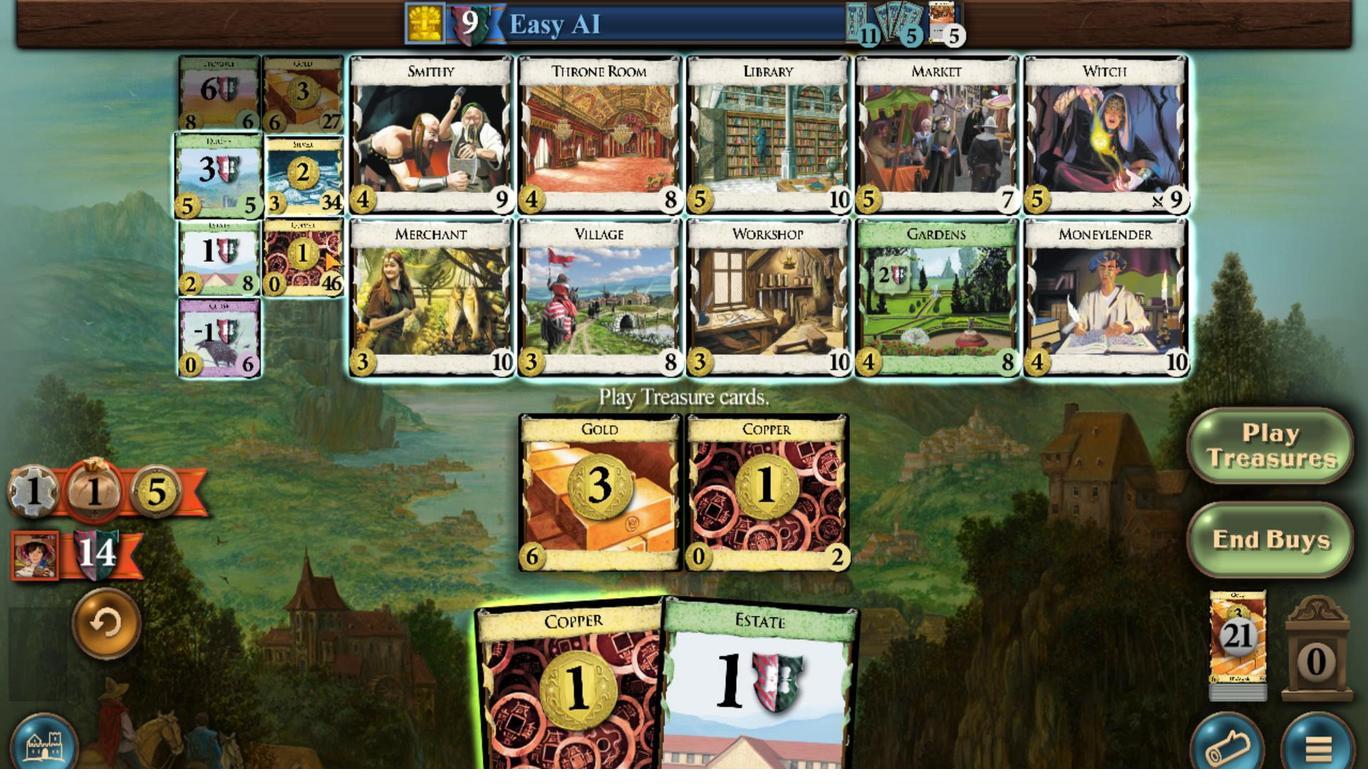 
Action: Mouse moved to (665, 555)
Screenshot: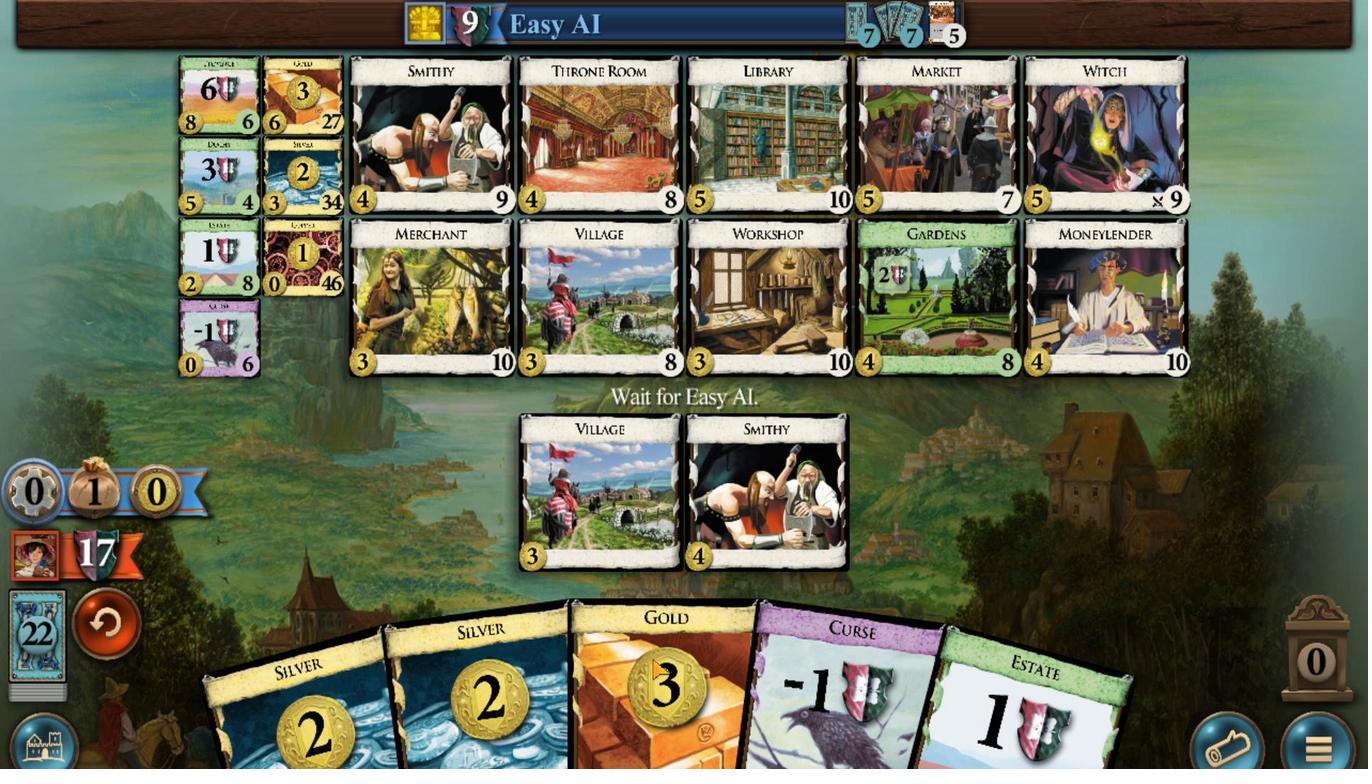 
Action: Mouse scrolled (665, 555) with delta (0, 0)
Screenshot: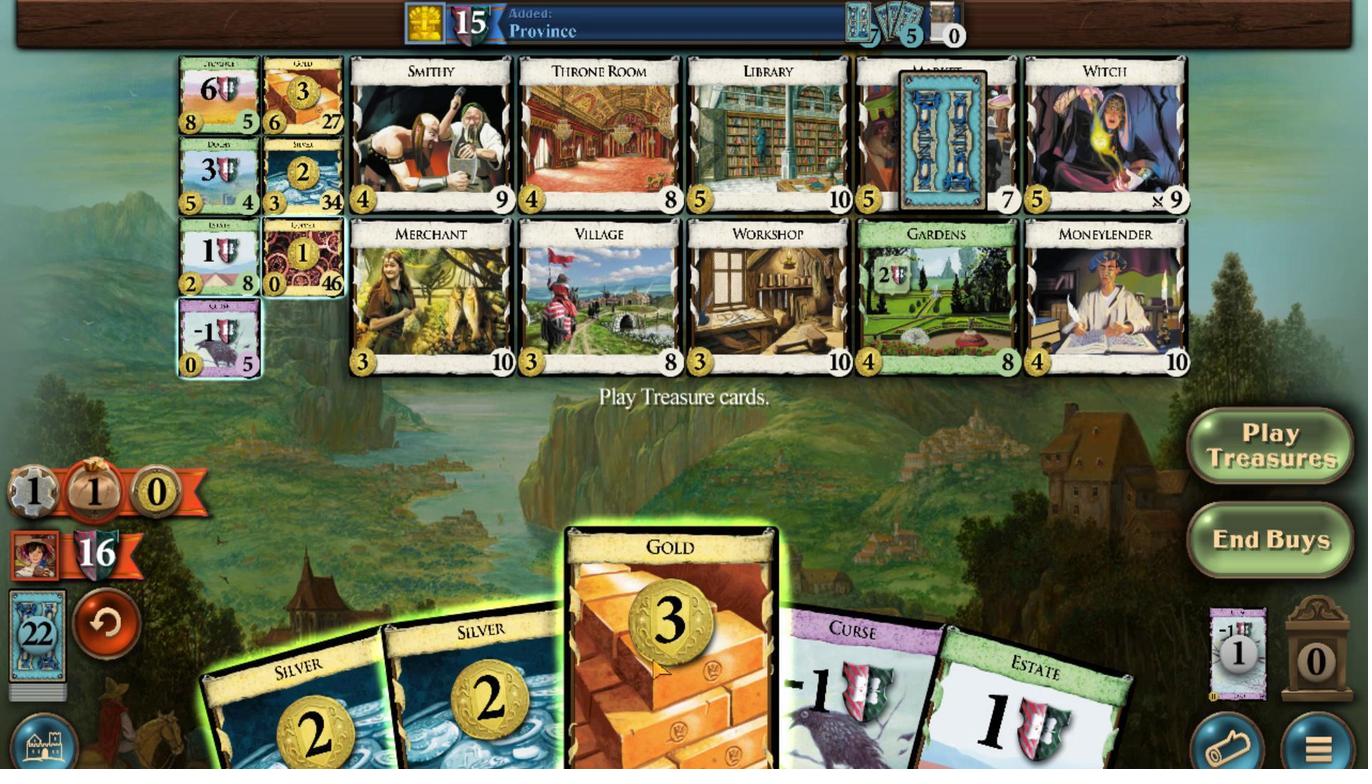 
Action: Mouse moved to (625, 550)
Screenshot: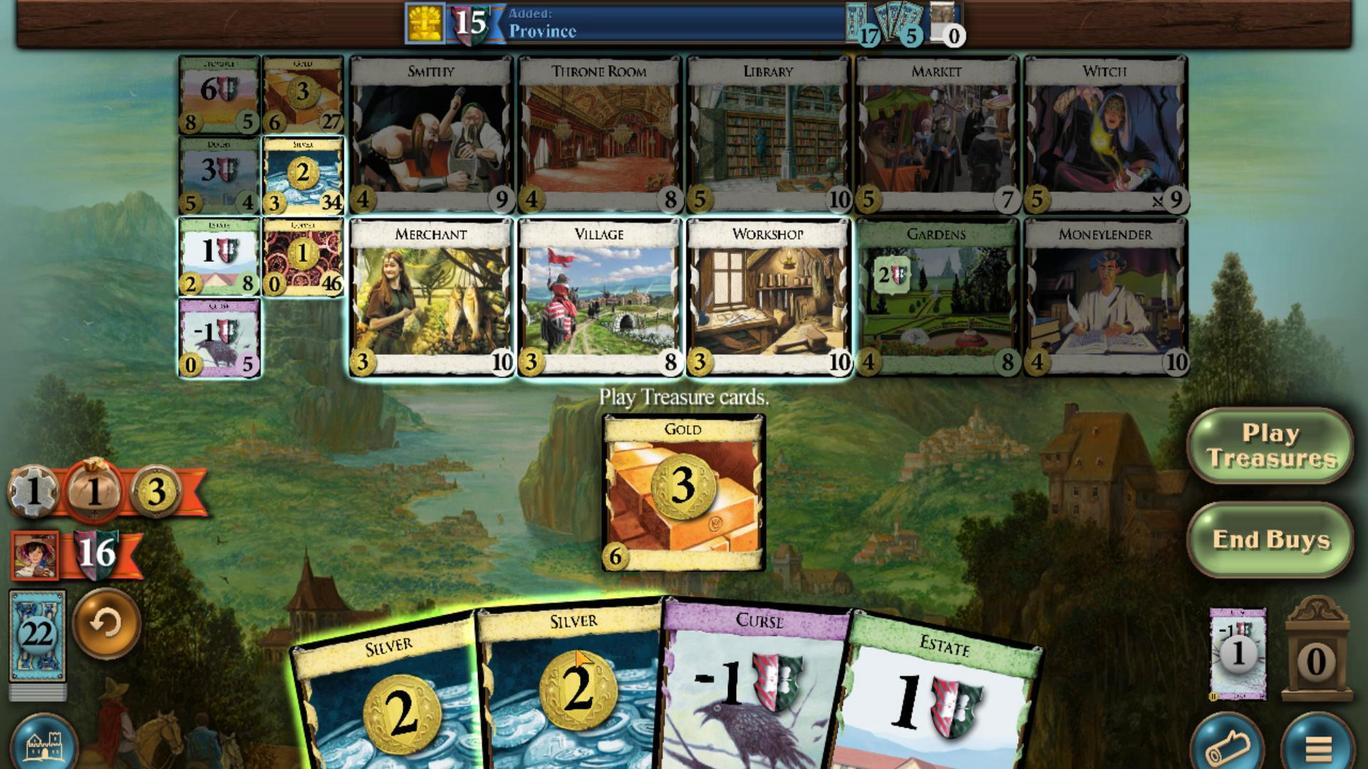 
Action: Mouse scrolled (625, 550) with delta (0, 0)
Screenshot: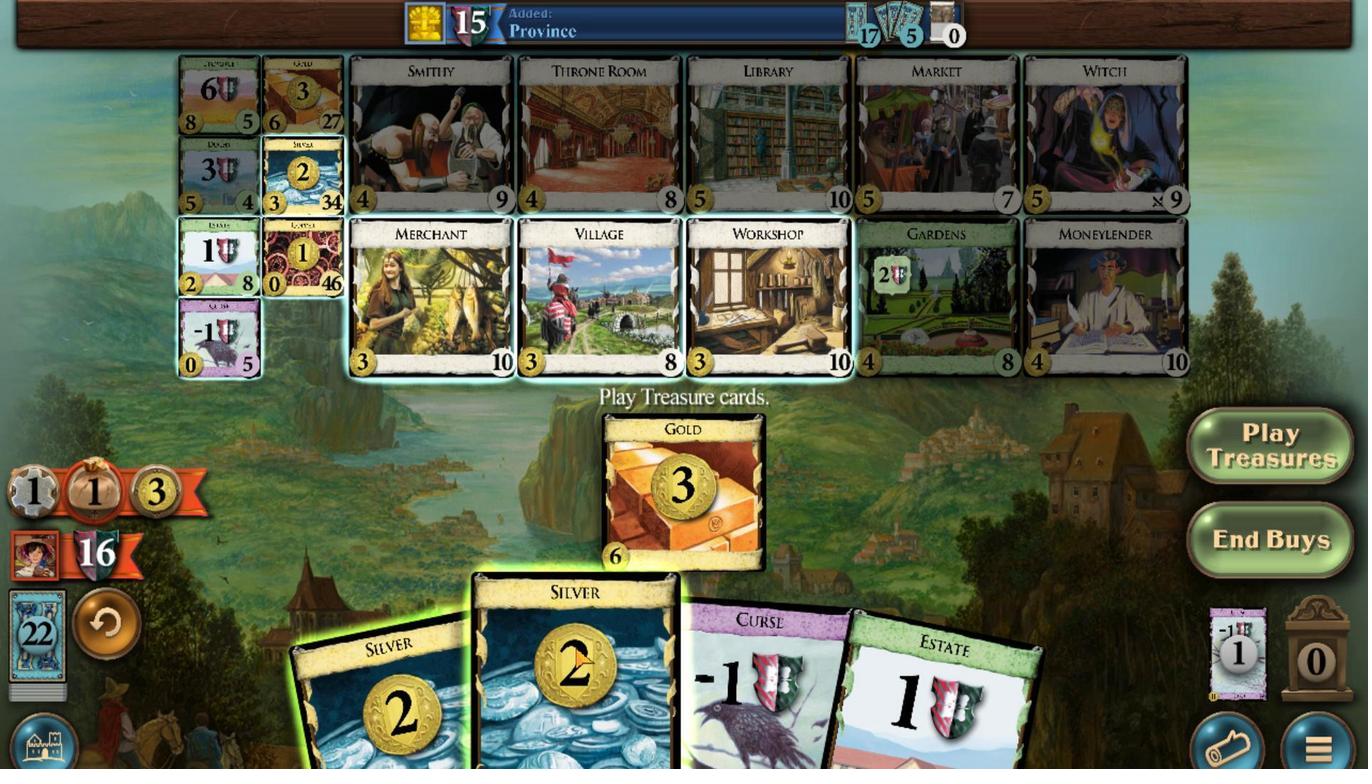 
Action: Mouse moved to (585, 545)
Screenshot: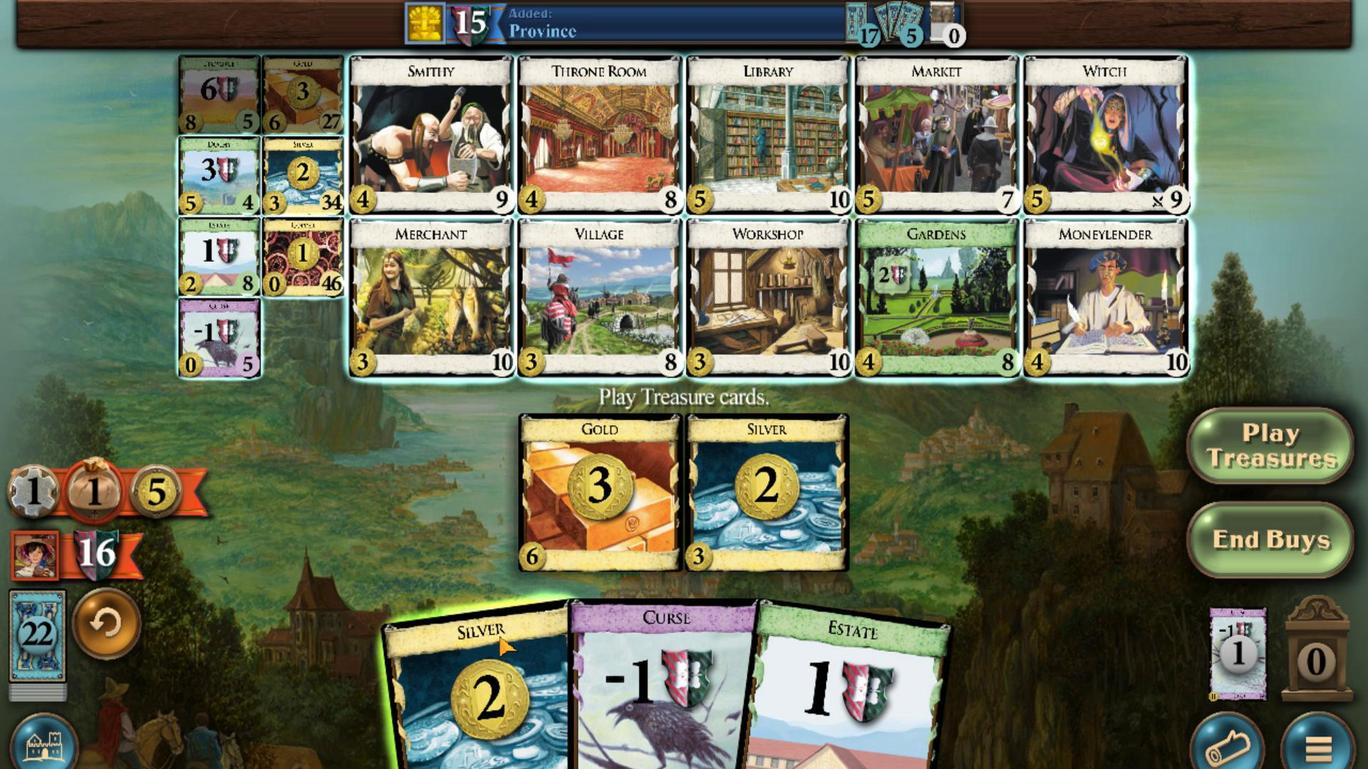 
Action: Mouse scrolled (585, 545) with delta (0, 0)
Screenshot: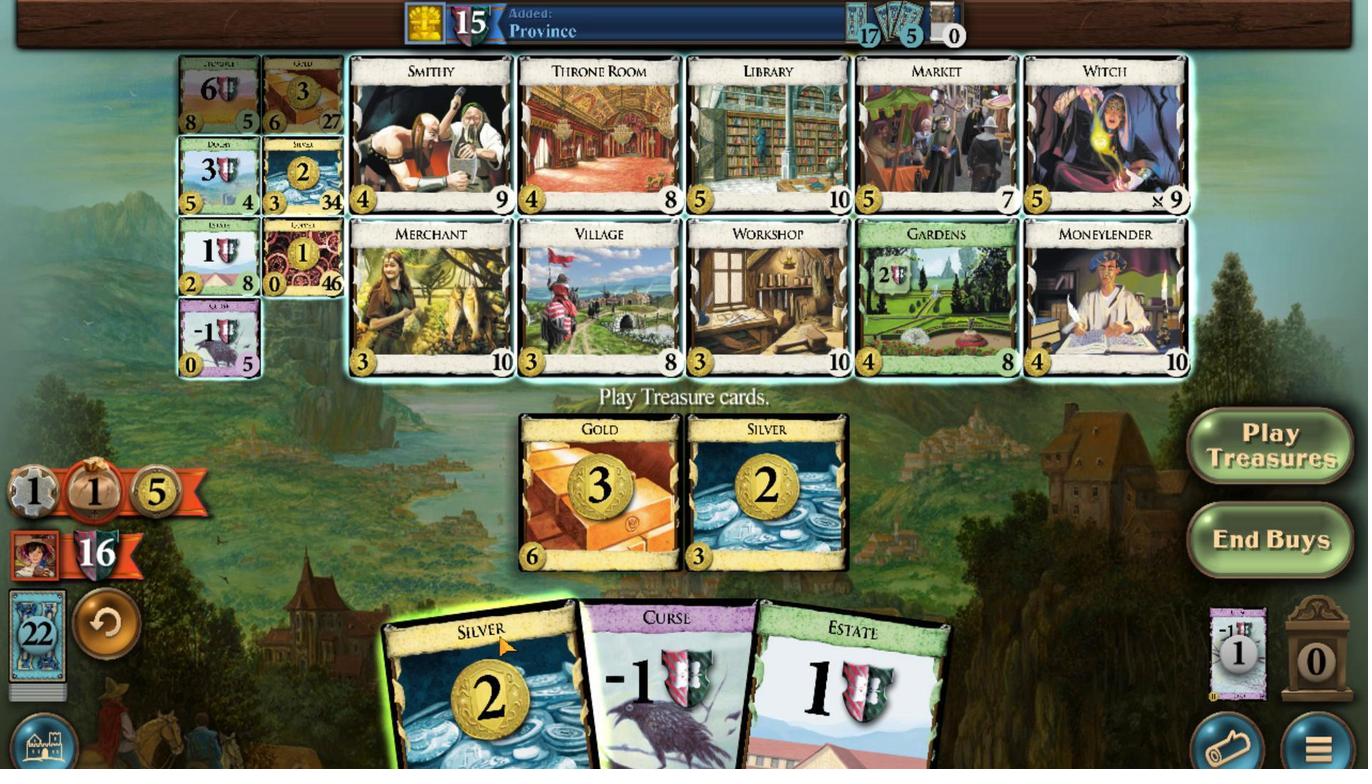 
Action: Mouse moved to (478, 307)
Screenshot: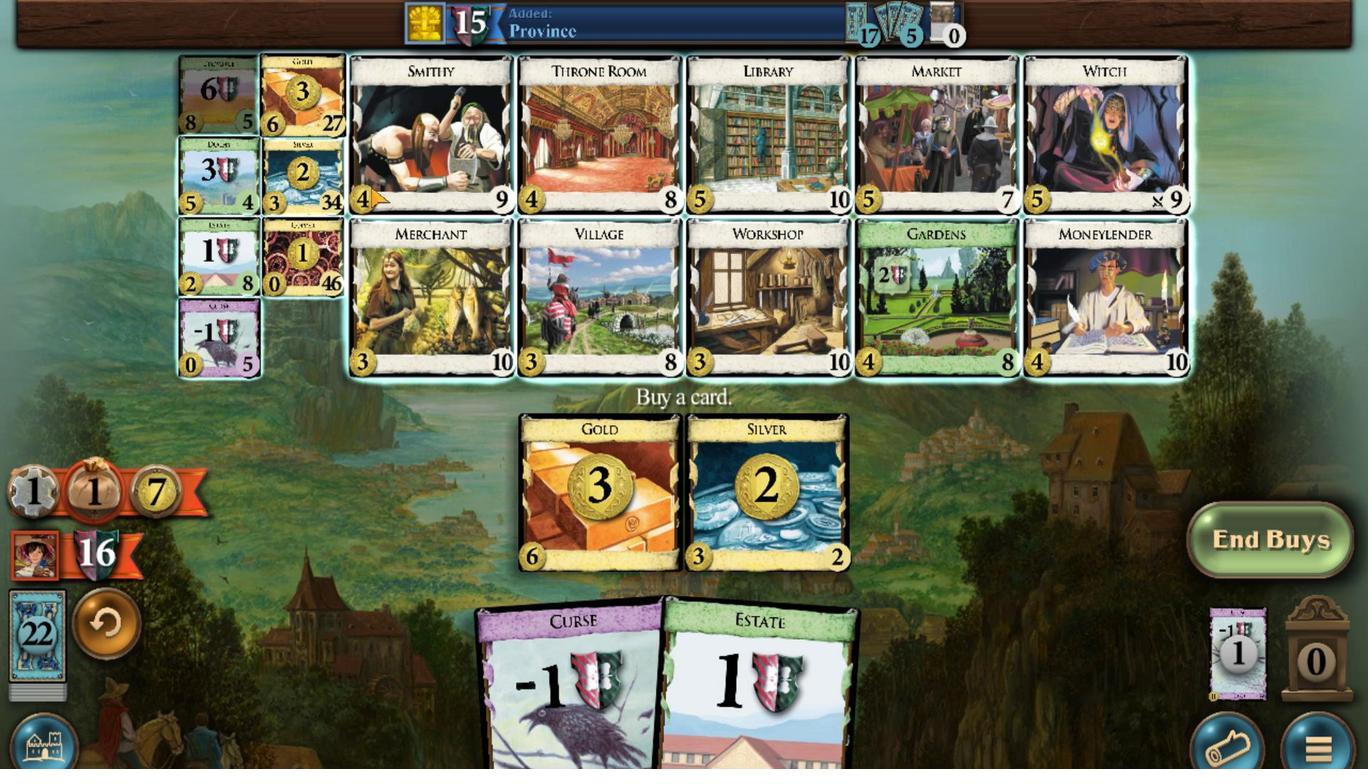 
Action: Mouse pressed left at (478, 307)
Screenshot: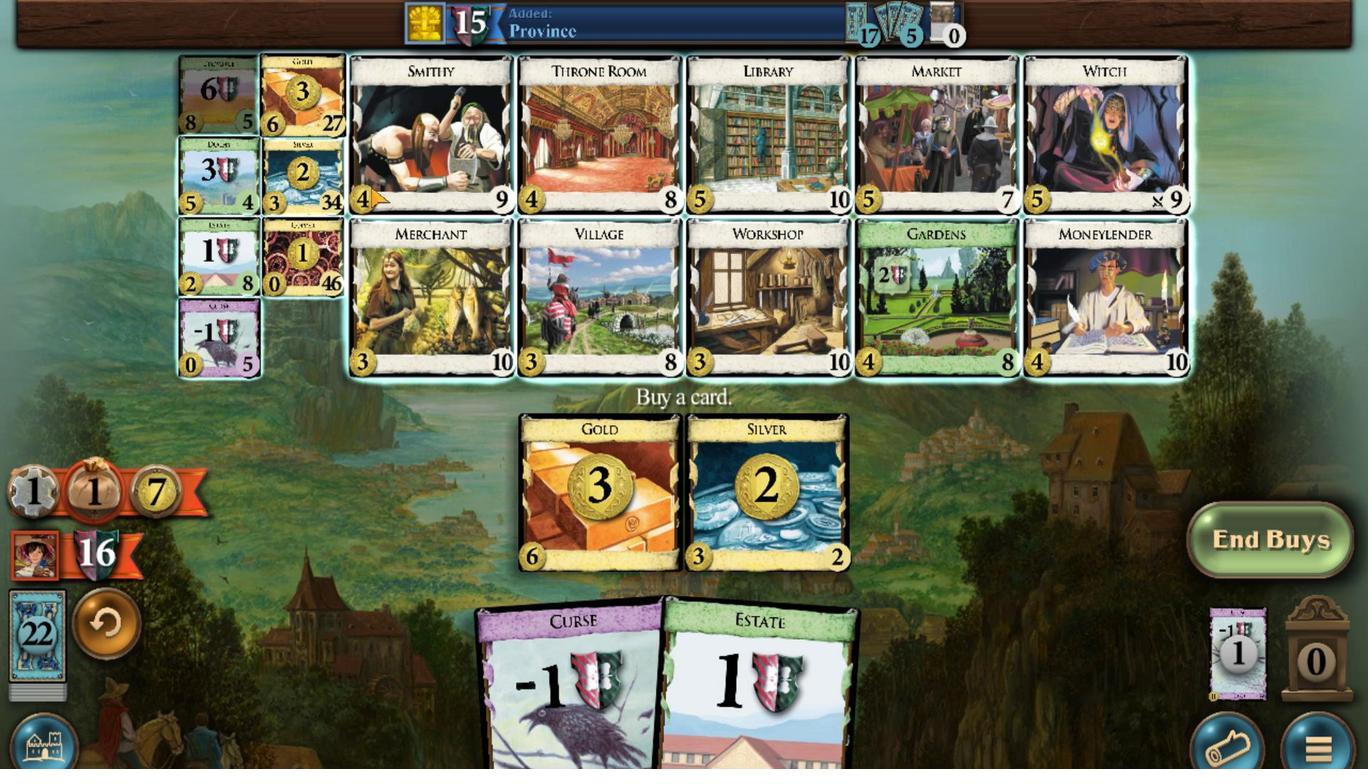 
Action: Mouse moved to (833, 579)
Screenshot: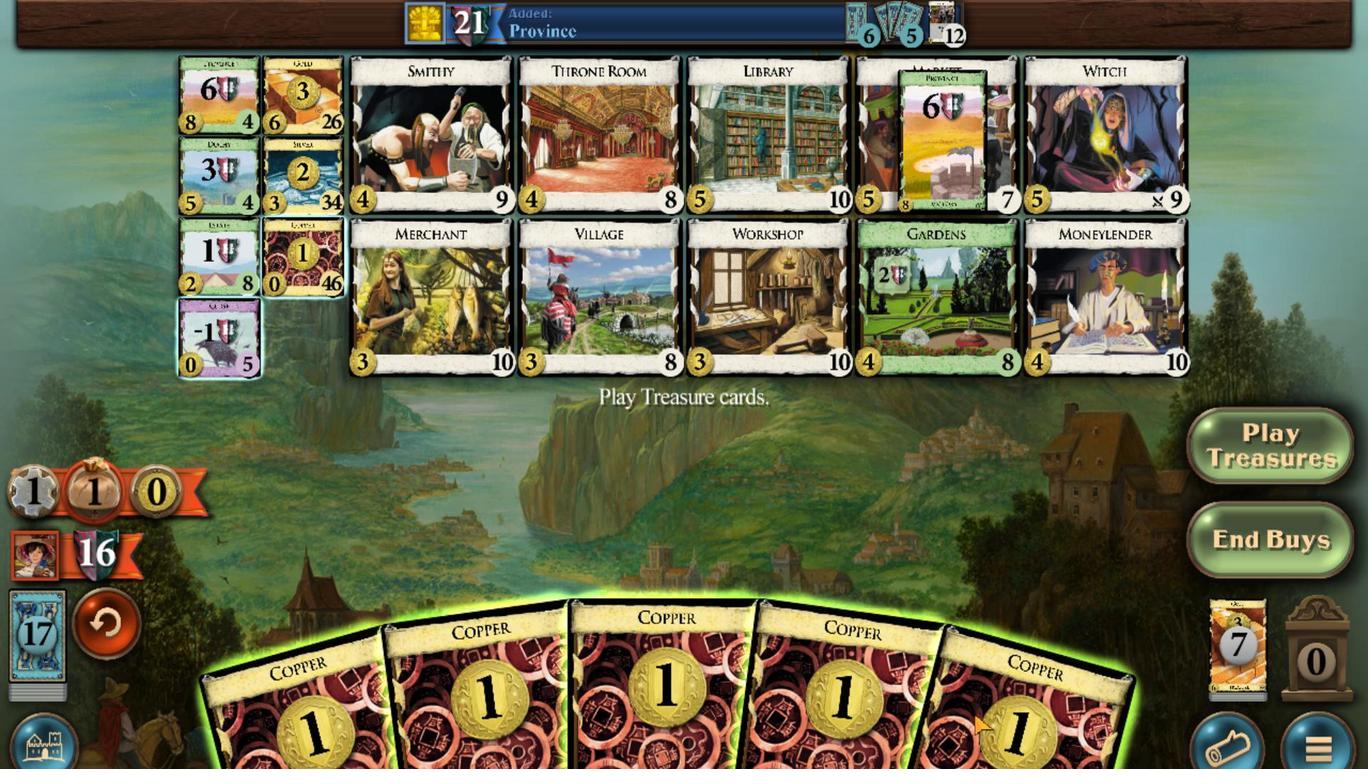 
Action: Mouse scrolled (833, 579) with delta (0, 0)
Screenshot: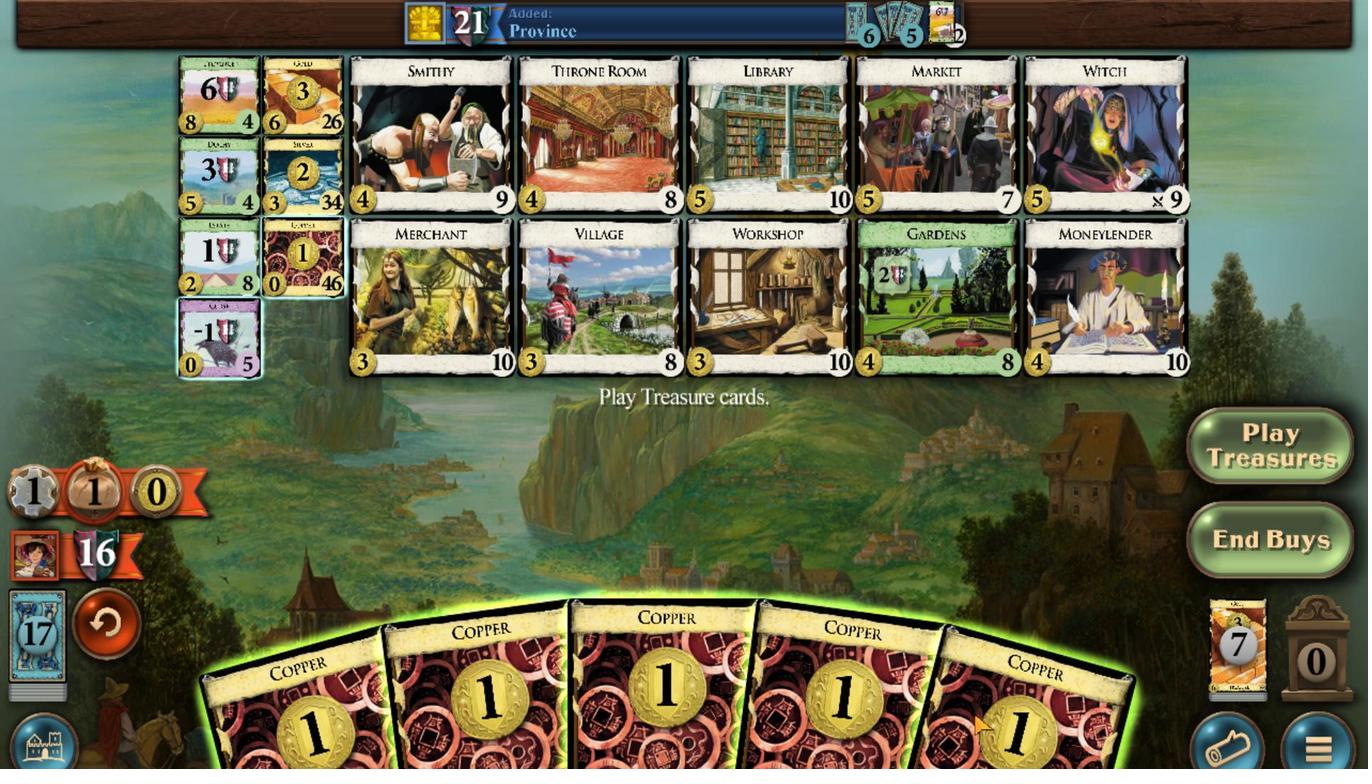 
Action: Mouse moved to (796, 573)
Screenshot: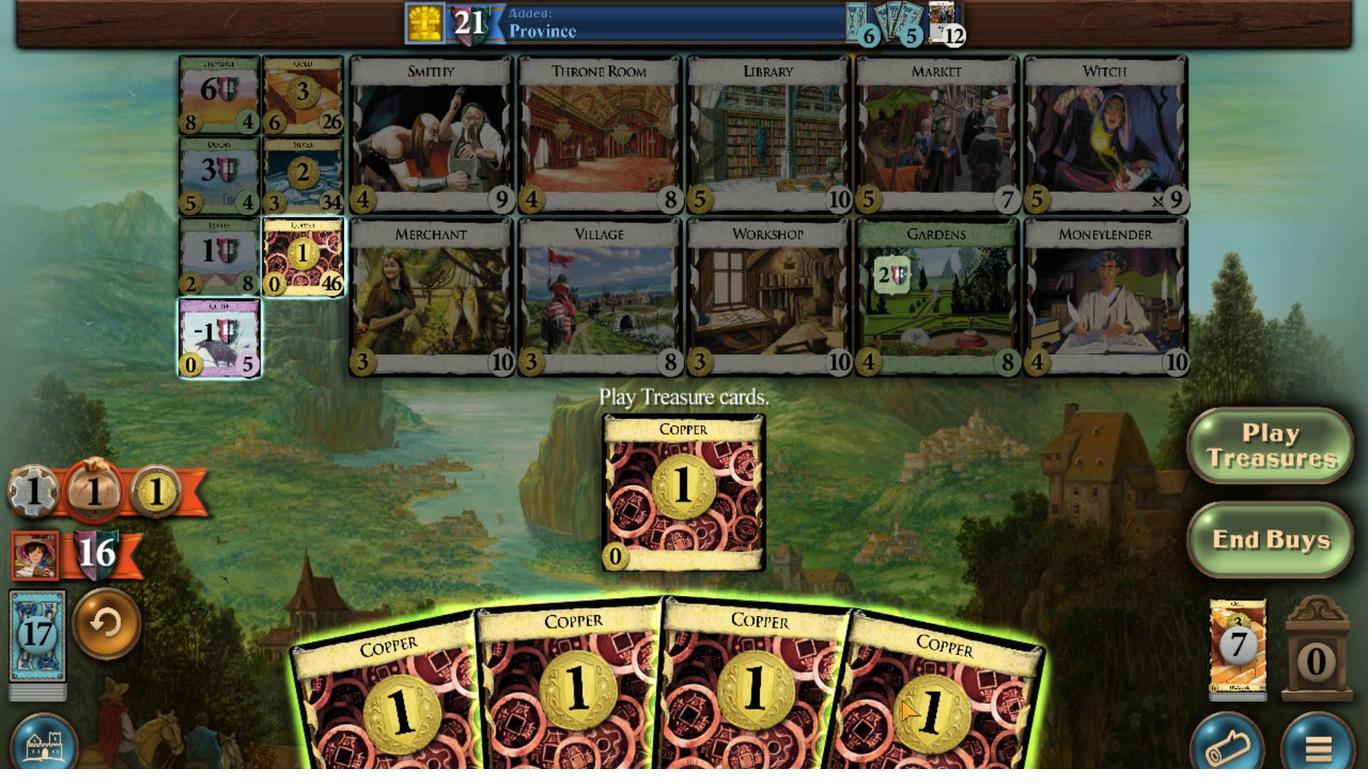 
Action: Mouse scrolled (796, 573) with delta (0, 0)
Screenshot: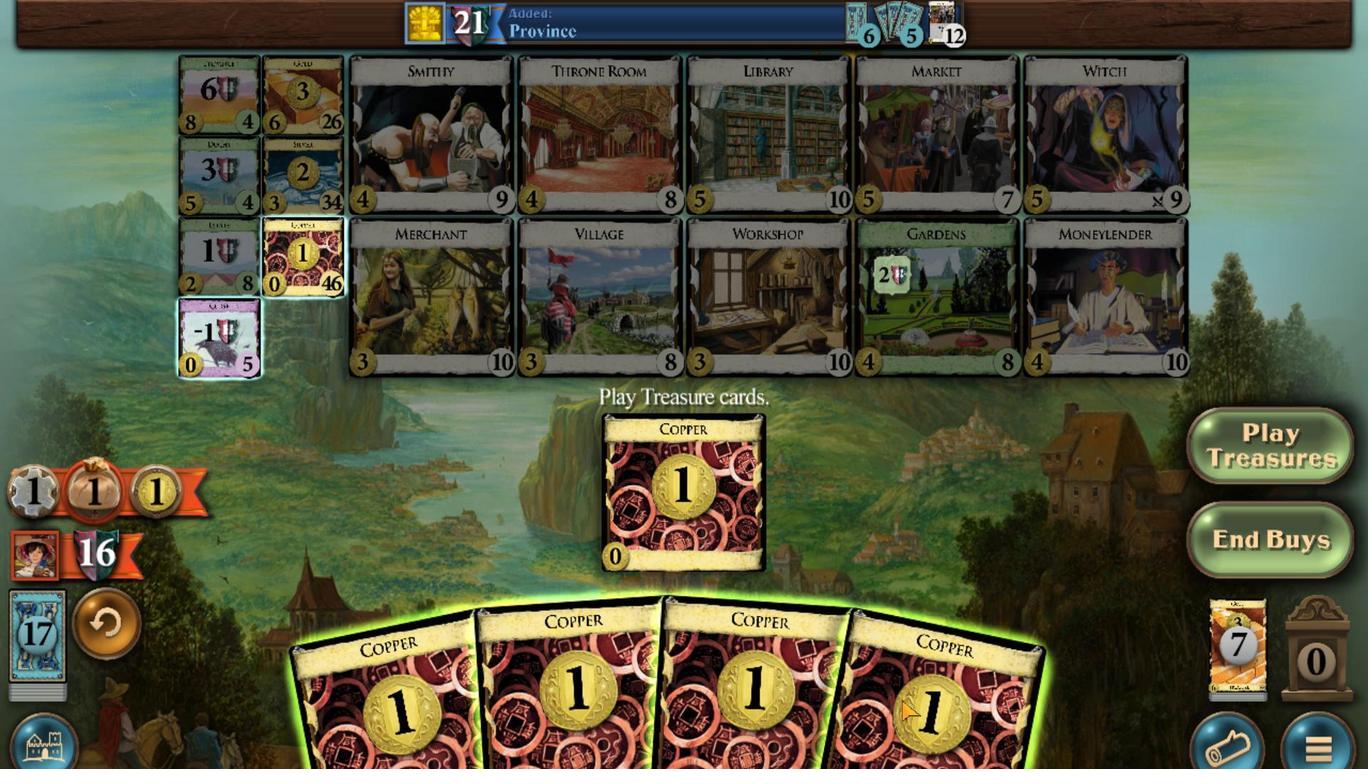 
Action: Mouse moved to (739, 561)
Screenshot: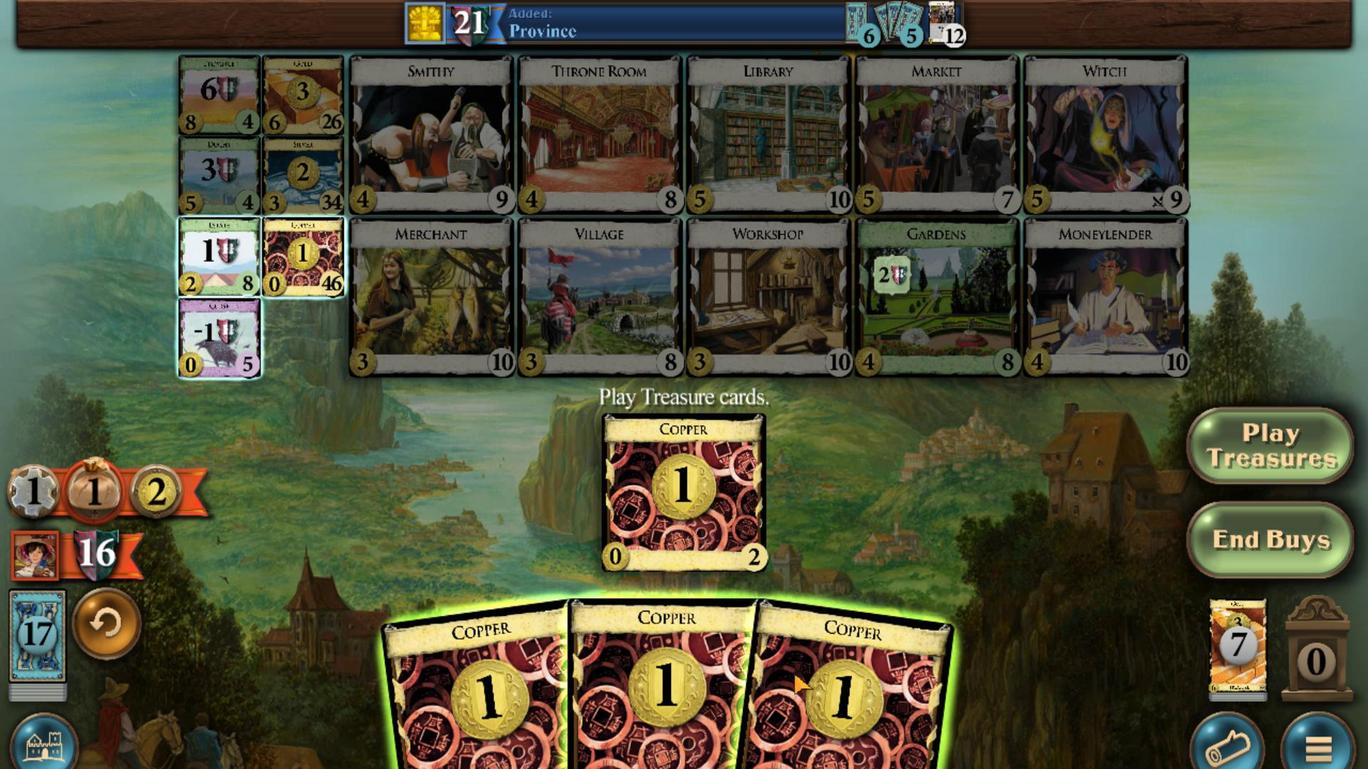 
Action: Mouse scrolled (739, 561) with delta (0, 0)
Screenshot: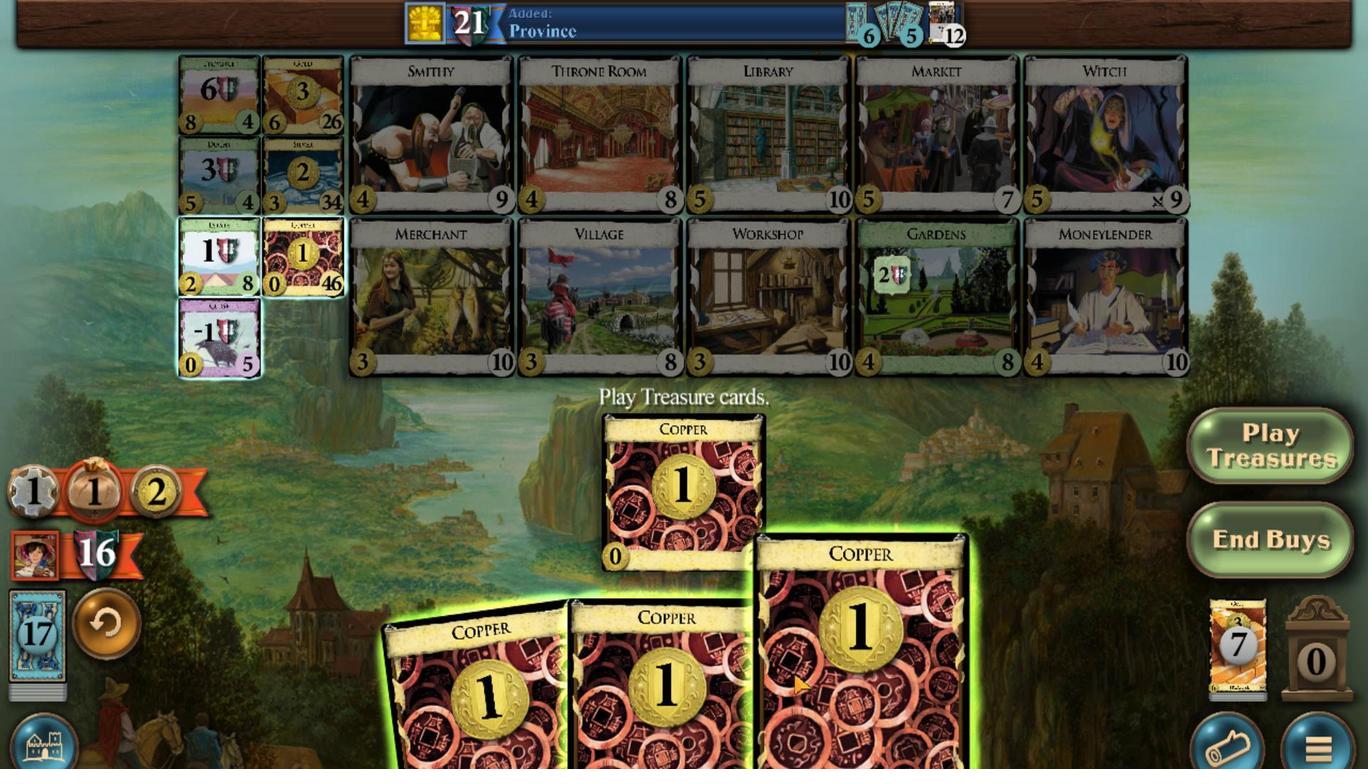 
Action: Mouse scrolled (739, 561) with delta (0, 0)
Screenshot: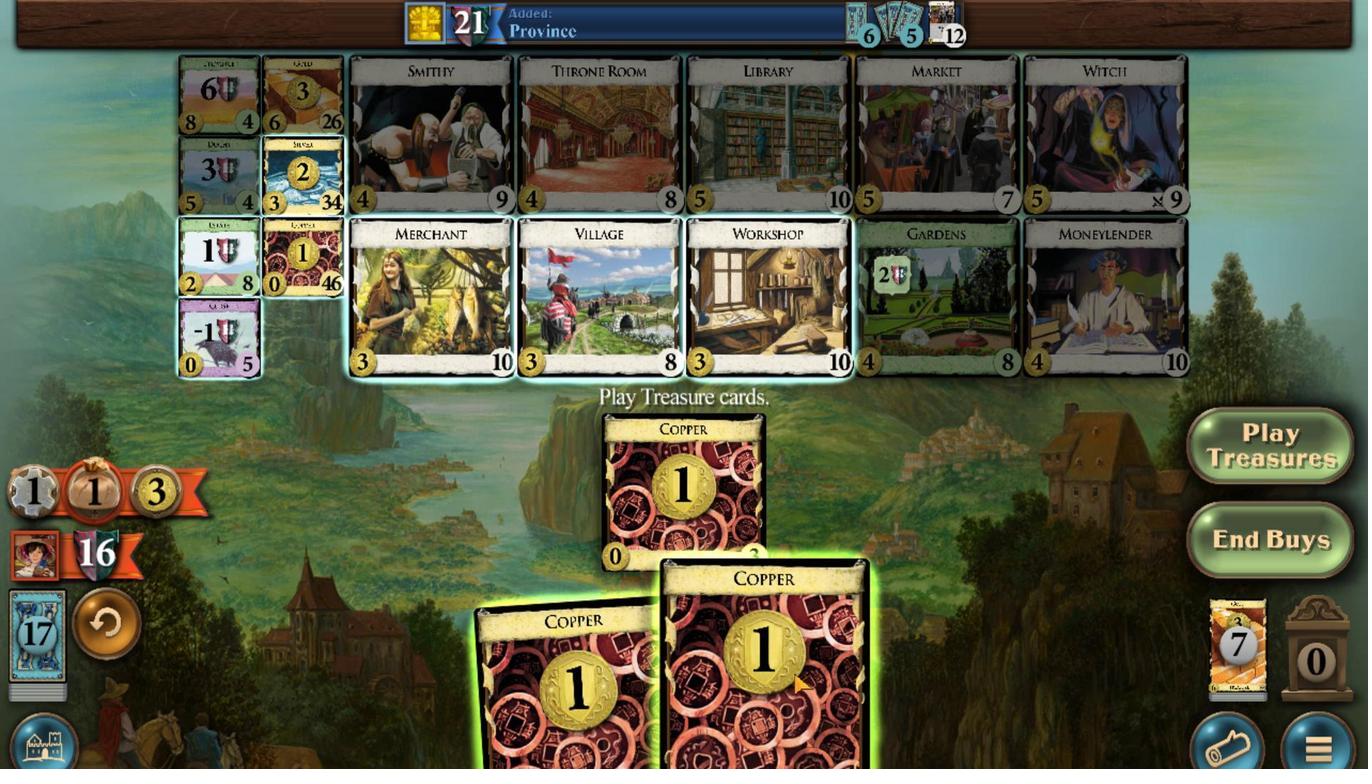 
Action: Mouse moved to (712, 560)
Screenshot: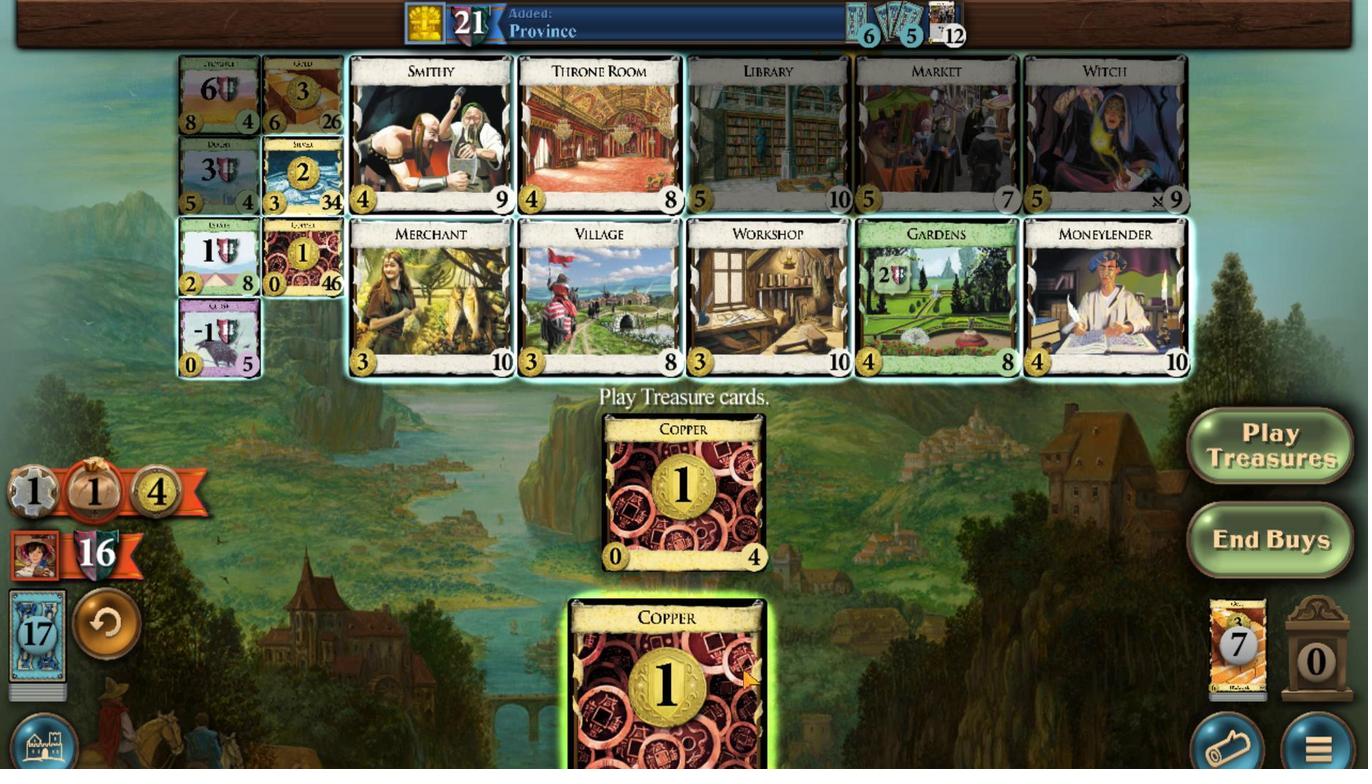 
Action: Mouse scrolled (712, 559) with delta (0, 0)
Screenshot: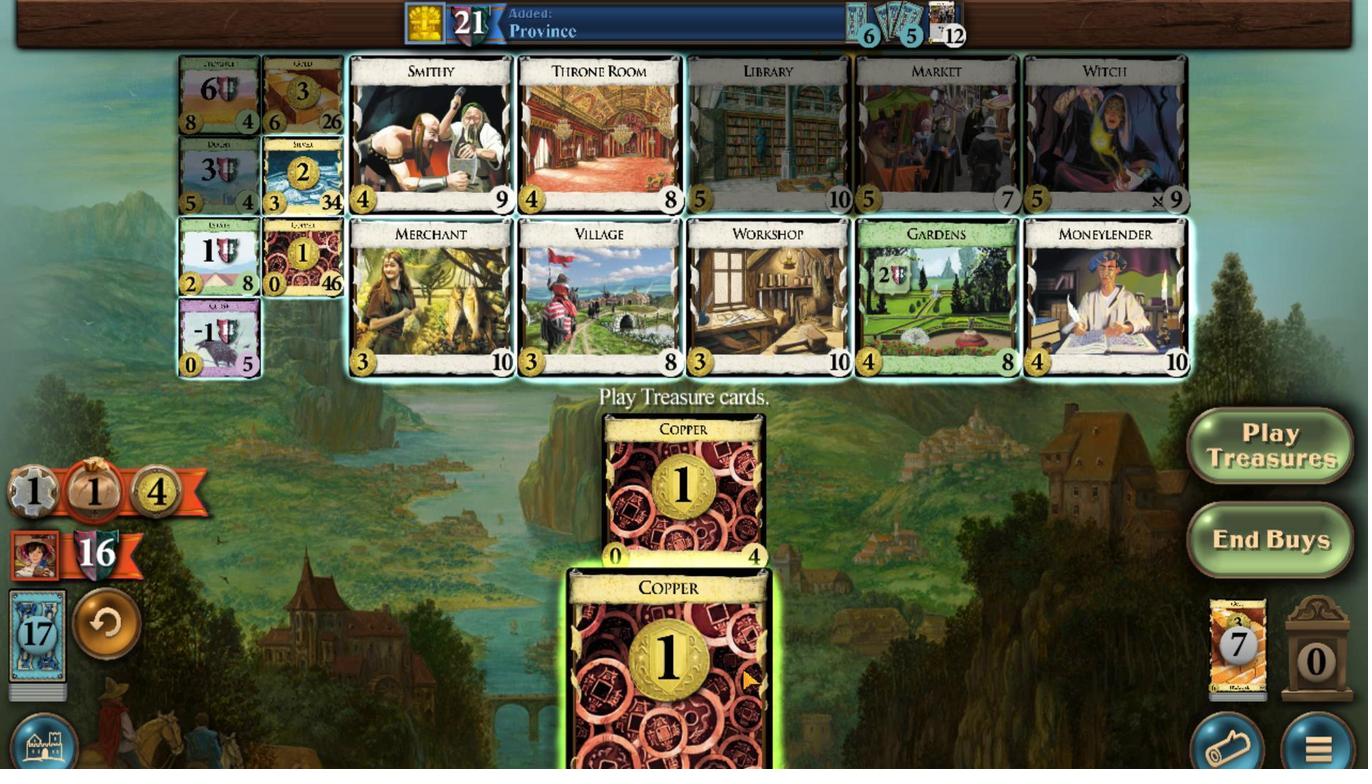 
Action: Mouse moved to (434, 347)
Screenshot: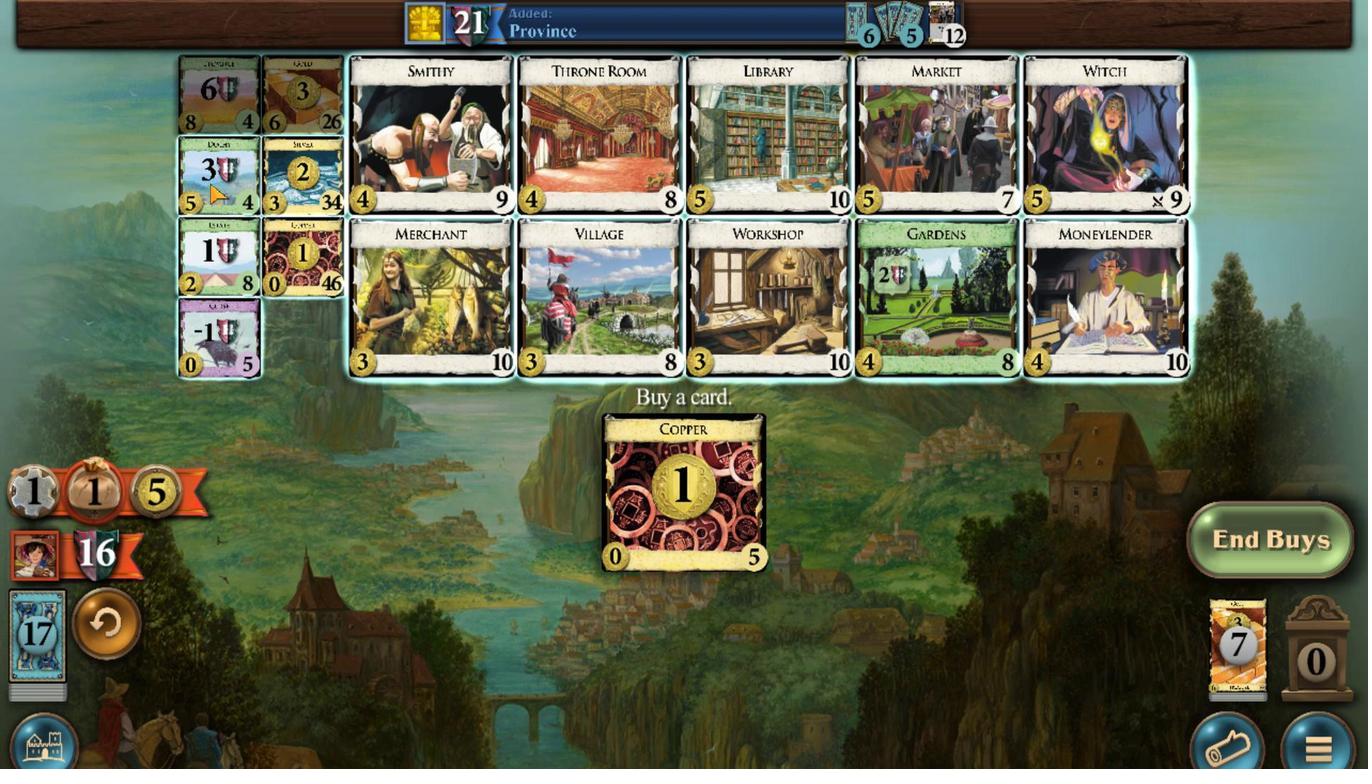 
Action: Mouse pressed left at (434, 347)
Screenshot: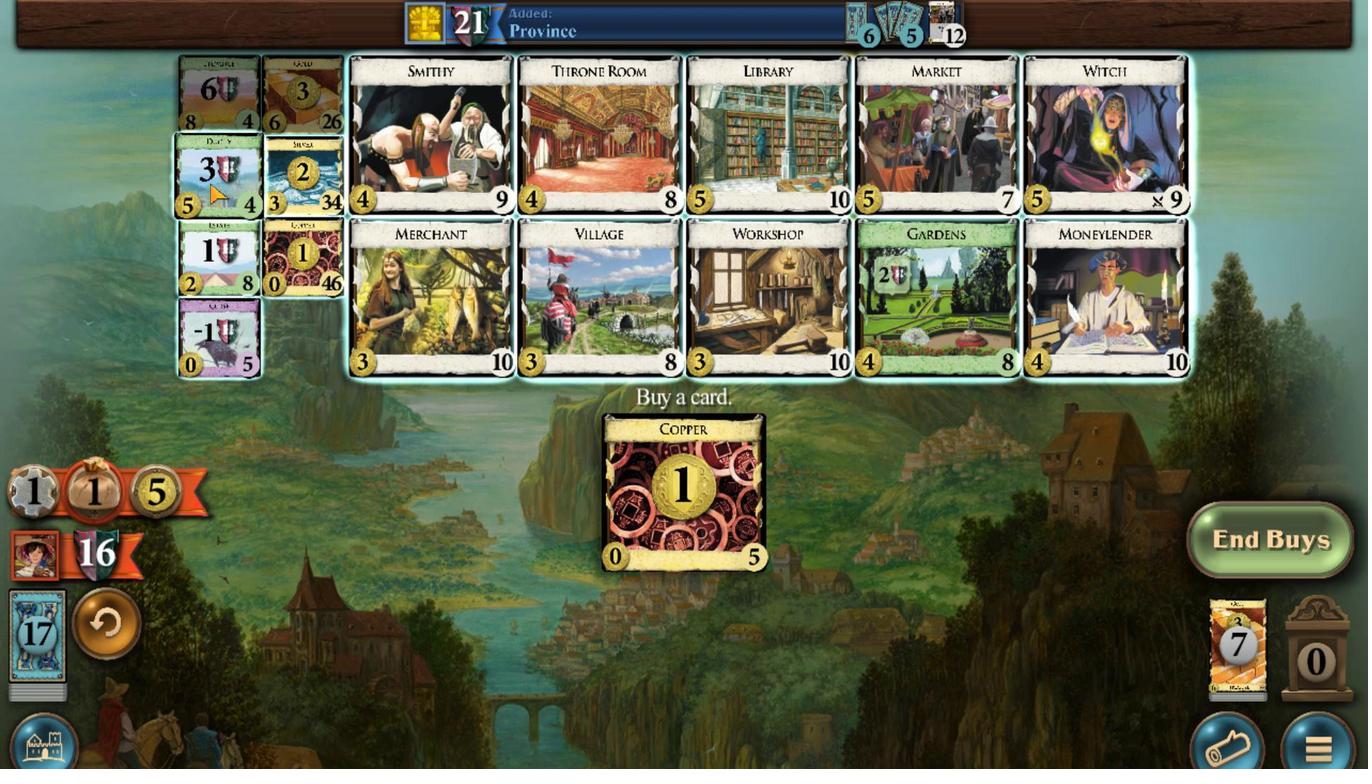 
Action: Mouse moved to (578, 545)
Screenshot: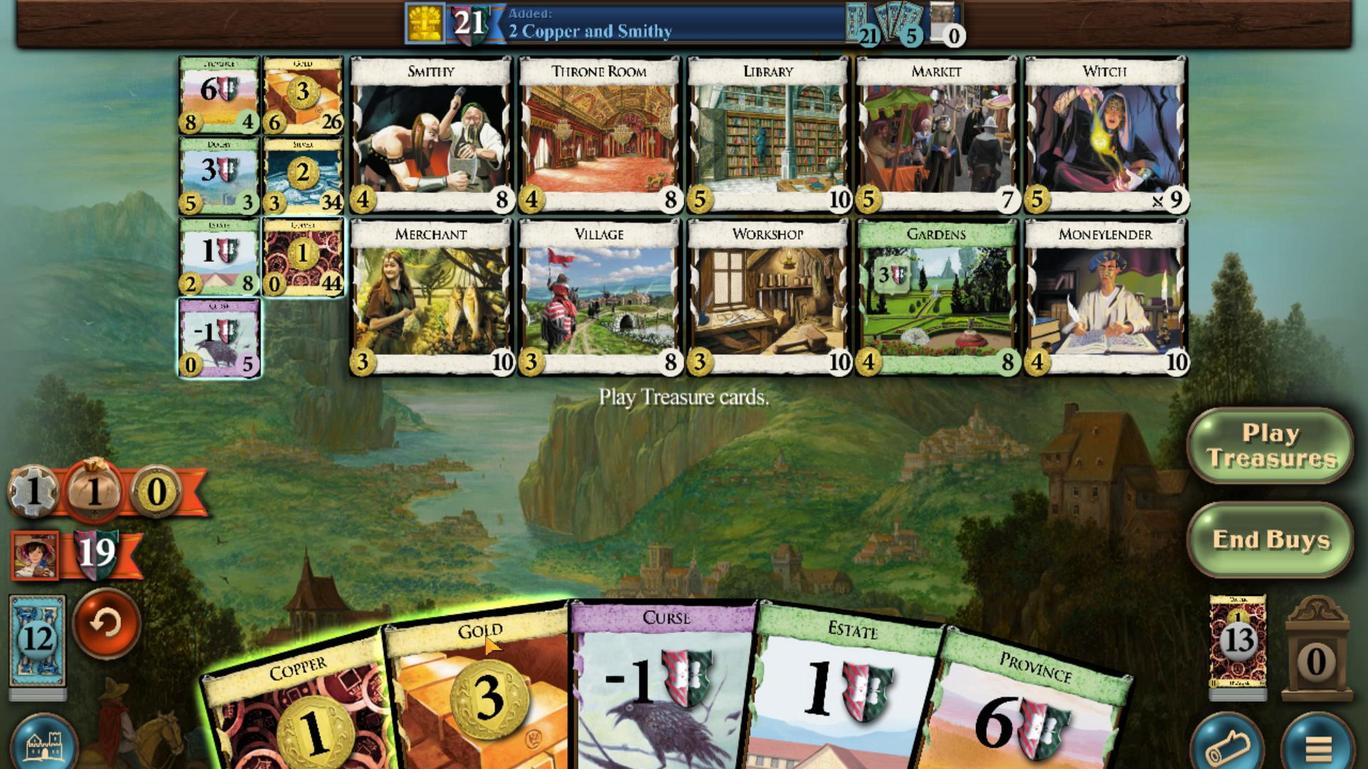 
Action: Mouse pressed left at (578, 545)
Screenshot: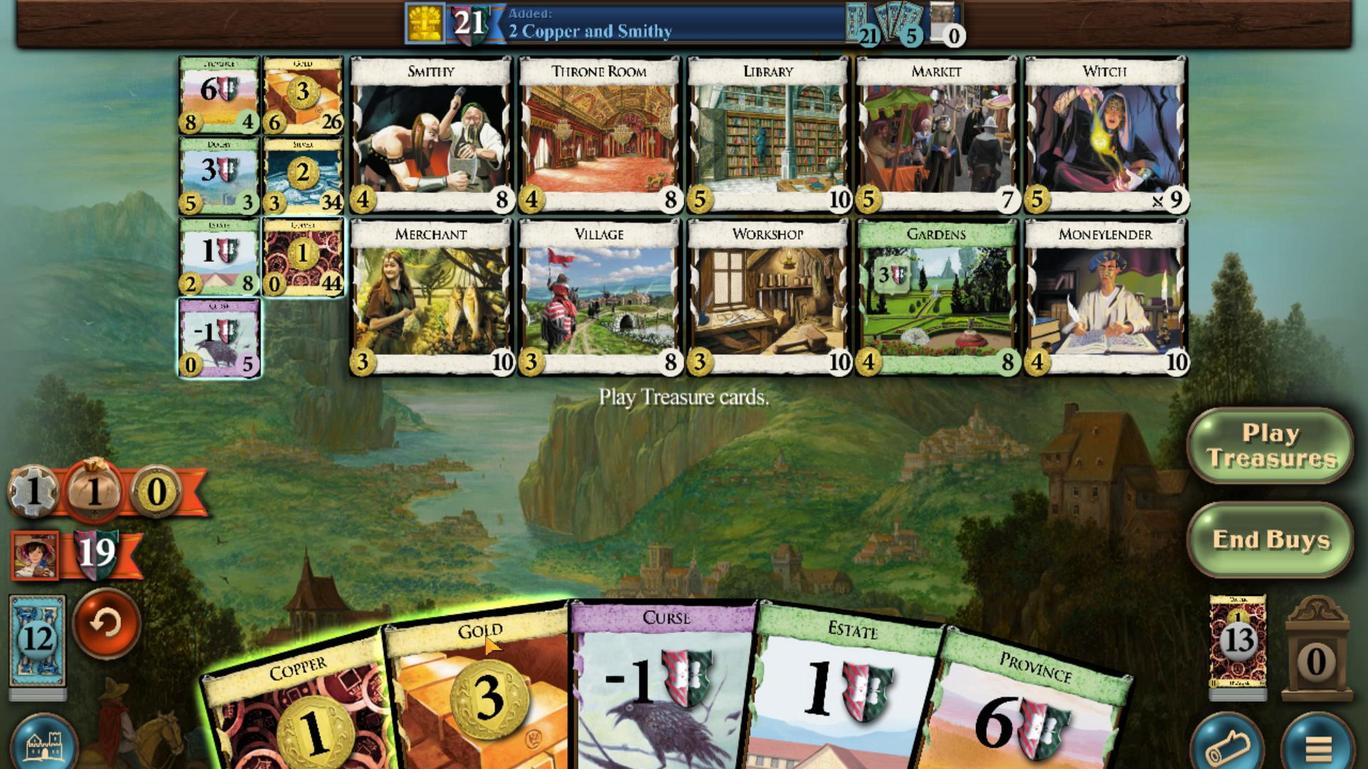 
Action: Mouse moved to (600, 558)
Screenshot: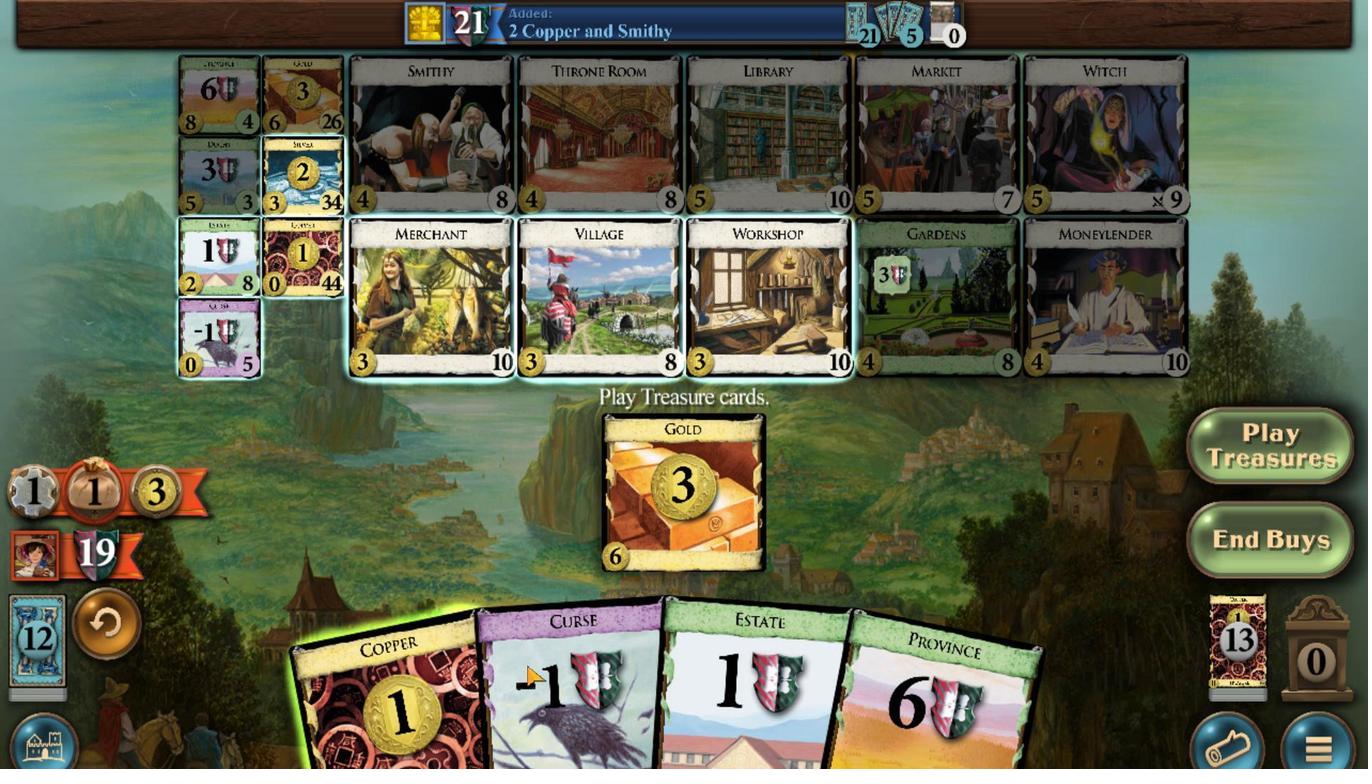 
Action: Mouse pressed left at (600, 558)
Screenshot: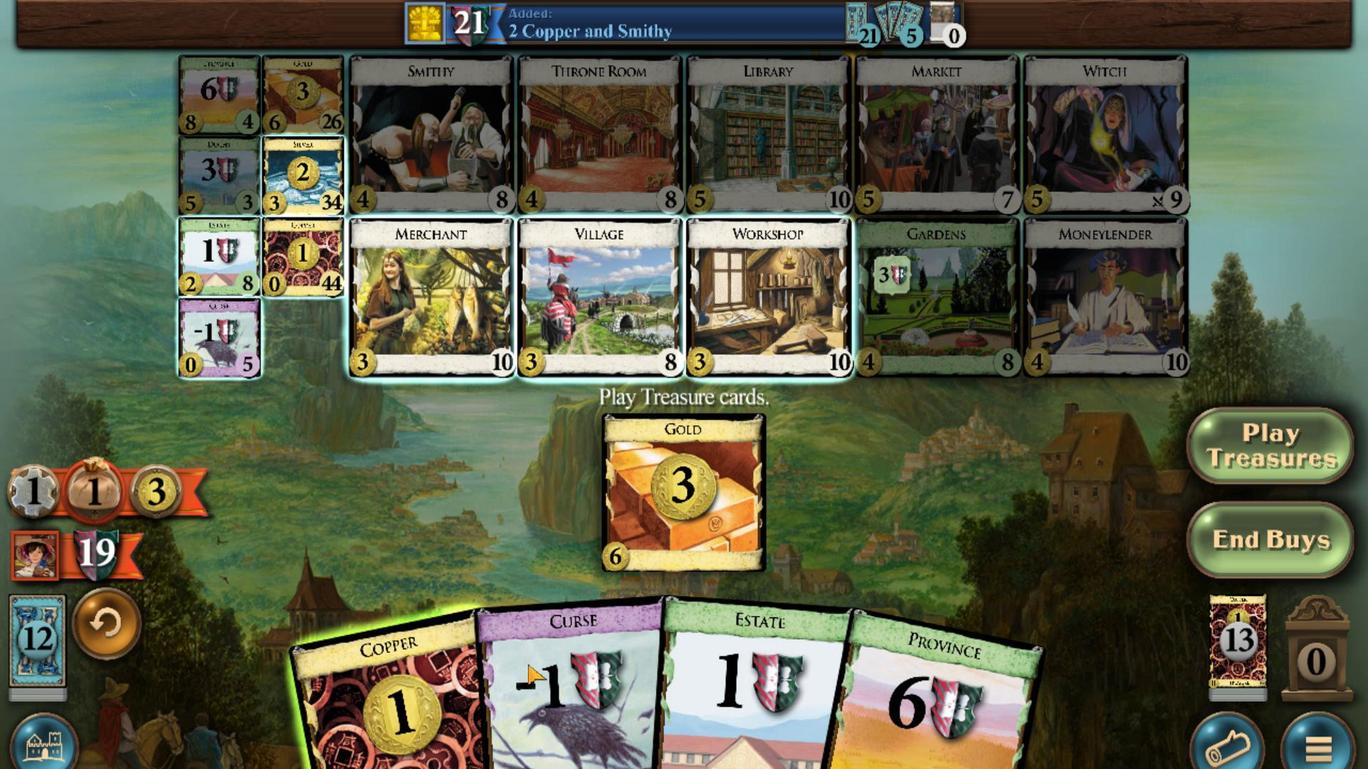 
Action: Mouse moved to (527, 560)
Screenshot: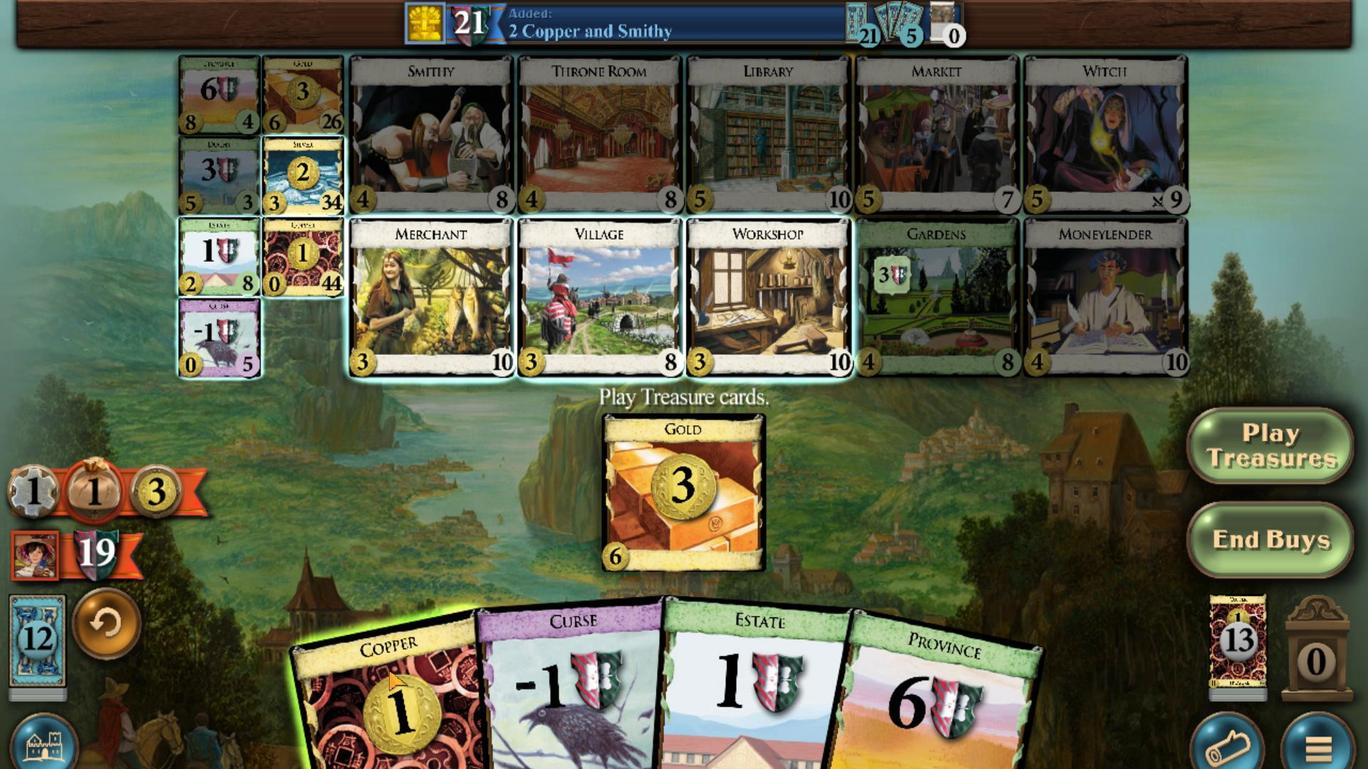 
Action: Mouse pressed left at (527, 560)
Screenshot: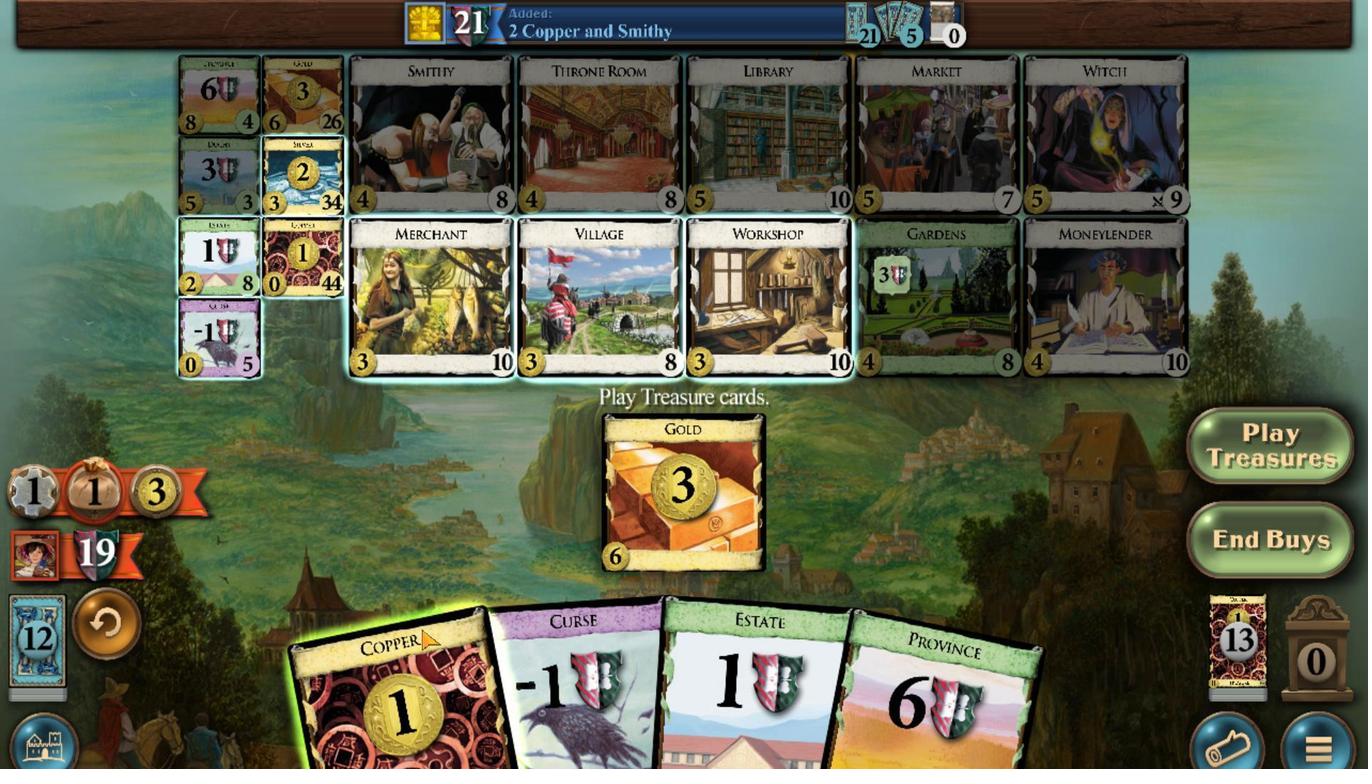 
Action: Mouse moved to (565, 340)
Screenshot: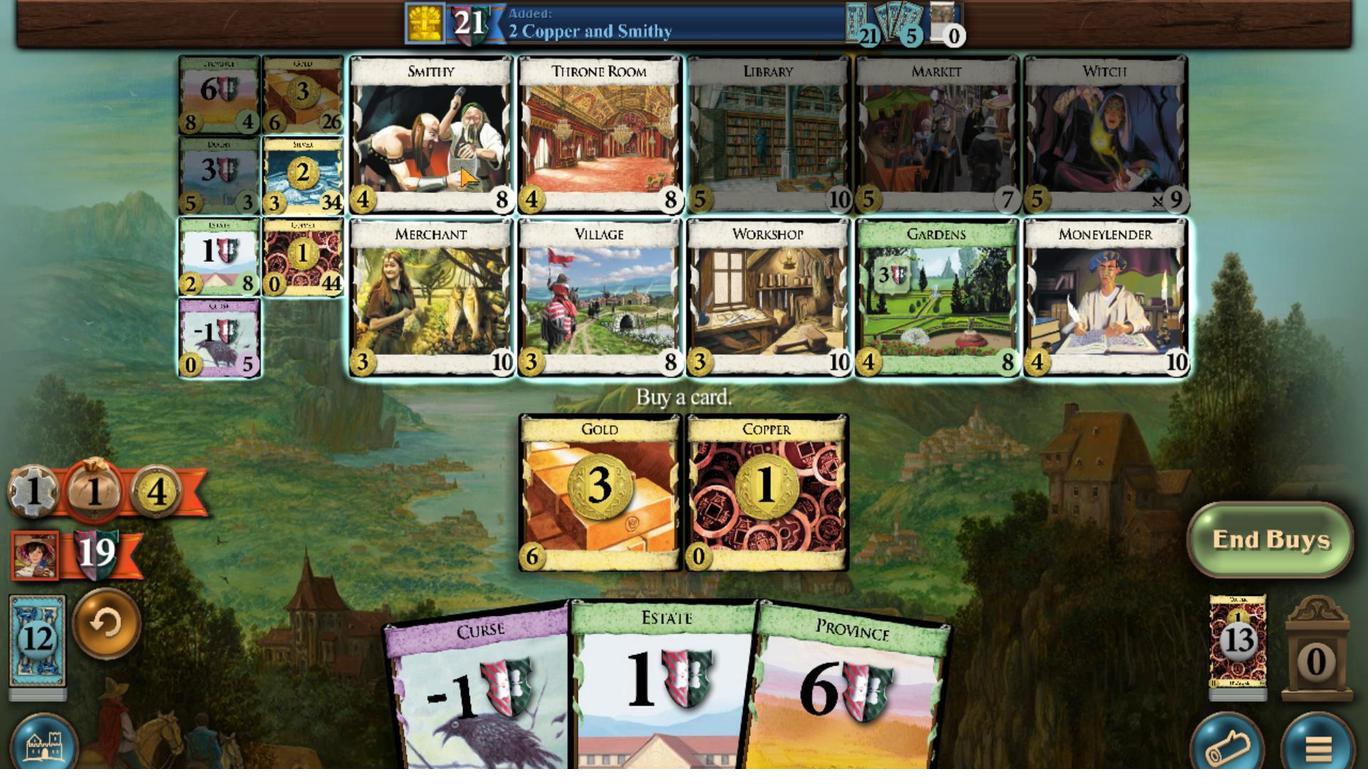 
Action: Mouse pressed left at (565, 340)
Screenshot: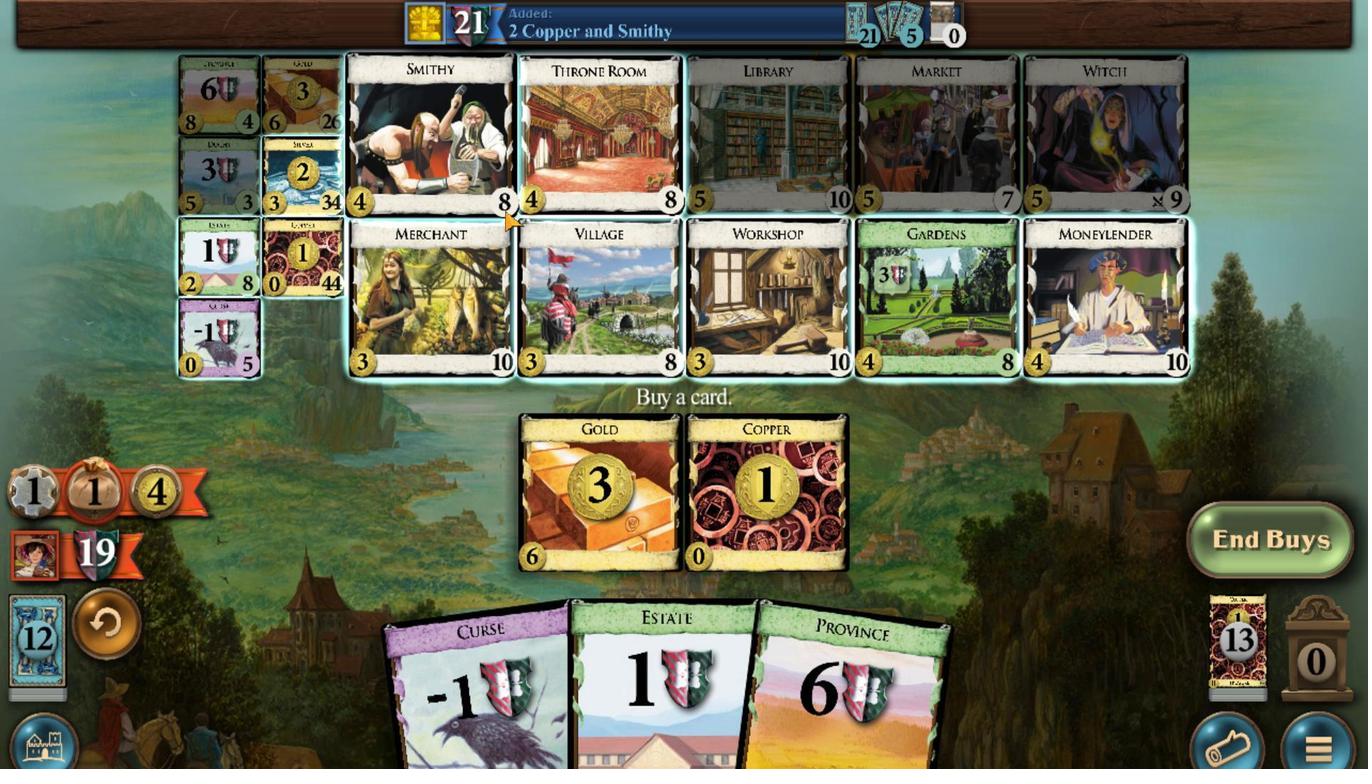 
Action: Mouse moved to (668, 533)
Screenshot: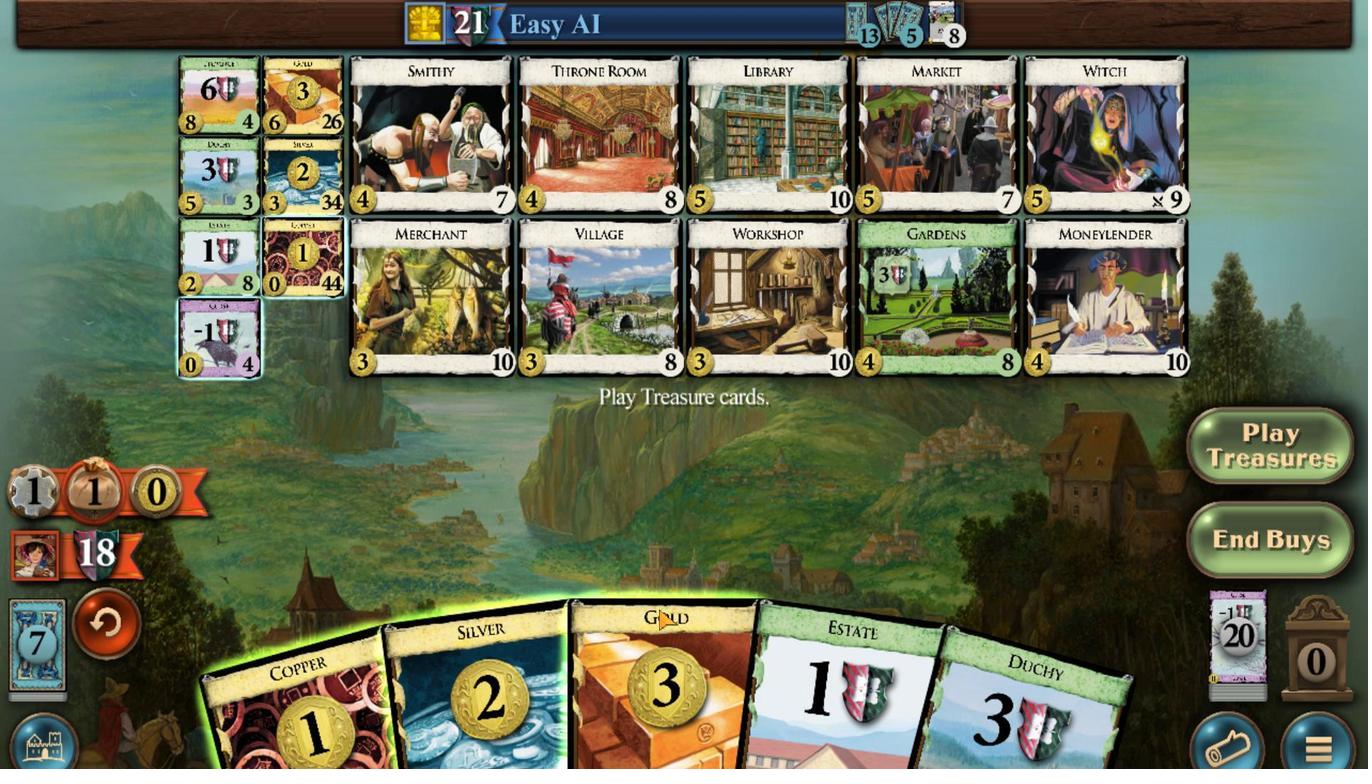 
Action: Mouse pressed left at (668, 533)
Screenshot: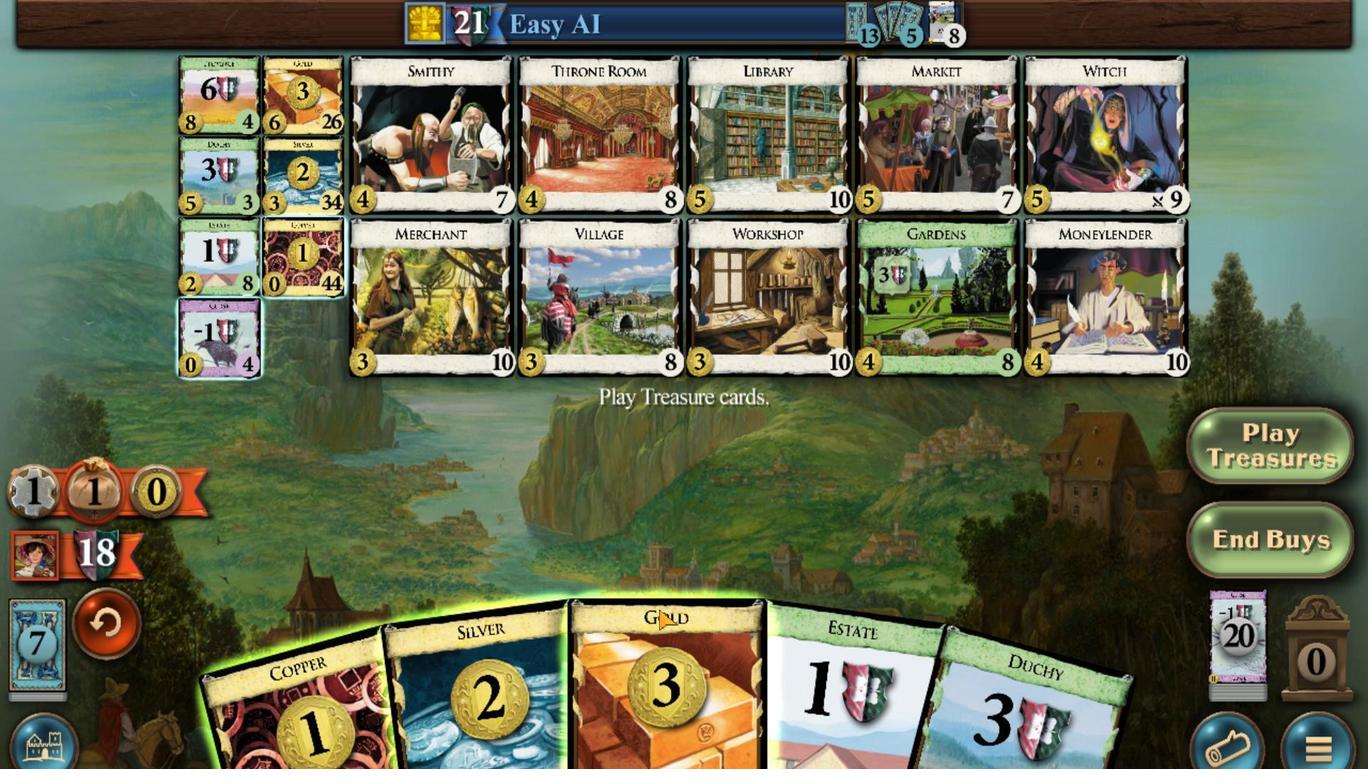 
Action: Mouse moved to (802, 491)
Screenshot: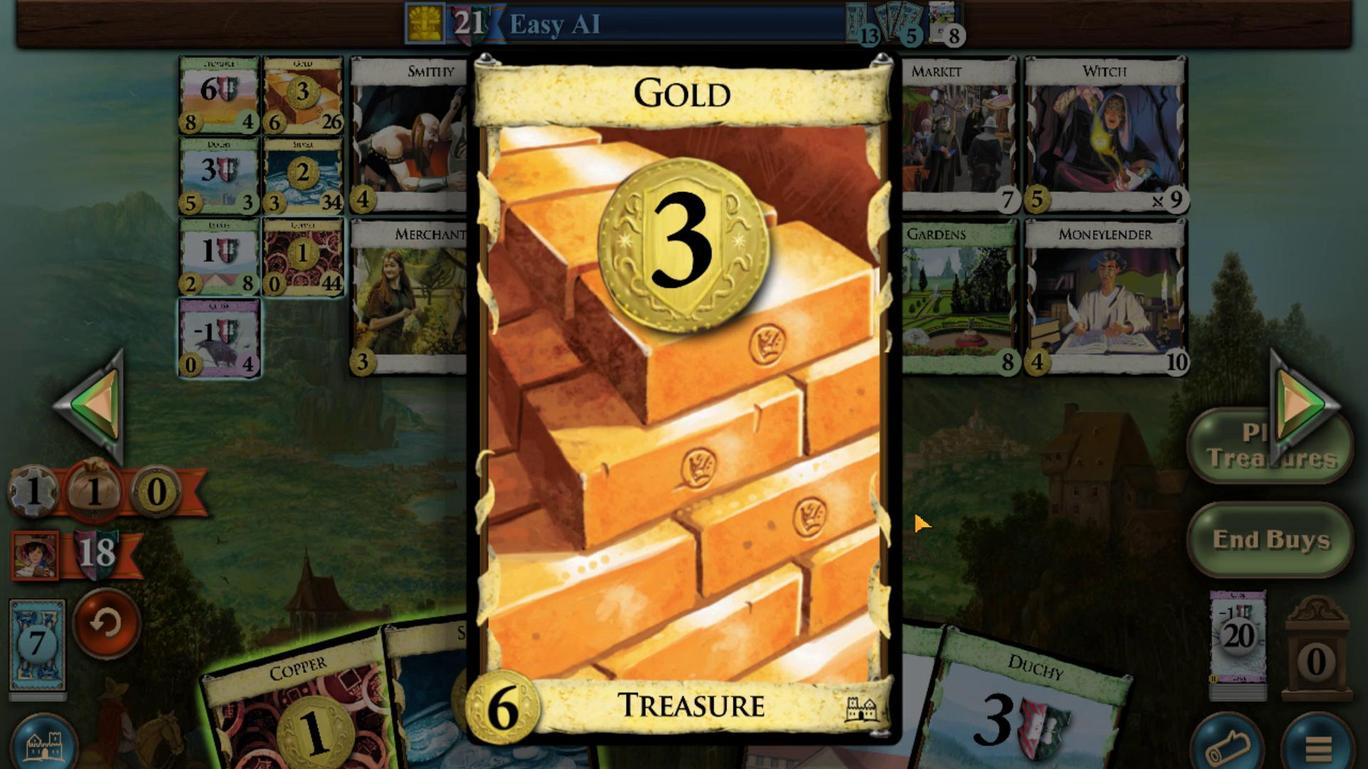 
Action: Mouse pressed left at (802, 491)
Screenshot: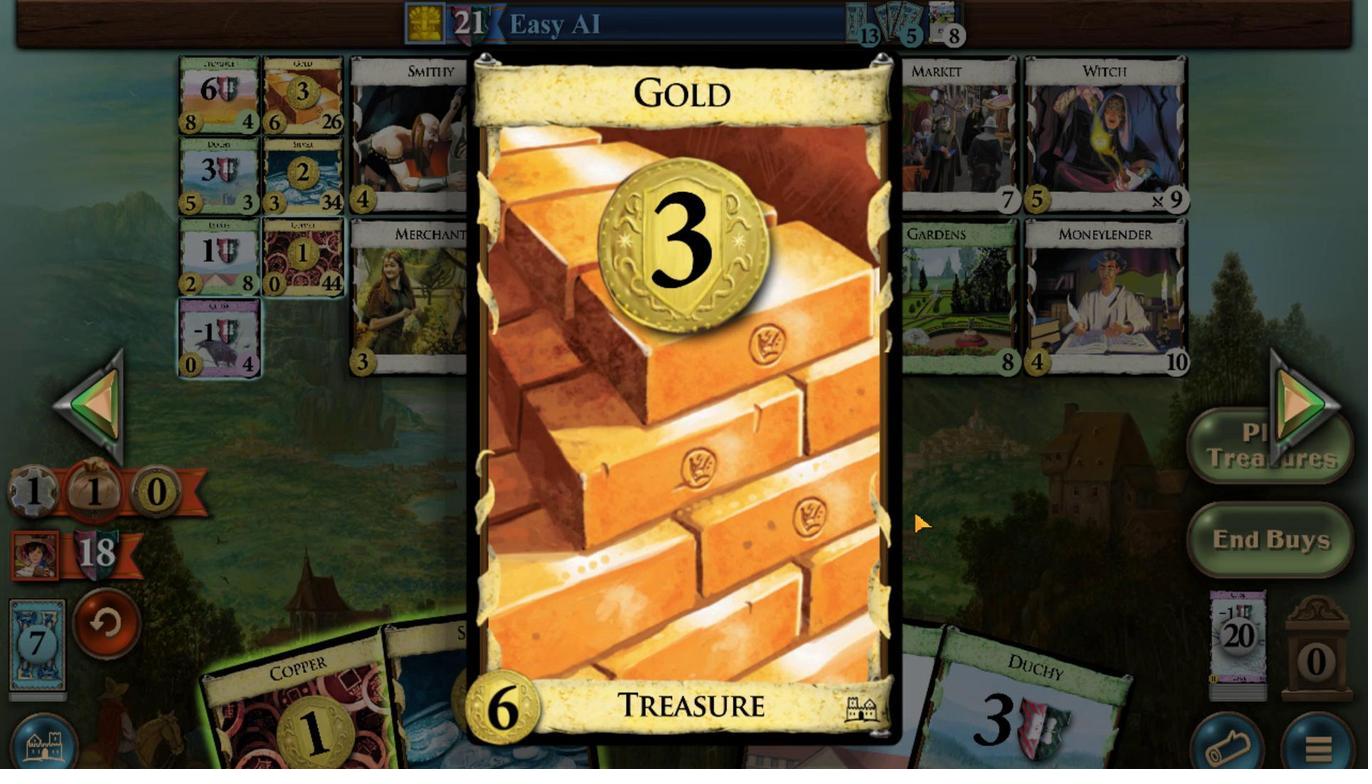 
Action: Mouse moved to (669, 540)
Screenshot: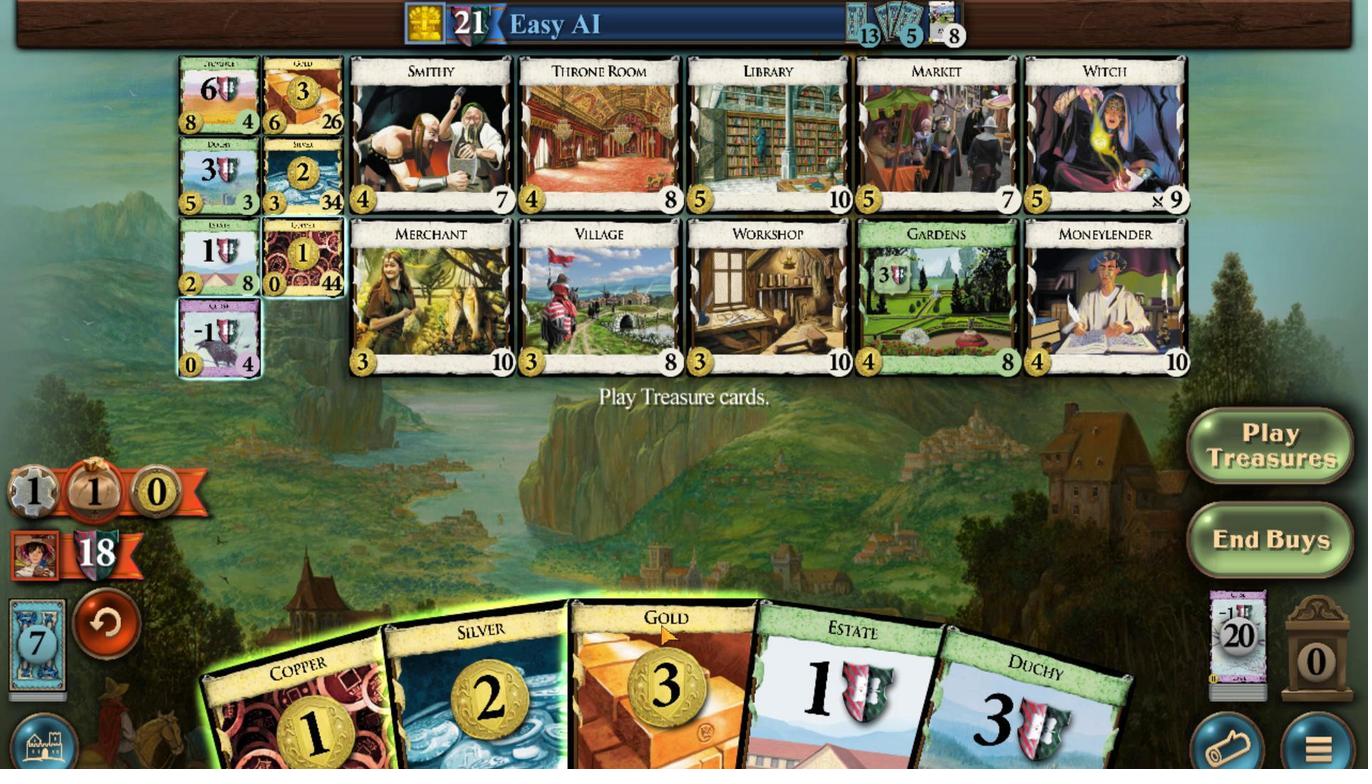 
Action: Mouse pressed left at (669, 540)
Screenshot: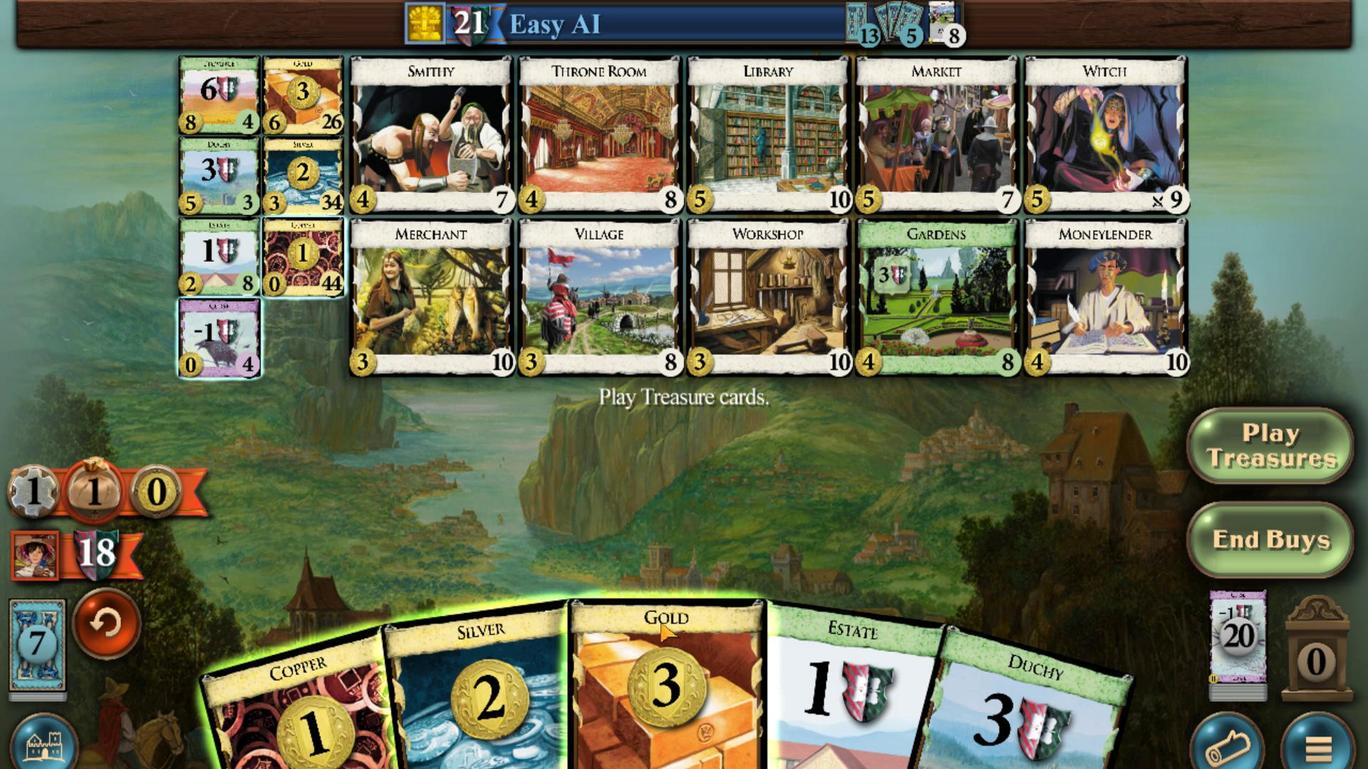 
Action: Mouse moved to (640, 521)
Screenshot: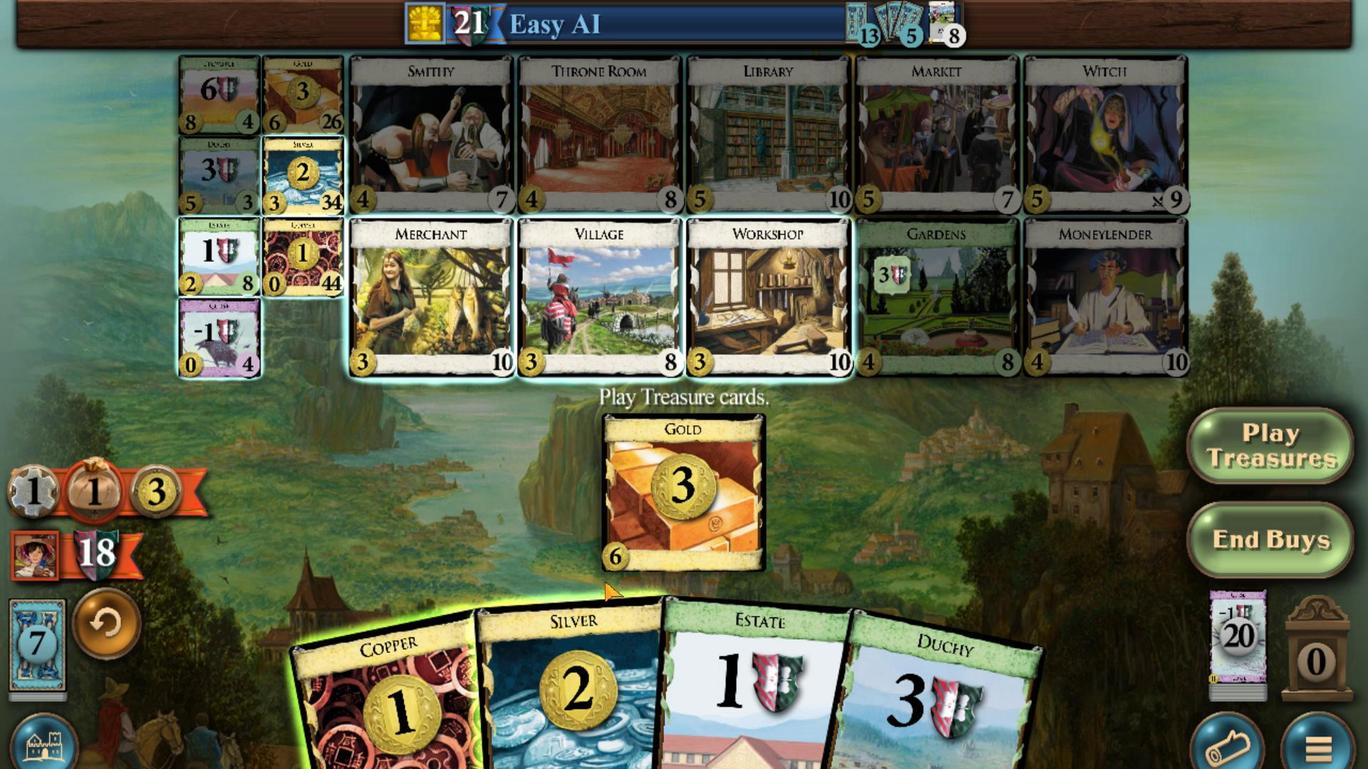
Action: Mouse pressed left at (640, 521)
Screenshot: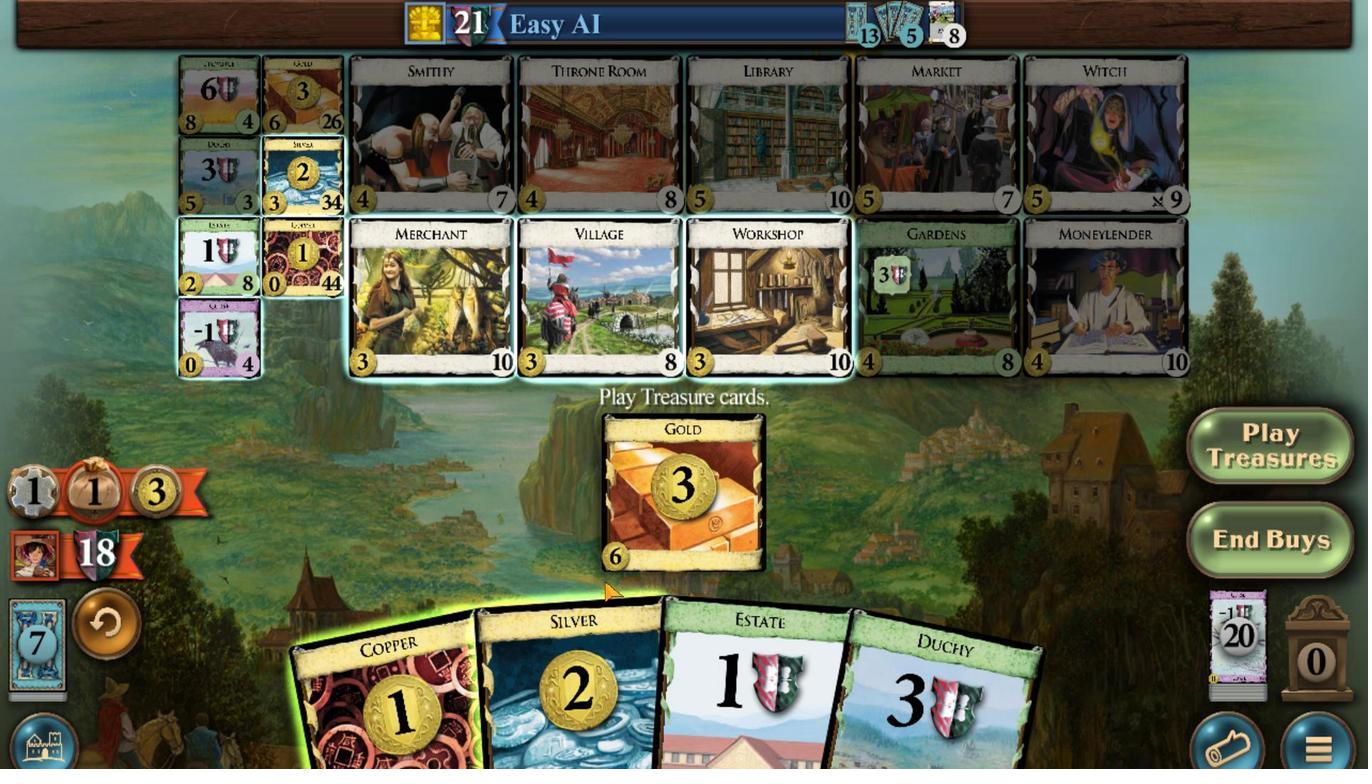 
Action: Mouse moved to (611, 553)
Screenshot: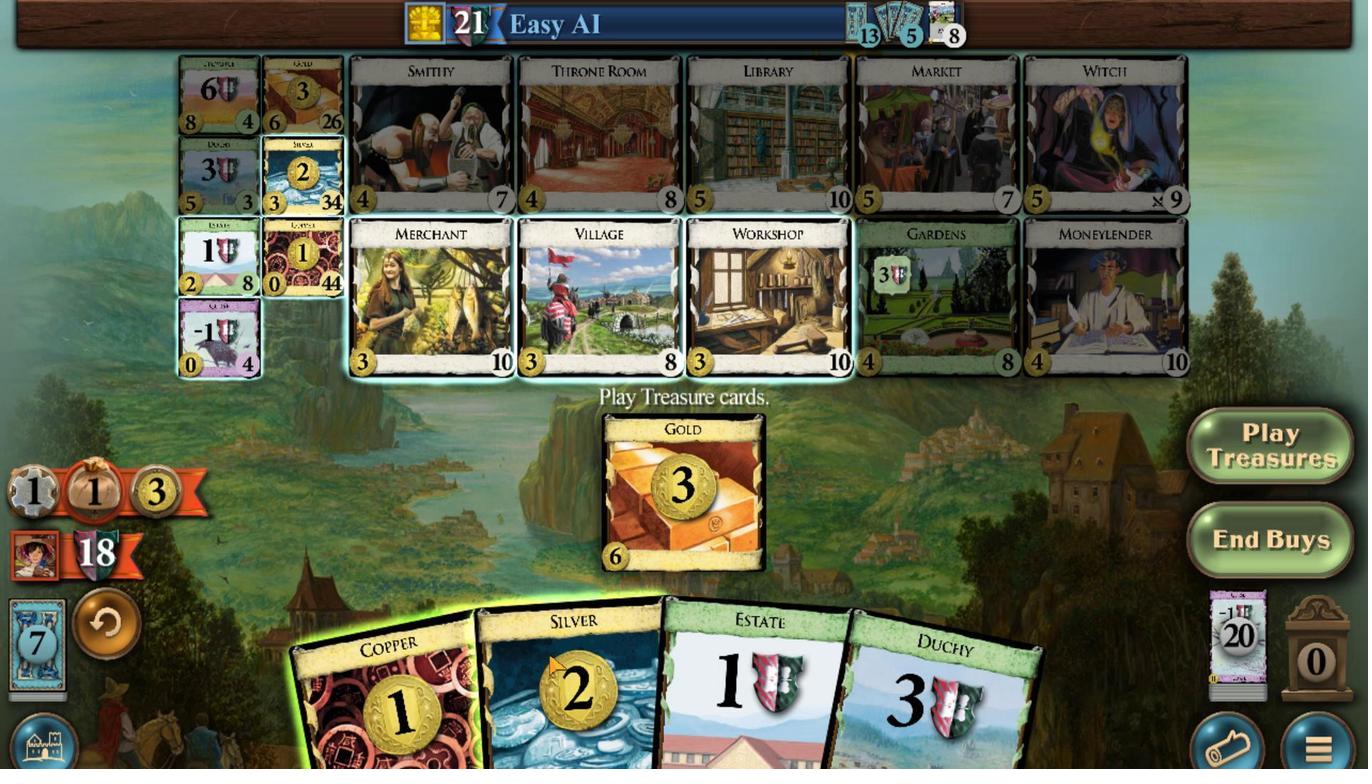 
Action: Mouse pressed left at (611, 553)
Screenshot: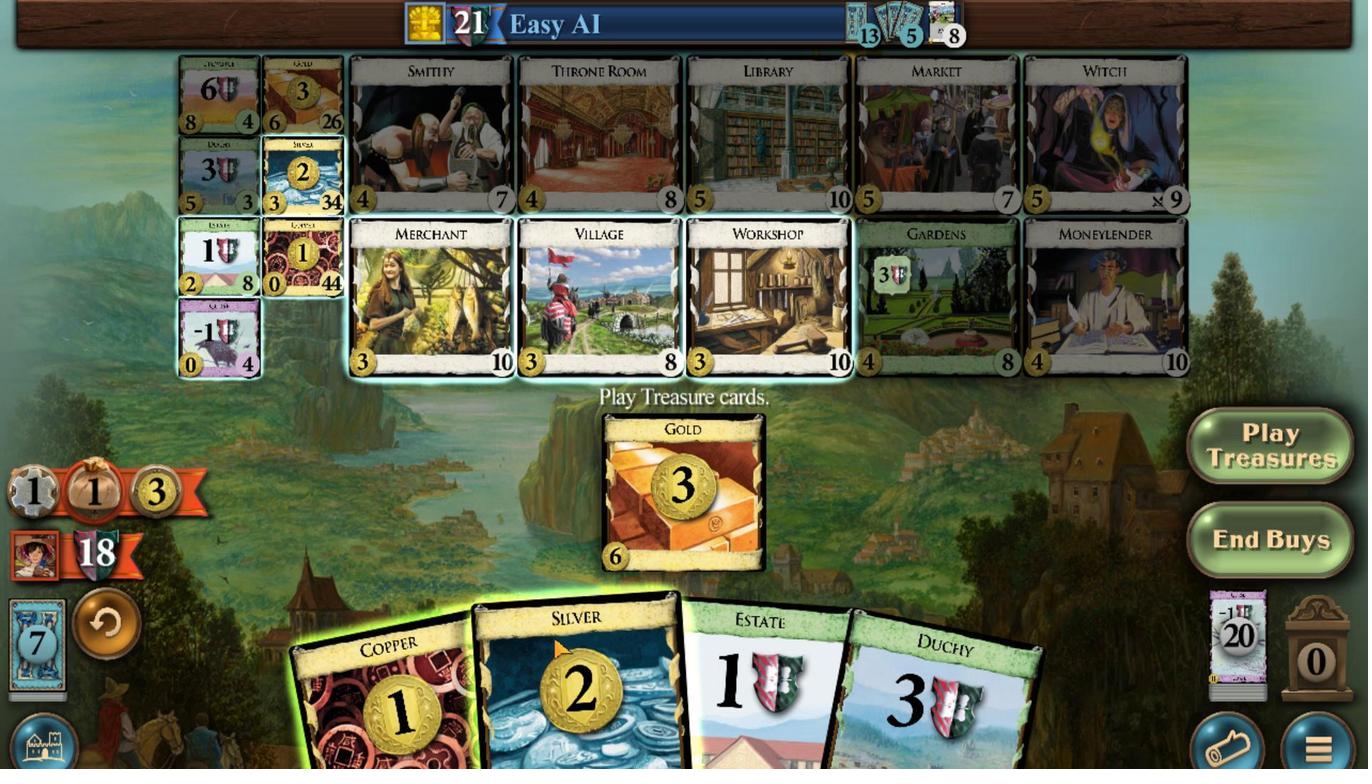 
Action: Mouse moved to (561, 555)
Screenshot: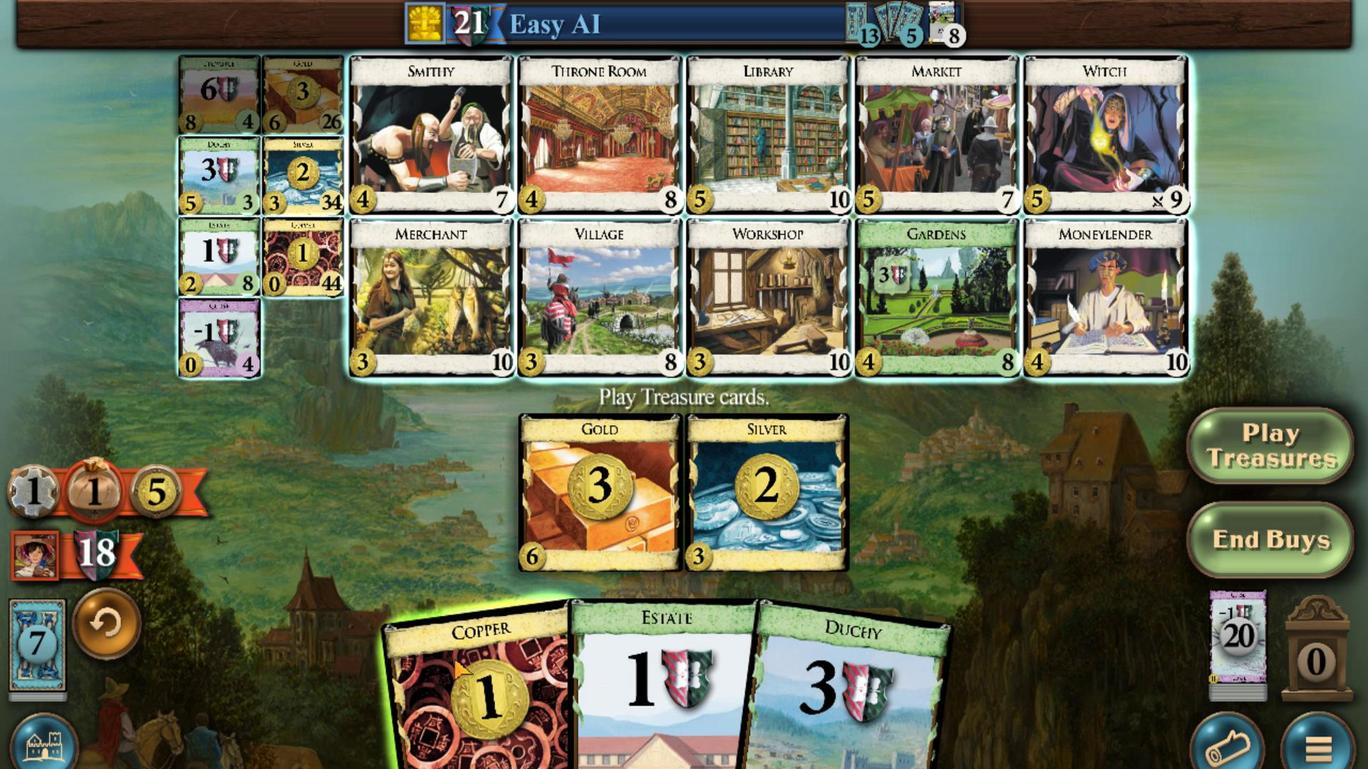 
Action: Mouse pressed left at (561, 555)
Screenshot: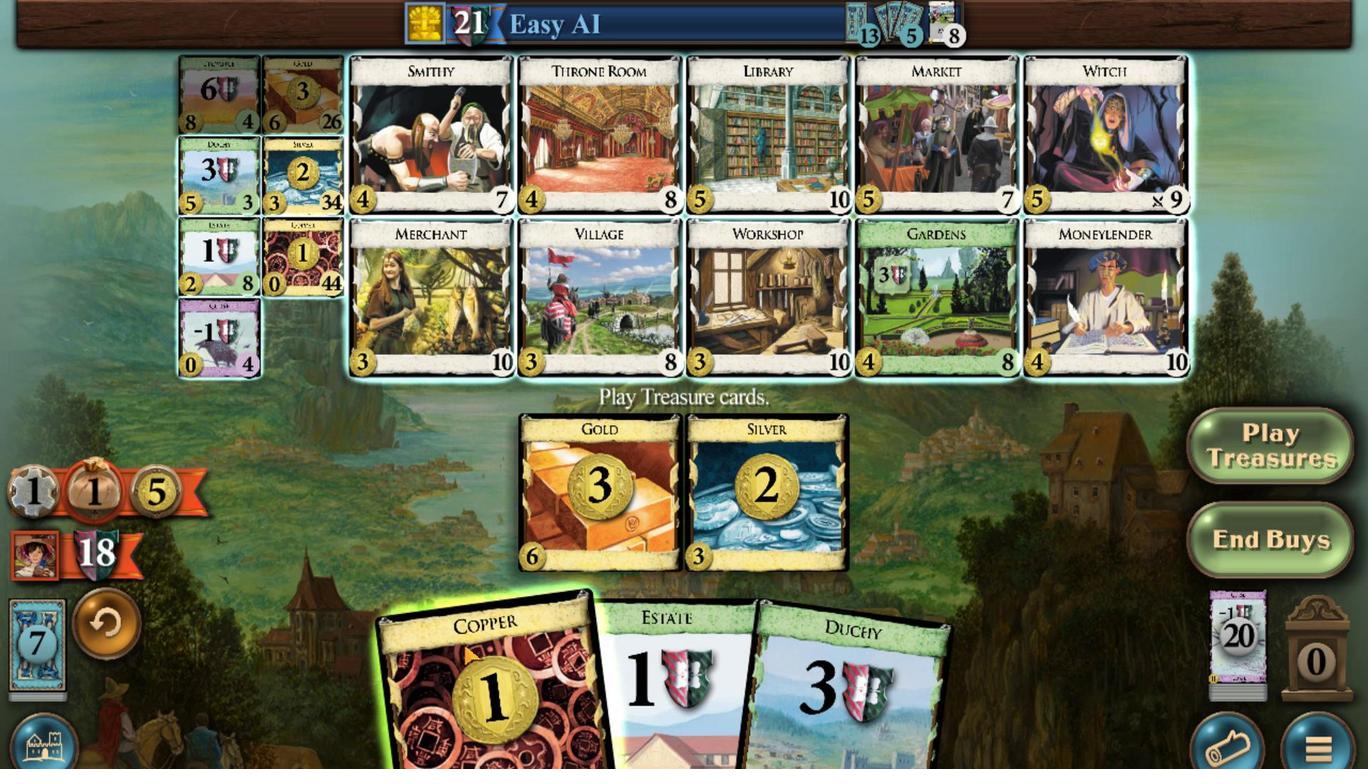 
Action: Mouse moved to (481, 307)
Screenshot: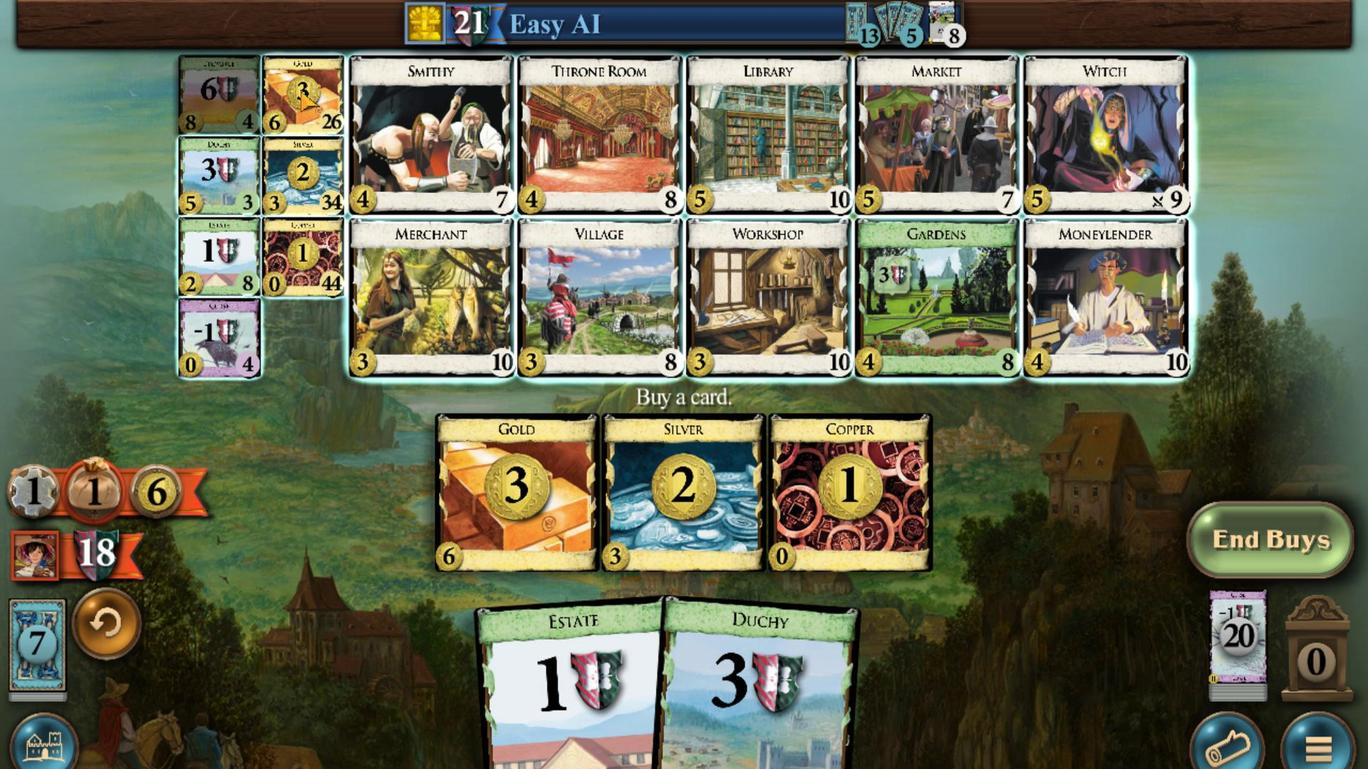 
Action: Mouse pressed left at (481, 307)
Screenshot: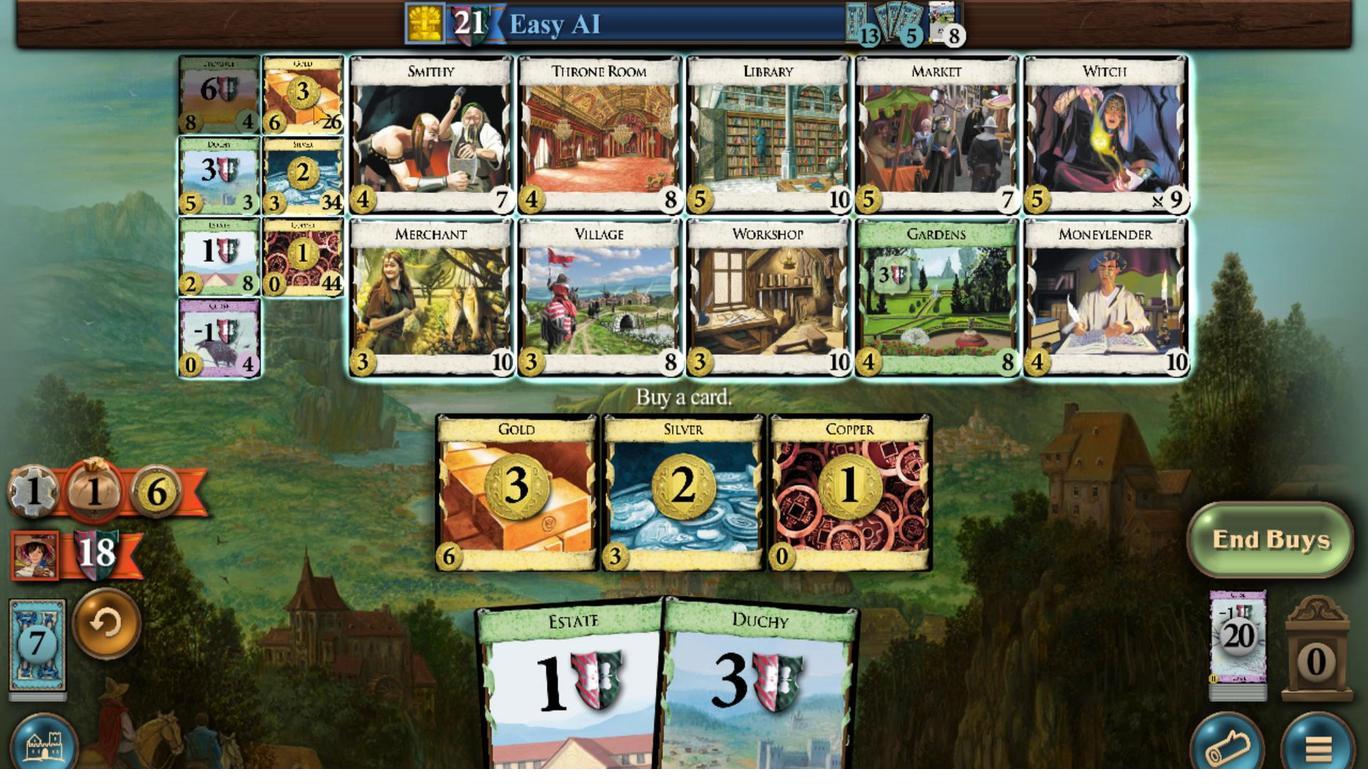 
Action: Mouse moved to (607, 462)
Screenshot: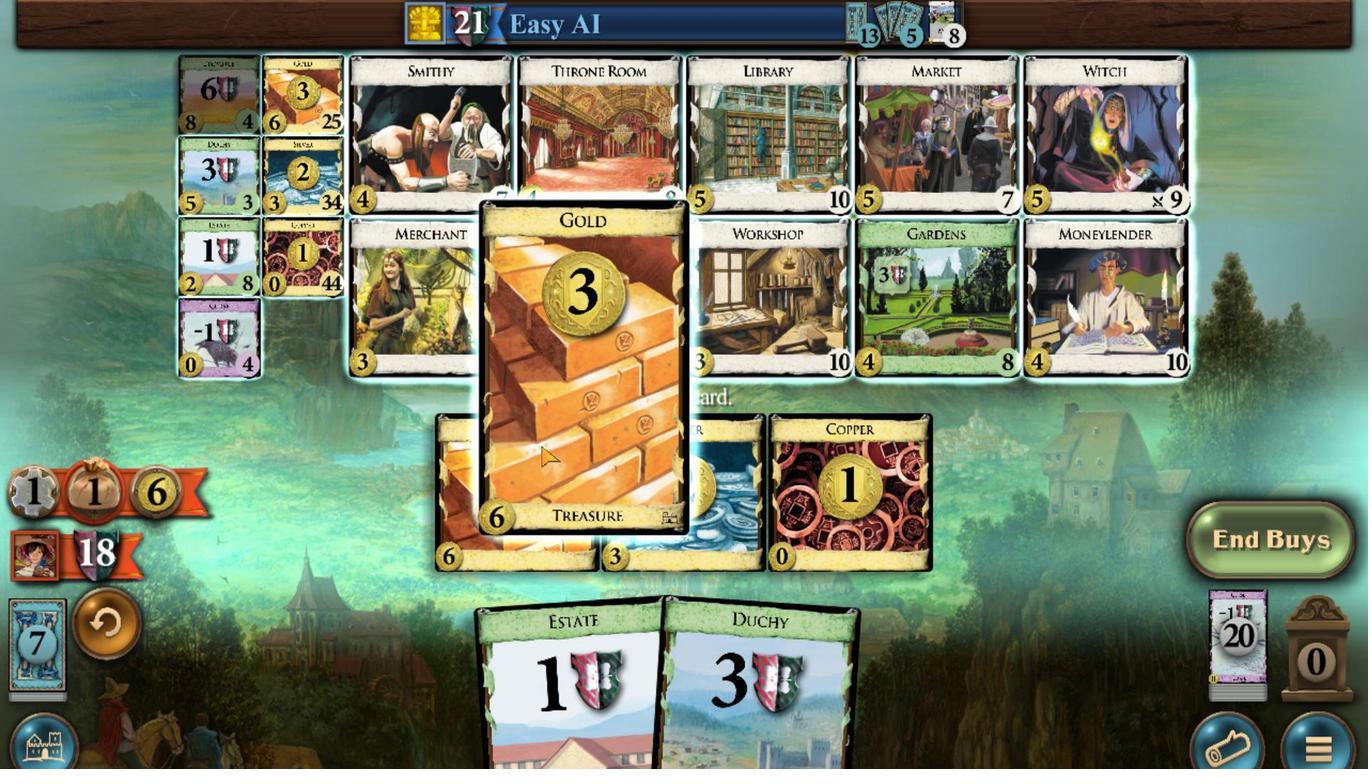 
Action: Mouse pressed left at (607, 462)
Screenshot: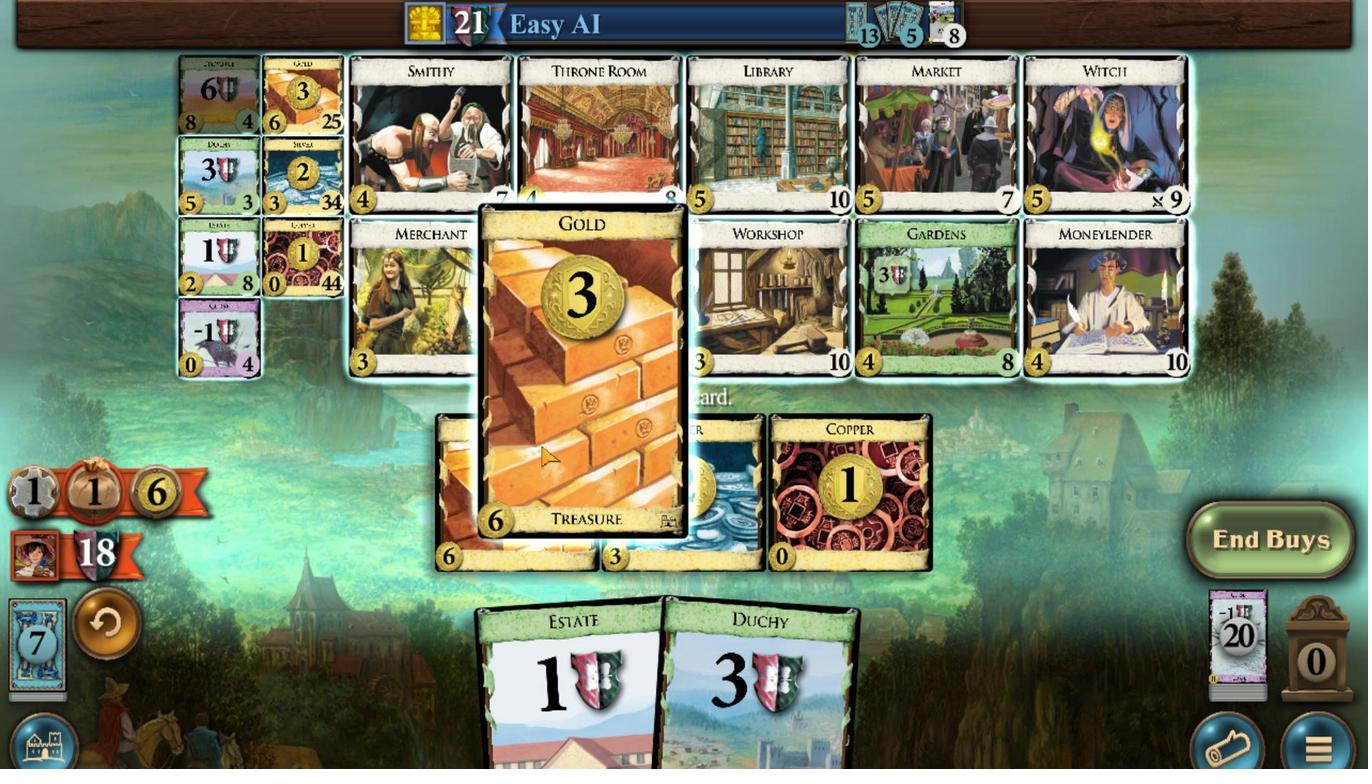 
Action: Mouse moved to (508, 573)
Screenshot: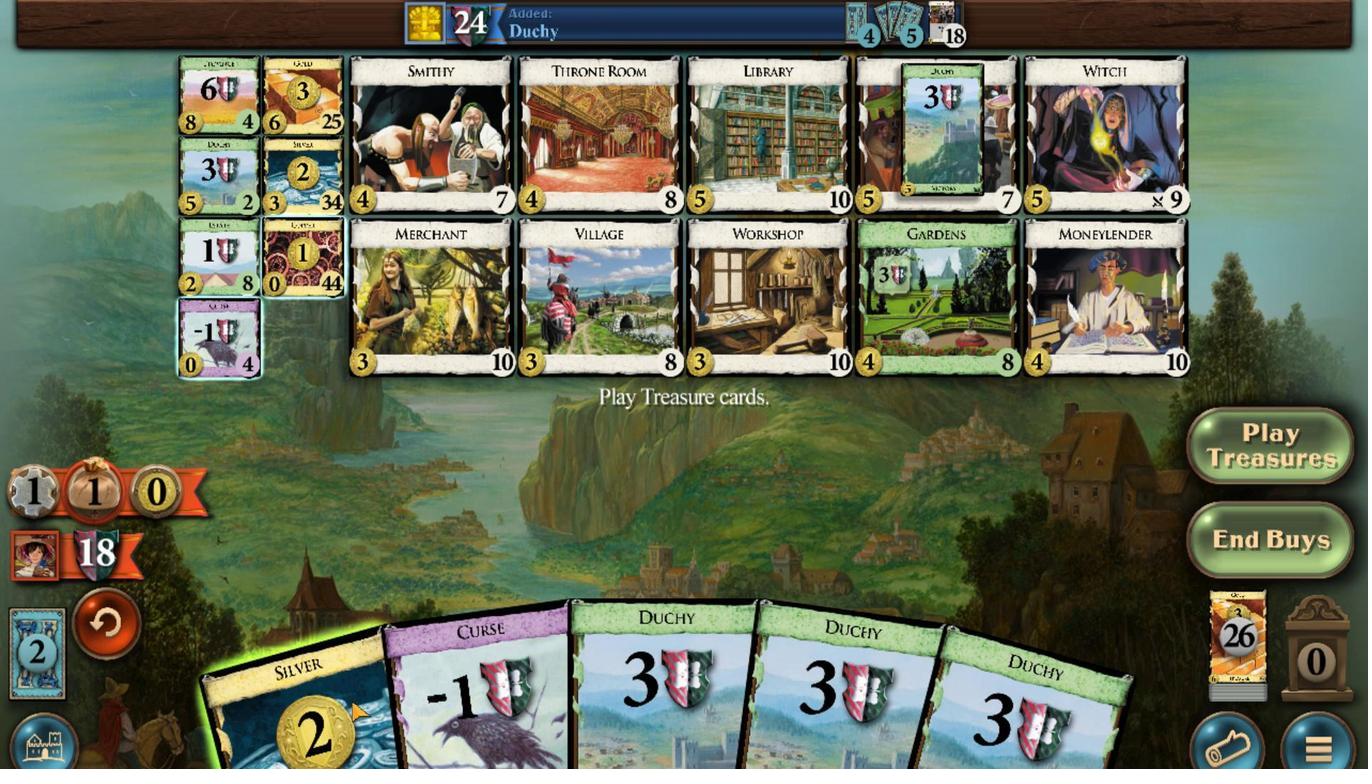 
Action: Mouse pressed left at (508, 573)
Screenshot: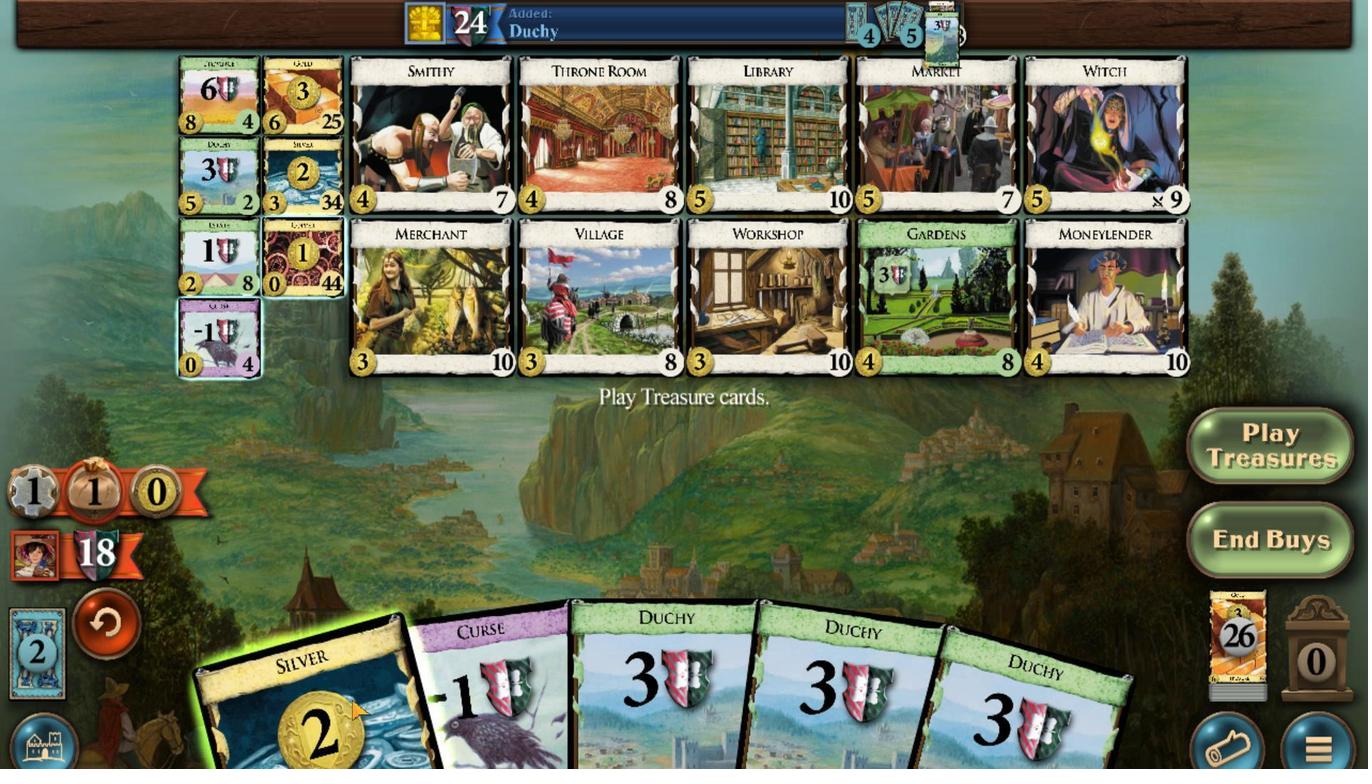 
Action: Mouse moved to (451, 374)
Screenshot: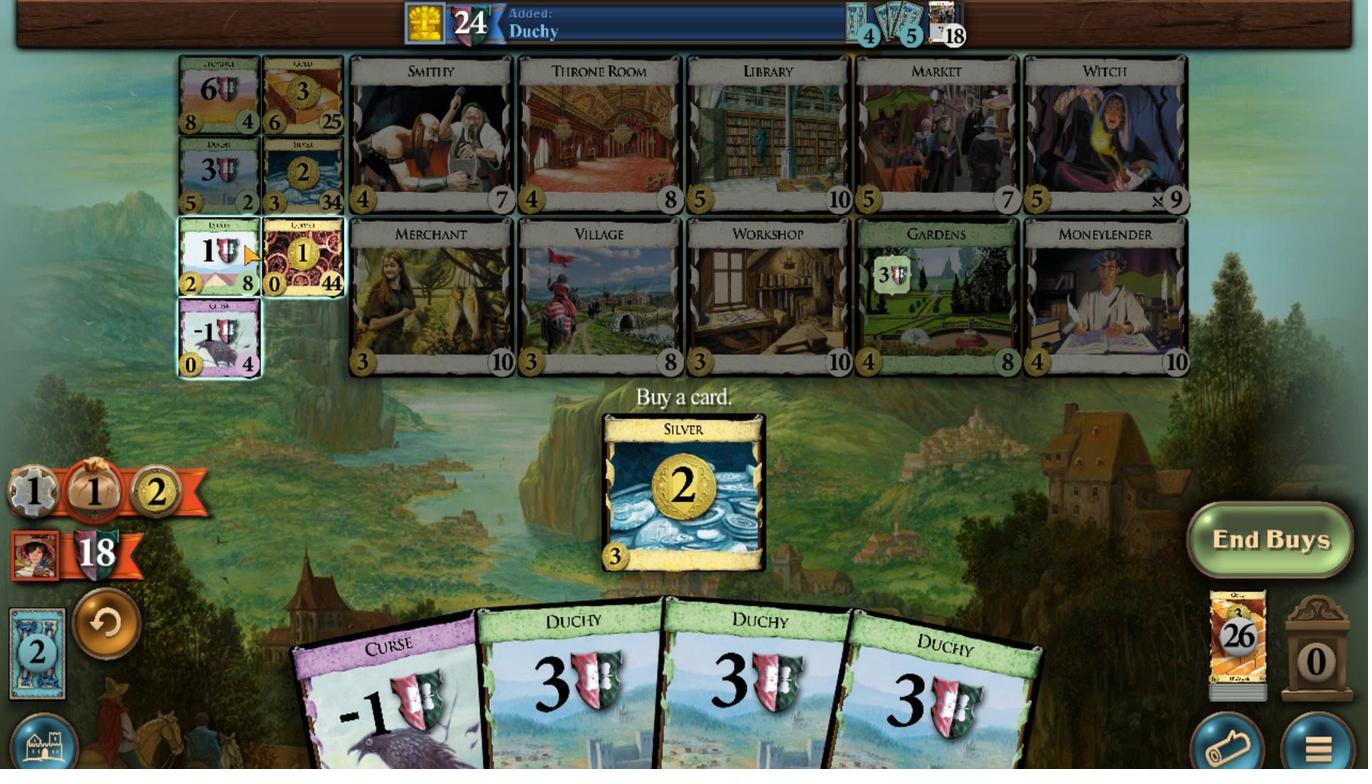
Action: Mouse pressed left at (451, 374)
Screenshot: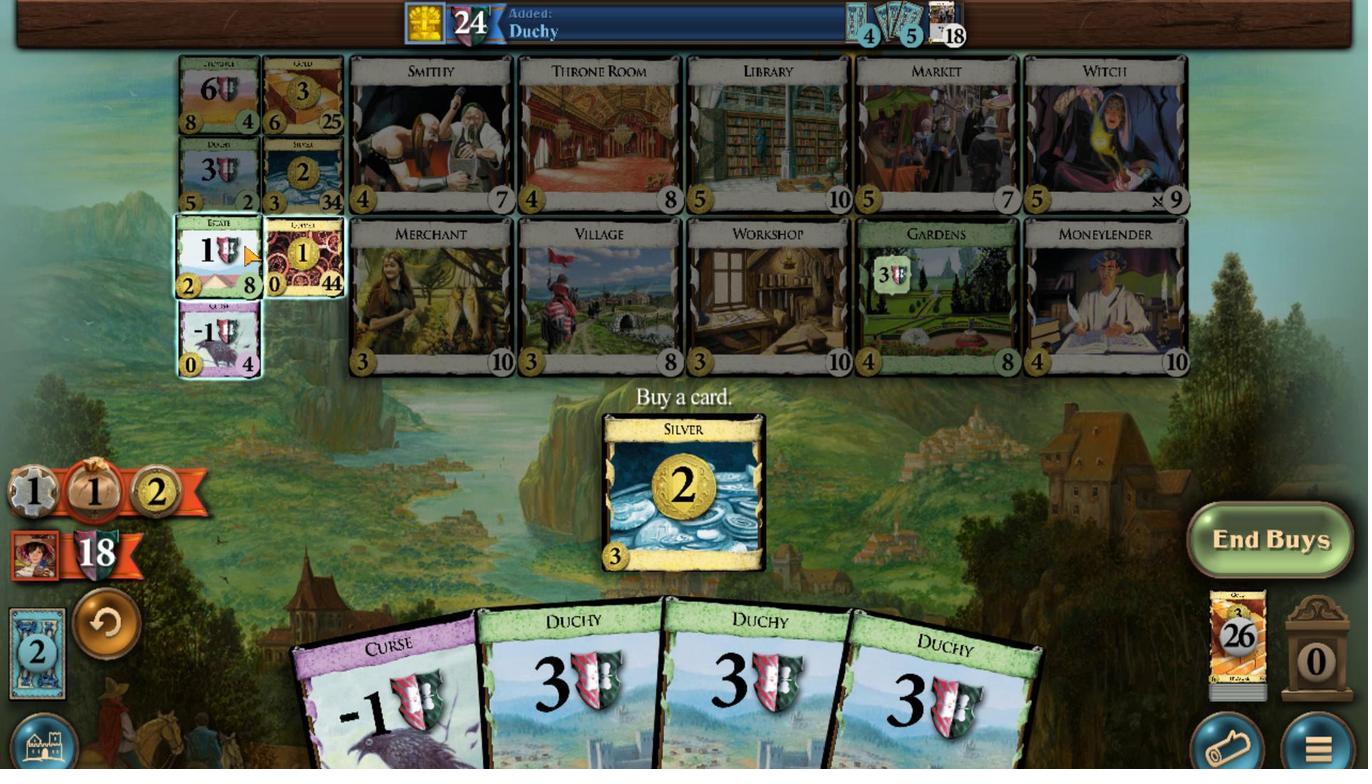 
Action: Mouse moved to (645, 570)
Screenshot: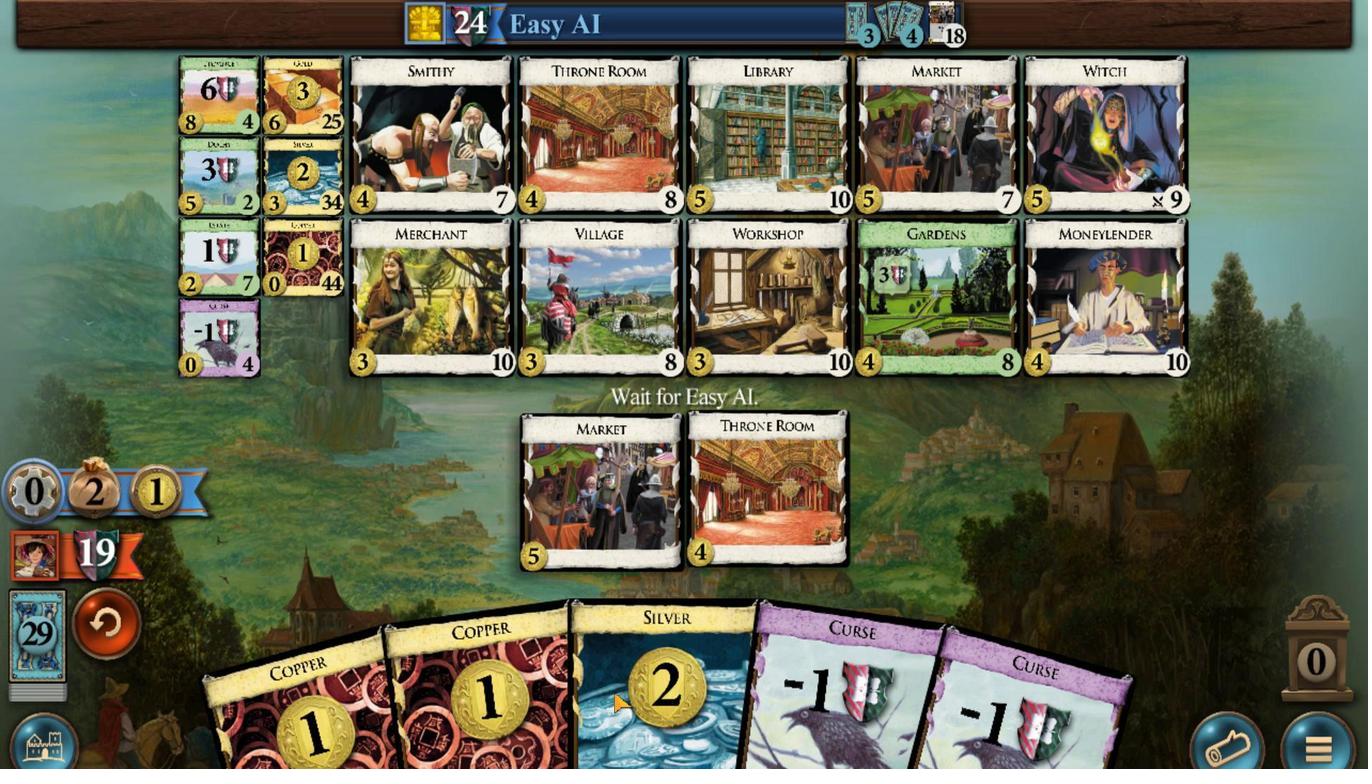 
Action: Mouse pressed left at (645, 570)
Screenshot: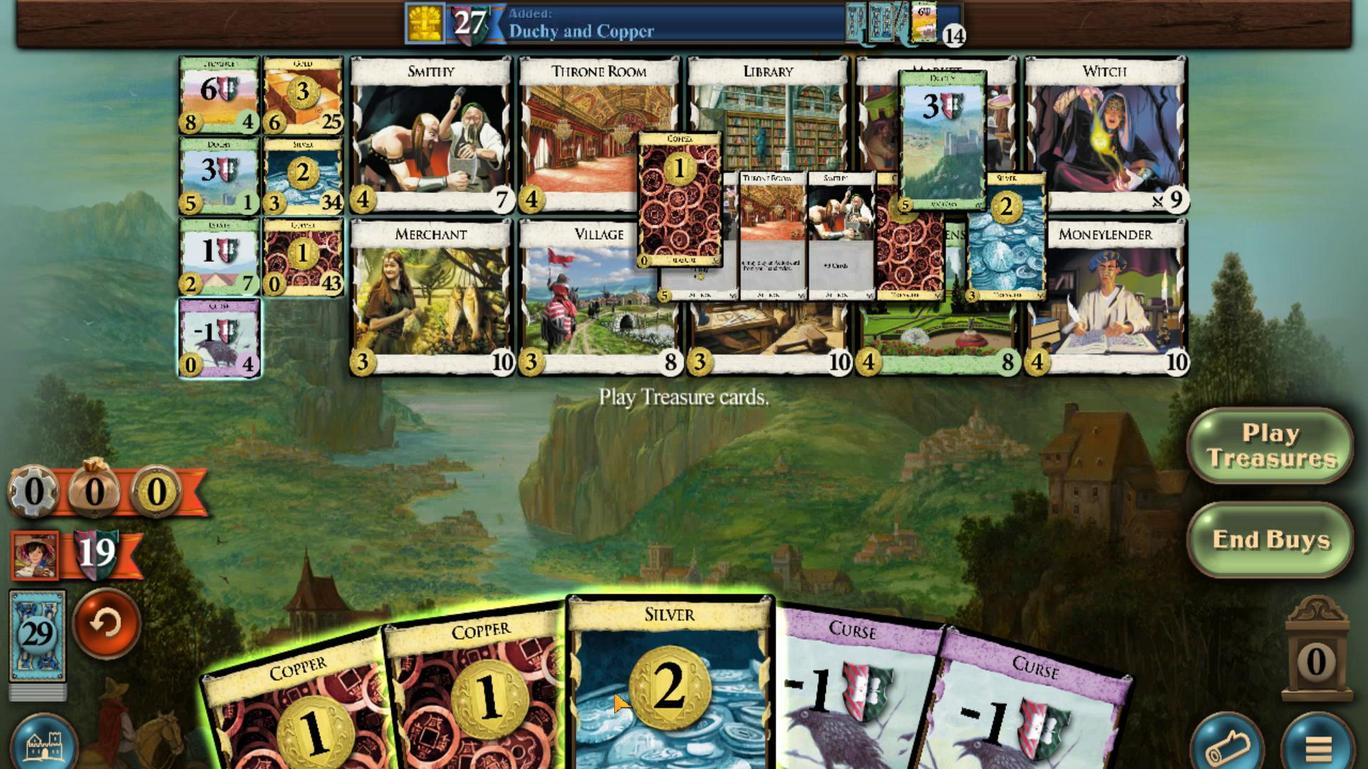 
Action: Mouse moved to (593, 564)
Screenshot: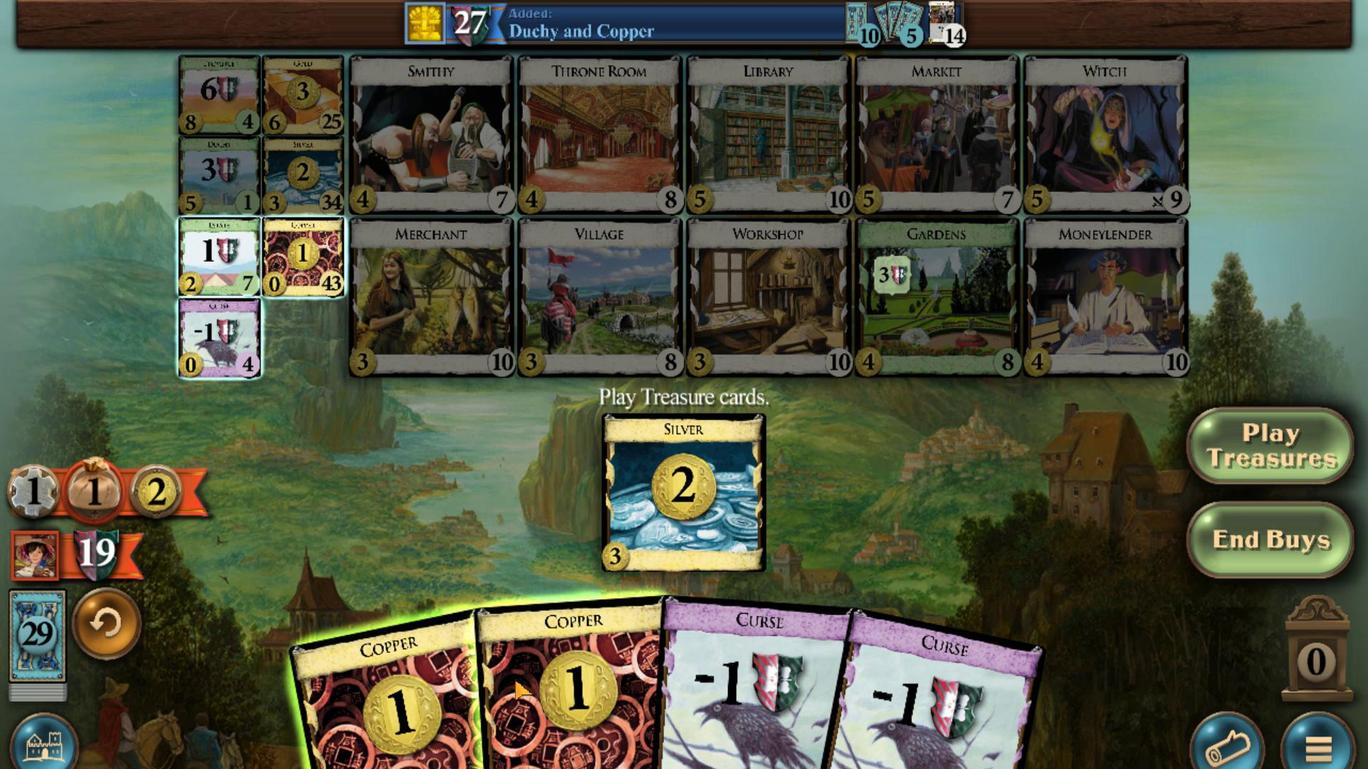 
Action: Mouse pressed left at (593, 564)
Screenshot: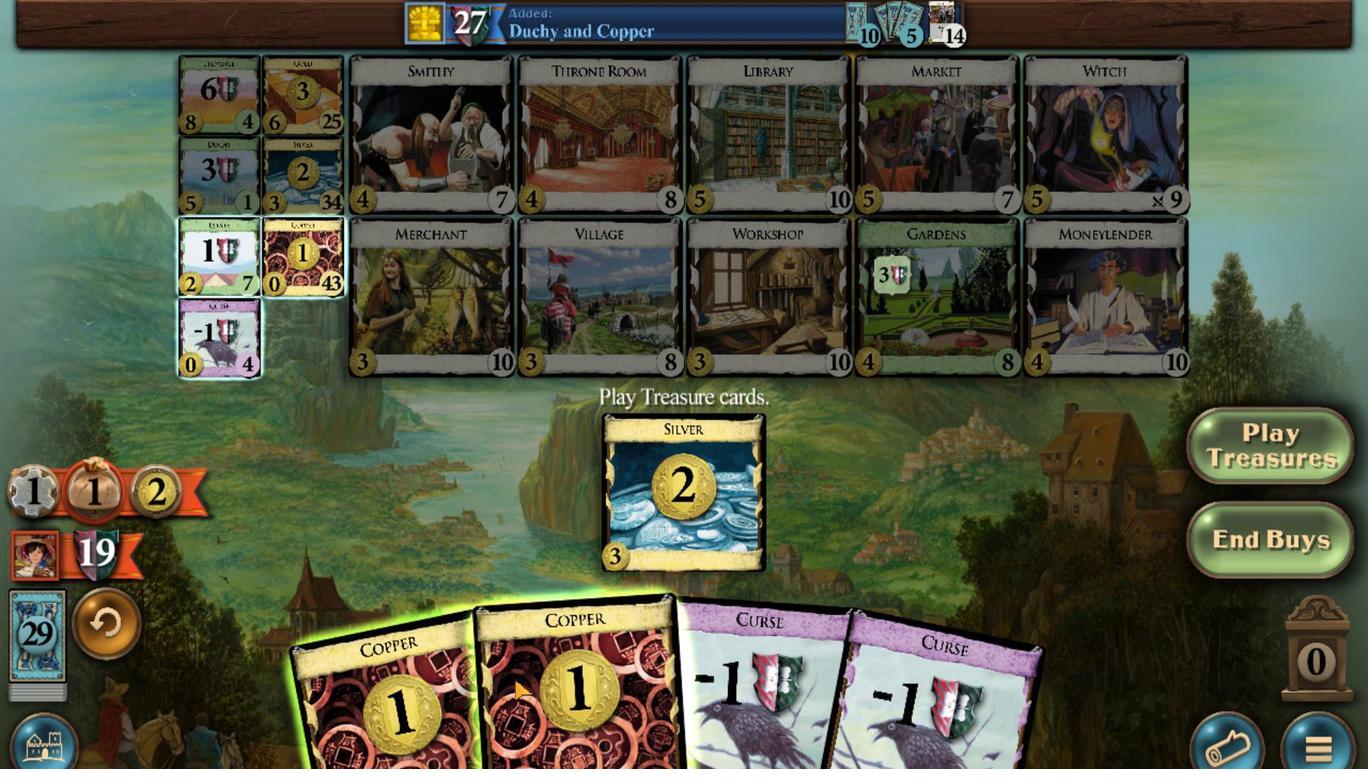 
Action: Mouse moved to (574, 560)
Screenshot: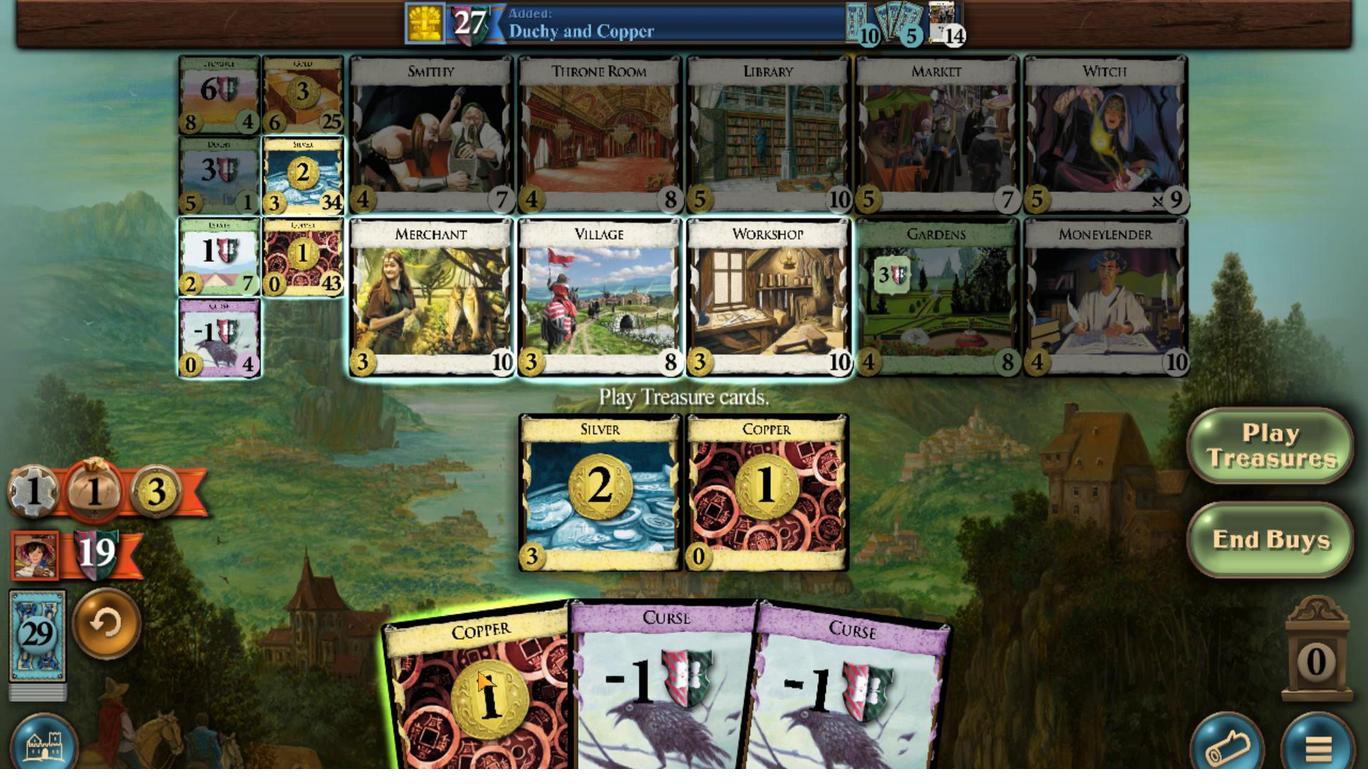 
Action: Mouse pressed left at (574, 560)
Screenshot: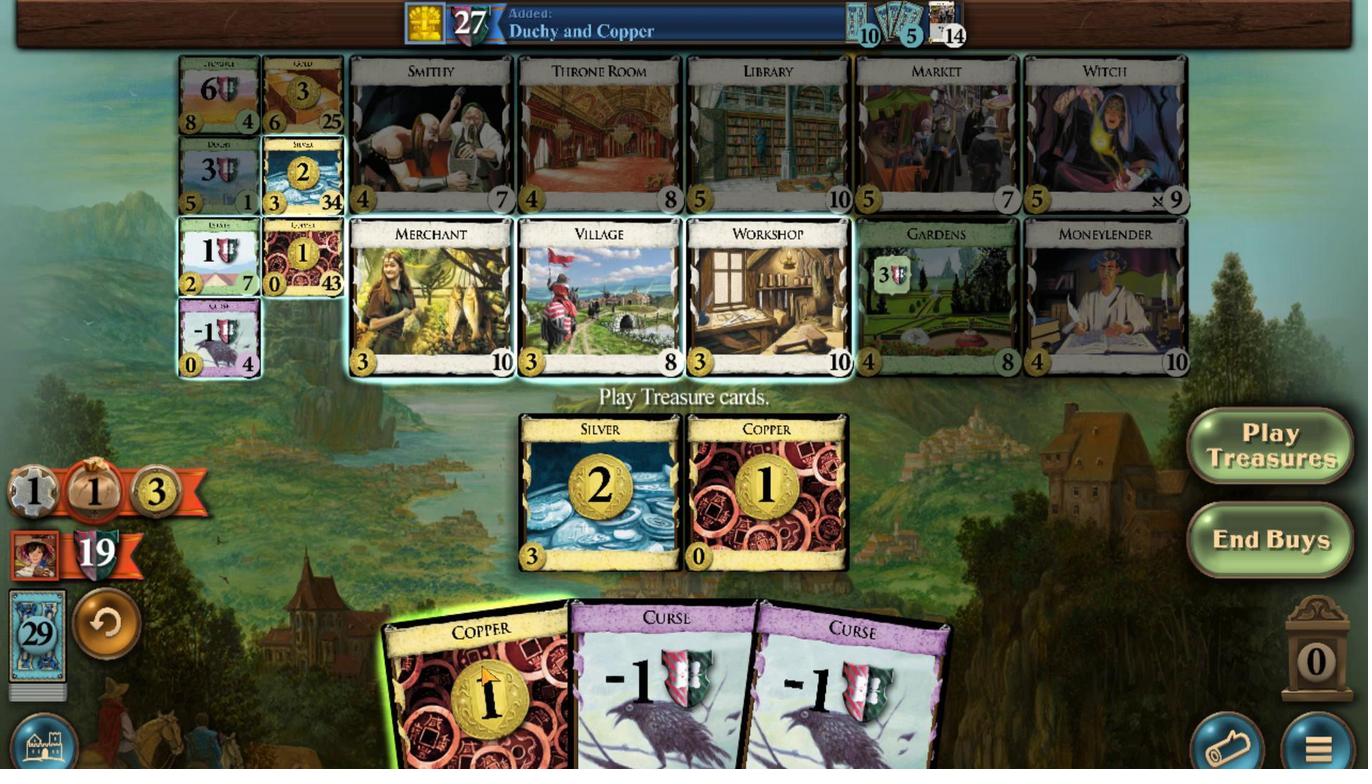 
Action: Mouse moved to (643, 334)
Screenshot: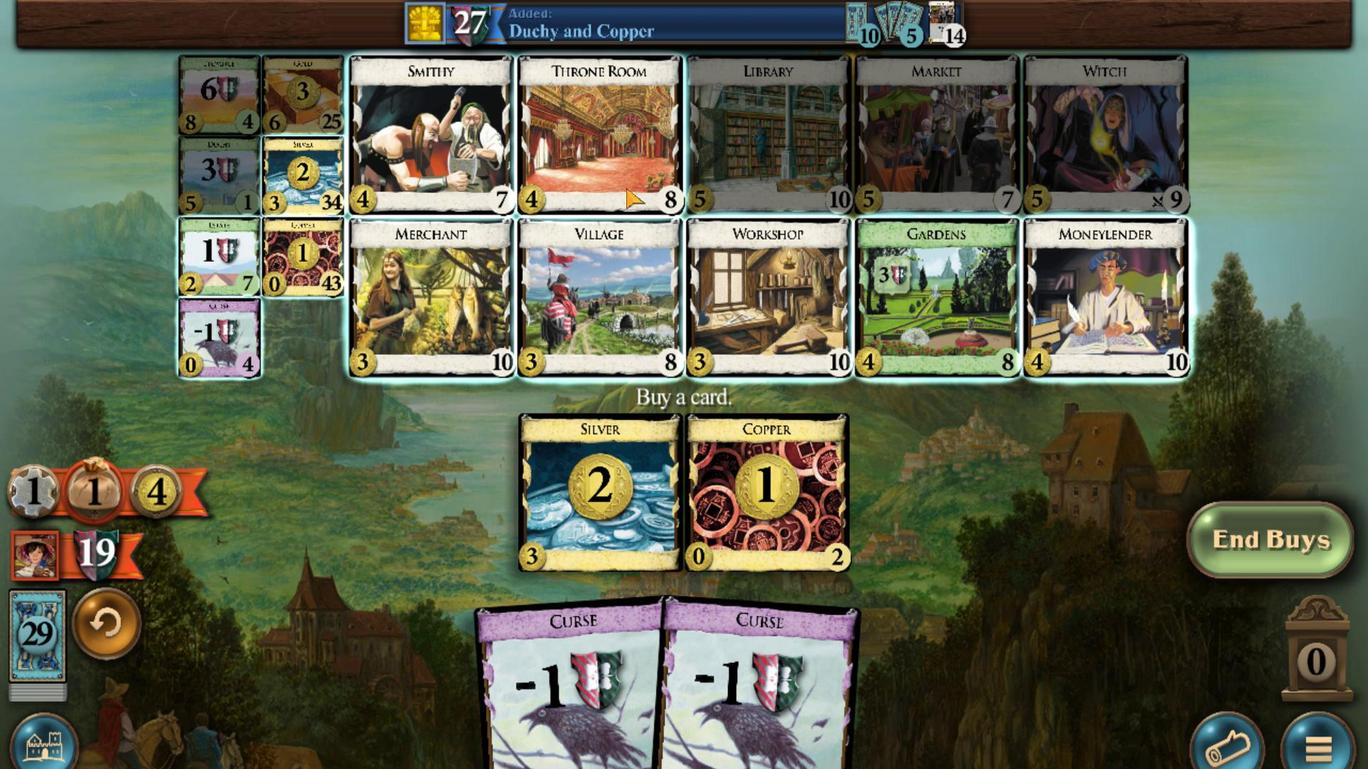 
Action: Mouse pressed left at (643, 334)
Screenshot: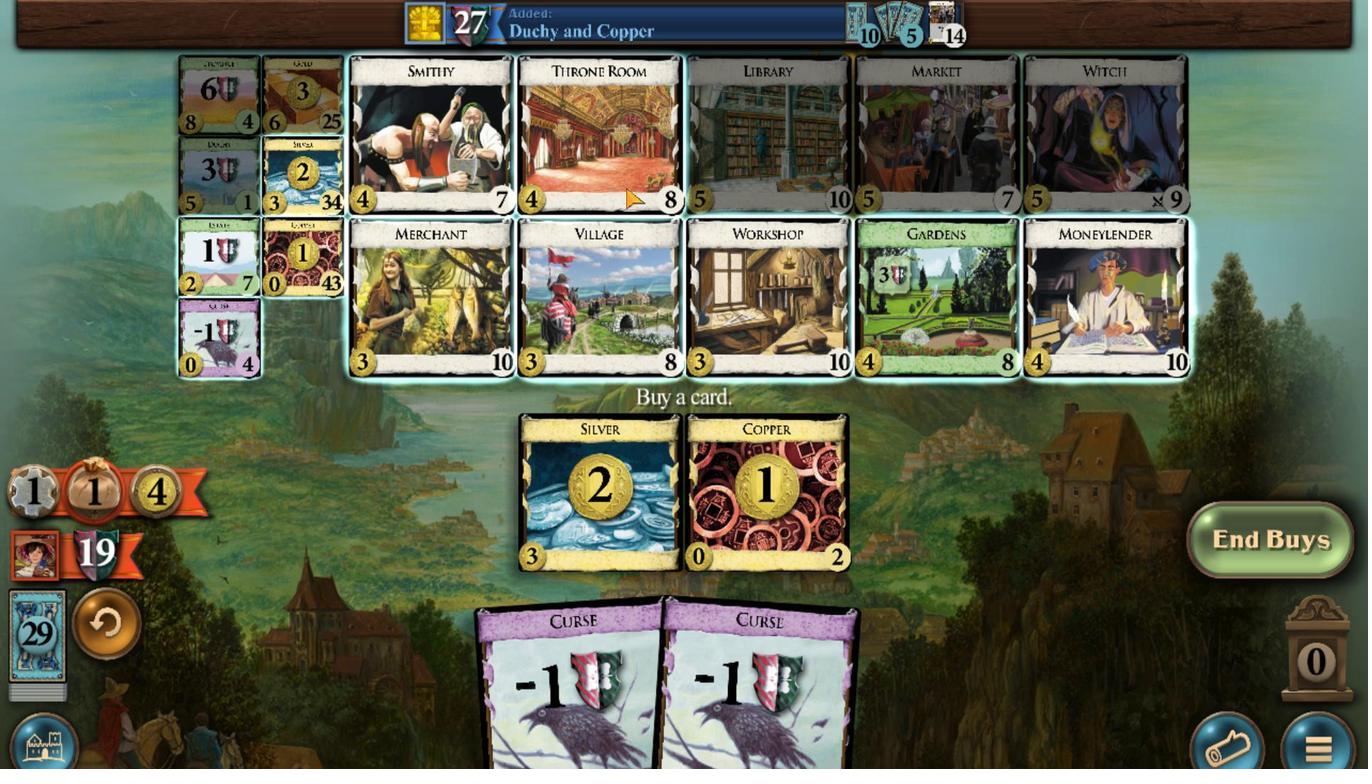 
Action: Mouse moved to (501, 563)
Screenshot: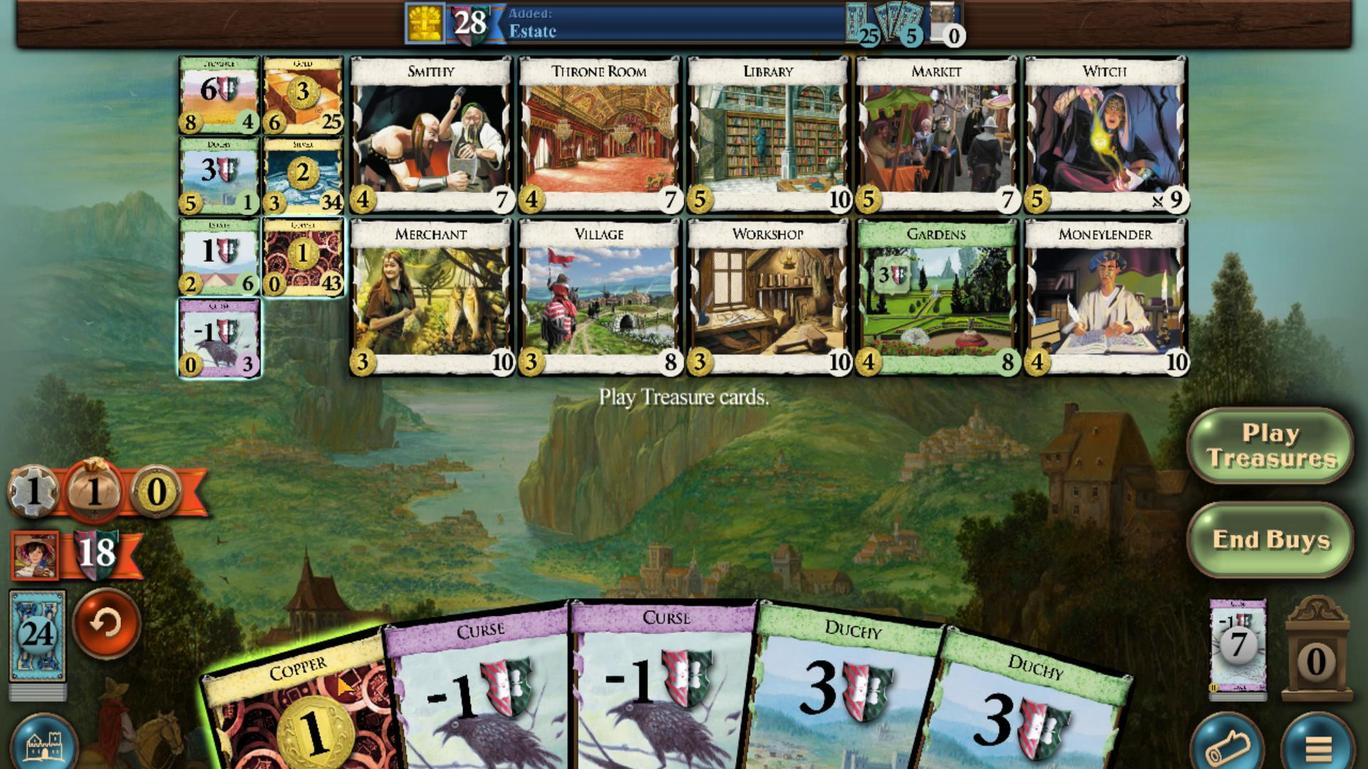 
Action: Mouse pressed left at (501, 563)
Screenshot: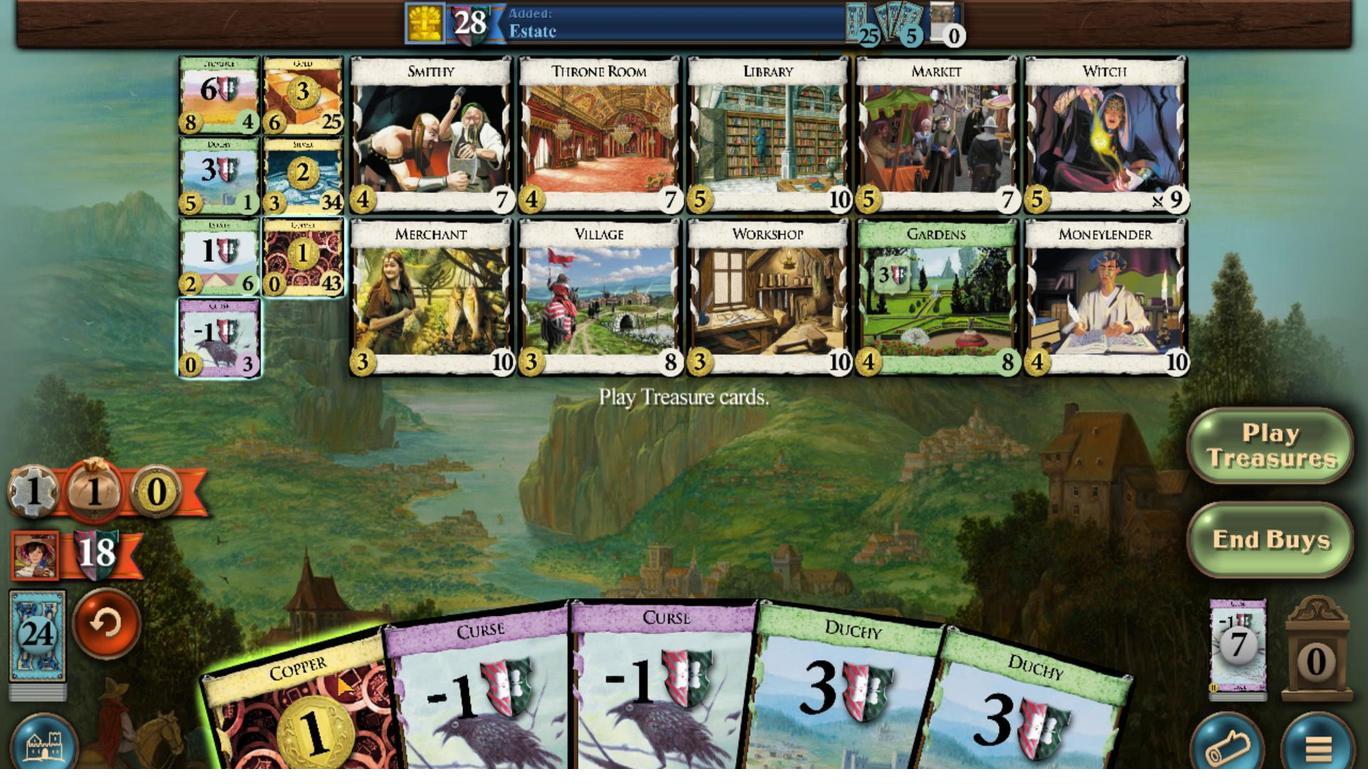 
Action: Mouse moved to (478, 386)
Screenshot: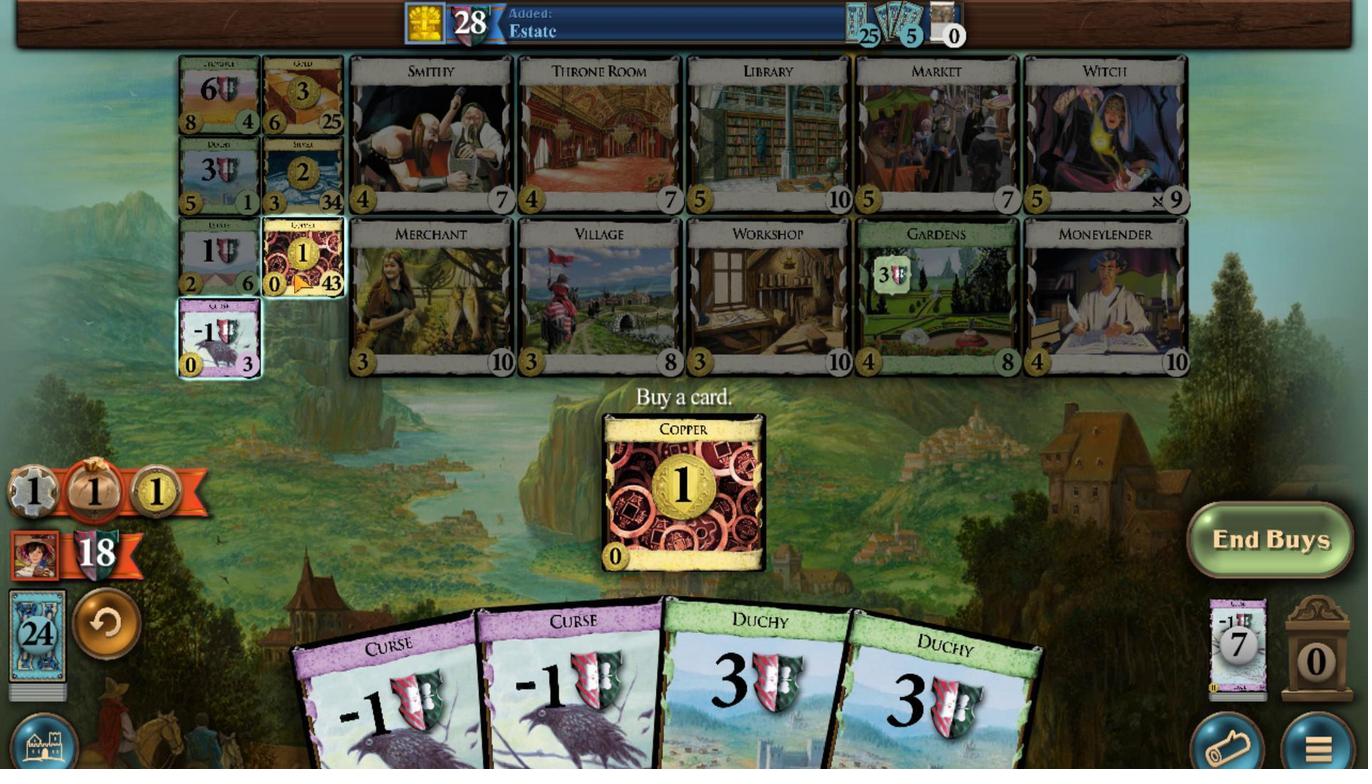 
Action: Mouse pressed left at (478, 386)
Screenshot: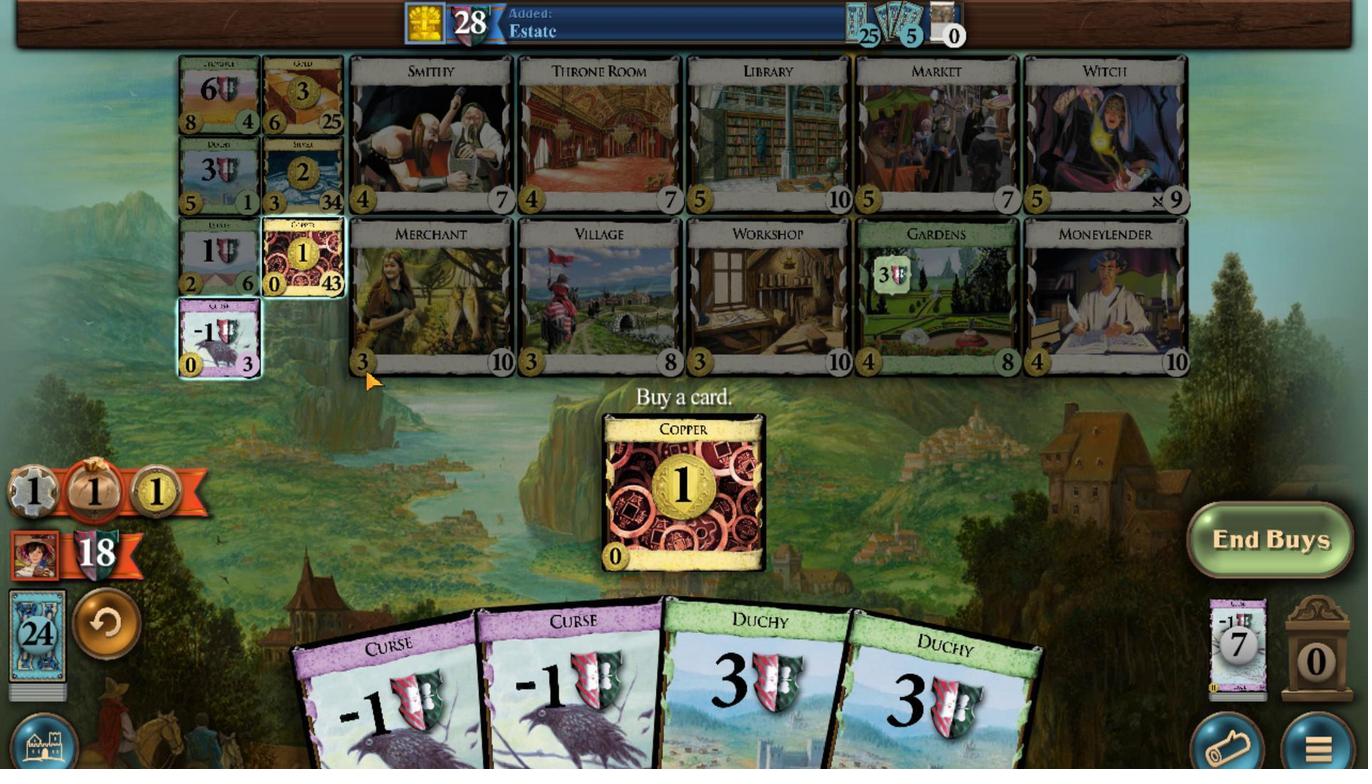 
Action: Mouse moved to (739, 553)
Screenshot: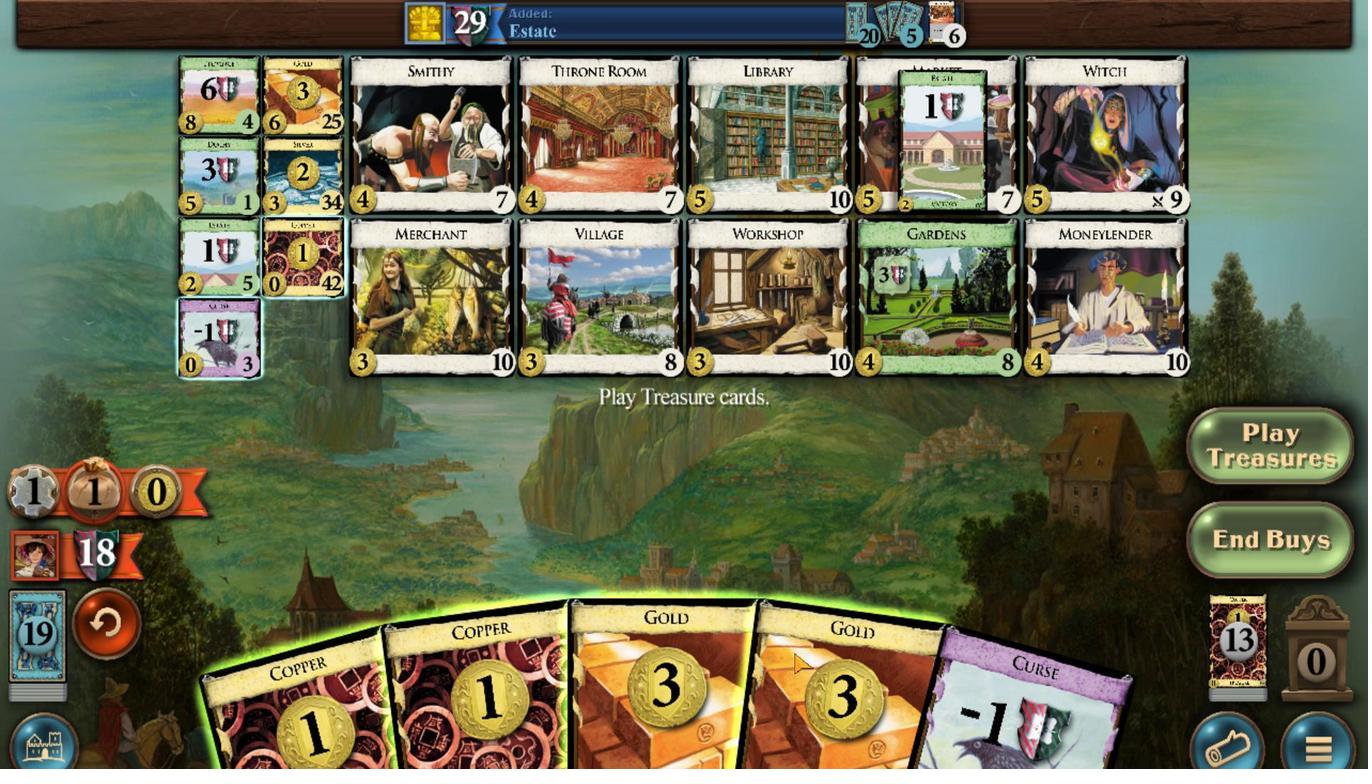 
Action: Mouse pressed left at (739, 553)
Screenshot: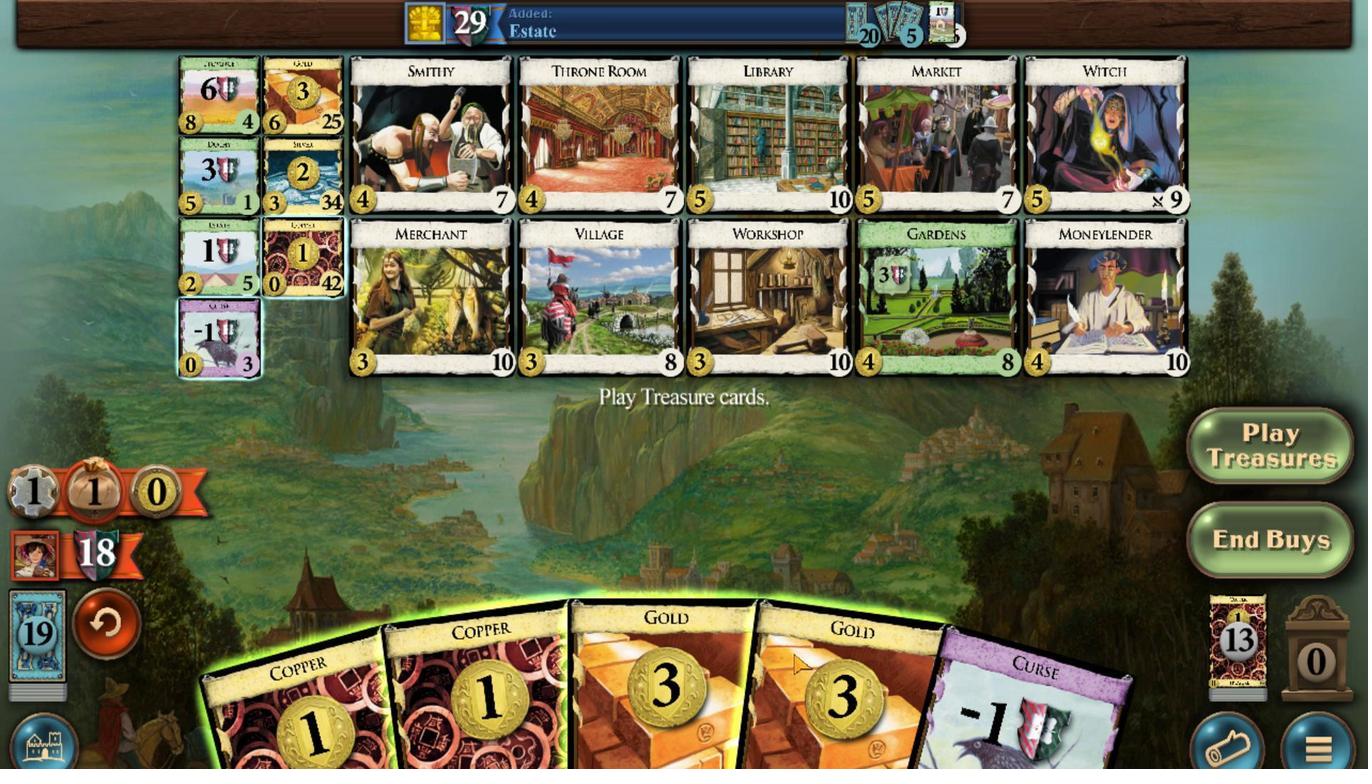 
Action: Mouse moved to (695, 546)
Screenshot: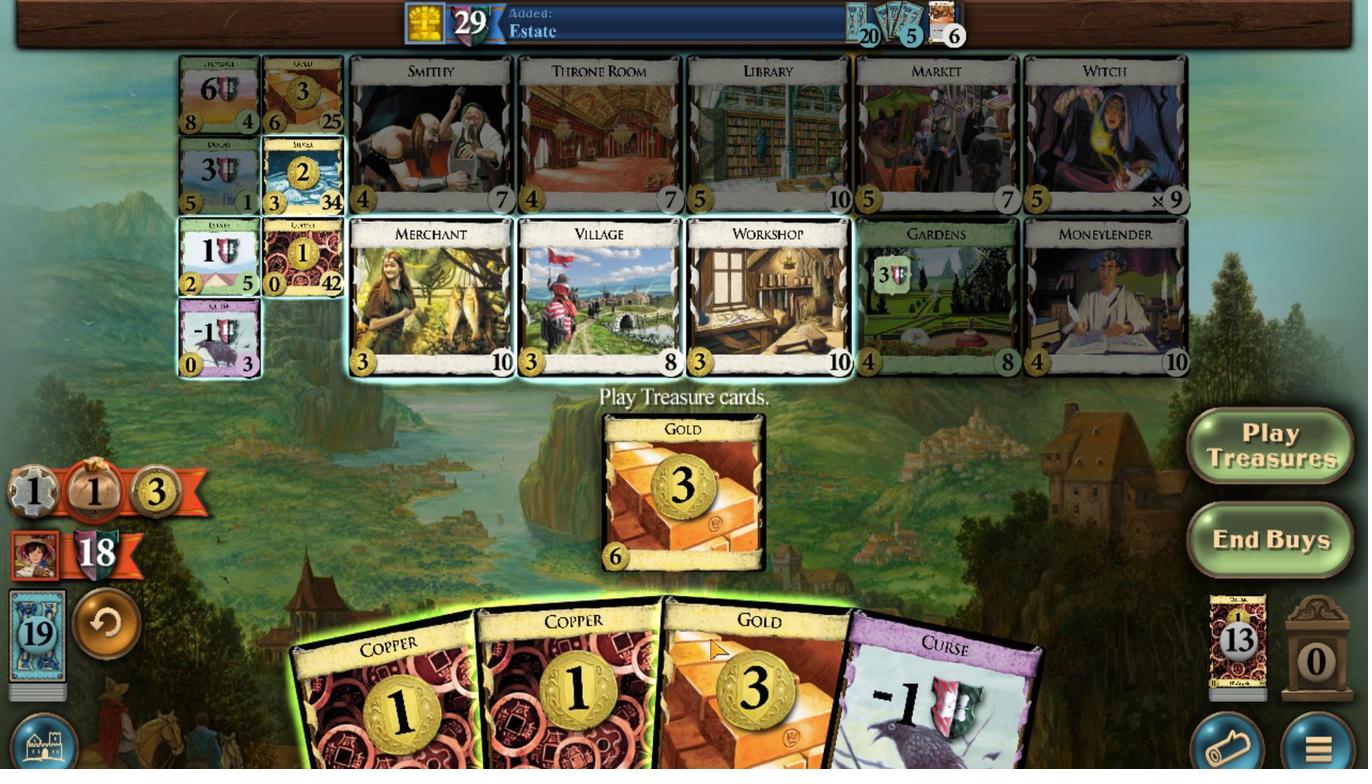 
Action: Mouse pressed left at (695, 546)
Screenshot: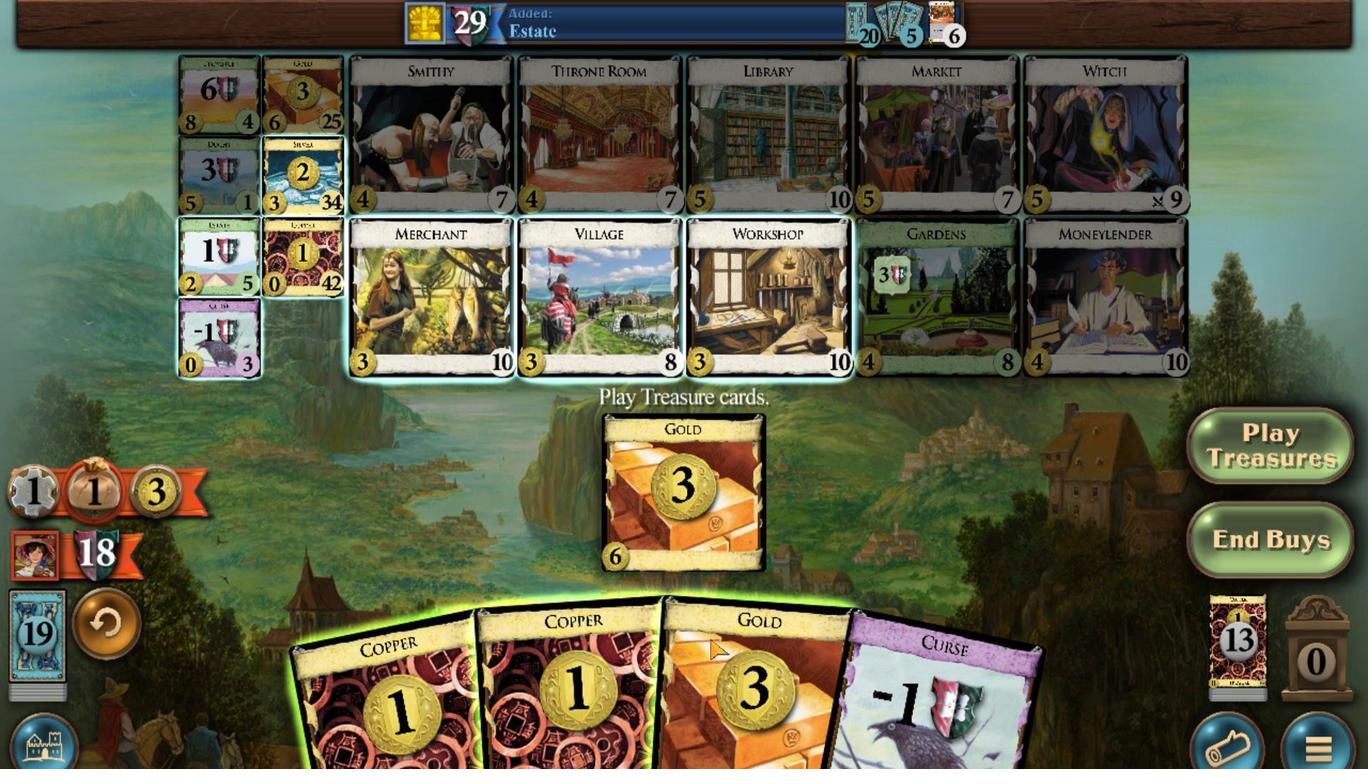 
Action: Mouse moved to (668, 540)
Screenshot: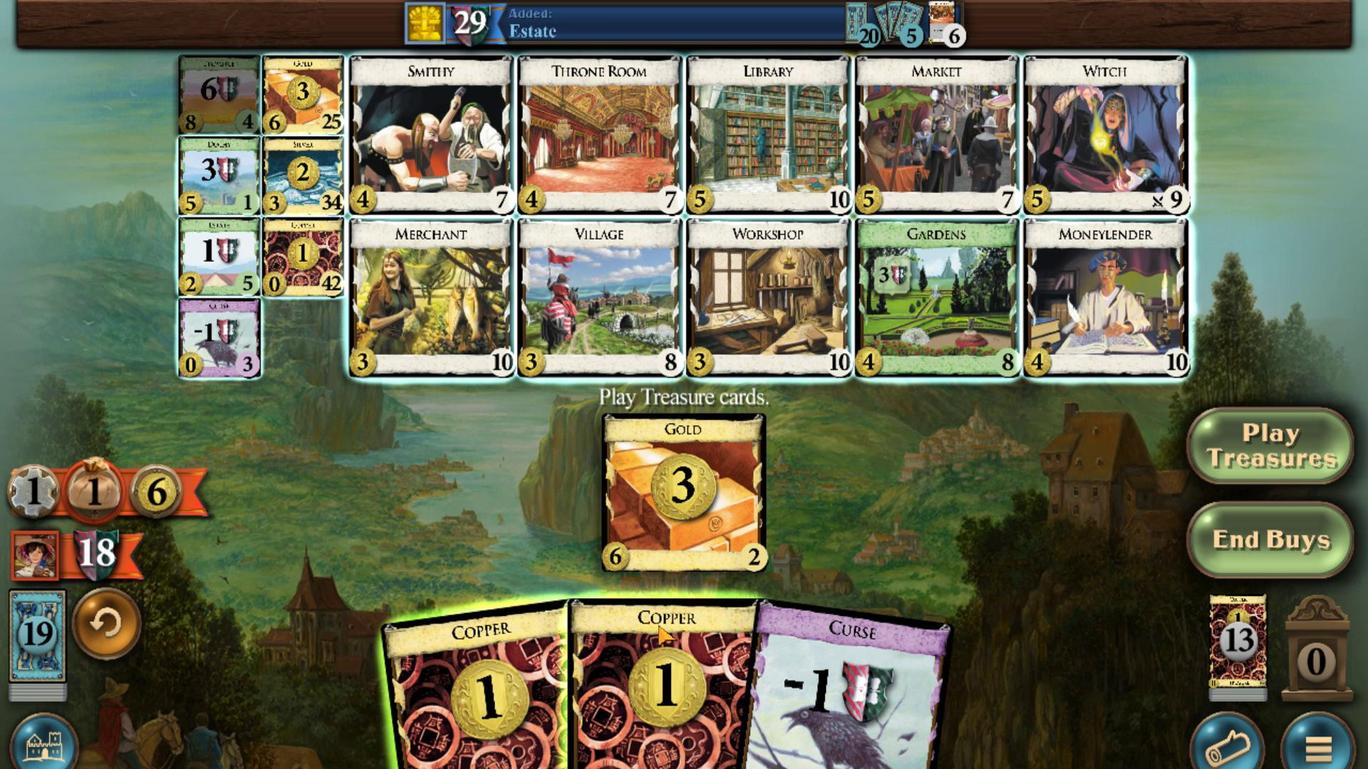 
Action: Mouse pressed left at (668, 540)
Screenshot: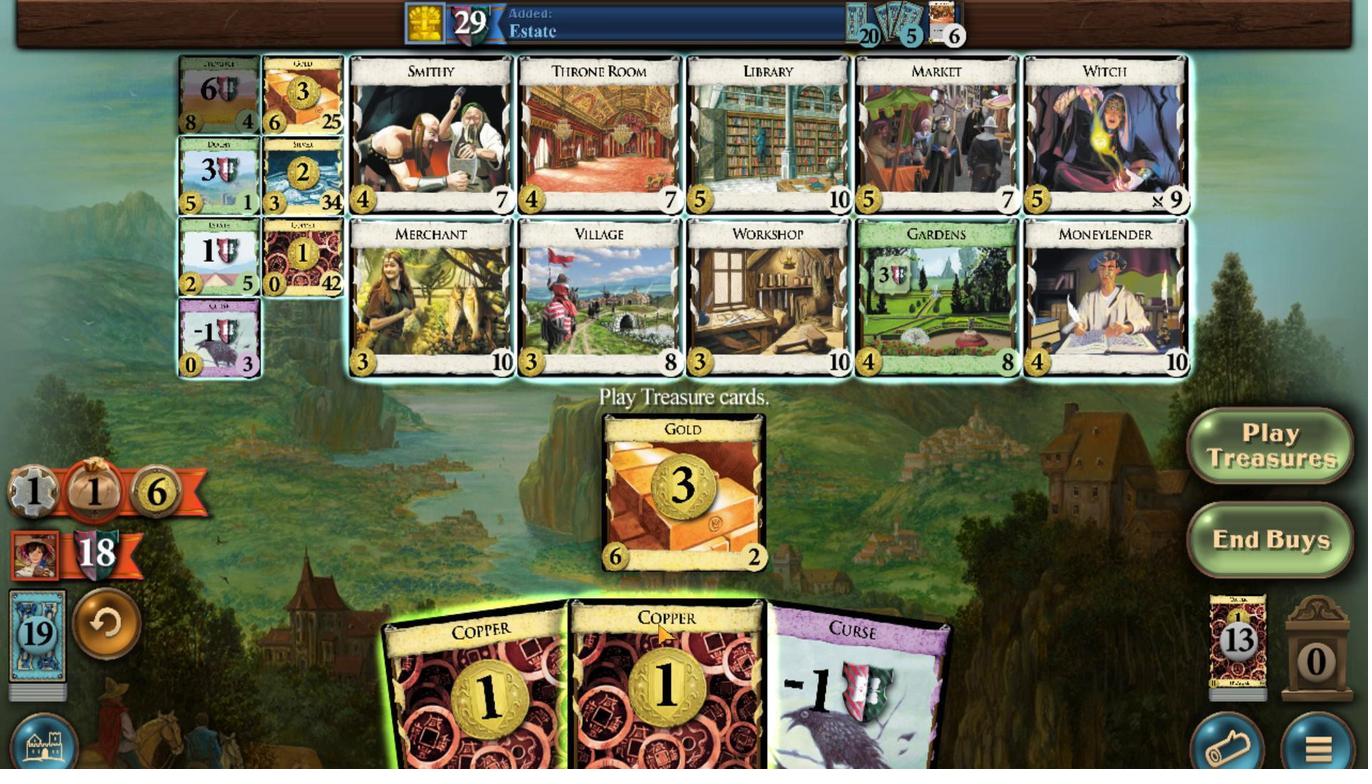 
Action: Mouse moved to (622, 558)
Screenshot: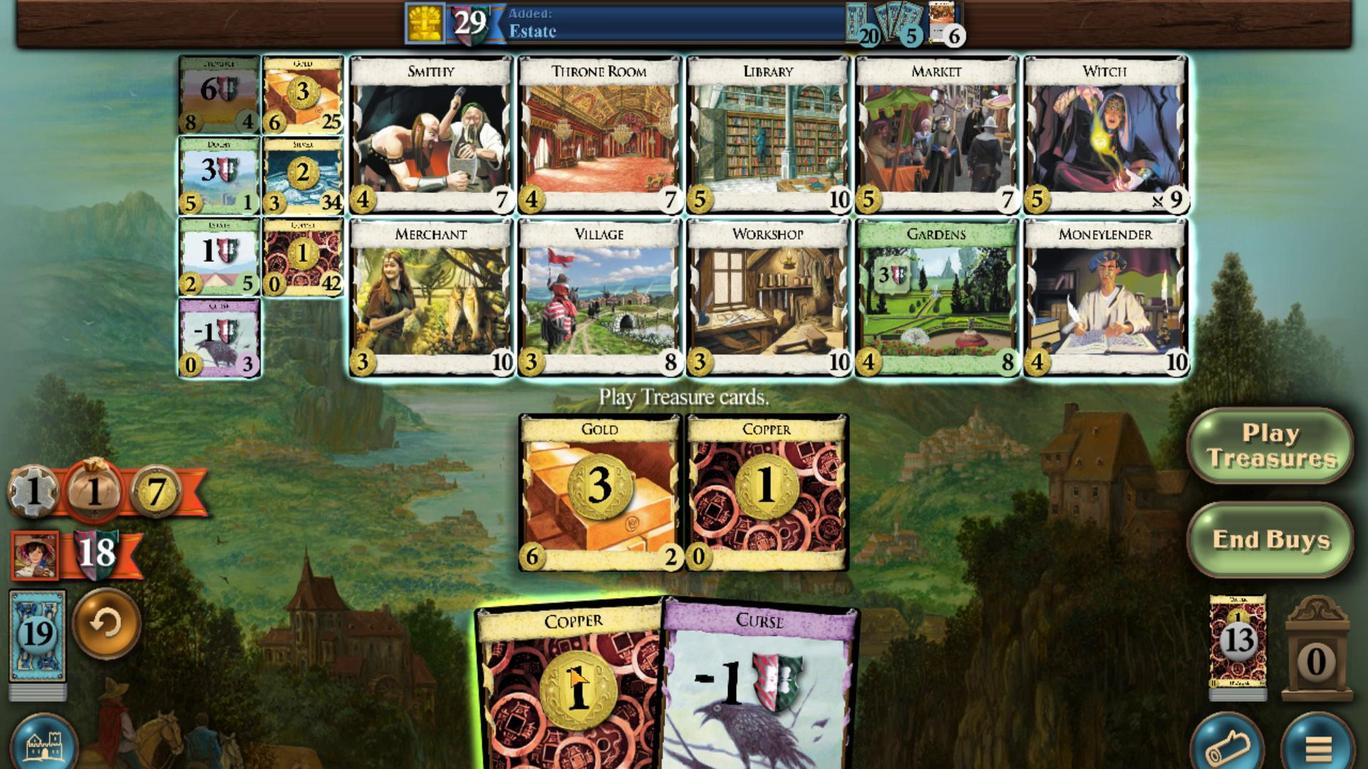 
Action: Mouse pressed left at (622, 558)
Screenshot: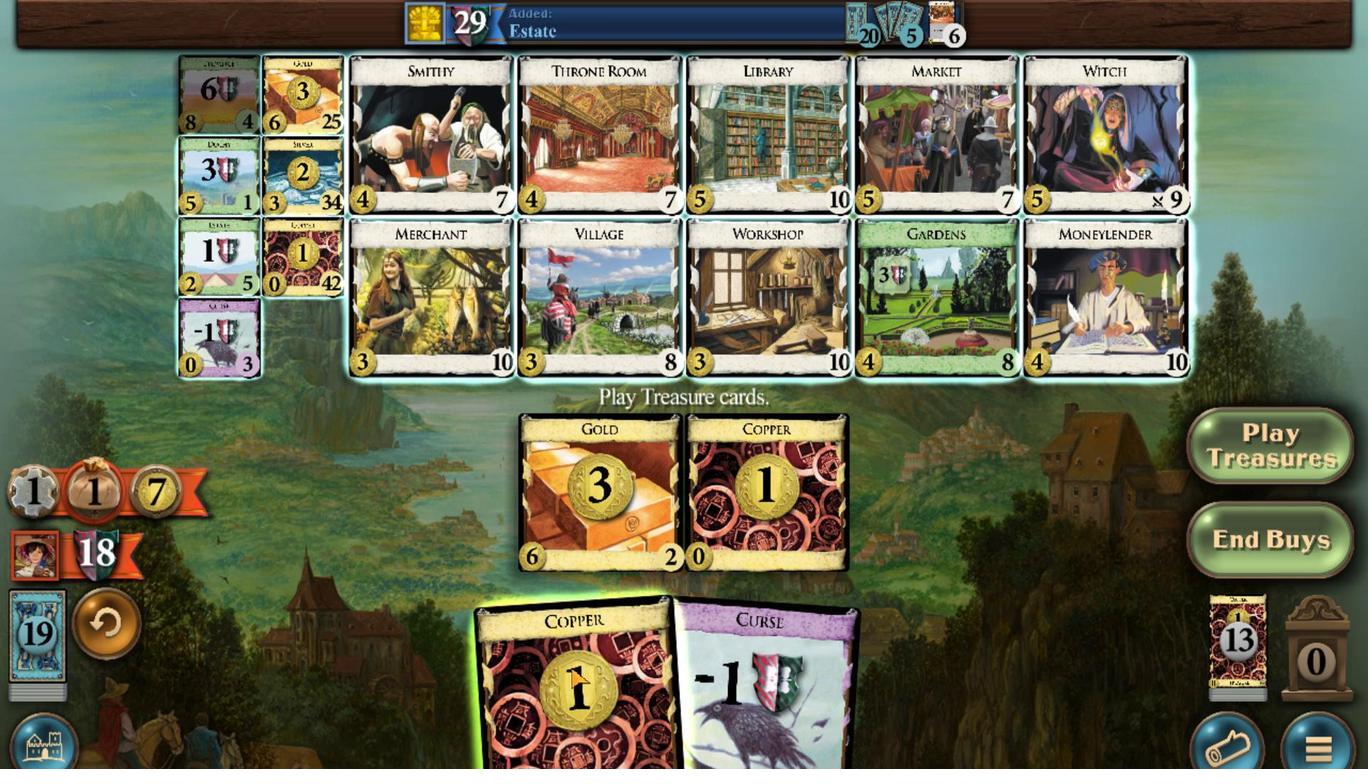 
Action: Mouse moved to (441, 315)
Screenshot: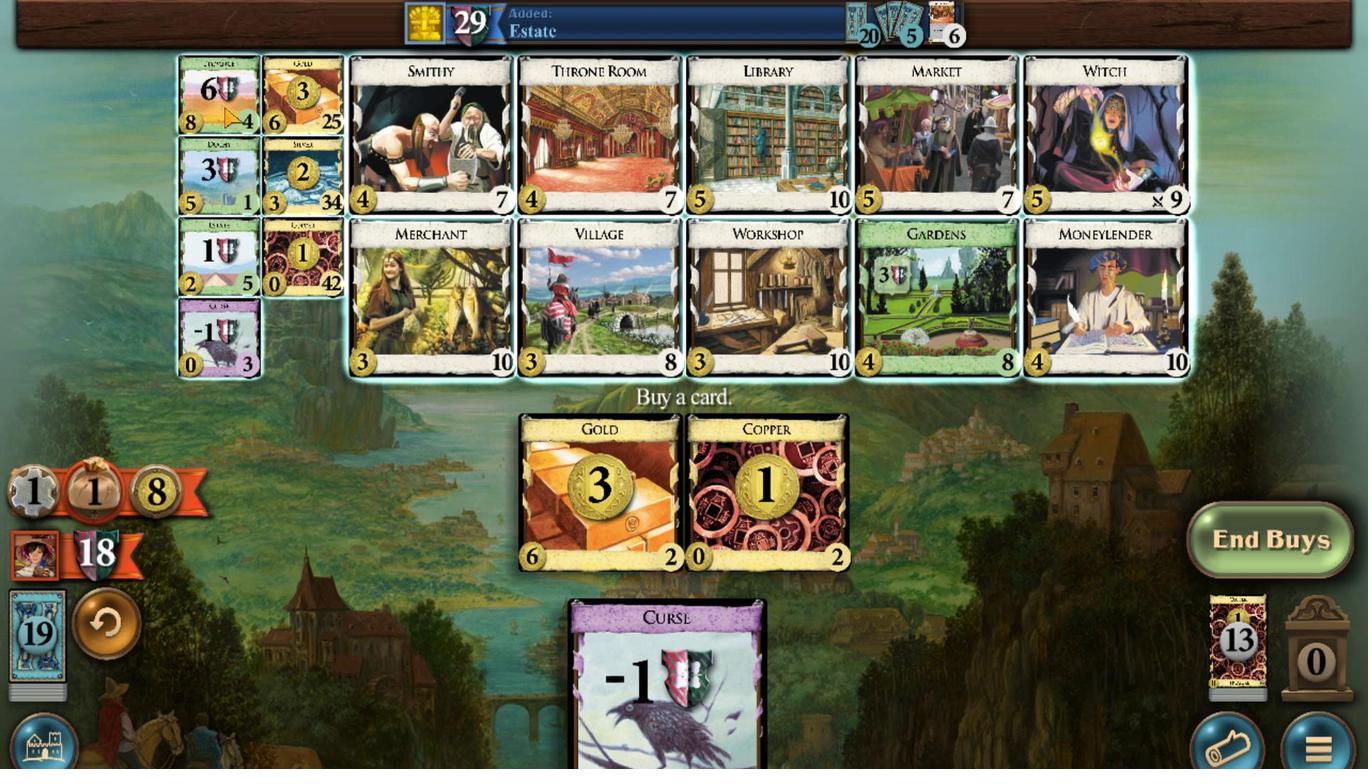 
Action: Mouse pressed left at (441, 315)
Screenshot: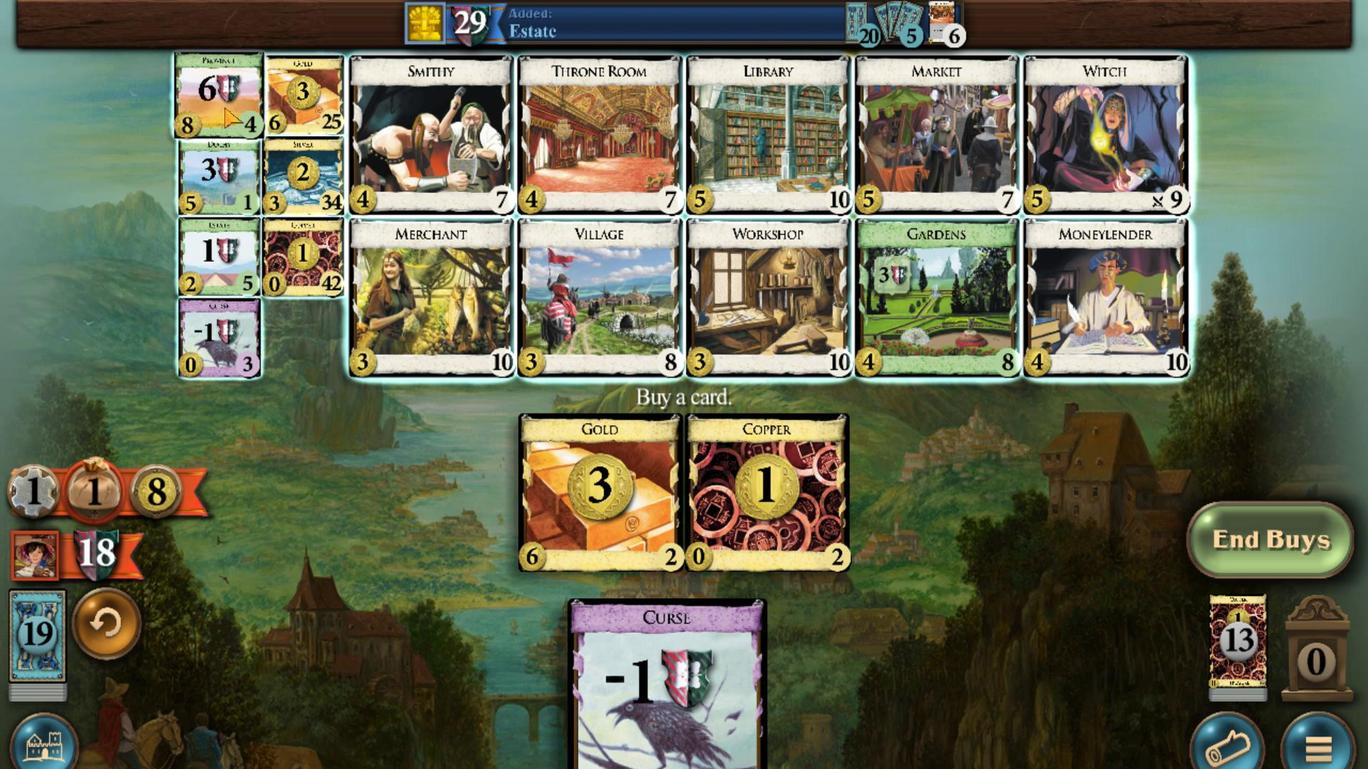 
Action: Mouse moved to (687, 581)
Screenshot: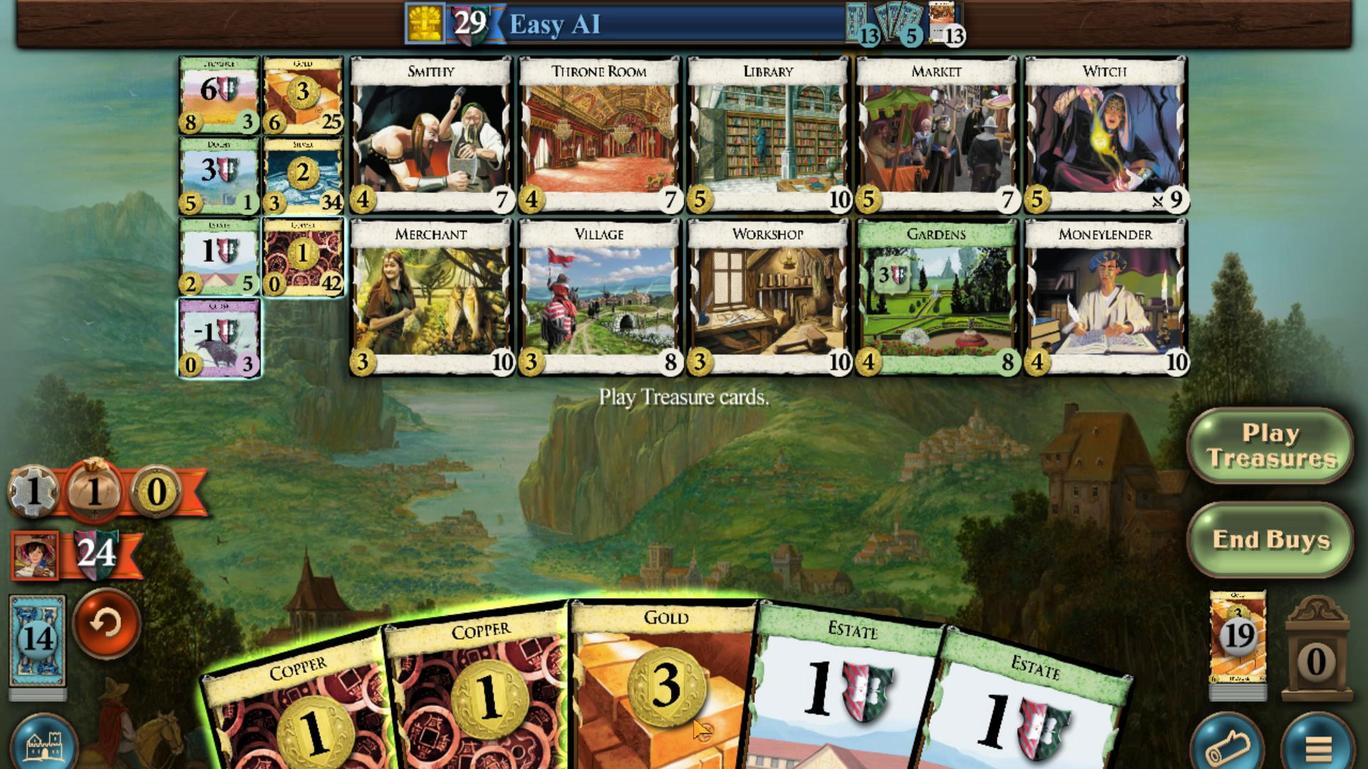 
Action: Mouse pressed left at (687, 581)
Screenshot: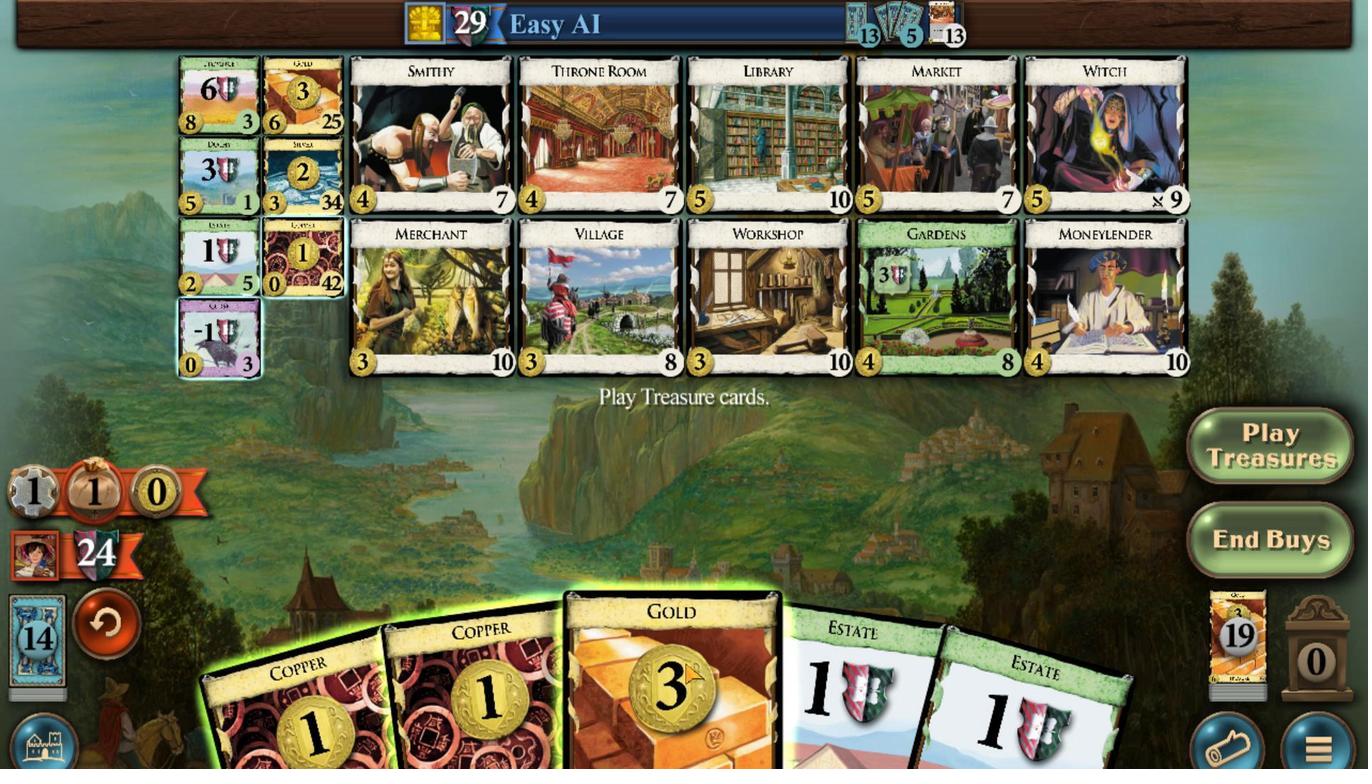 
Action: Mouse moved to (633, 553)
Screenshot: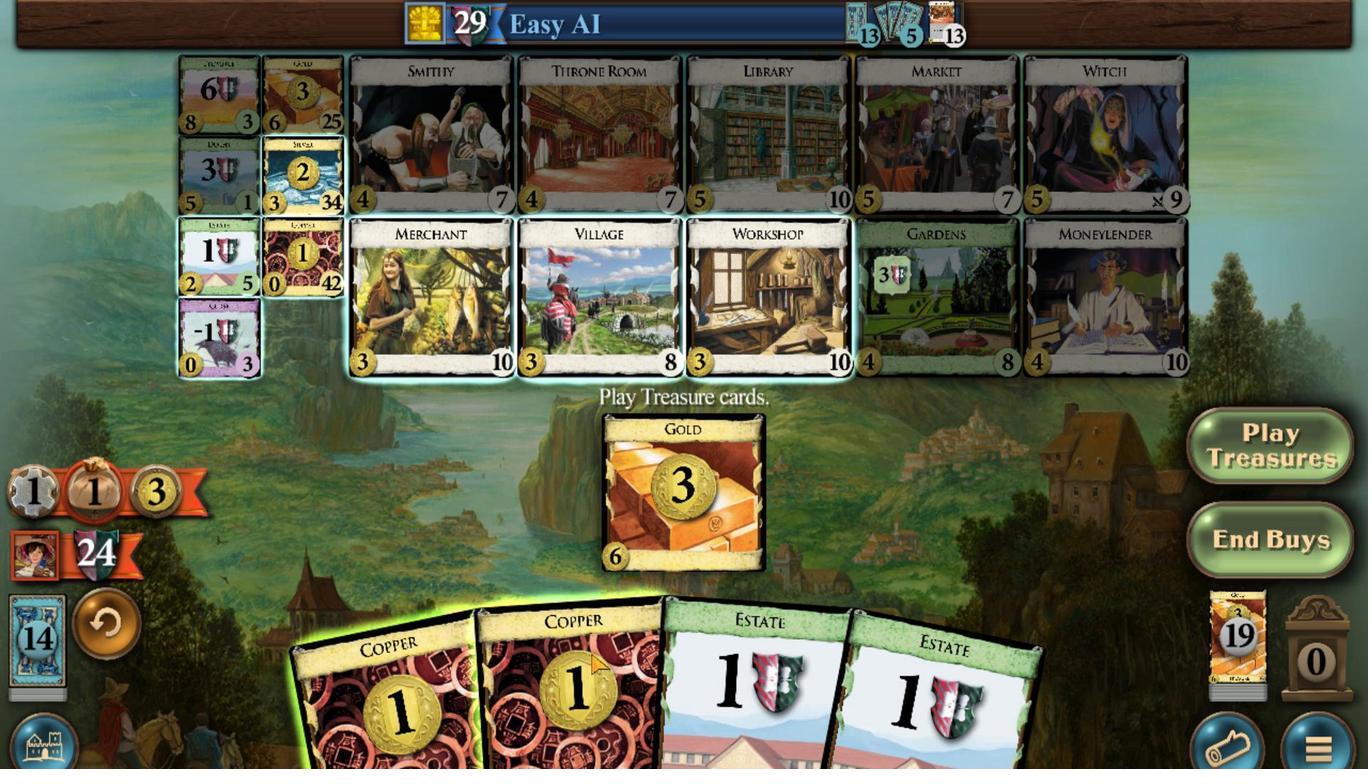 
Action: Mouse pressed left at (633, 553)
Screenshot: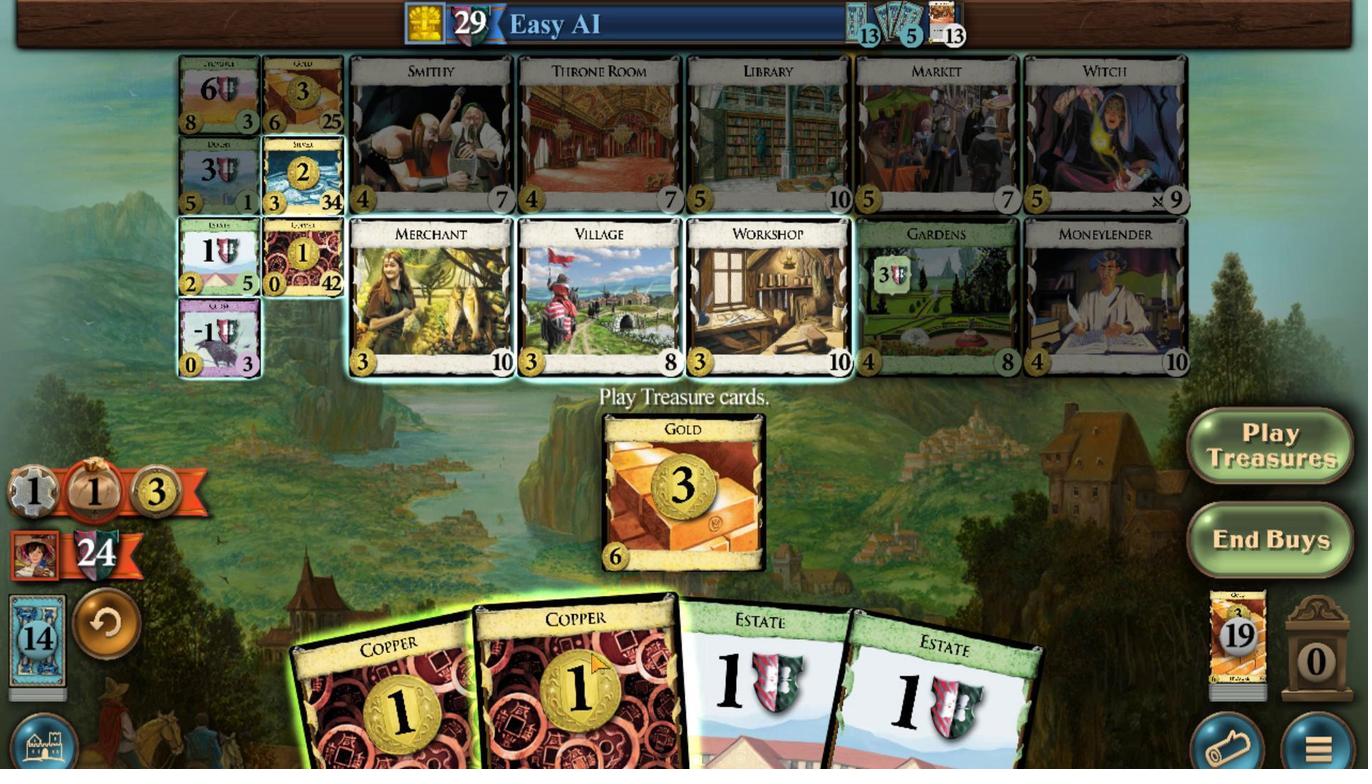 
Action: Mouse moved to (635, 537)
Screenshot: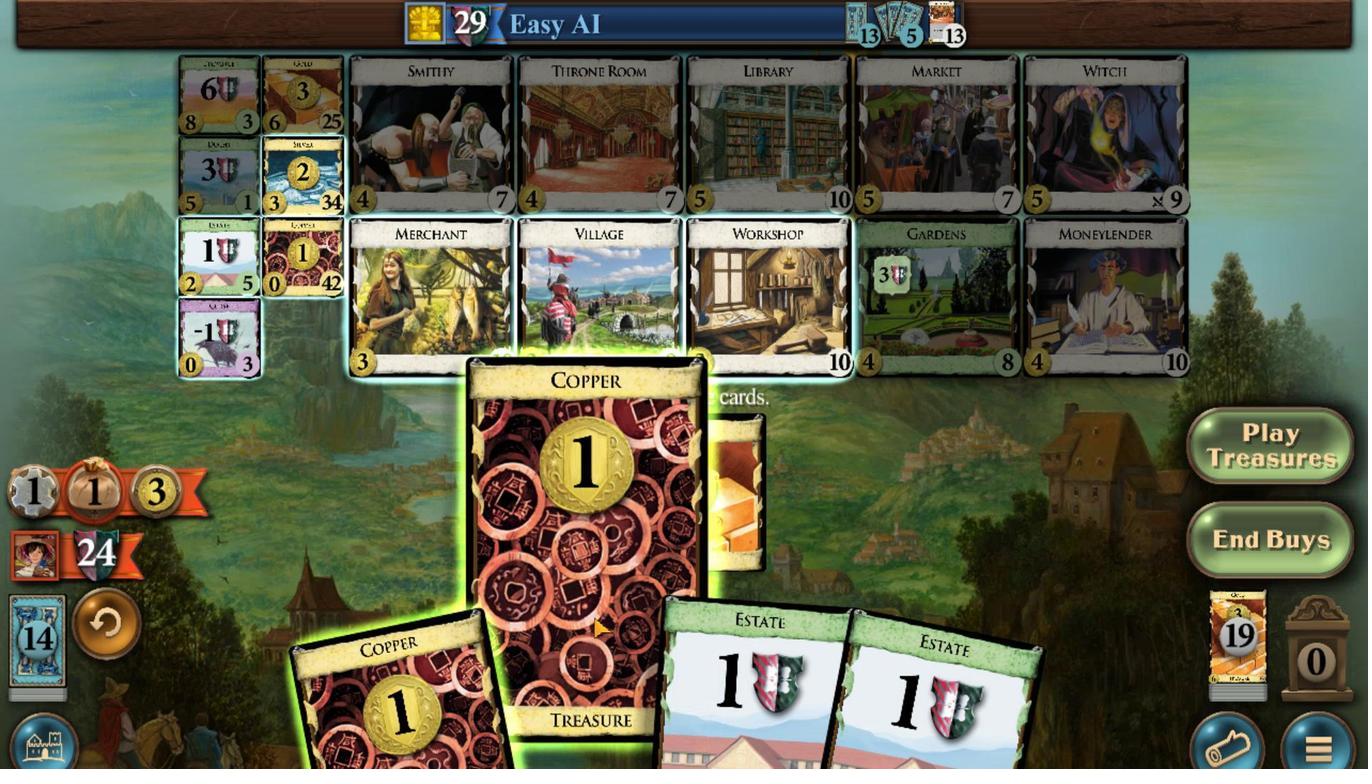 
Action: Mouse pressed left at (635, 537)
Screenshot: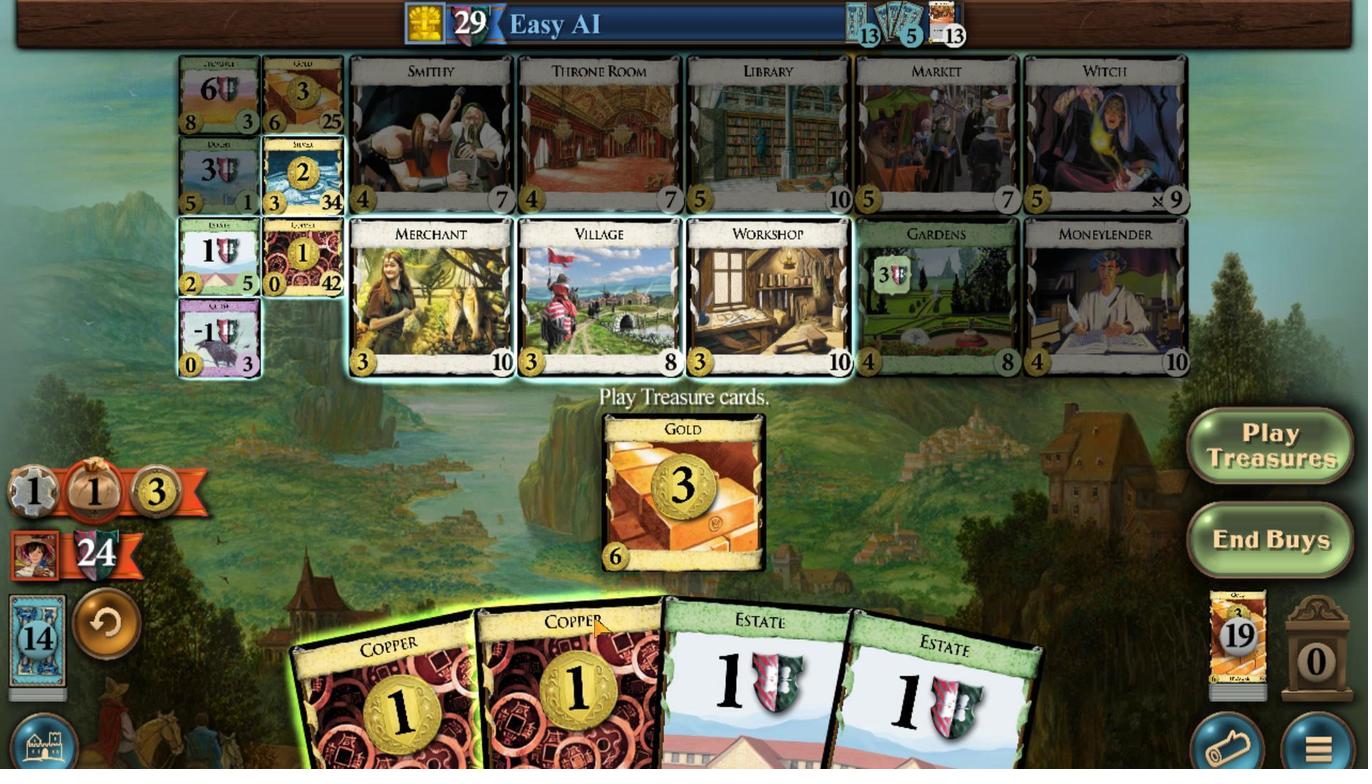 
Action: Mouse moved to (565, 557)
Screenshot: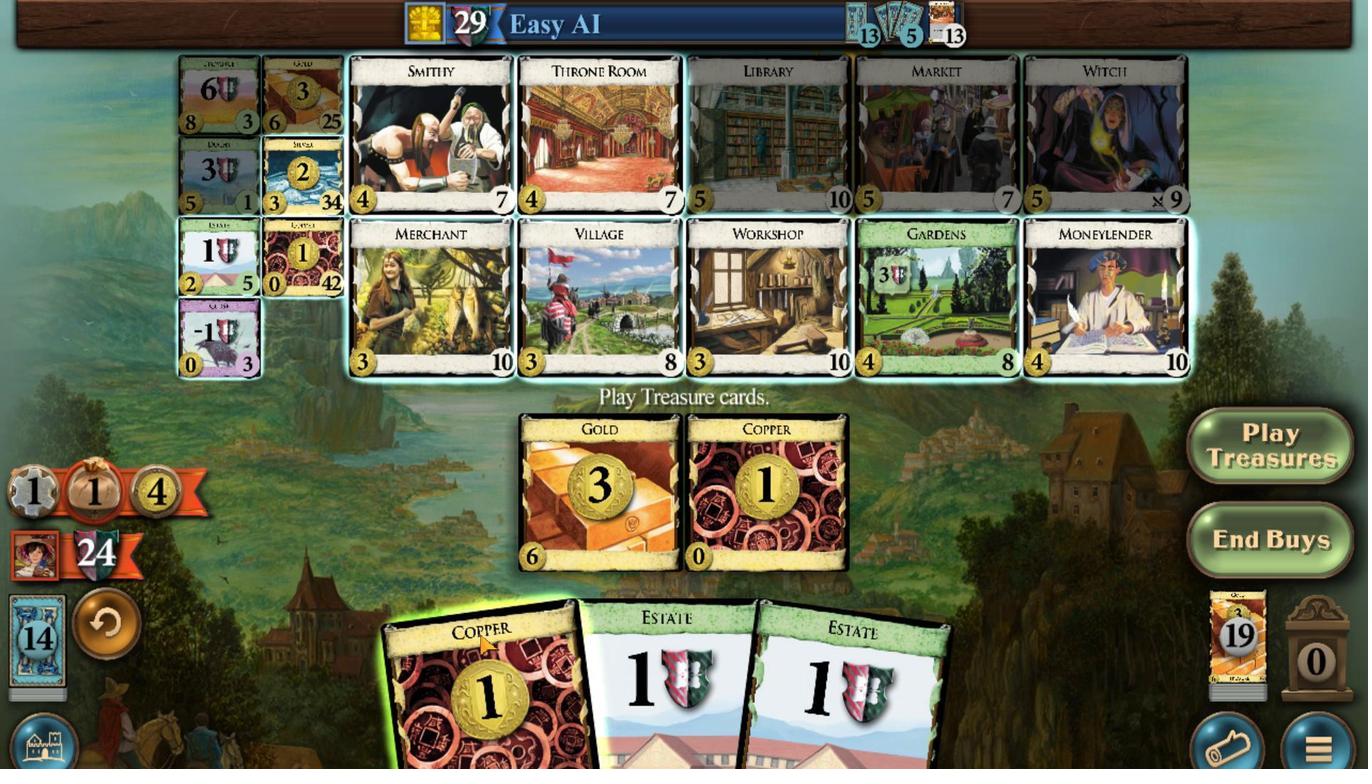 
Action: Mouse pressed left at (565, 557)
Screenshot: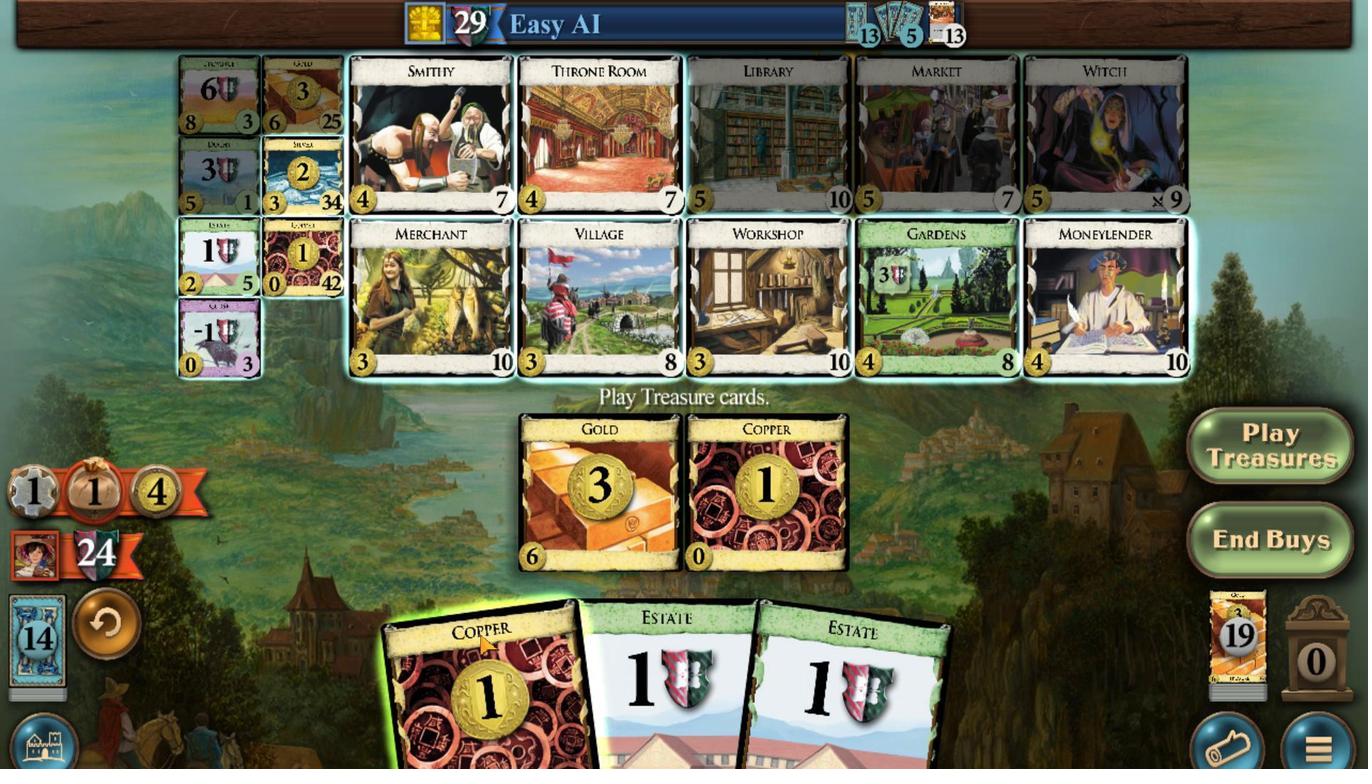 
Action: Mouse moved to (440, 344)
Screenshot: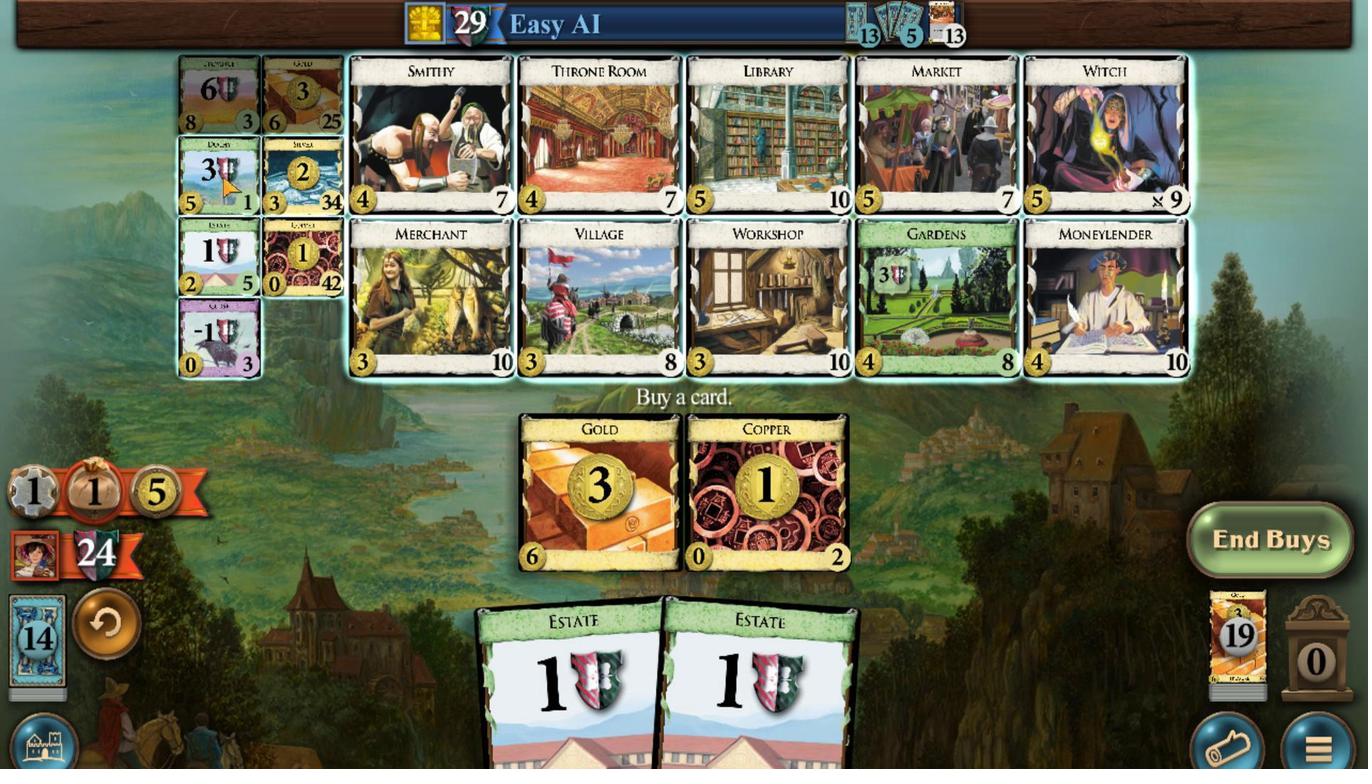 
Action: Mouse pressed left at (440, 344)
Screenshot: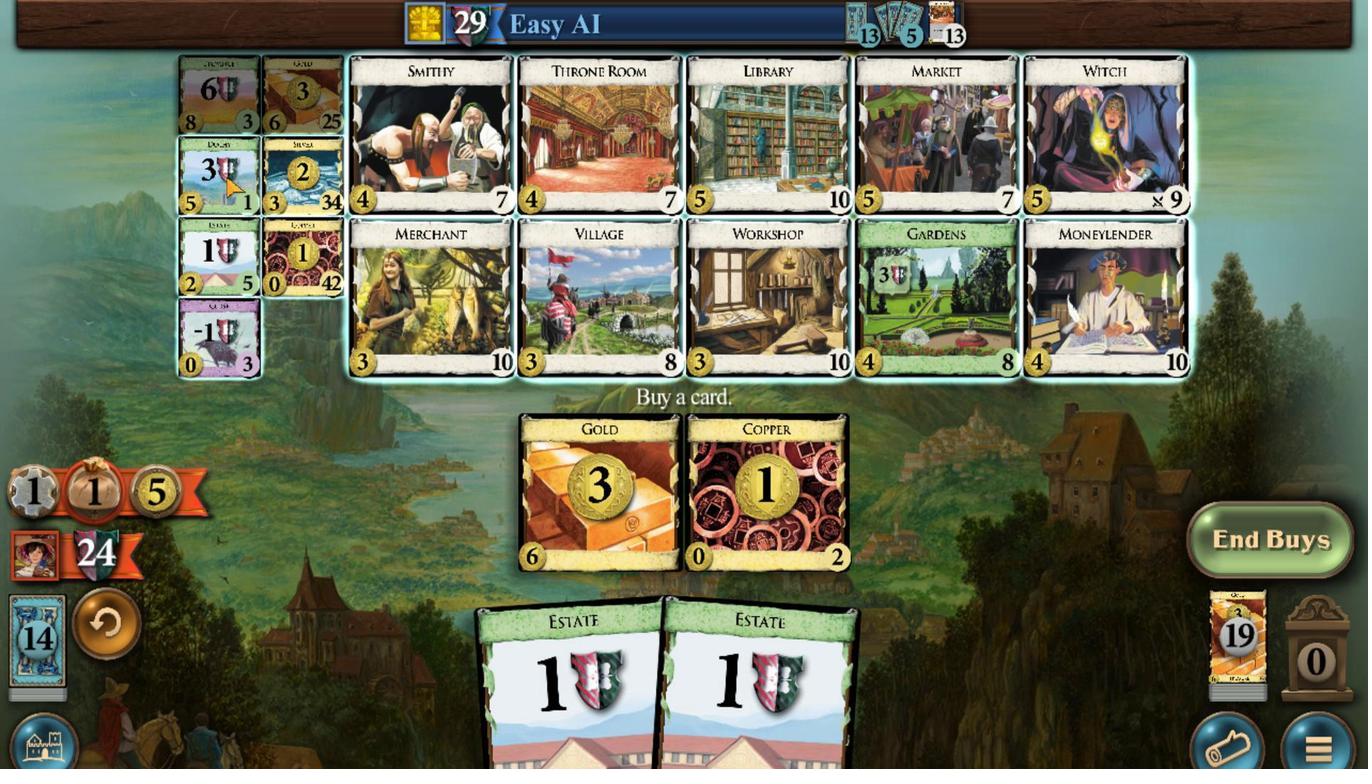 
Action: Mouse moved to (564, 549)
Screenshot: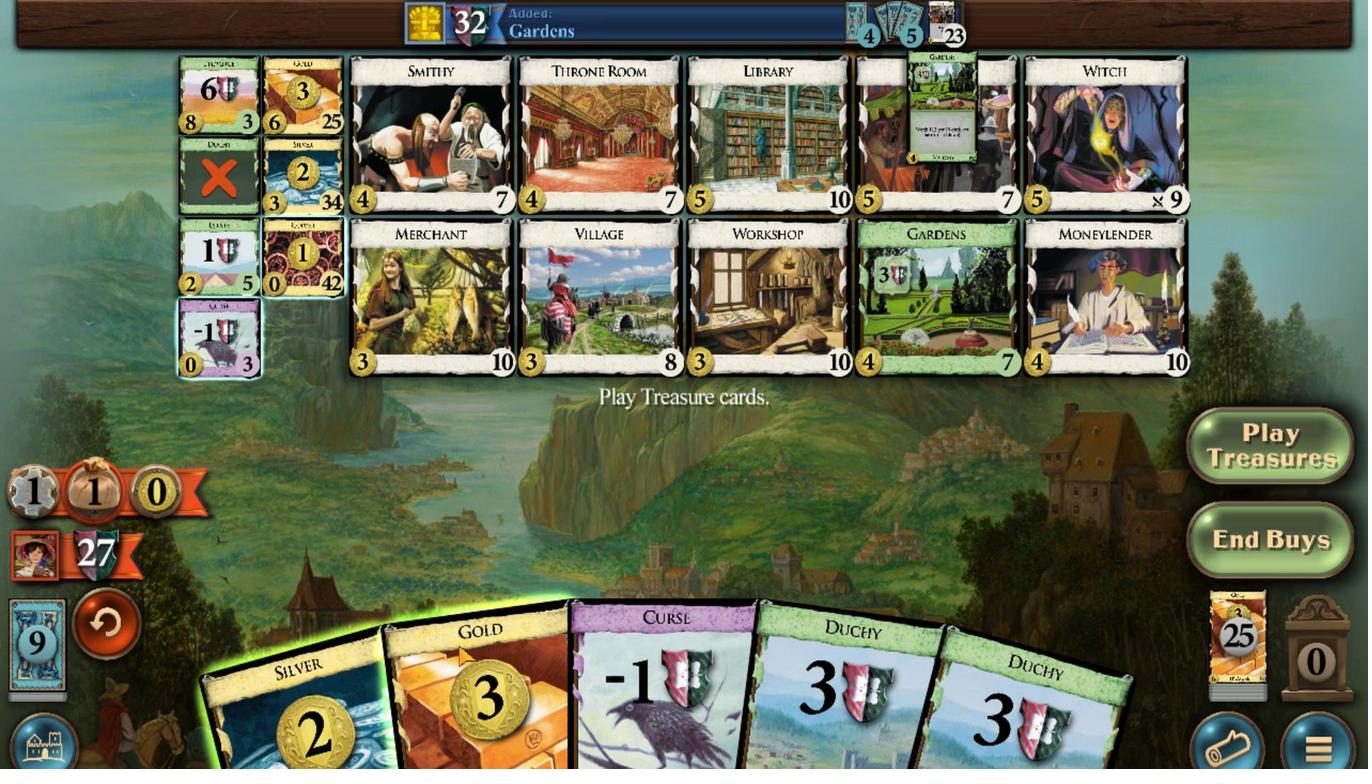 
Action: Mouse pressed left at (564, 549)
Screenshot: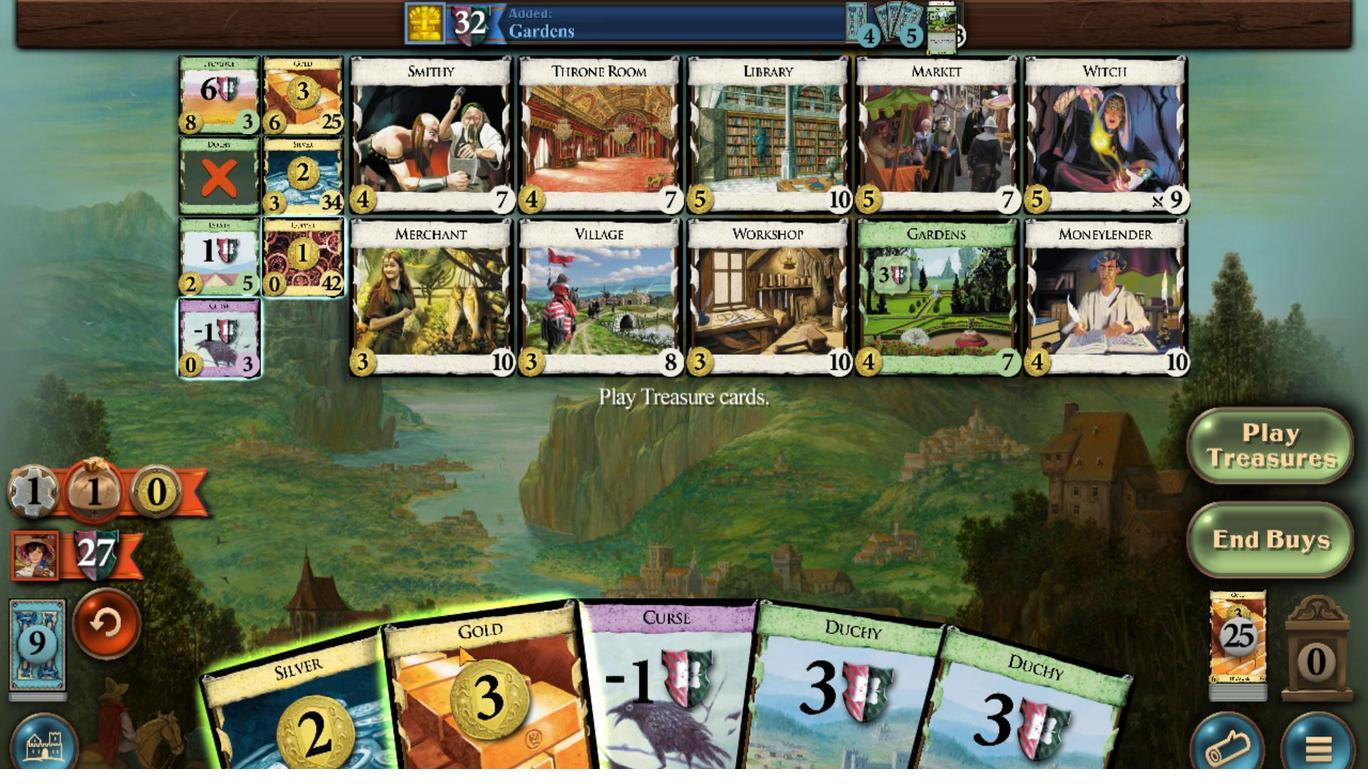 
Action: Mouse moved to (530, 550)
Screenshot: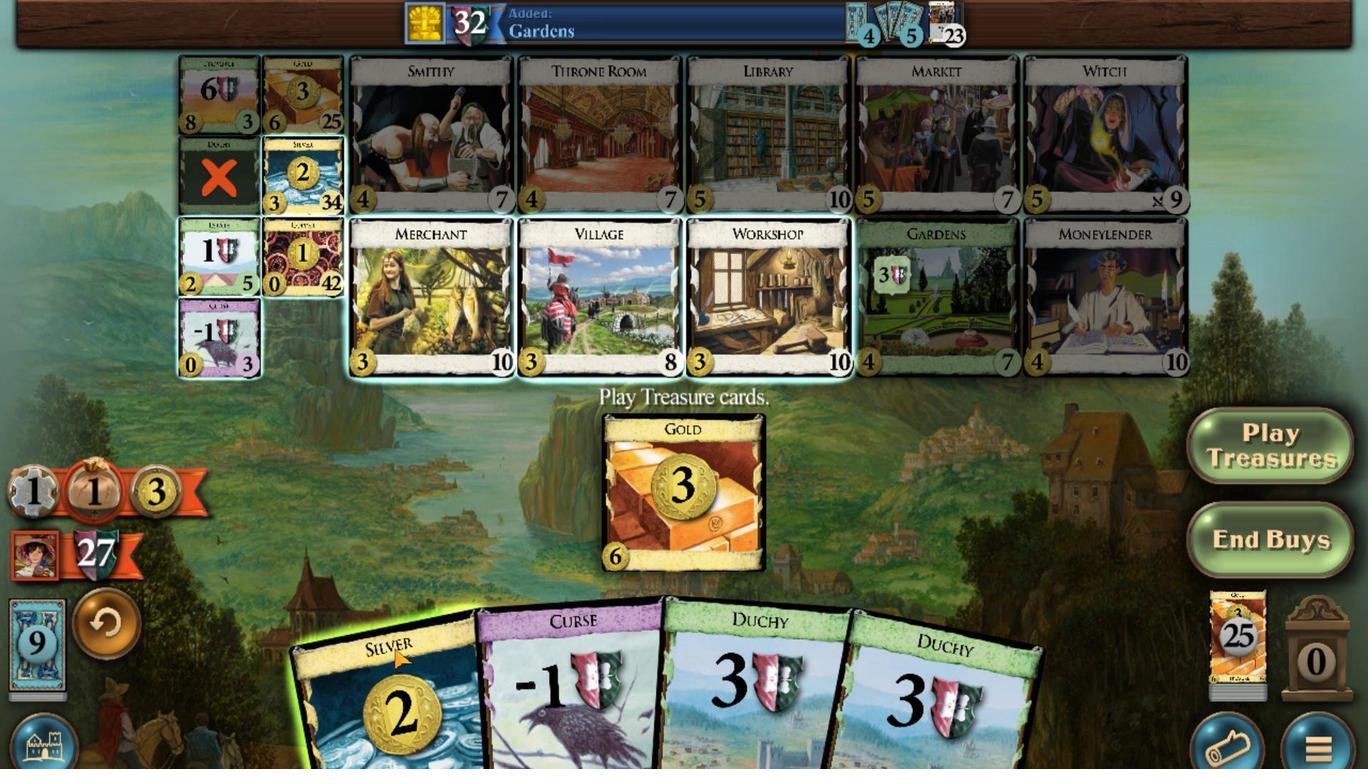 
Action: Mouse pressed left at (530, 550)
Screenshot: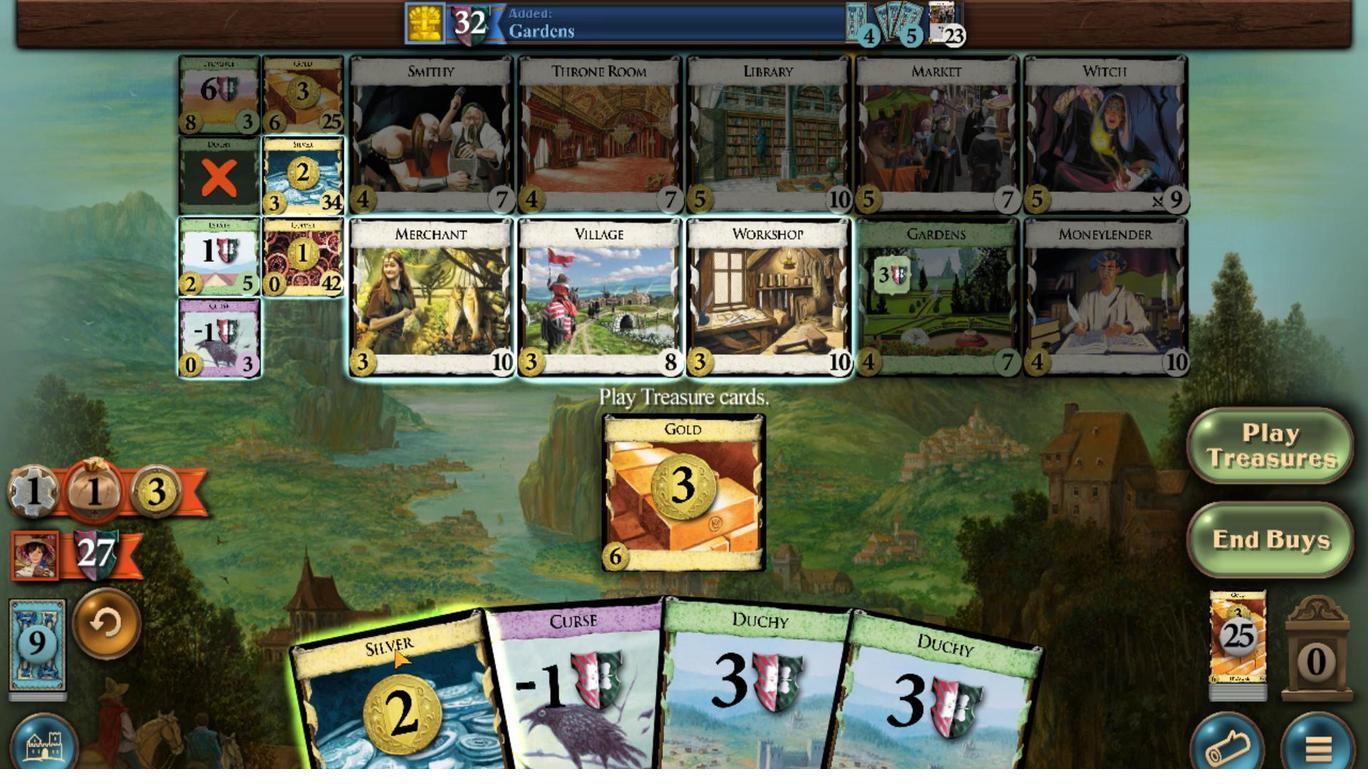 
Action: Mouse moved to (560, 335)
Screenshot: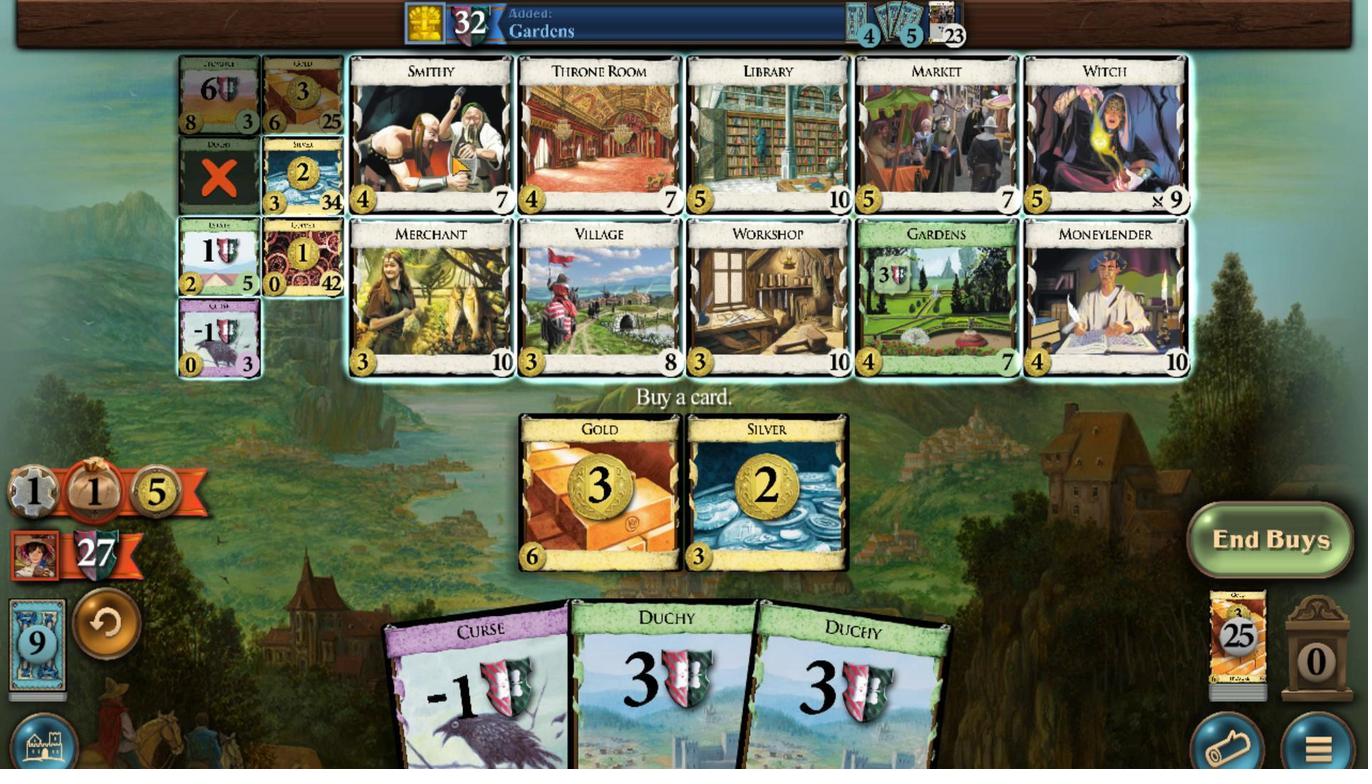 
Action: Mouse pressed left at (560, 335)
Screenshot: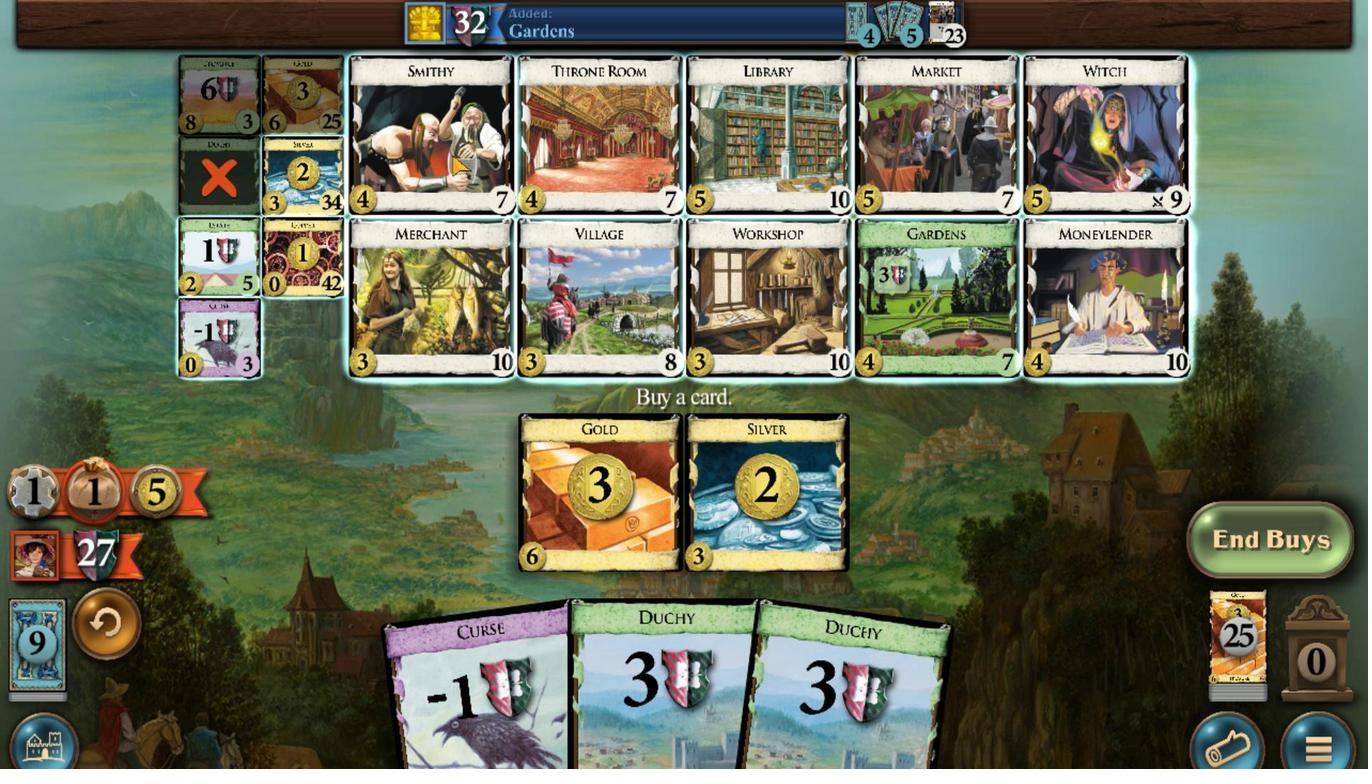 
Action: Mouse moved to (520, 492)
Screenshot: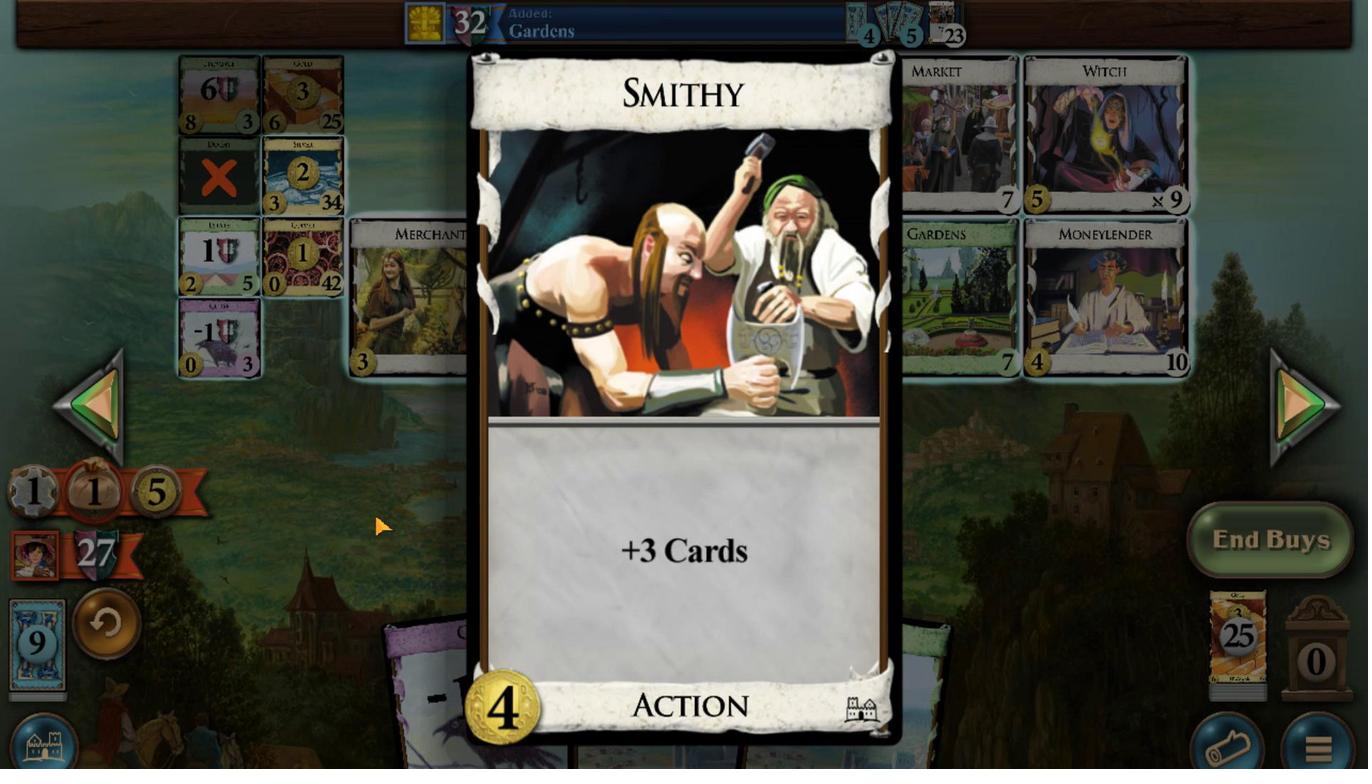 
Action: Mouse pressed left at (520, 492)
Screenshot: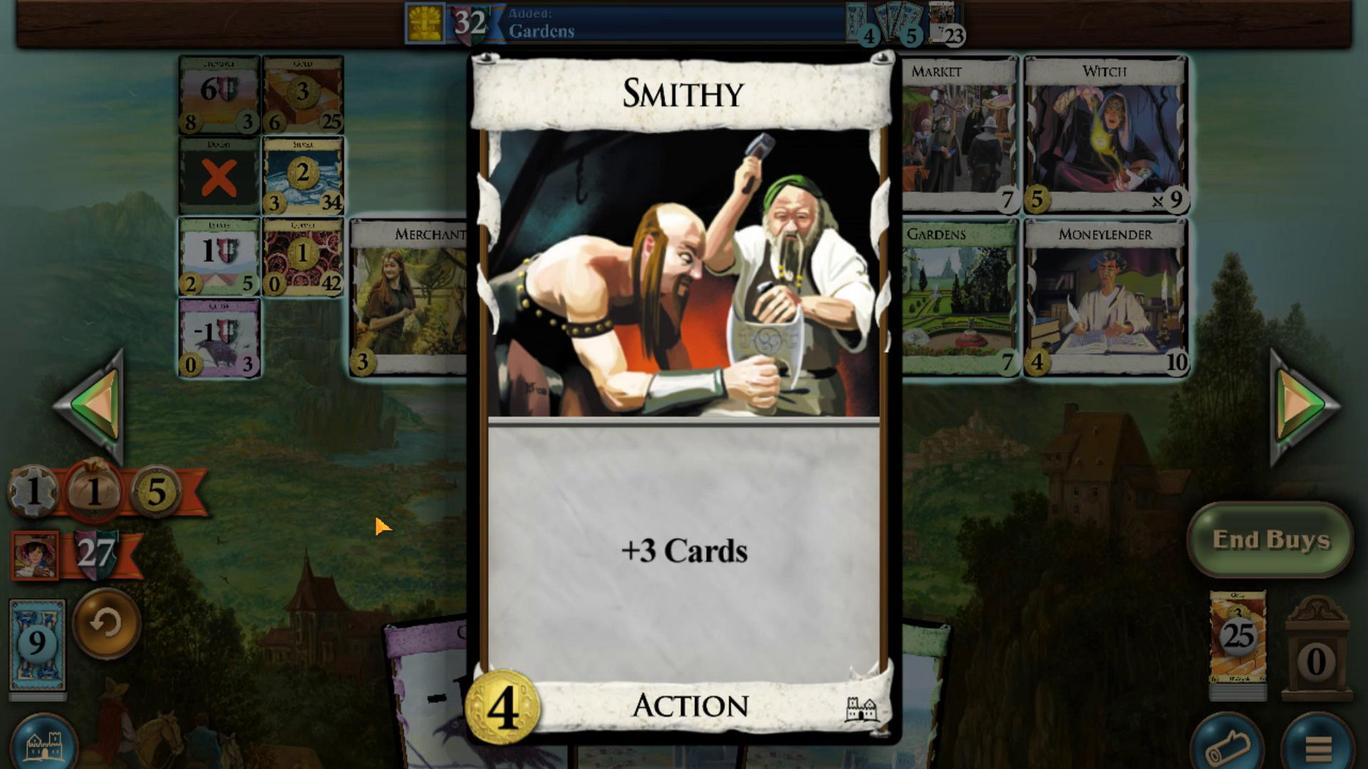 
Action: Mouse moved to (548, 337)
Screenshot: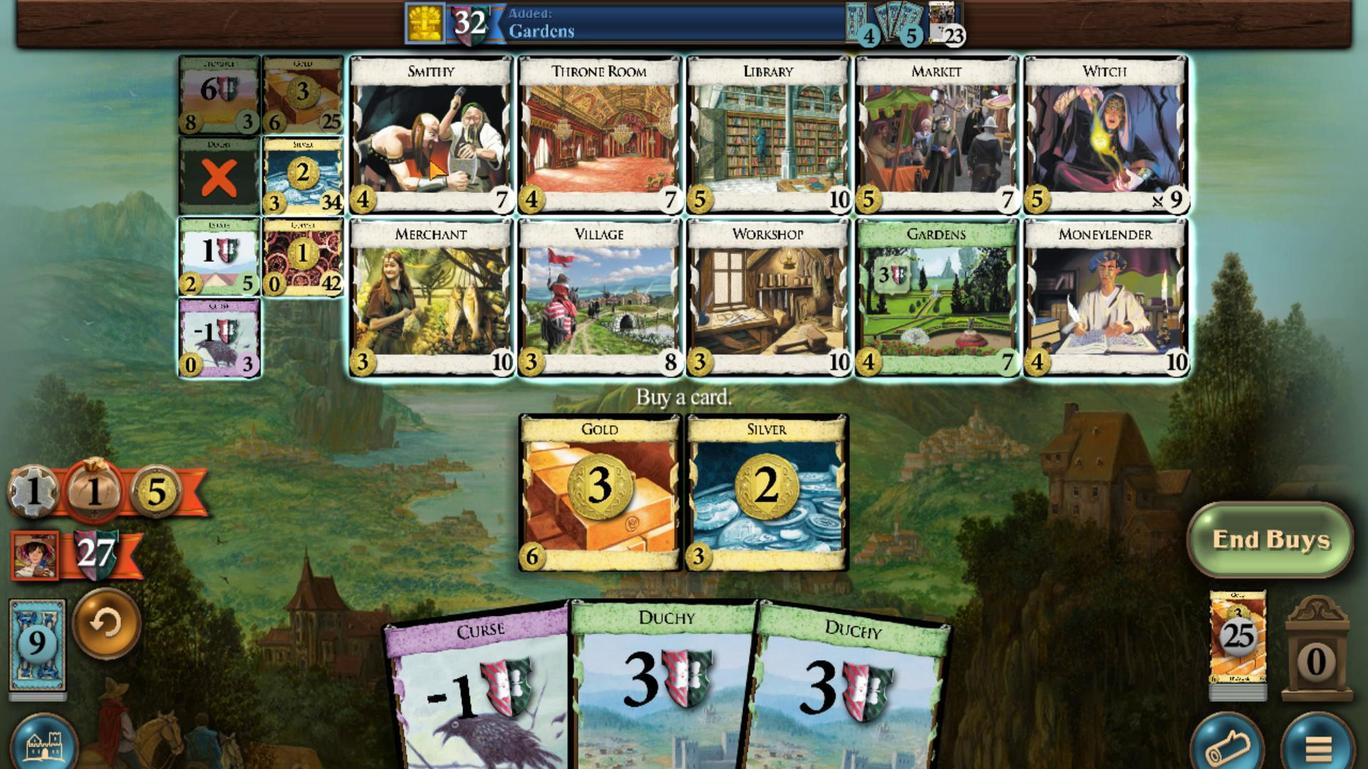 
Action: Mouse pressed left at (548, 337)
Screenshot: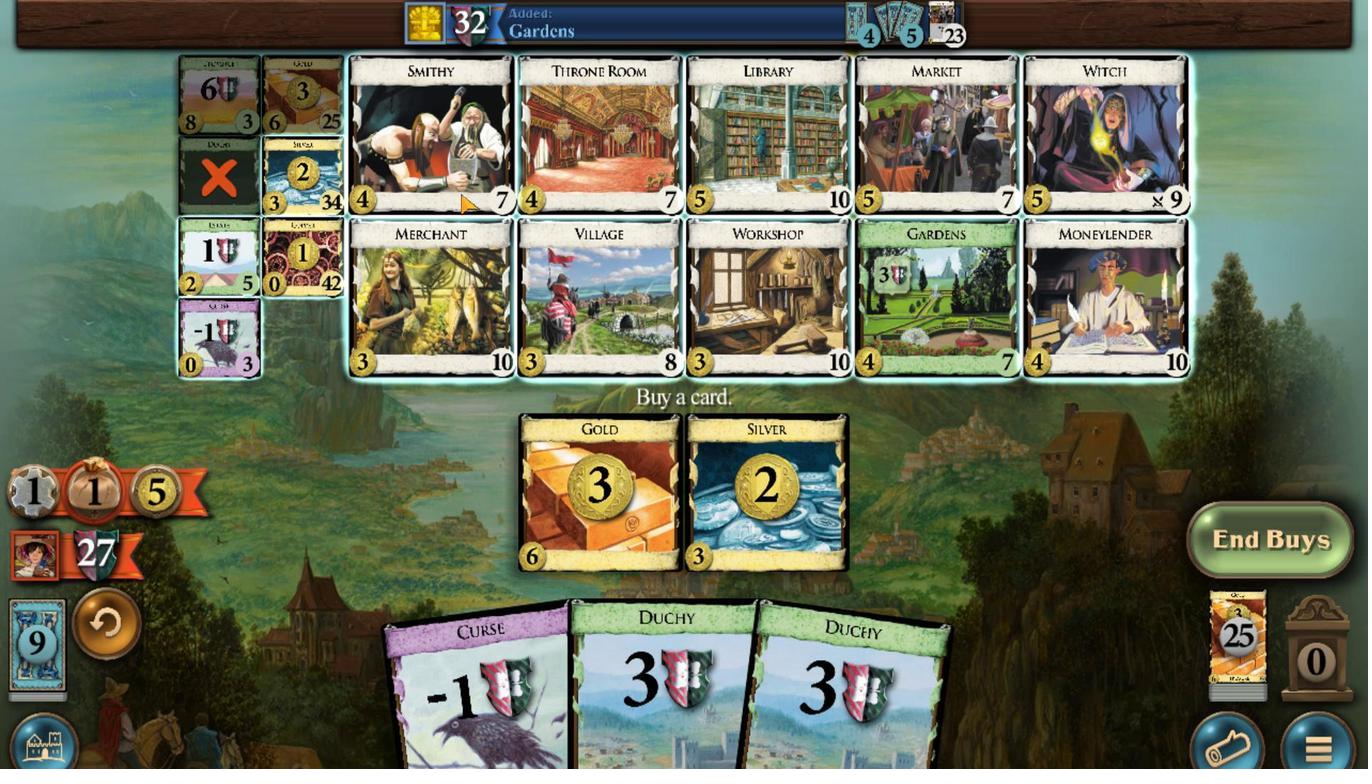 
Action: Mouse moved to (487, 560)
Screenshot: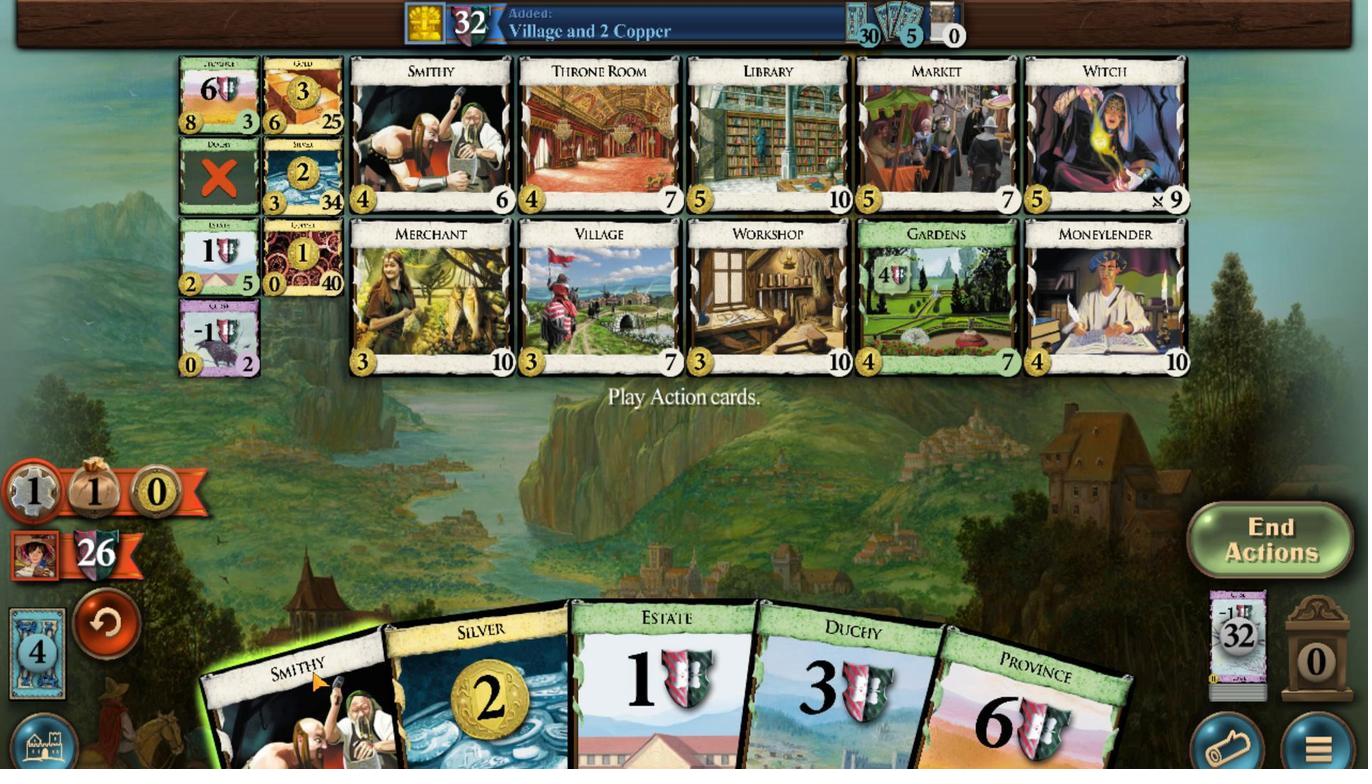
Action: Mouse pressed left at (487, 560)
Screenshot: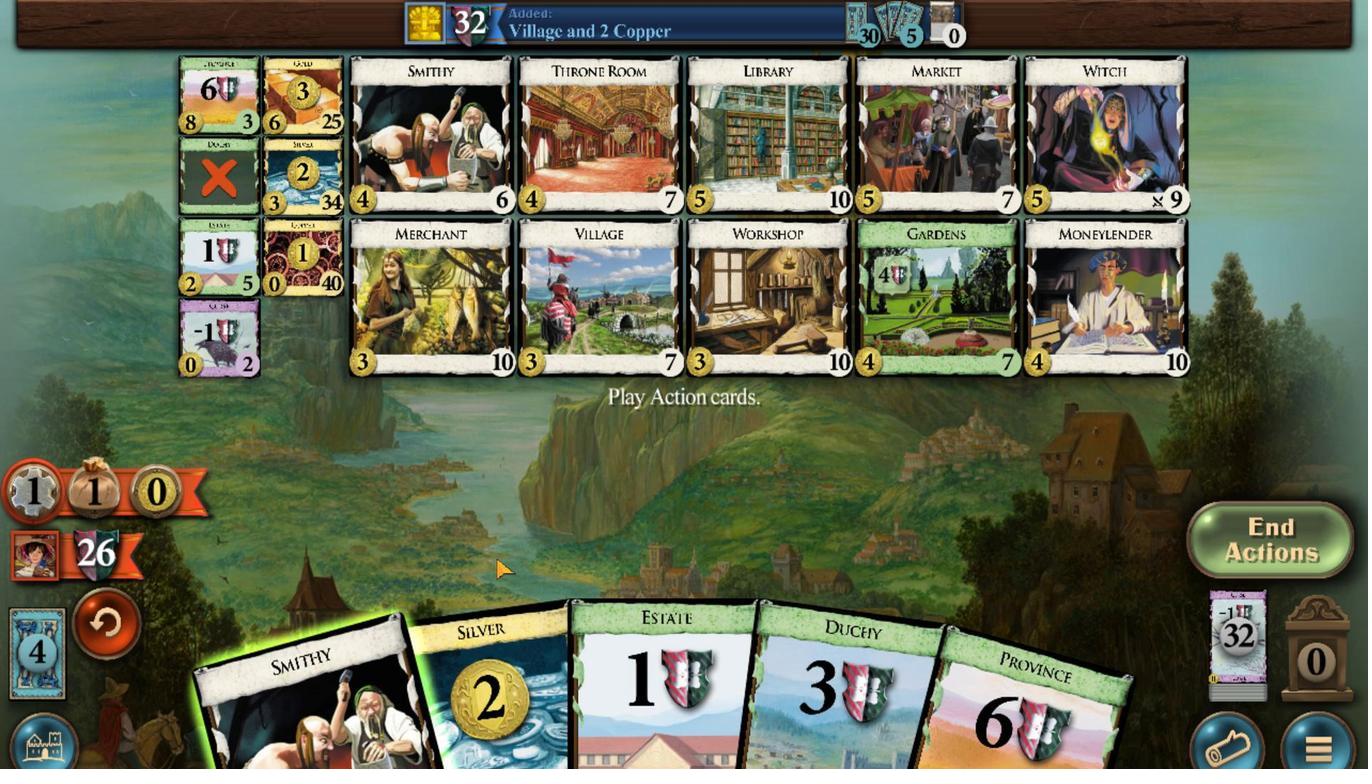 
Action: Mouse moved to (576, 546)
Screenshot: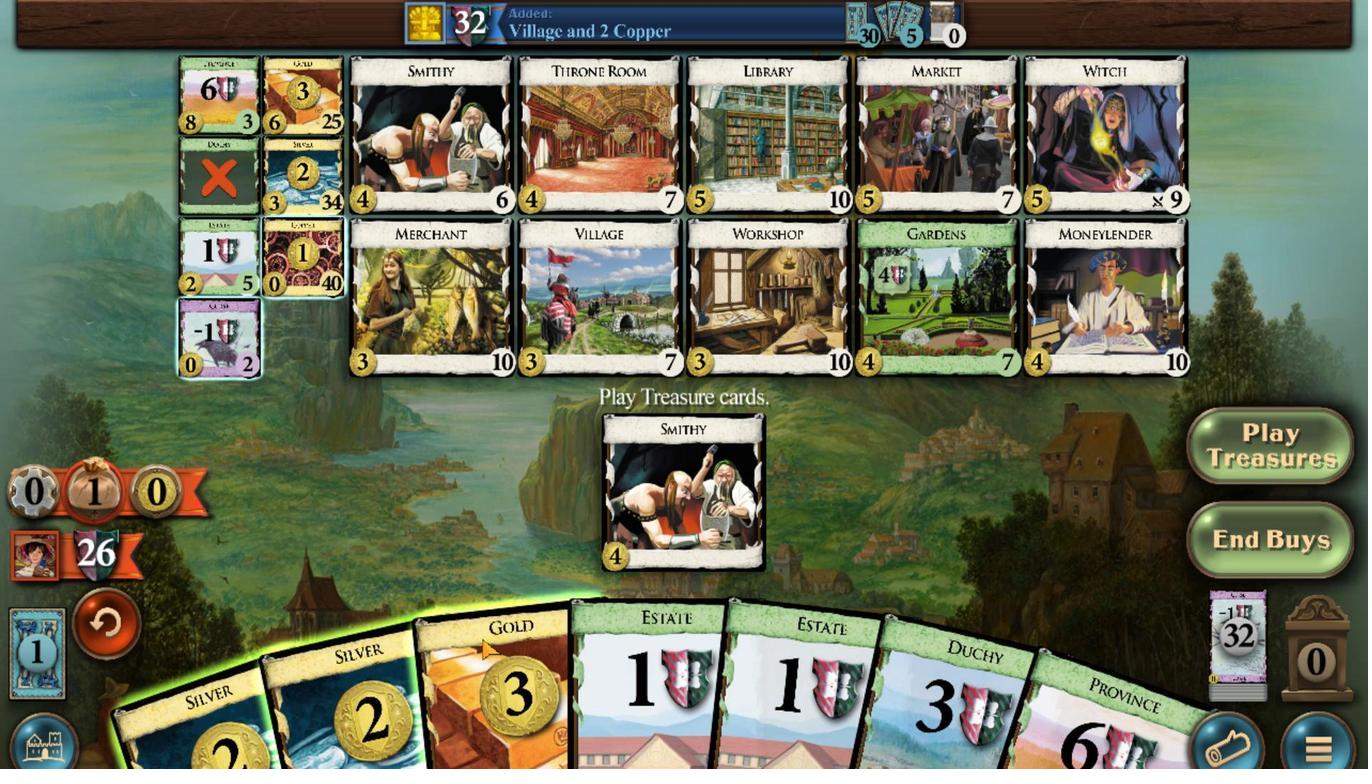 
Action: Mouse pressed left at (576, 546)
Screenshot: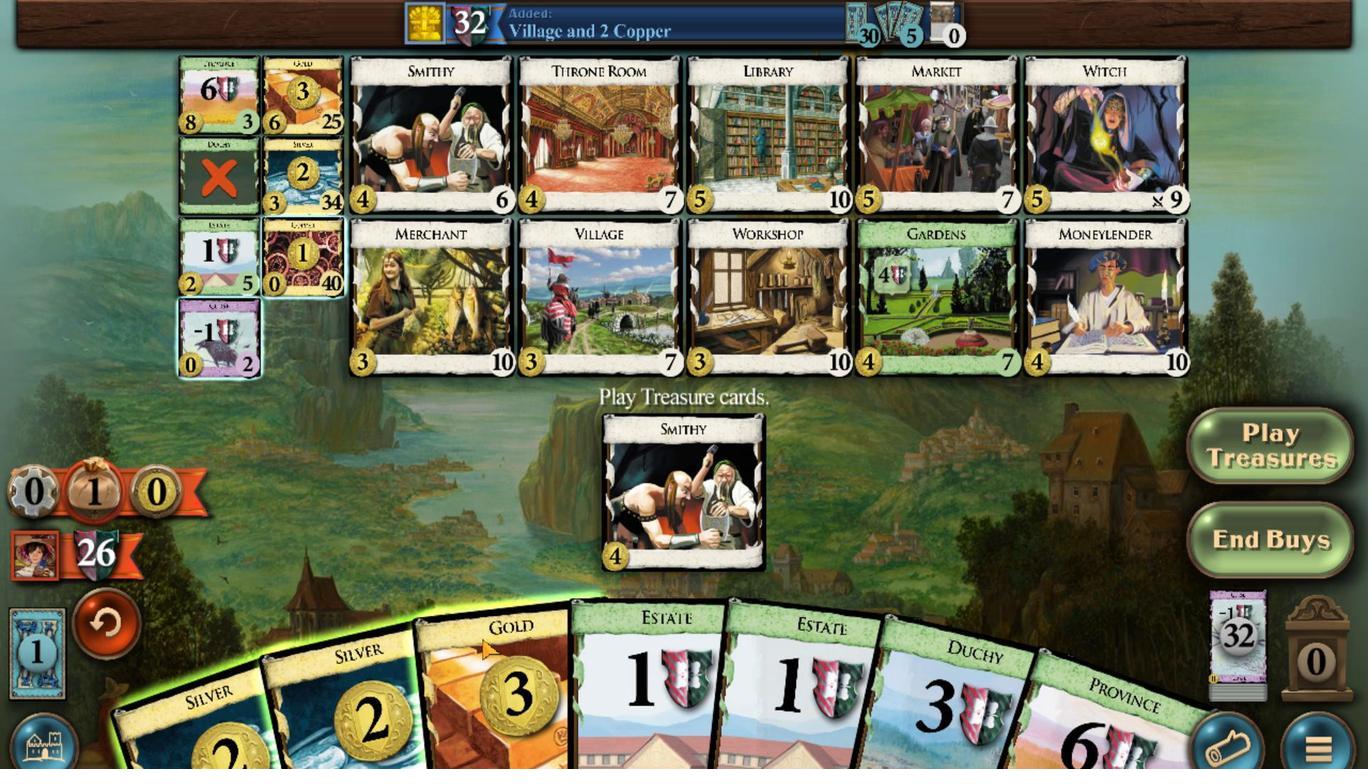 
Action: Mouse moved to (550, 553)
Screenshot: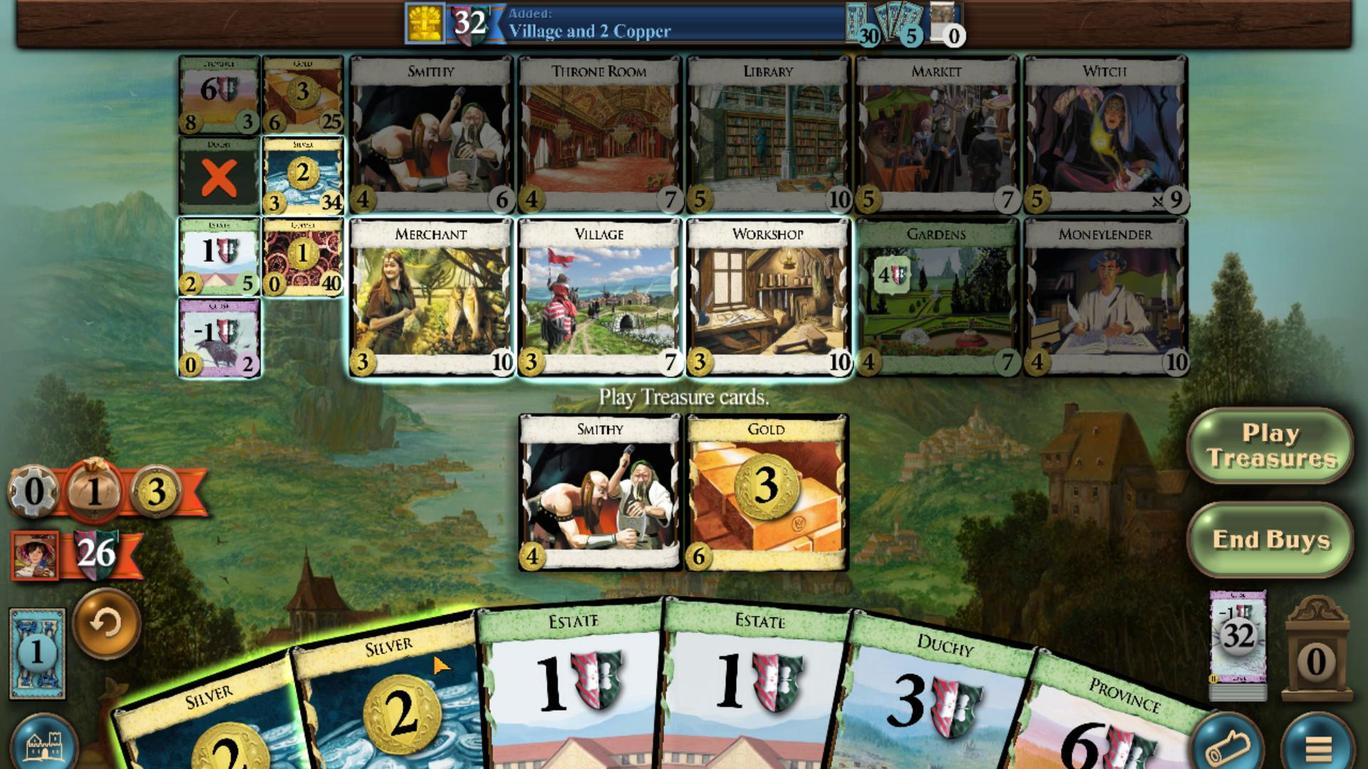 
Action: Mouse pressed left at (550, 553)
Screenshot: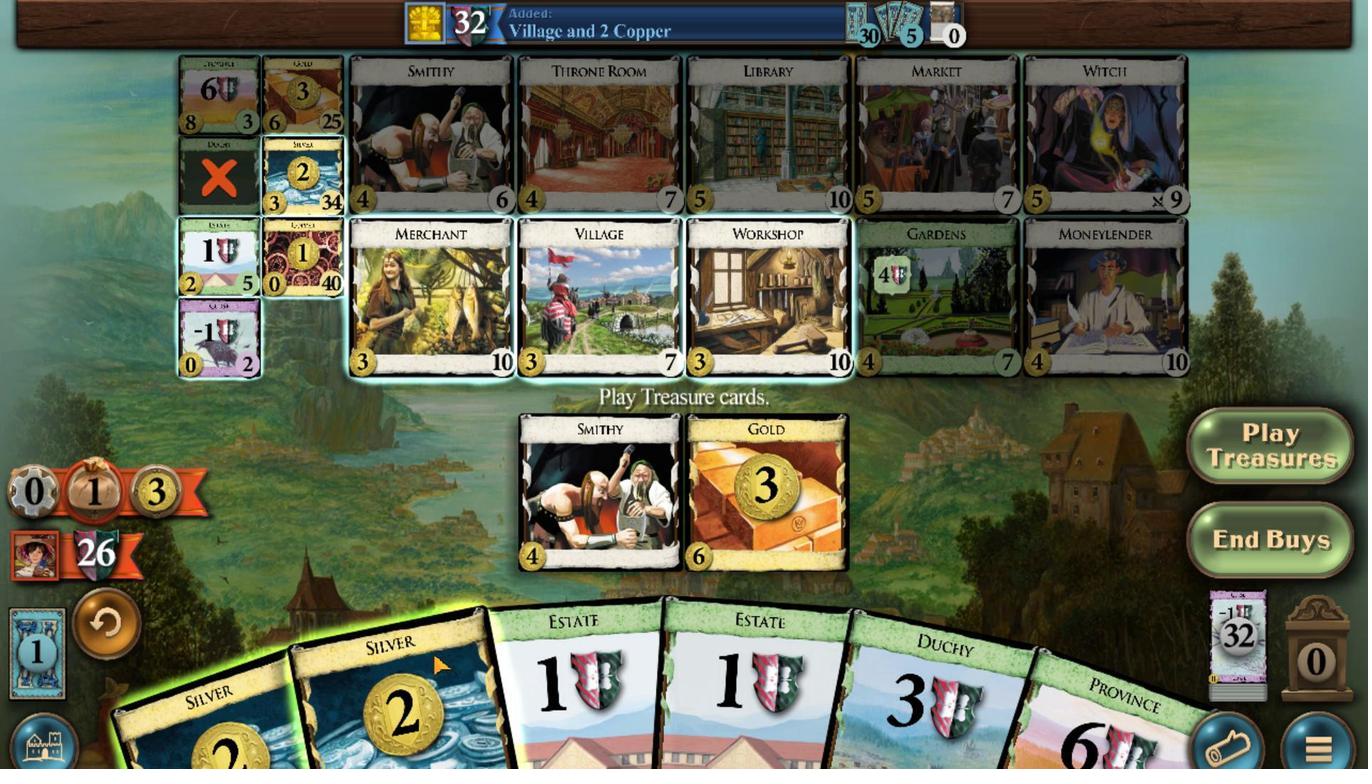
Action: Mouse moved to (487, 568)
Screenshot: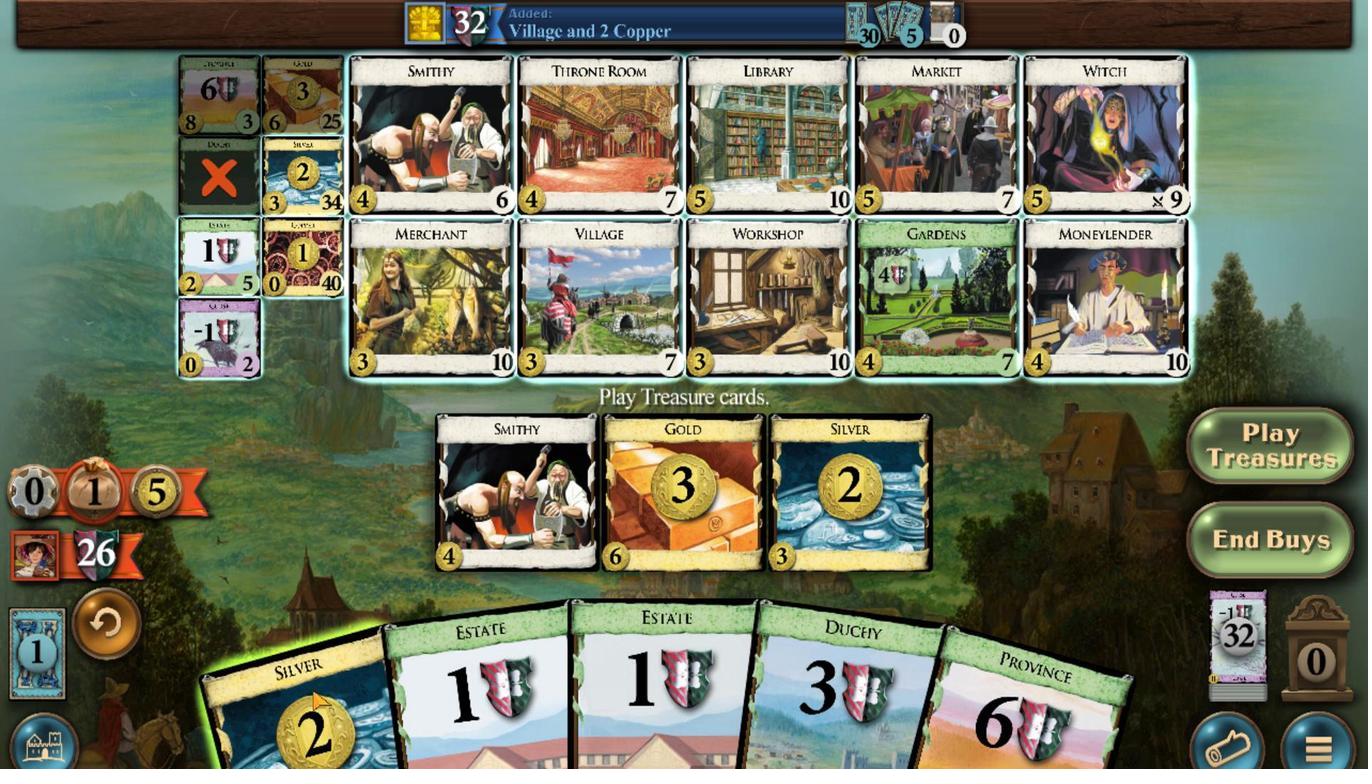 
Action: Mouse pressed left at (487, 568)
Screenshot: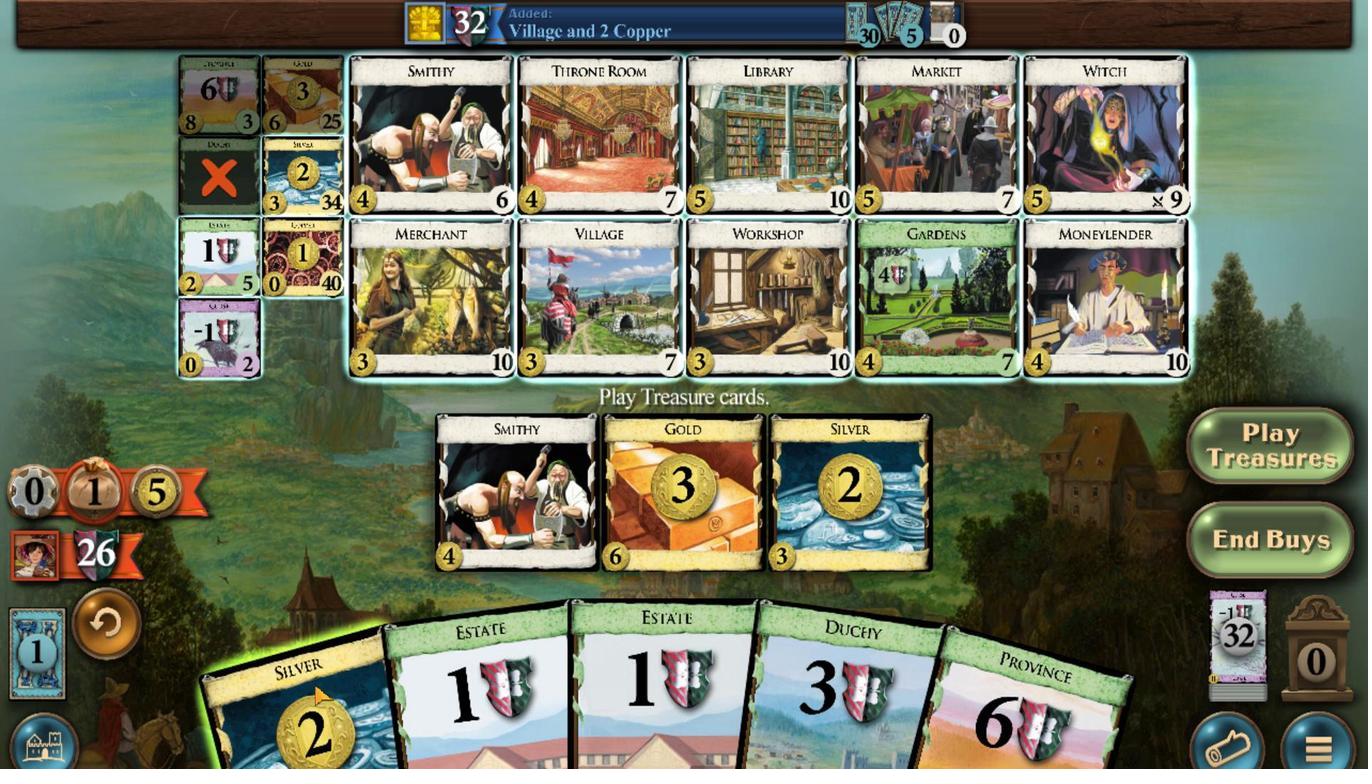 
Action: Mouse moved to (477, 312)
Screenshot: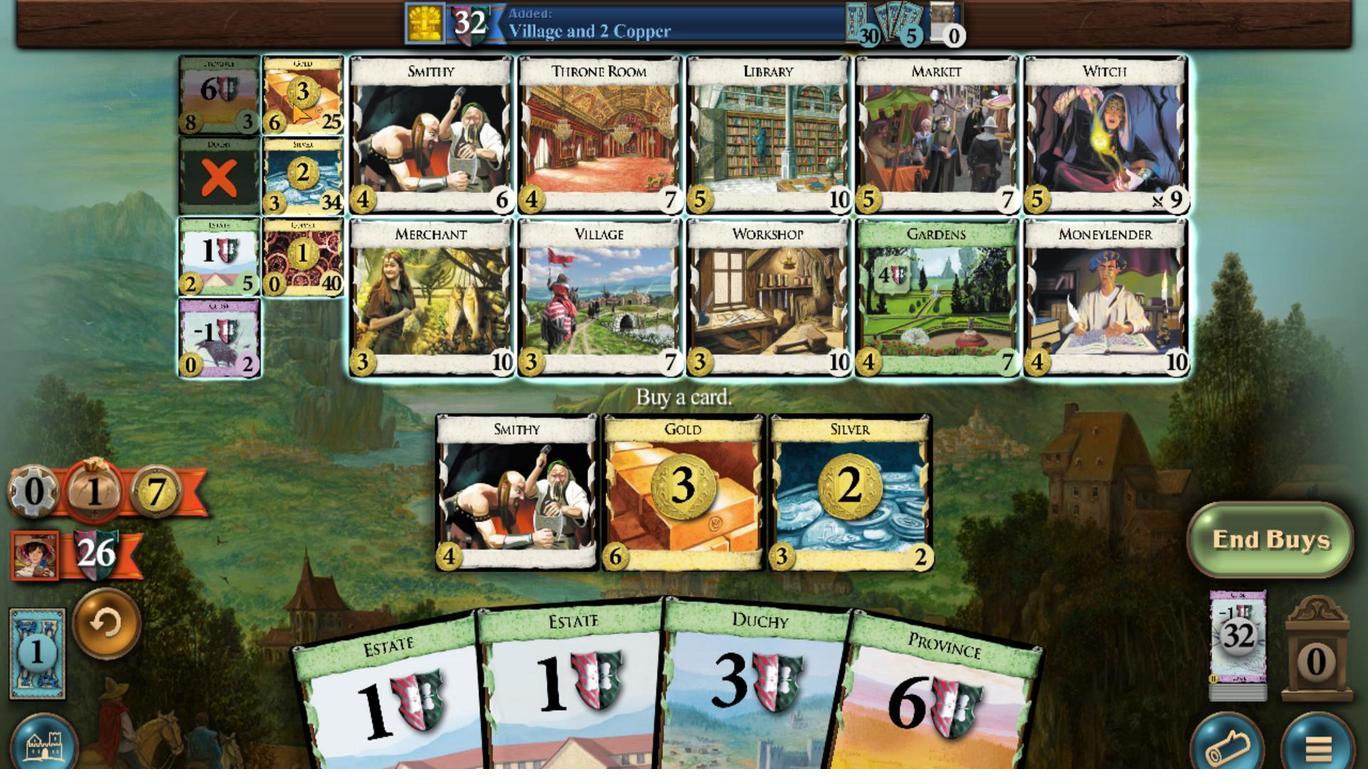 
Action: Mouse pressed left at (477, 312)
Screenshot: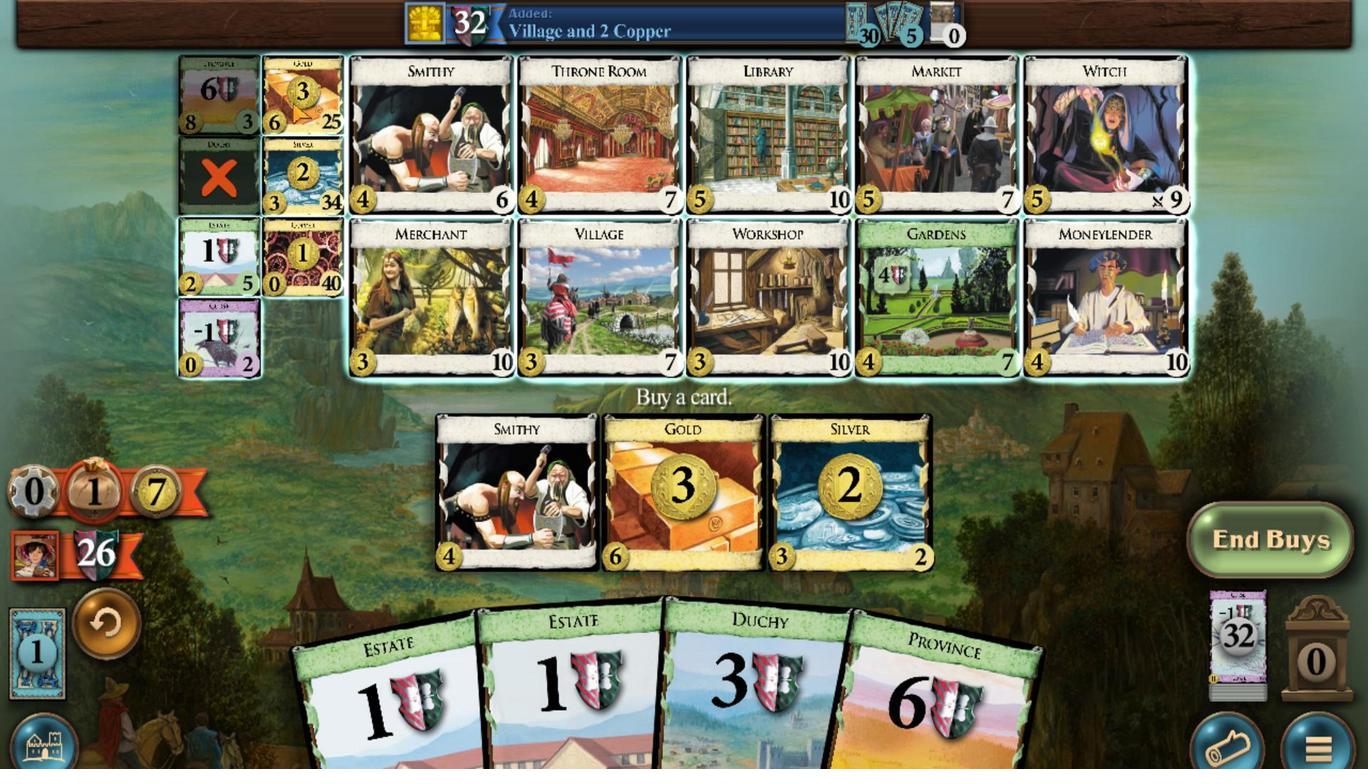 
Action: Mouse moved to (754, 553)
Screenshot: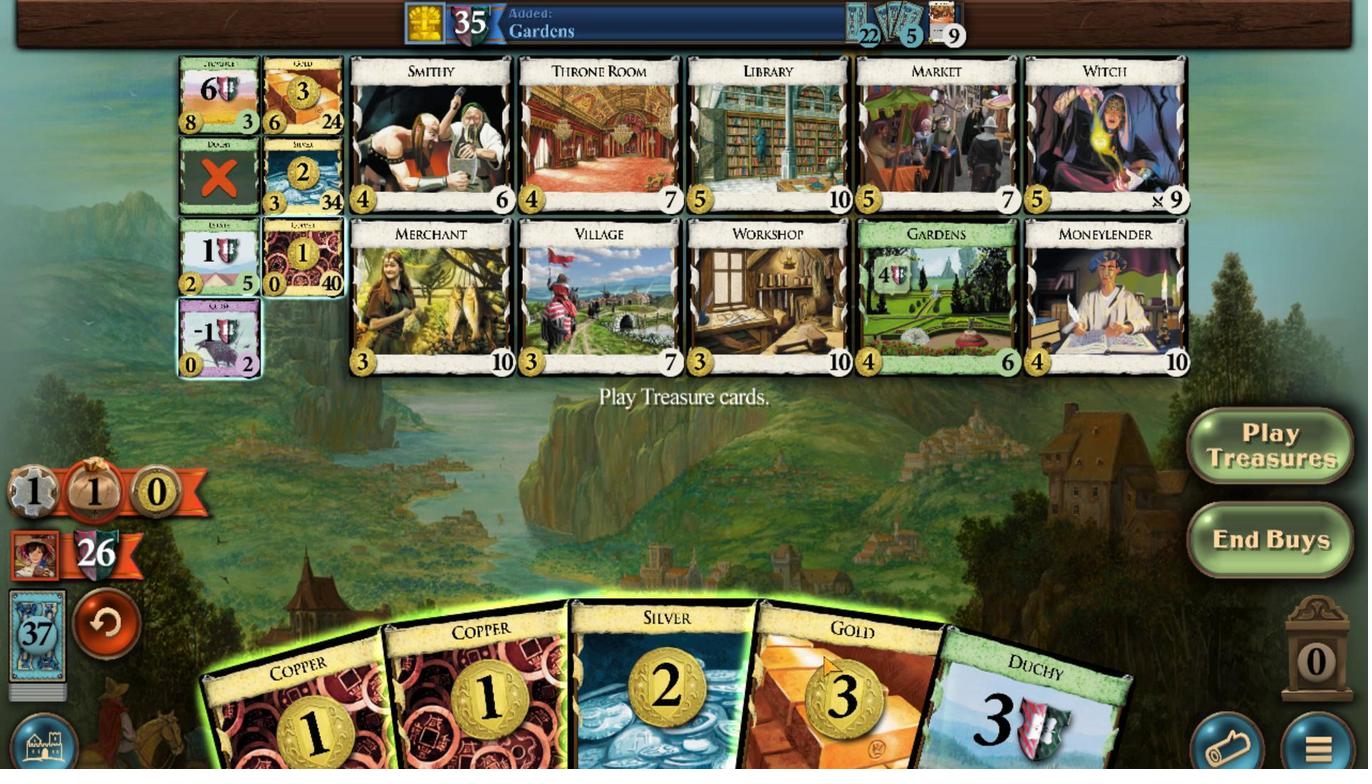 
Action: Mouse pressed left at (754, 553)
Screenshot: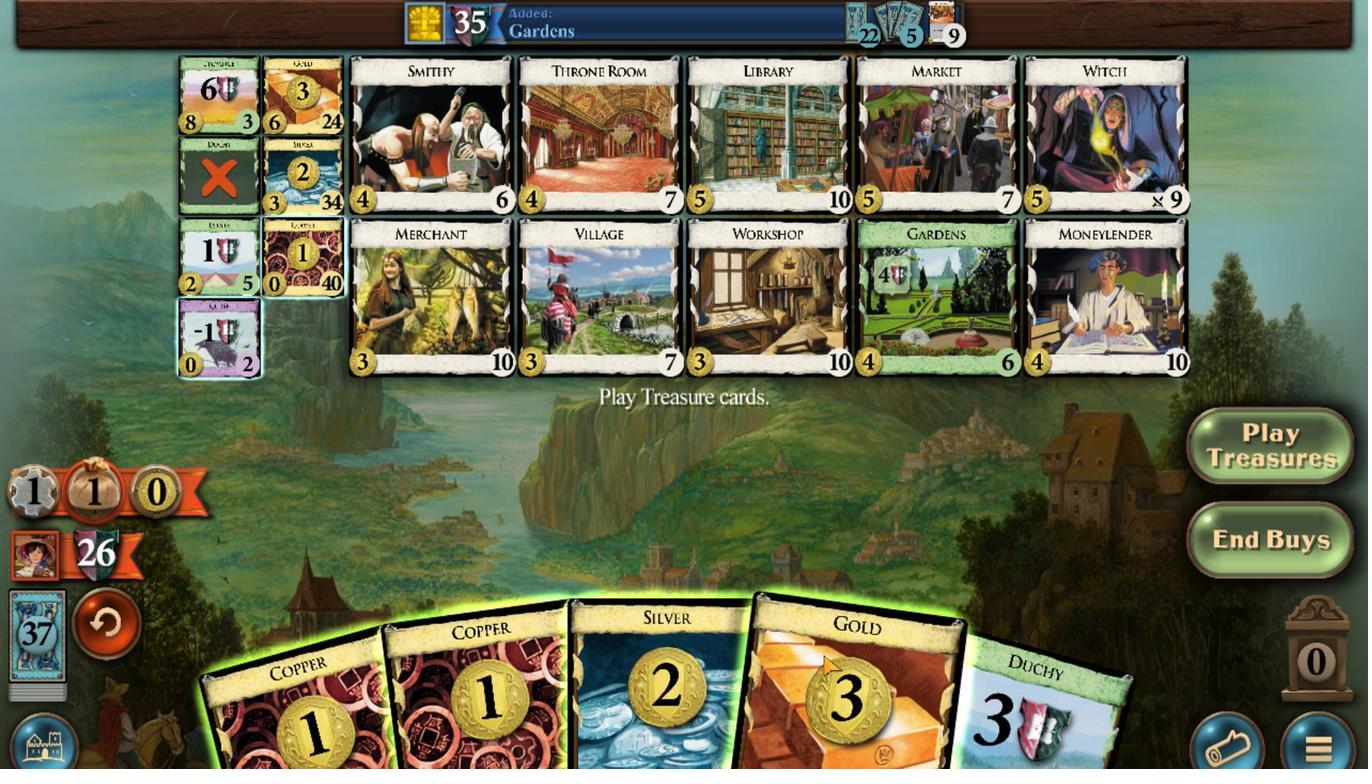 
Action: Mouse moved to (706, 562)
Screenshot: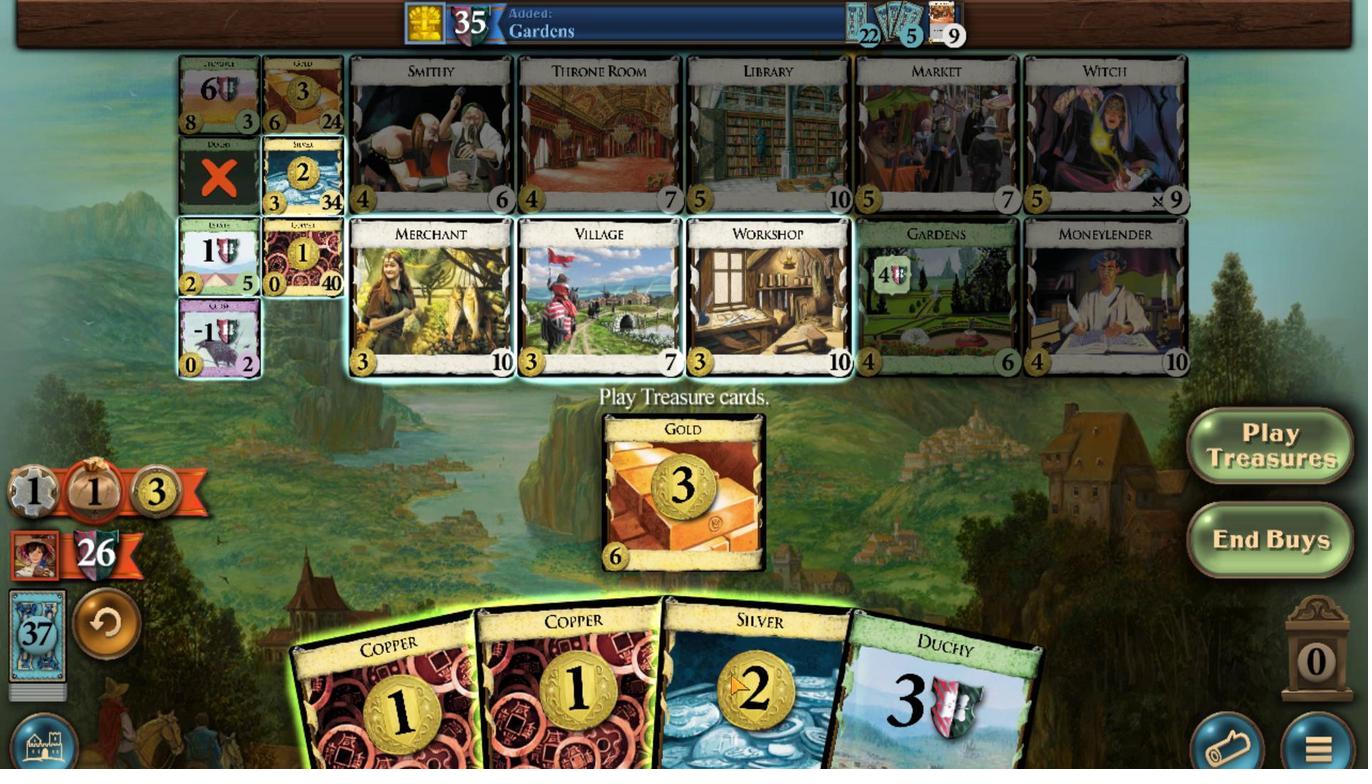
Action: Mouse pressed left at (706, 562)
Screenshot: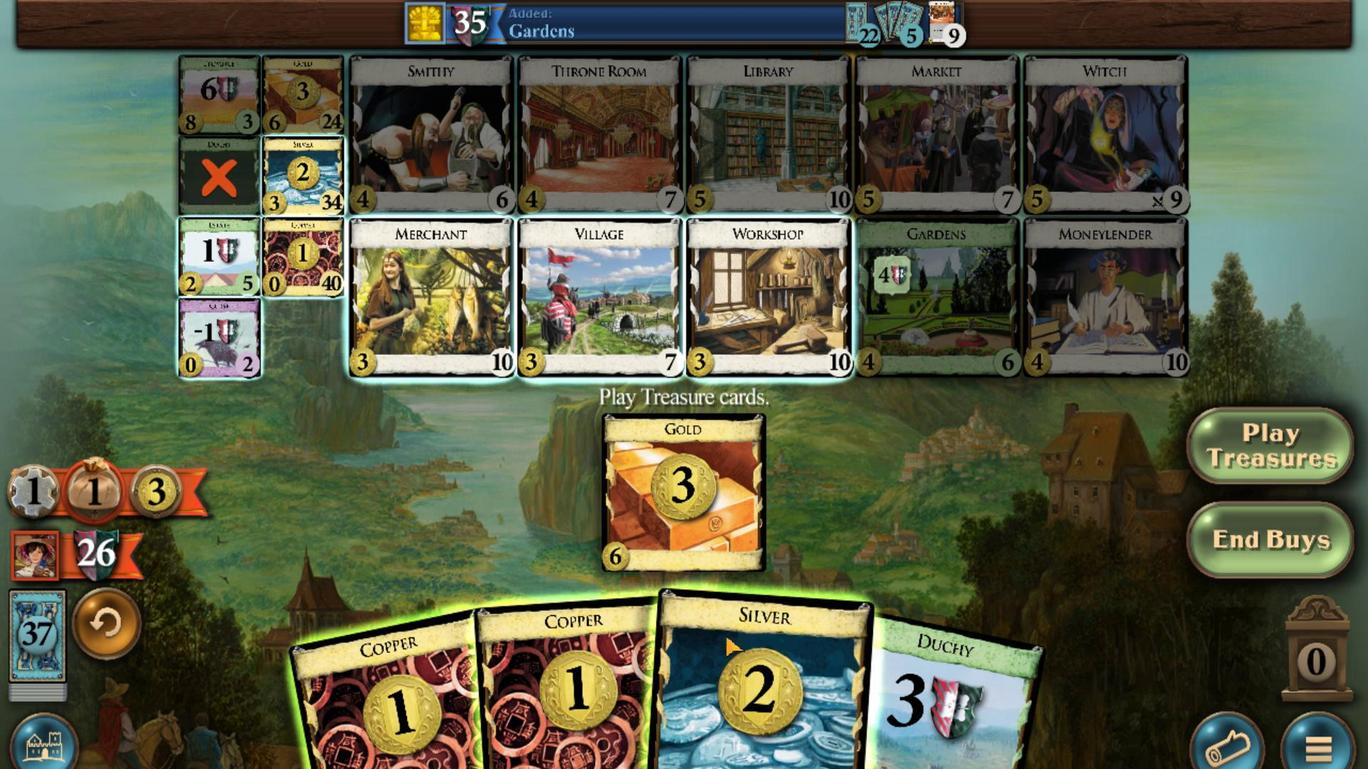 
Action: Mouse moved to (657, 548)
Screenshot: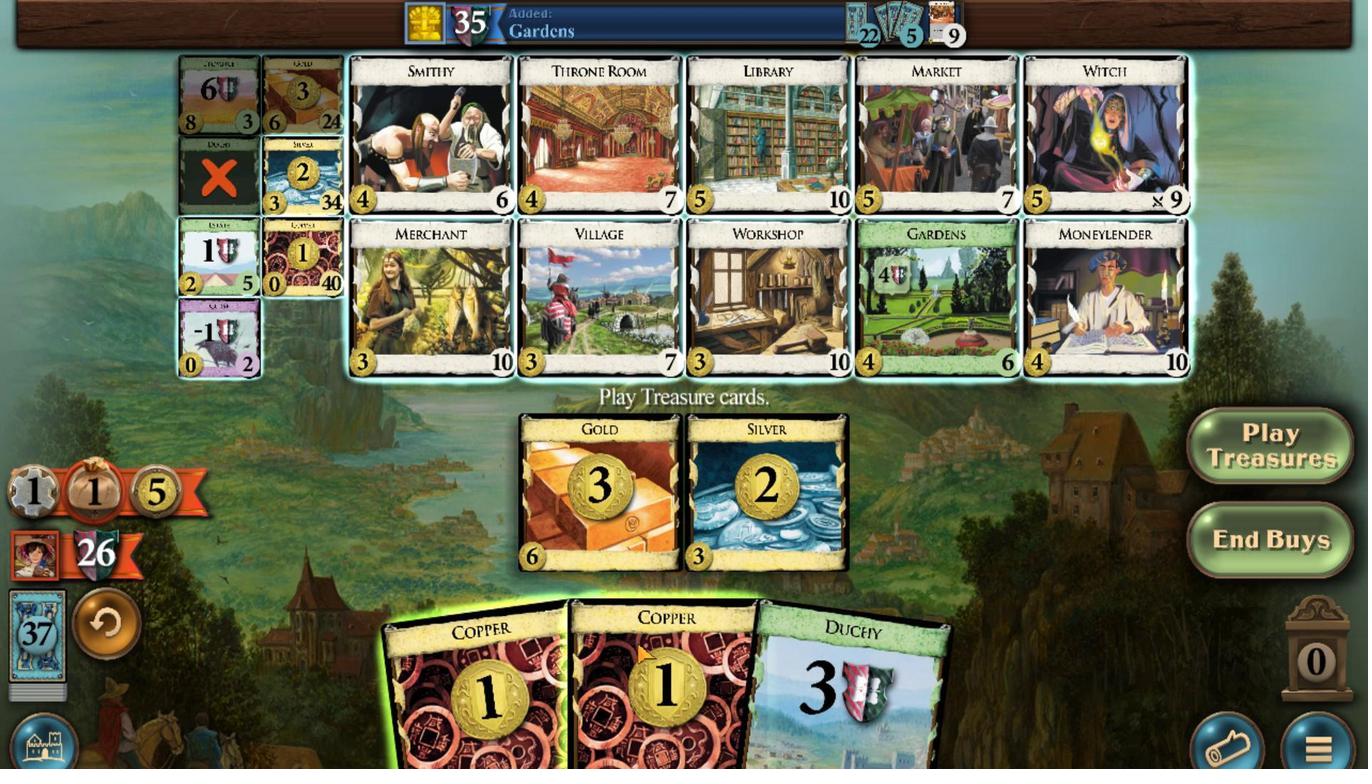 
Action: Mouse pressed left at (657, 548)
Screenshot: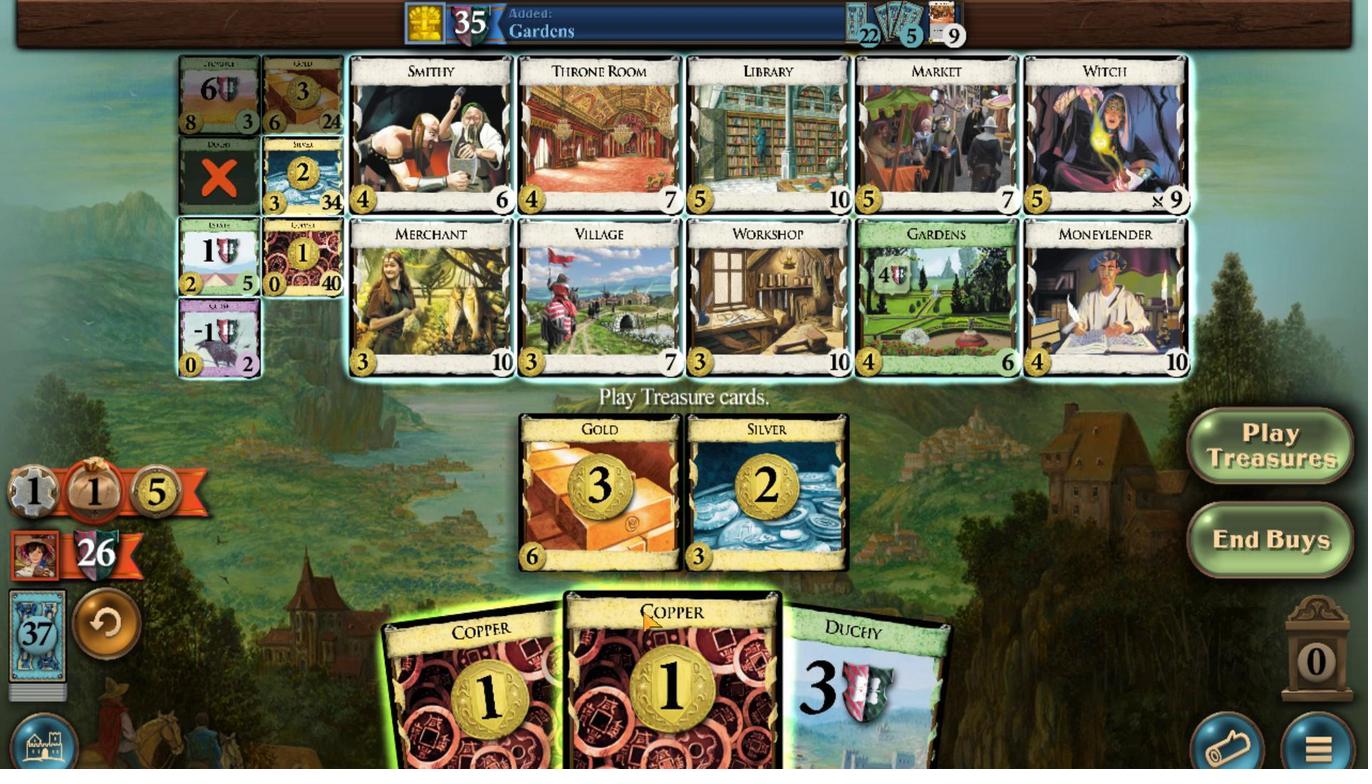 
Action: Mouse moved to (474, 303)
Screenshot: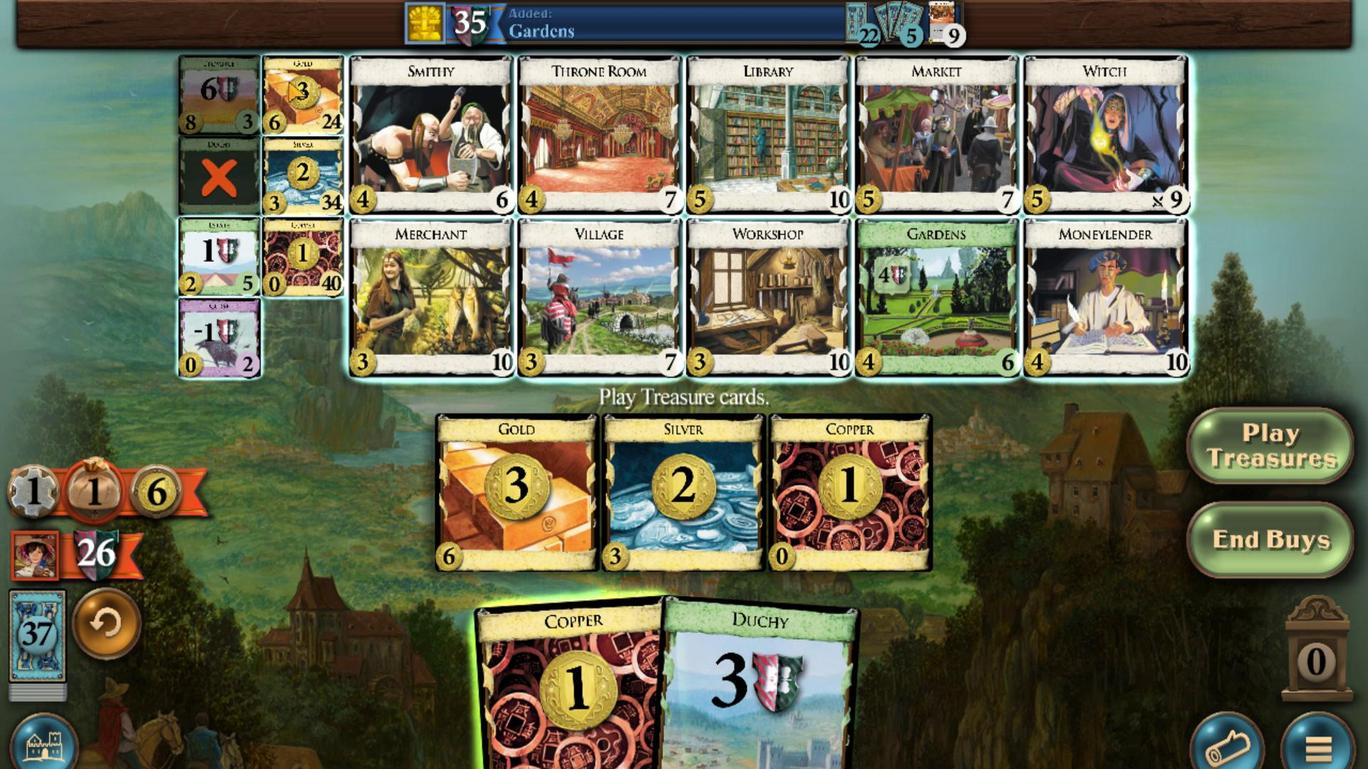 
Action: Mouse pressed left at (474, 303)
Screenshot: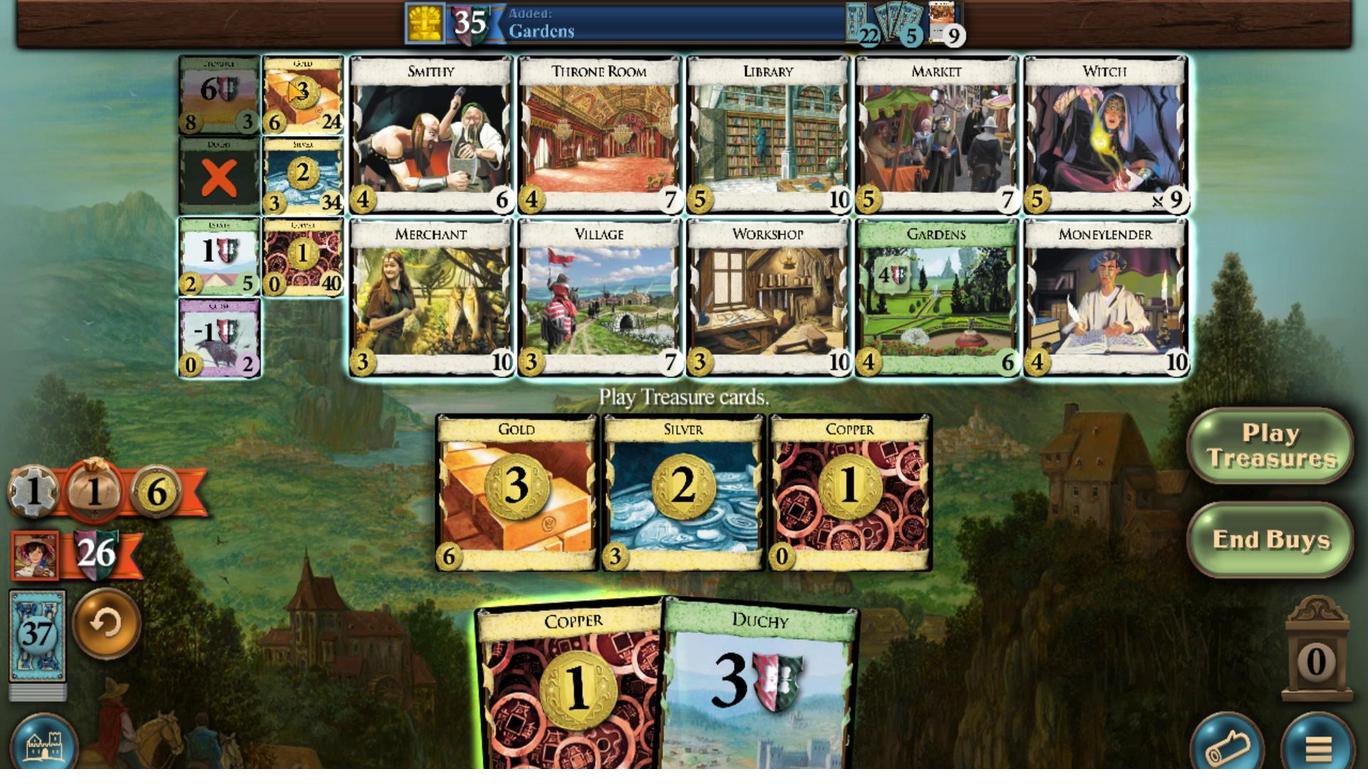 
Action: Mouse moved to (565, 548)
Screenshot: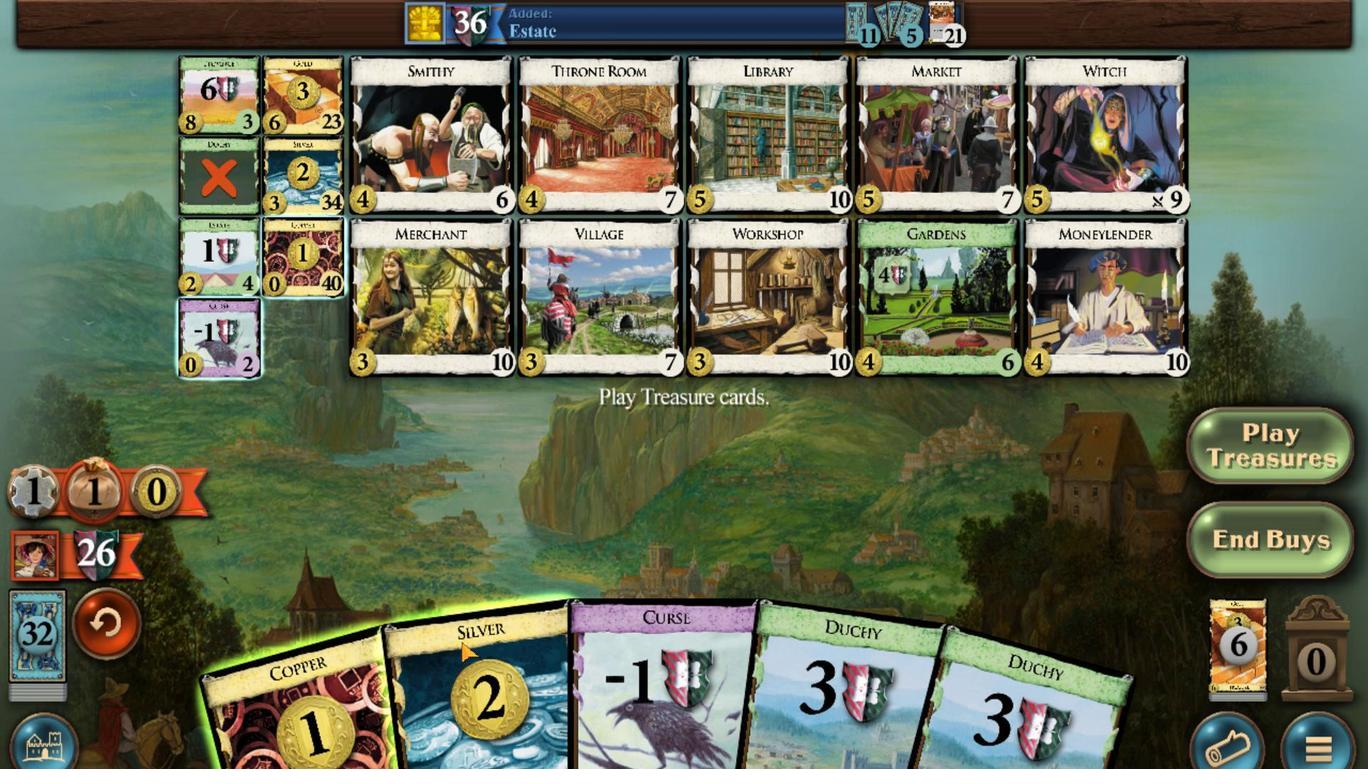 
Action: Mouse pressed left at (565, 548)
Screenshot: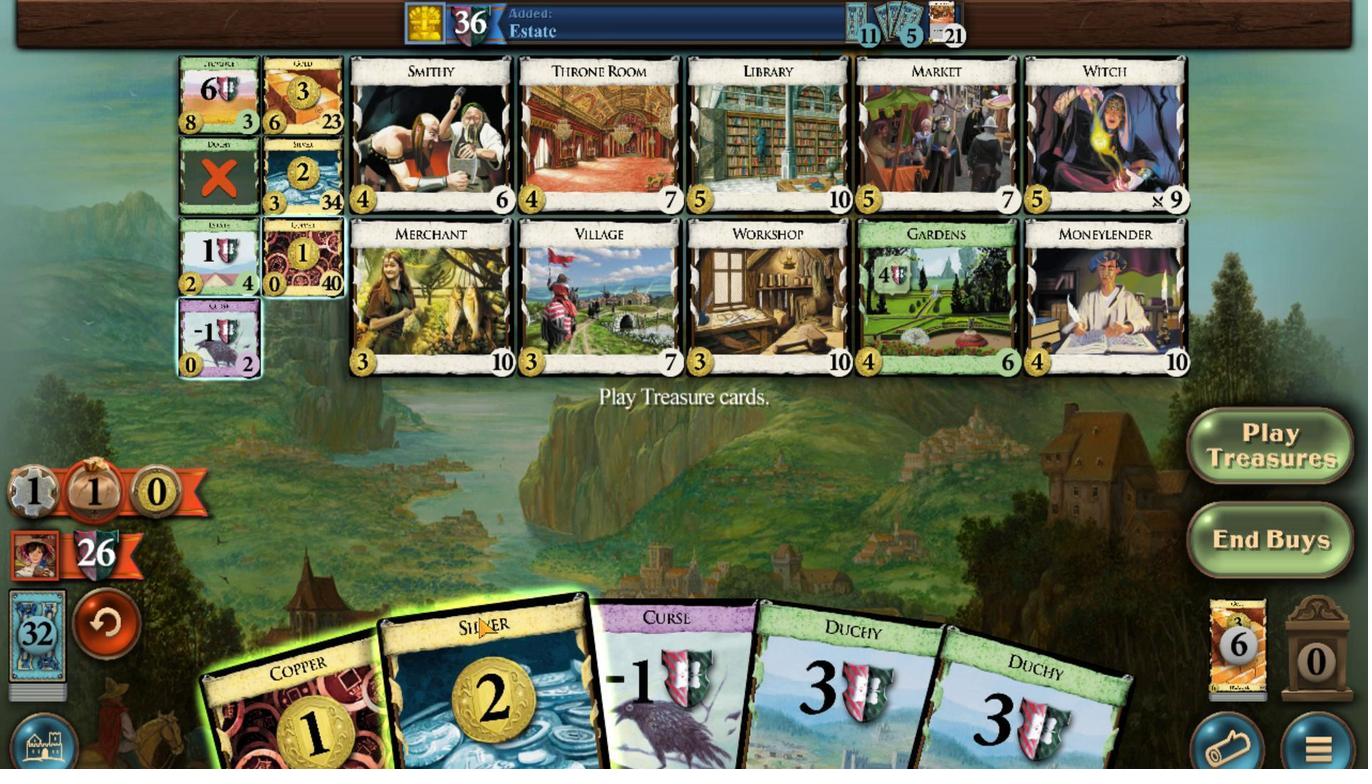 
Action: Mouse moved to (525, 548)
Screenshot: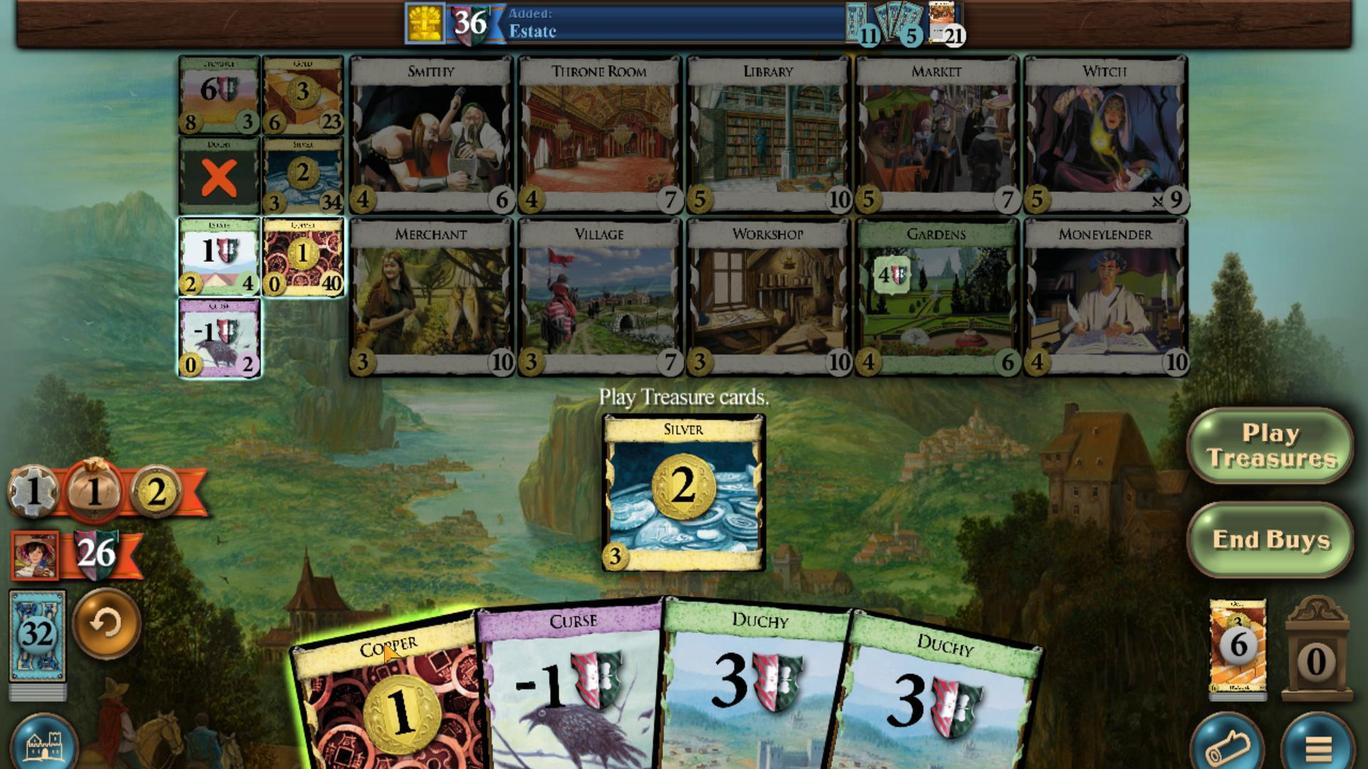 
Action: Mouse pressed left at (525, 548)
Screenshot: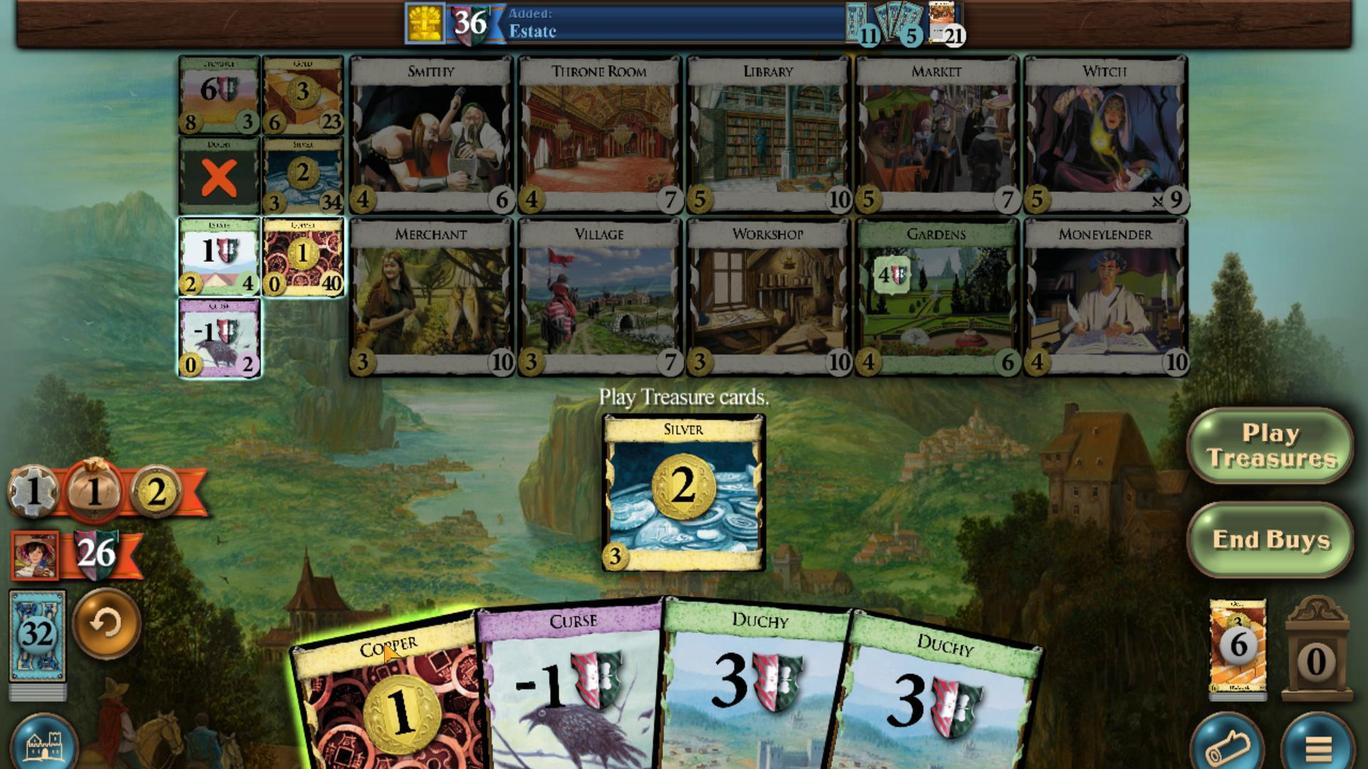 
Action: Mouse moved to (481, 334)
Screenshot: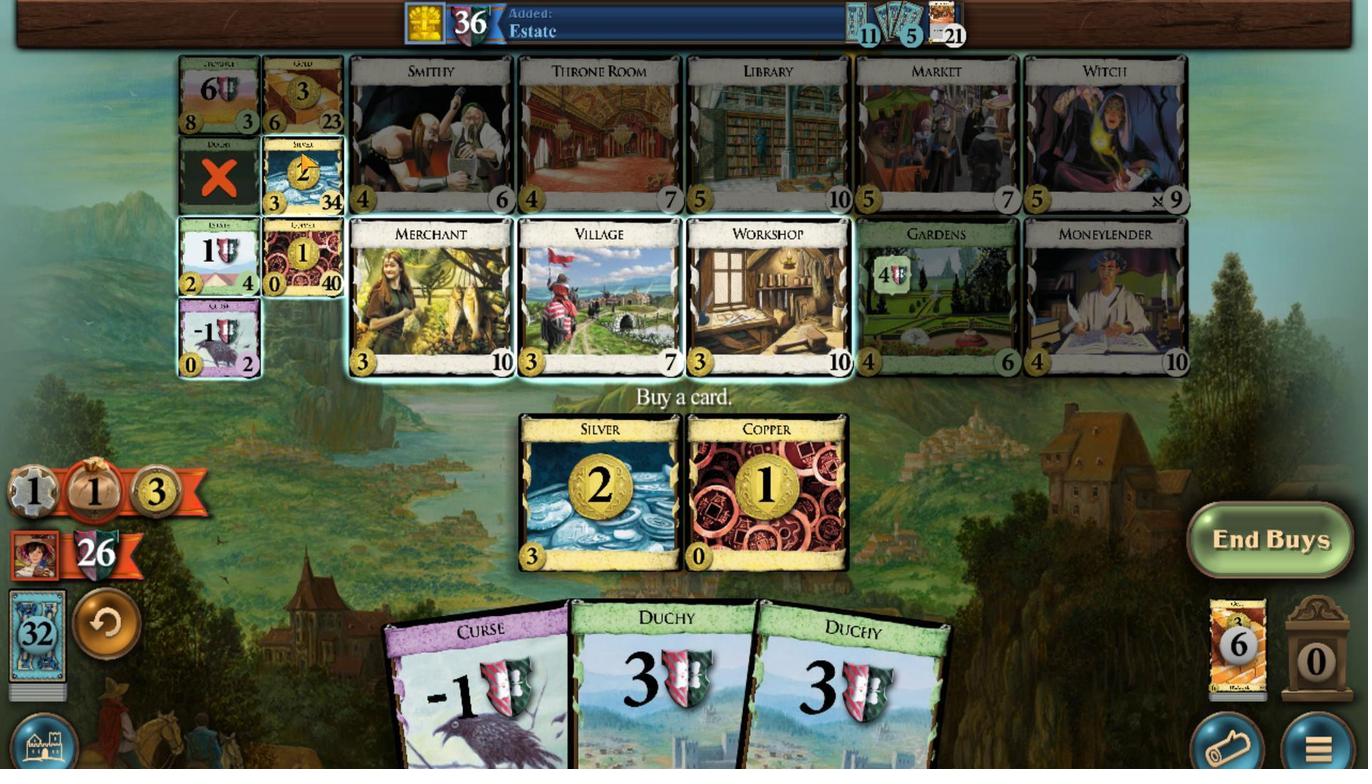 
Action: Mouse pressed left at (481, 334)
Screenshot: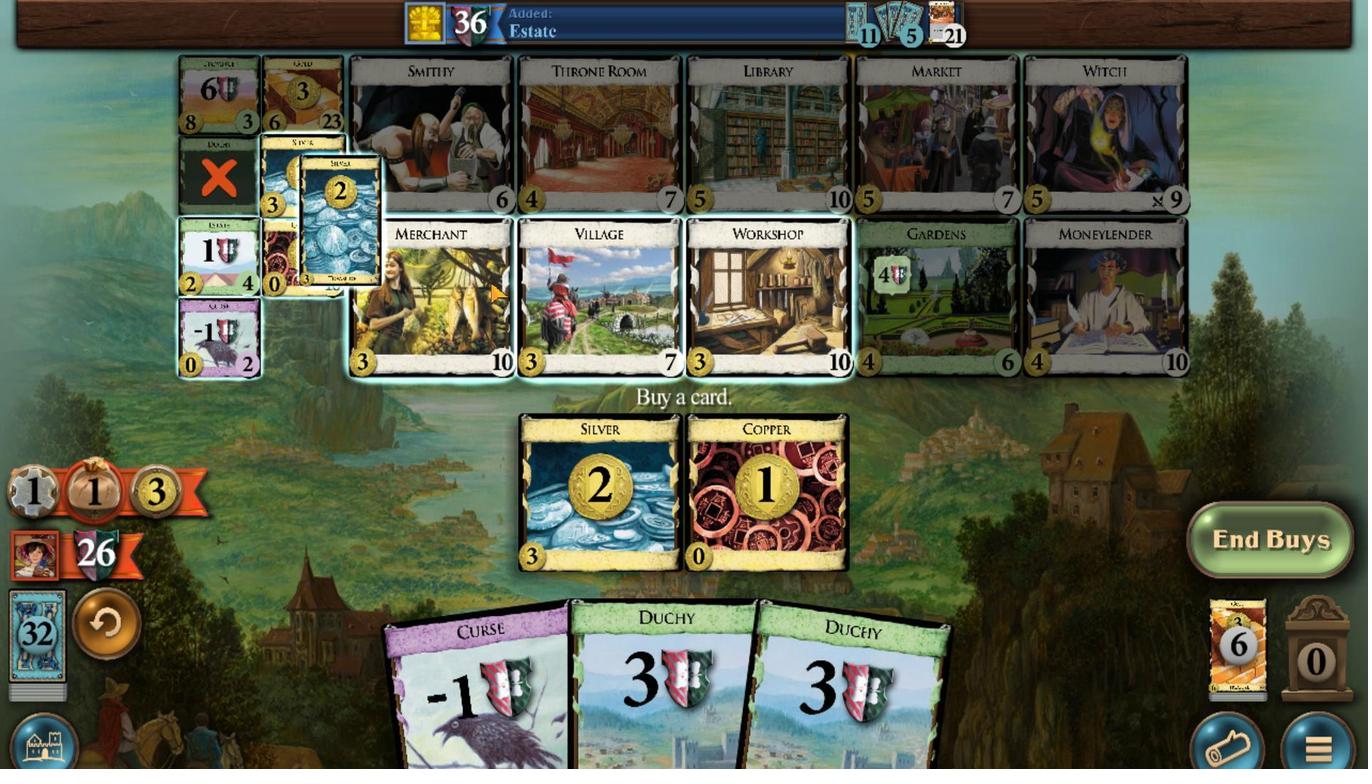 
Action: Mouse moved to (486, 573)
Screenshot: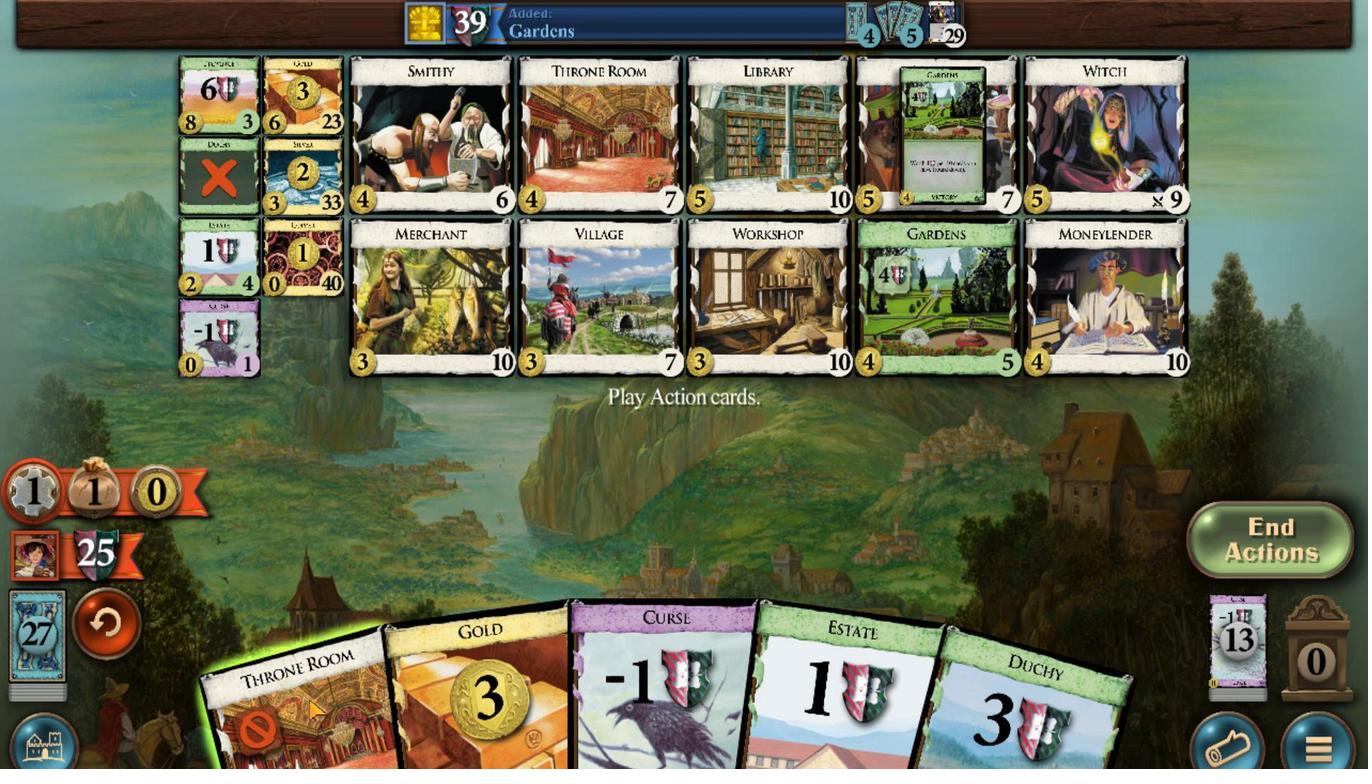 
Action: Mouse pressed left at (486, 573)
Screenshot: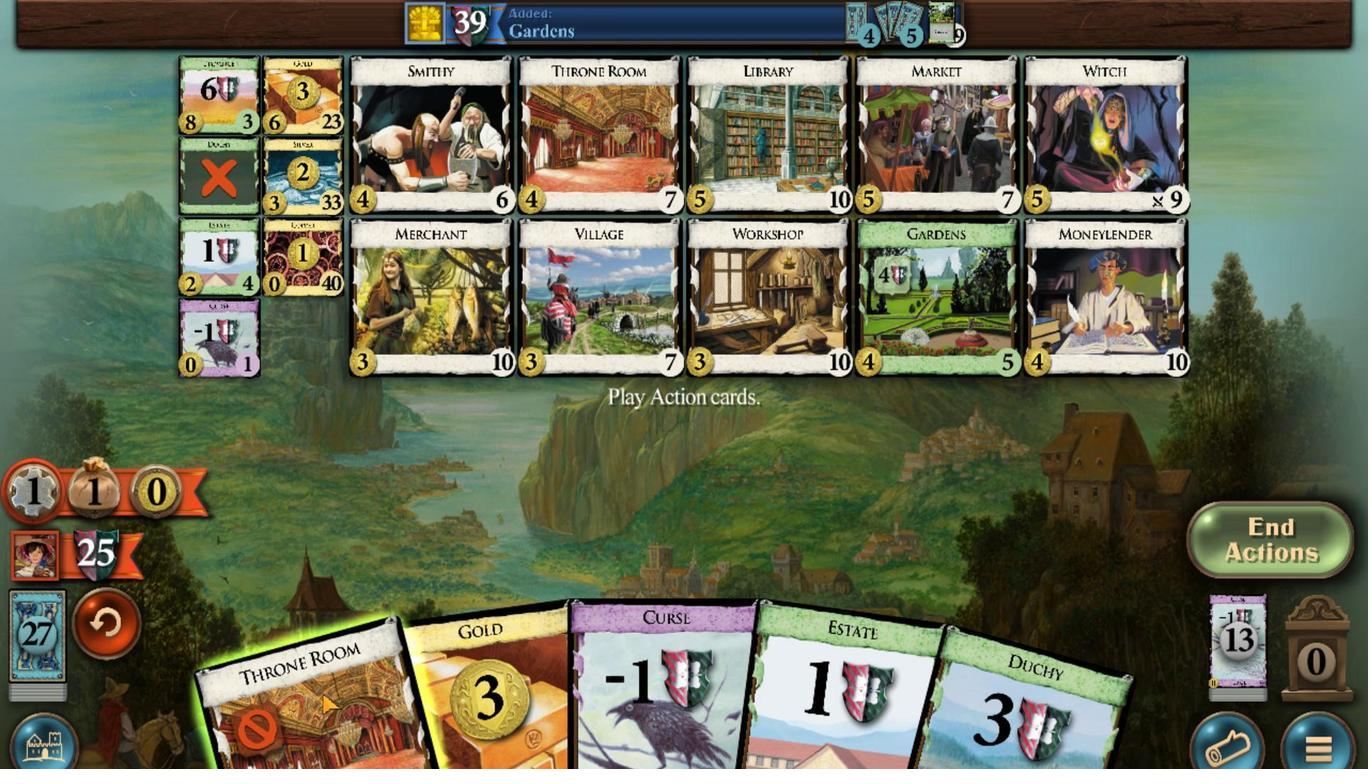 
Action: Mouse moved to (519, 554)
Screenshot: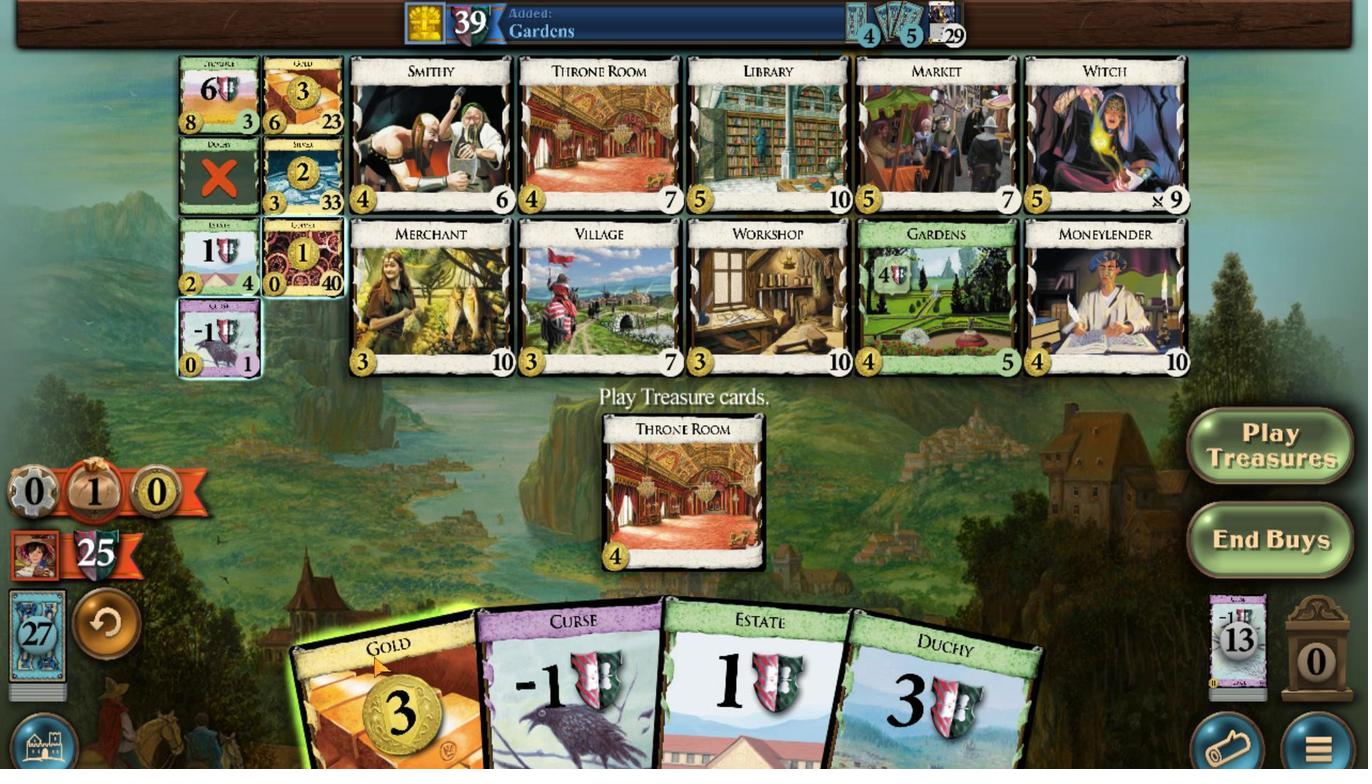 
Action: Mouse pressed left at (519, 554)
Screenshot: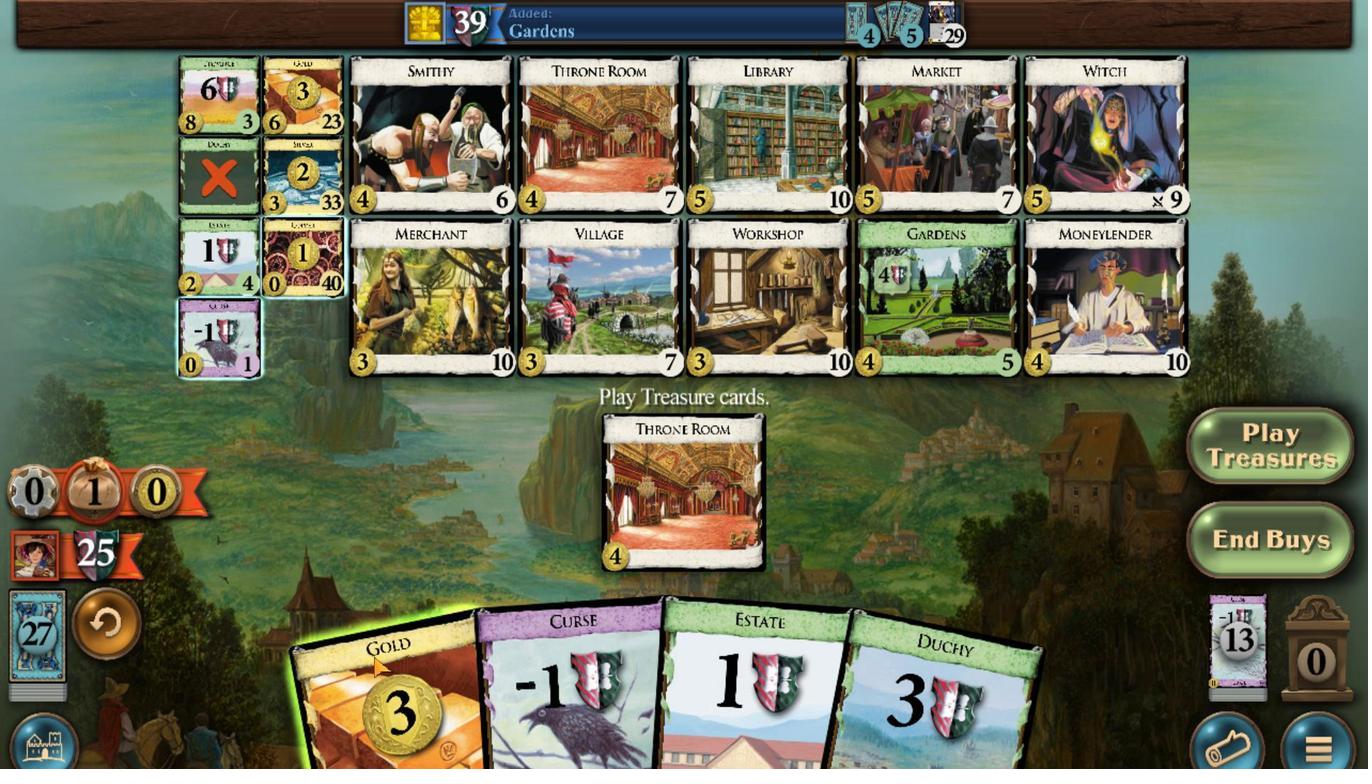 
Action: Mouse moved to (480, 338)
Screenshot: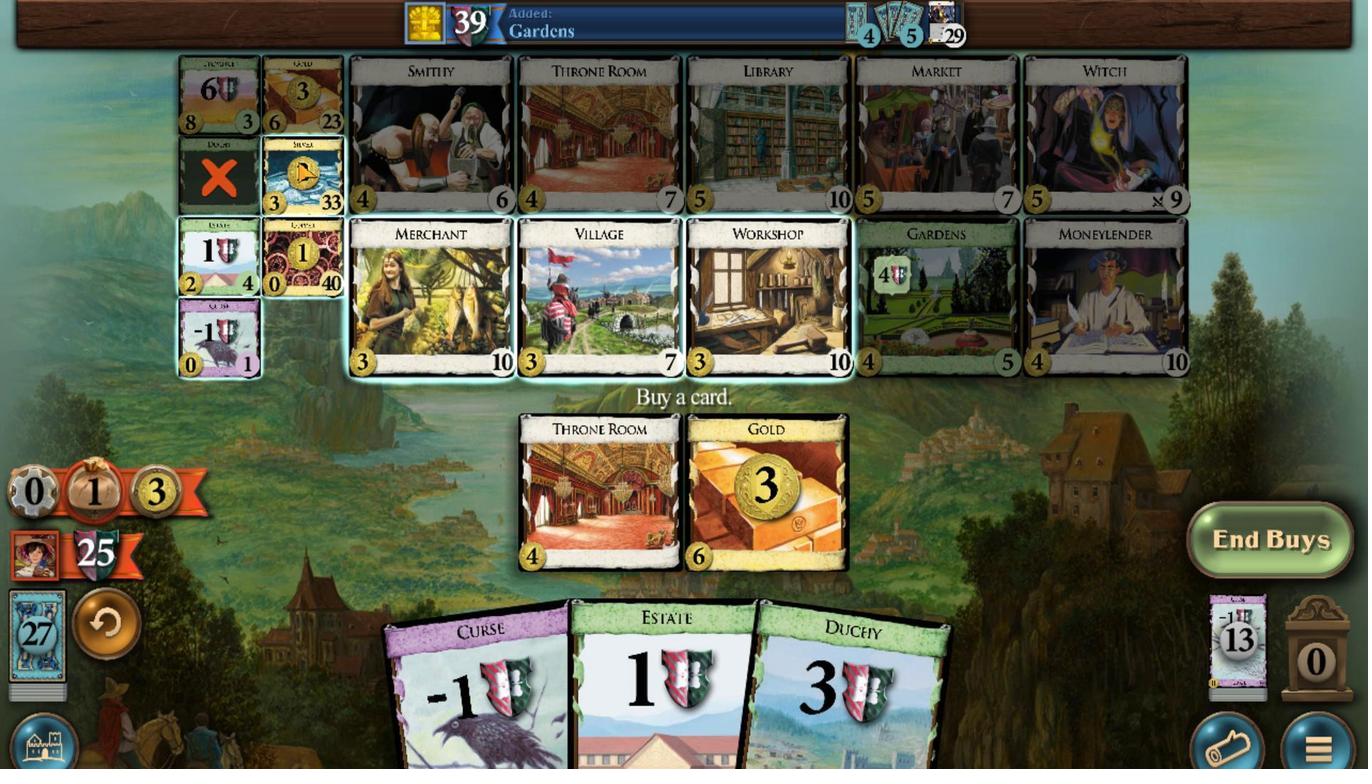 
Action: Mouse pressed left at (480, 338)
